 Task: Explore different Airbnb listings and compare their features, reviews, and prices.
Action: Mouse moved to (471, 769)
Screenshot: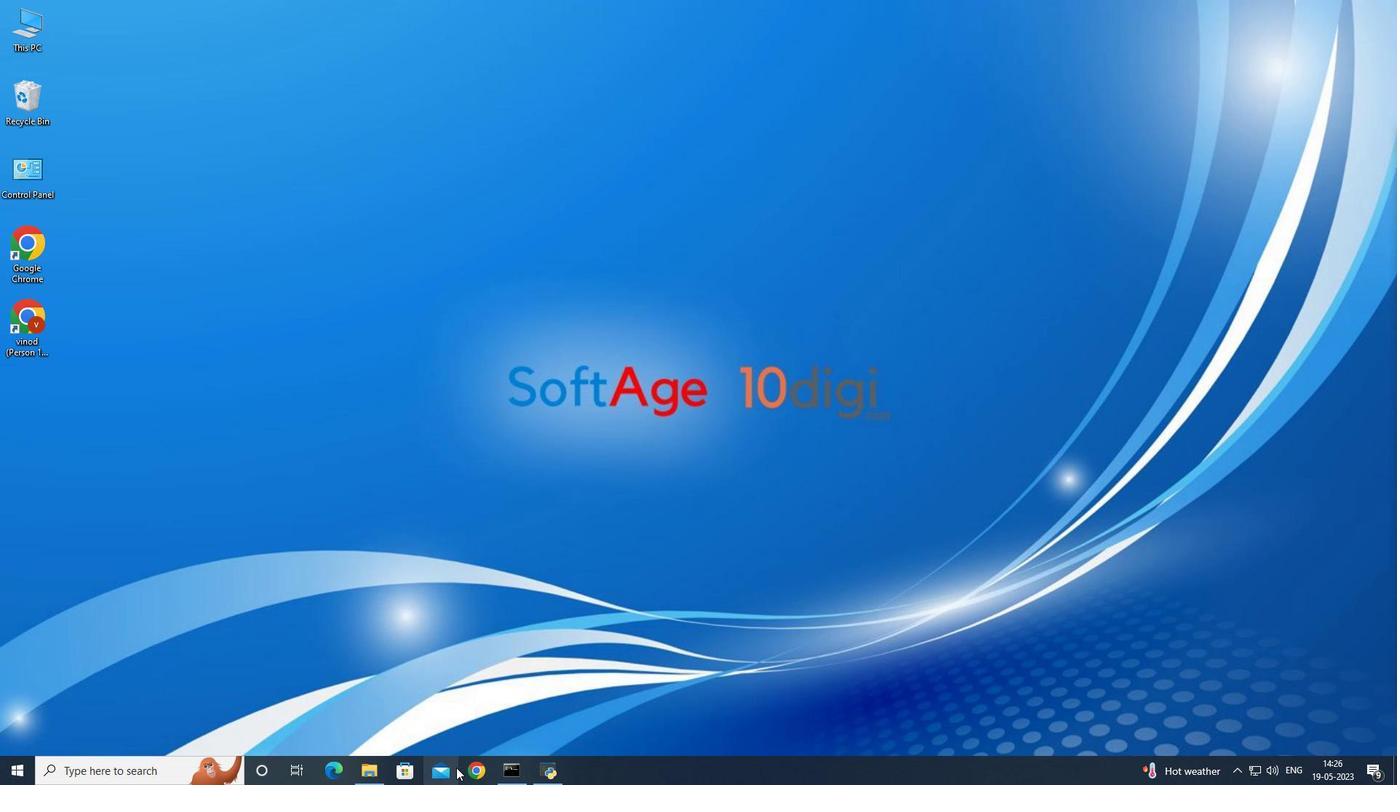 
Action: Mouse pressed left at (471, 769)
Screenshot: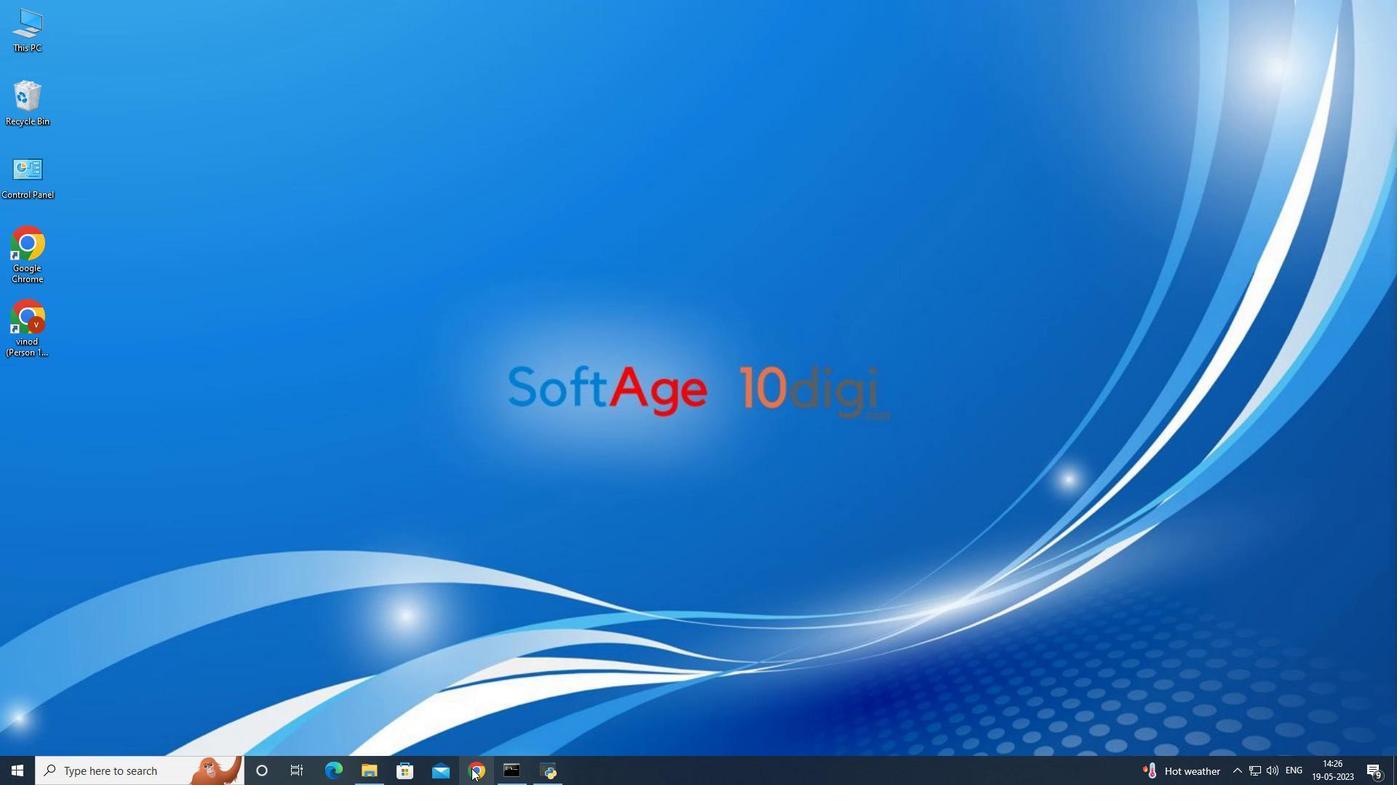 
Action: Mouse moved to (569, 462)
Screenshot: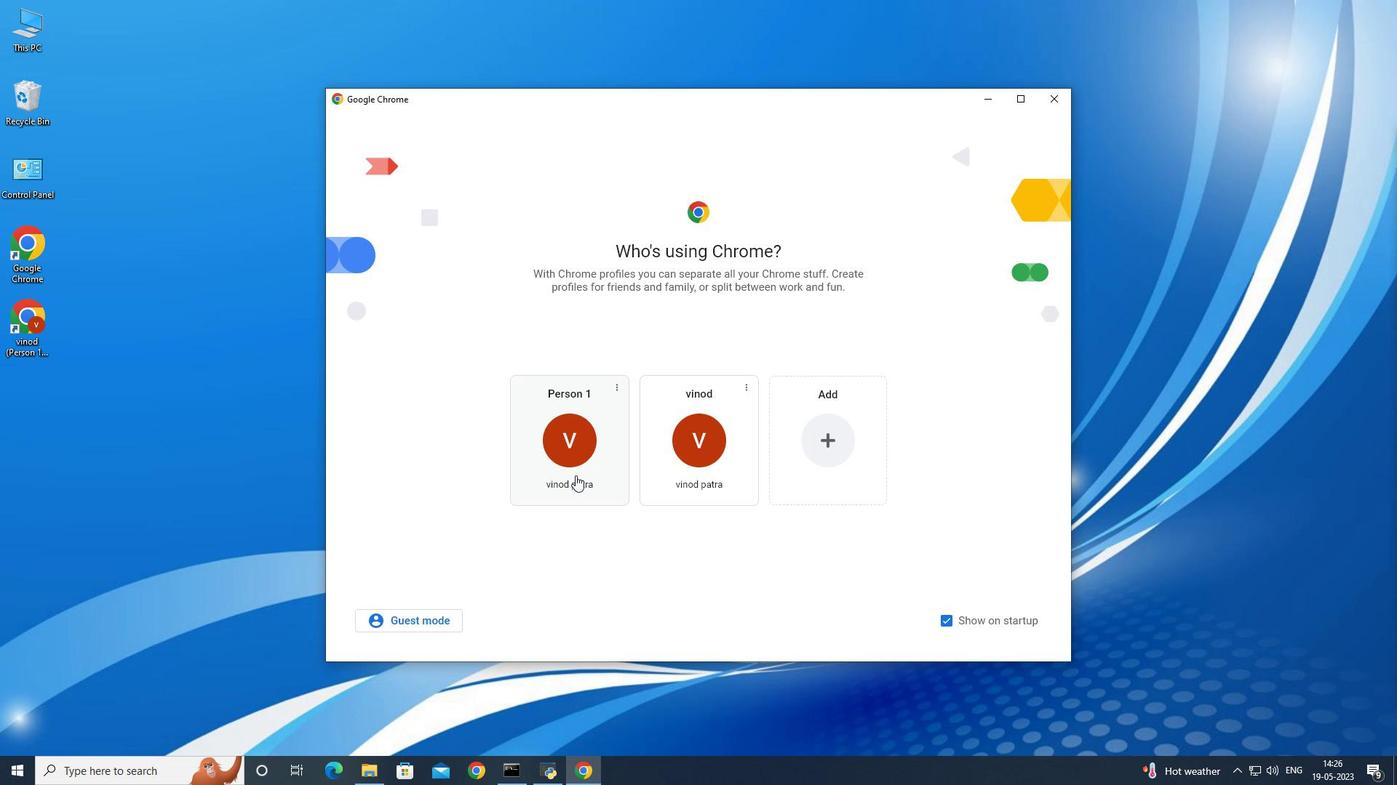
Action: Mouse pressed left at (569, 462)
Screenshot: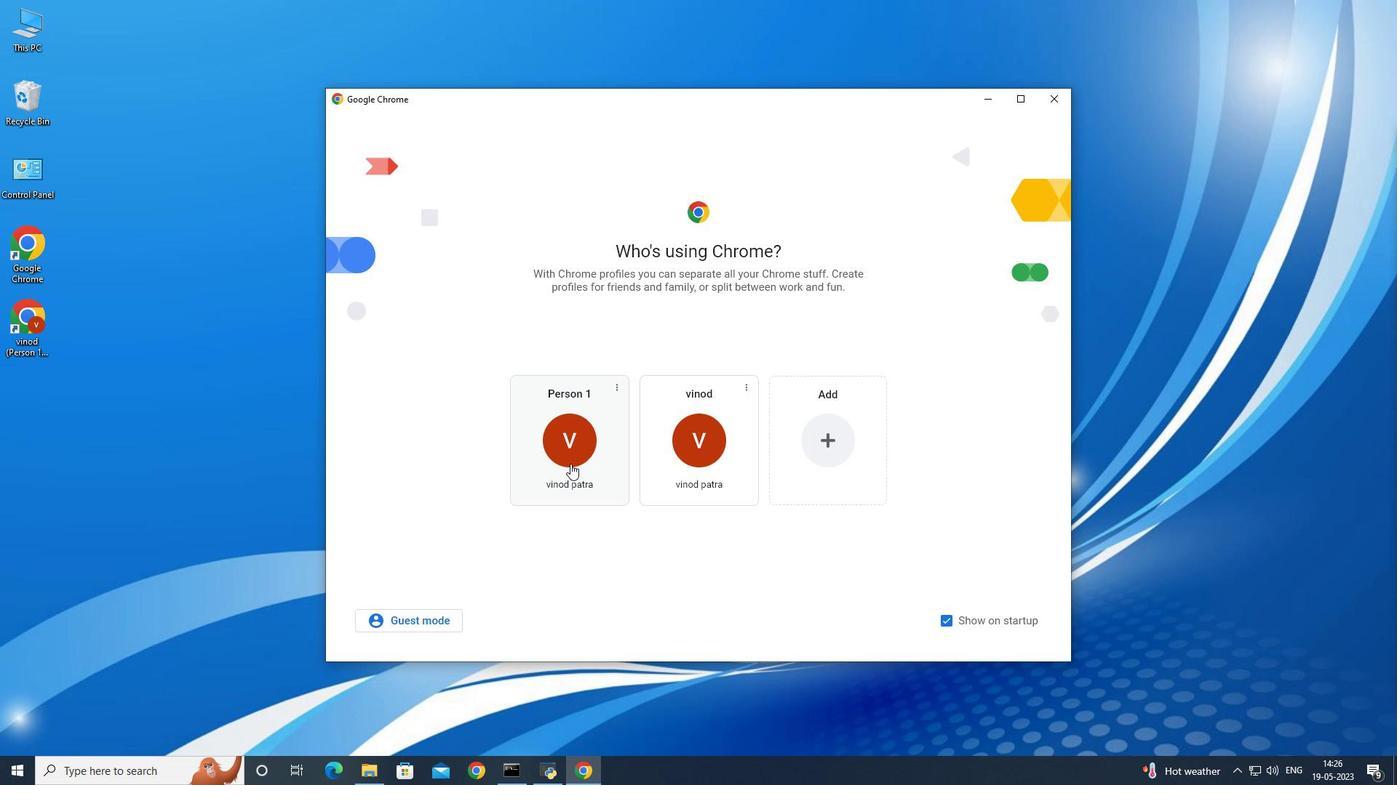 
Action: Mouse moved to (677, 295)
Screenshot: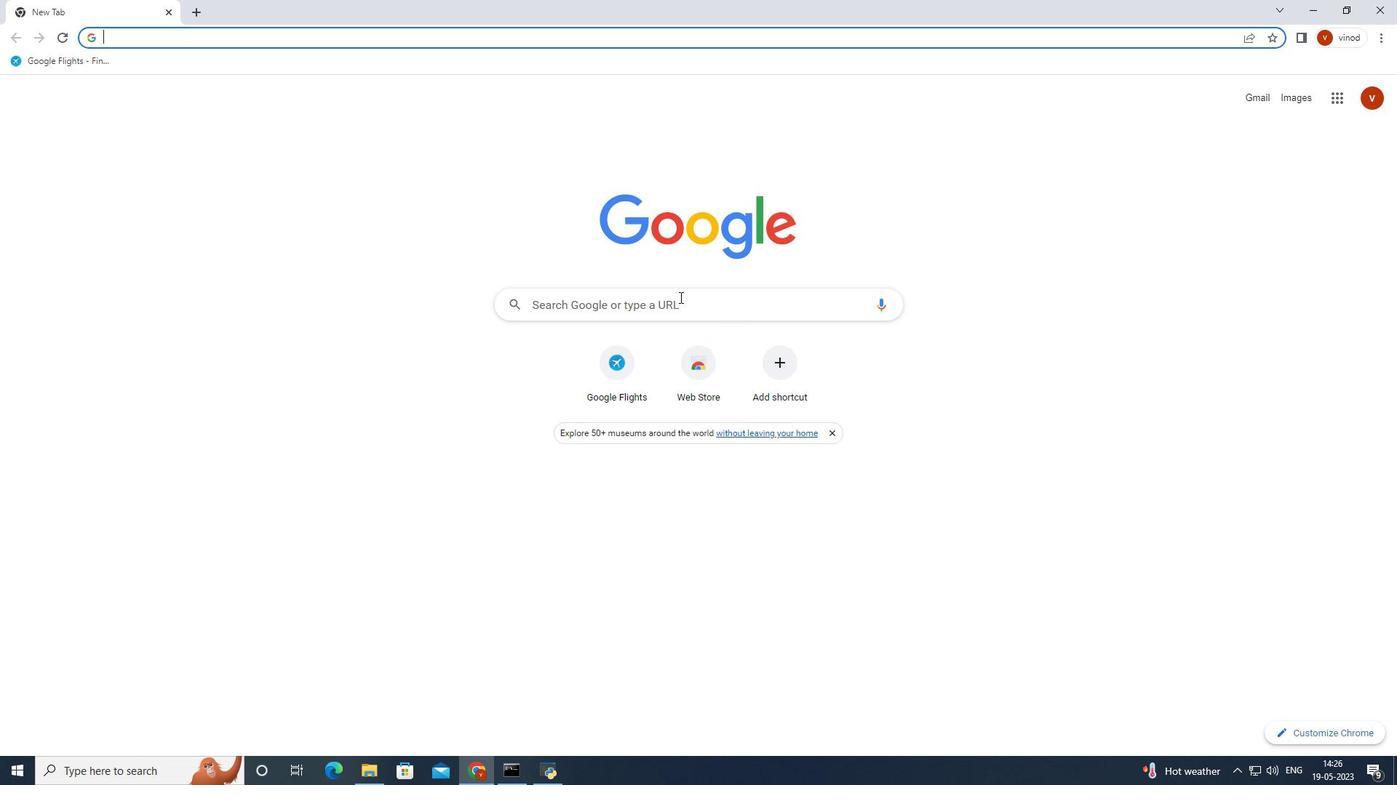 
Action: Mouse pressed left at (677, 295)
Screenshot: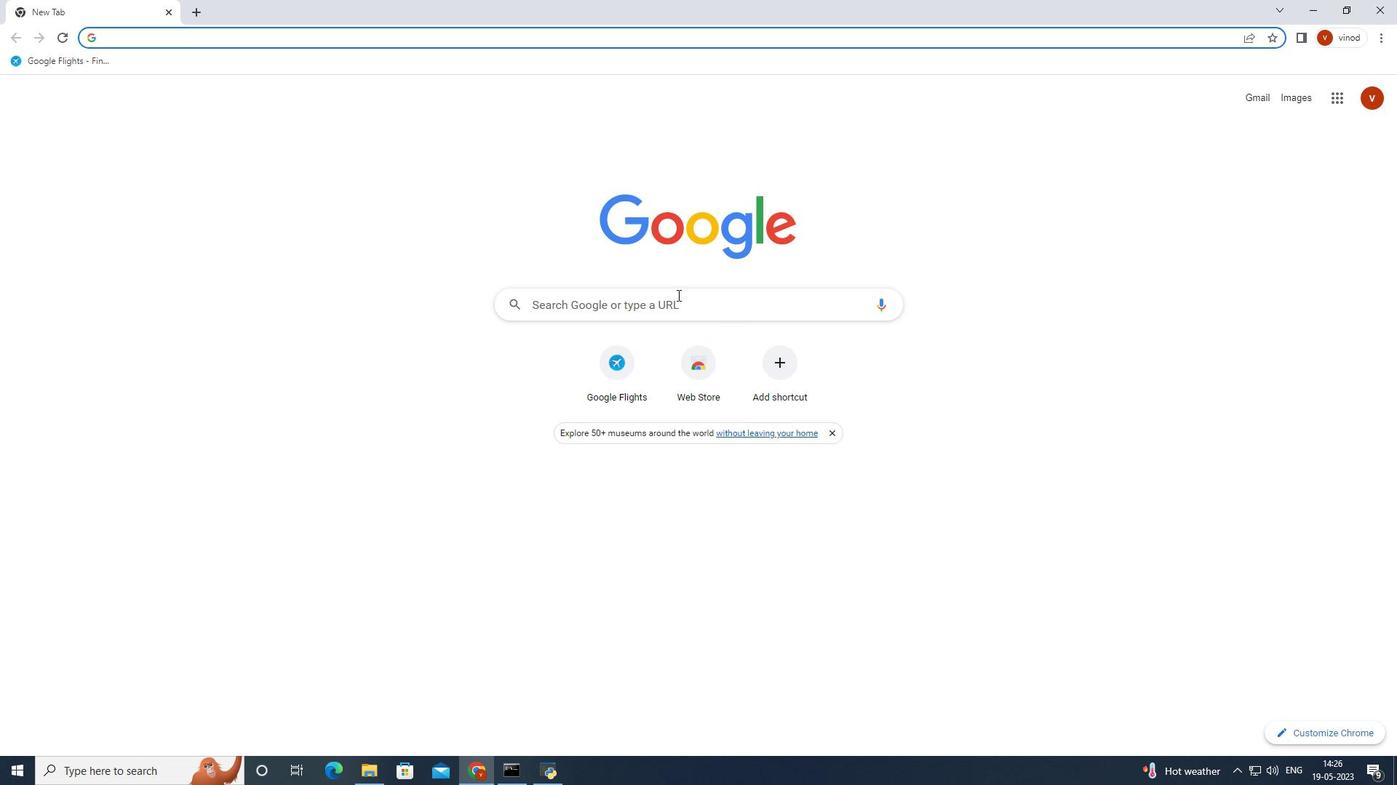 
Action: Mouse moved to (673, 380)
Screenshot: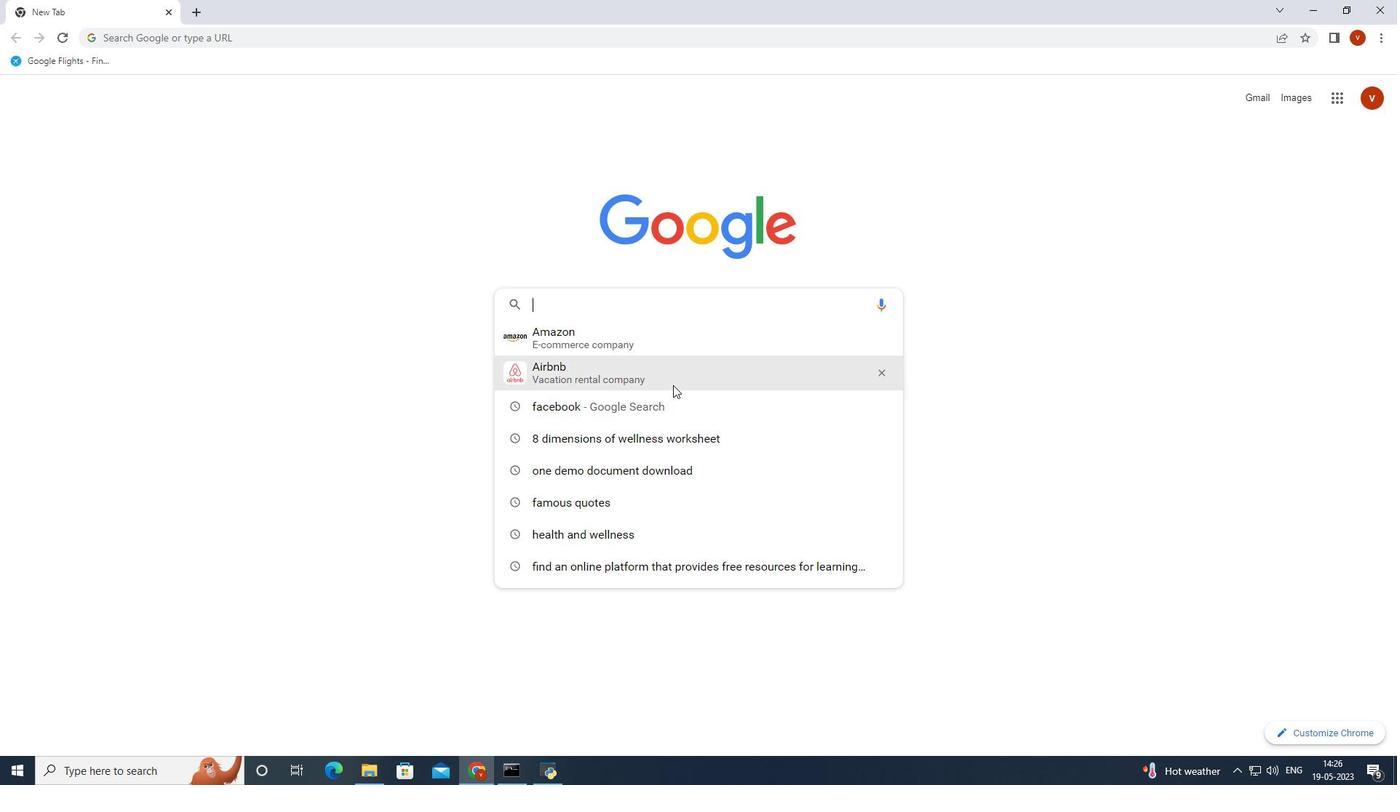 
Action: Mouse pressed left at (673, 380)
Screenshot: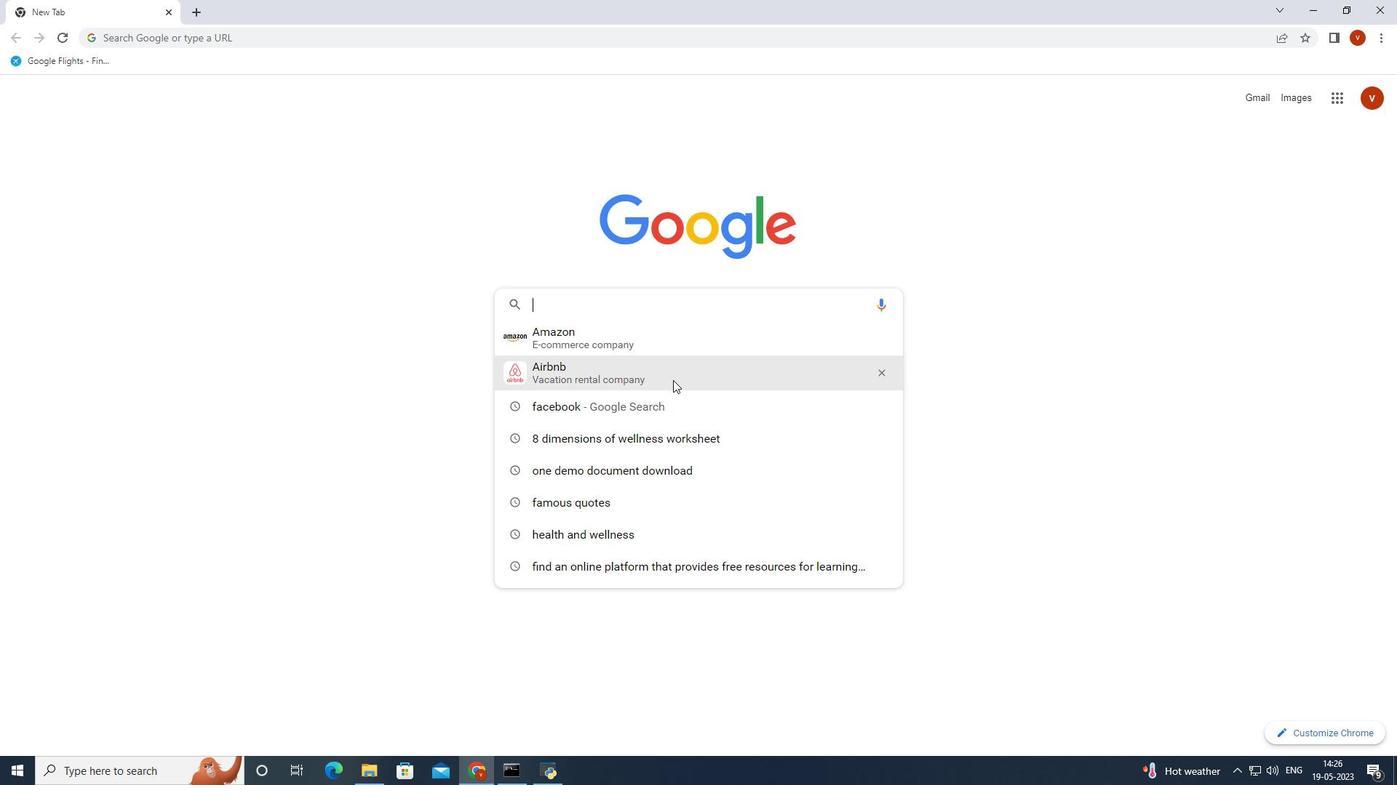 
Action: Mouse moved to (379, 227)
Screenshot: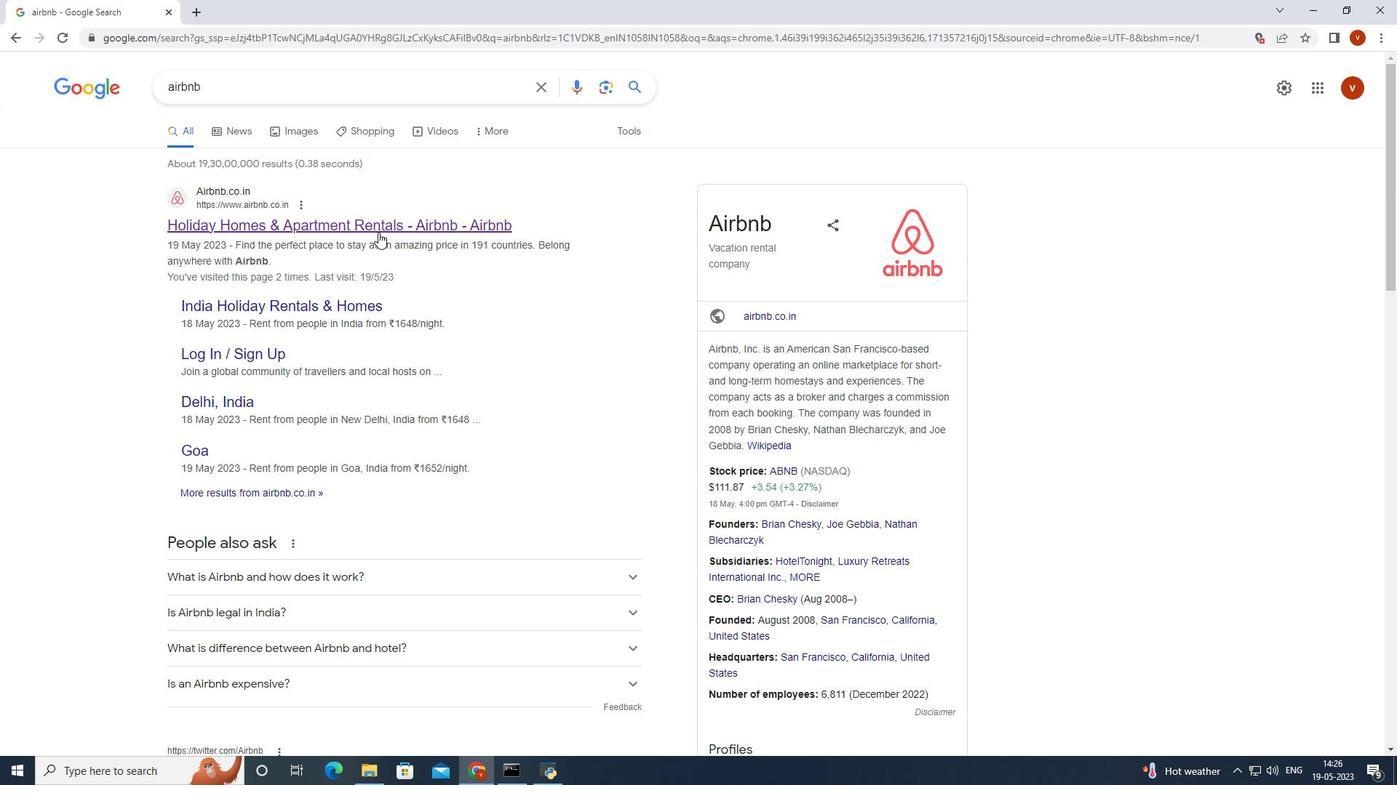 
Action: Mouse pressed left at (379, 227)
Screenshot: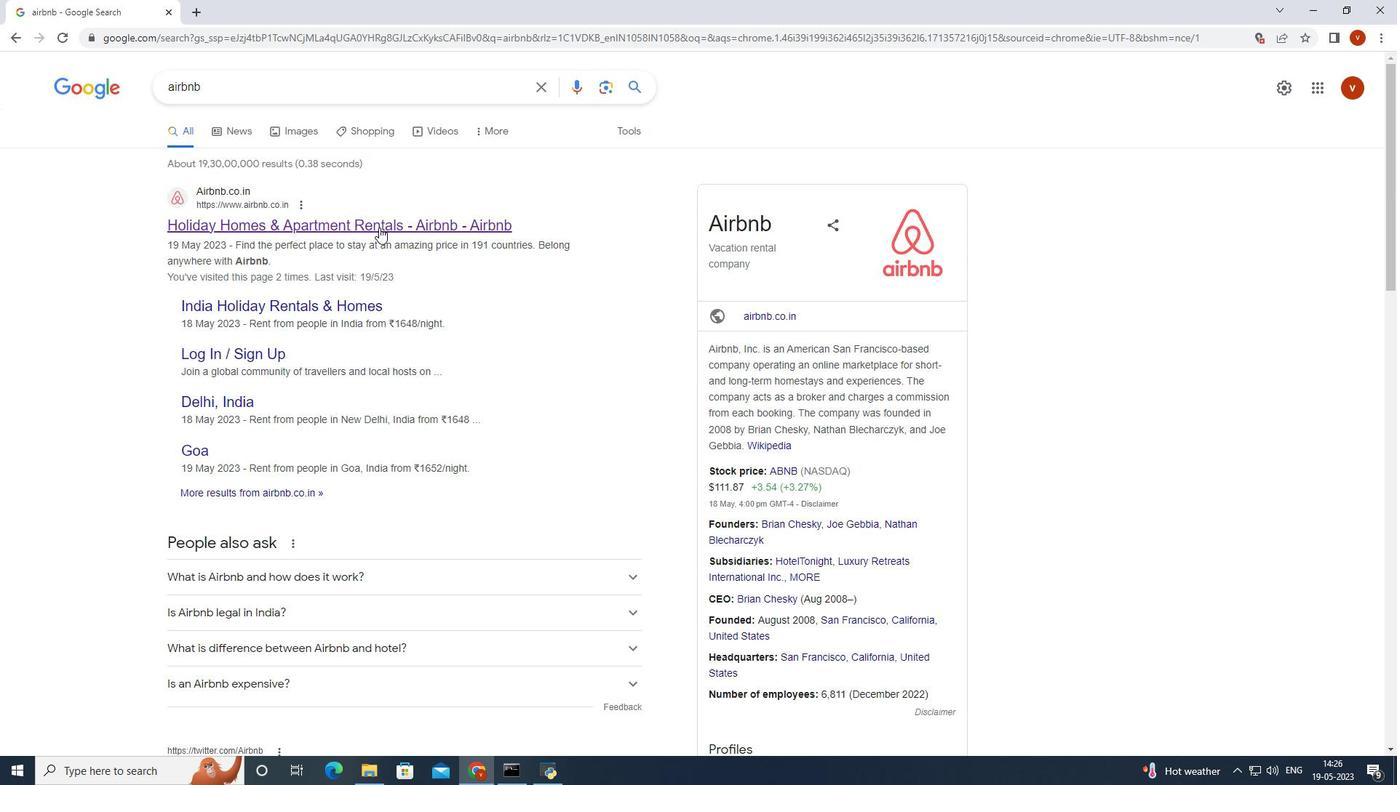 
Action: Mouse moved to (694, 113)
Screenshot: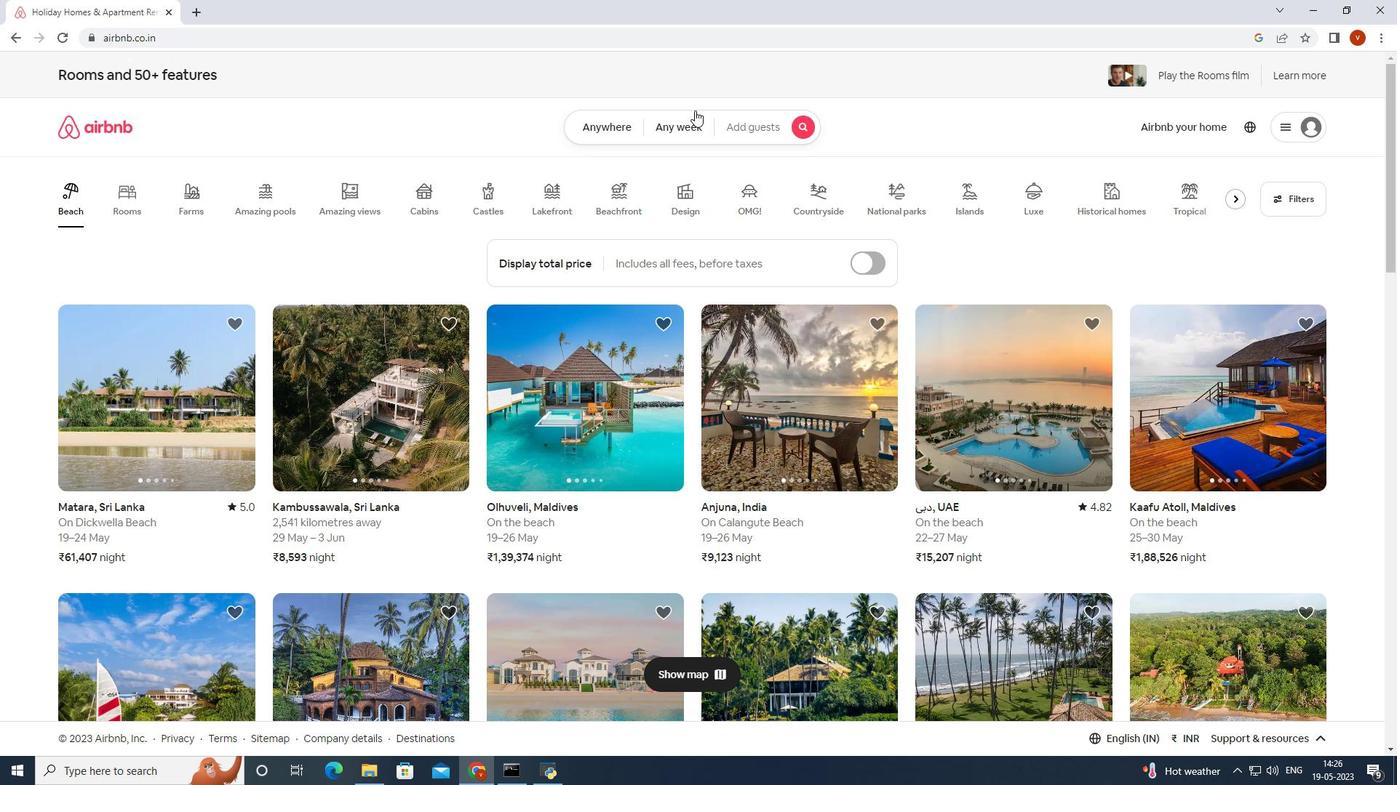 
Action: Mouse scrolled (694, 112) with delta (0, 0)
Screenshot: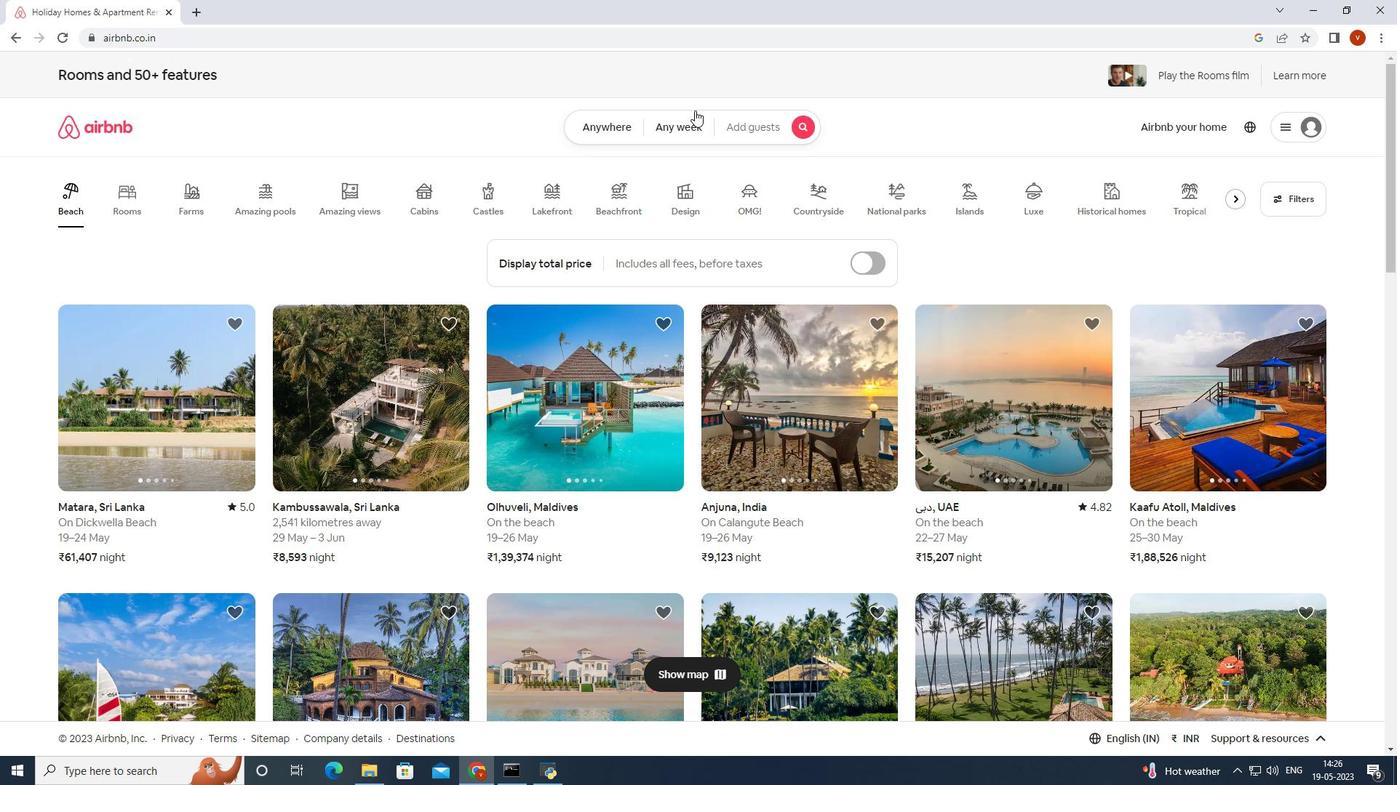 
Action: Mouse moved to (693, 114)
Screenshot: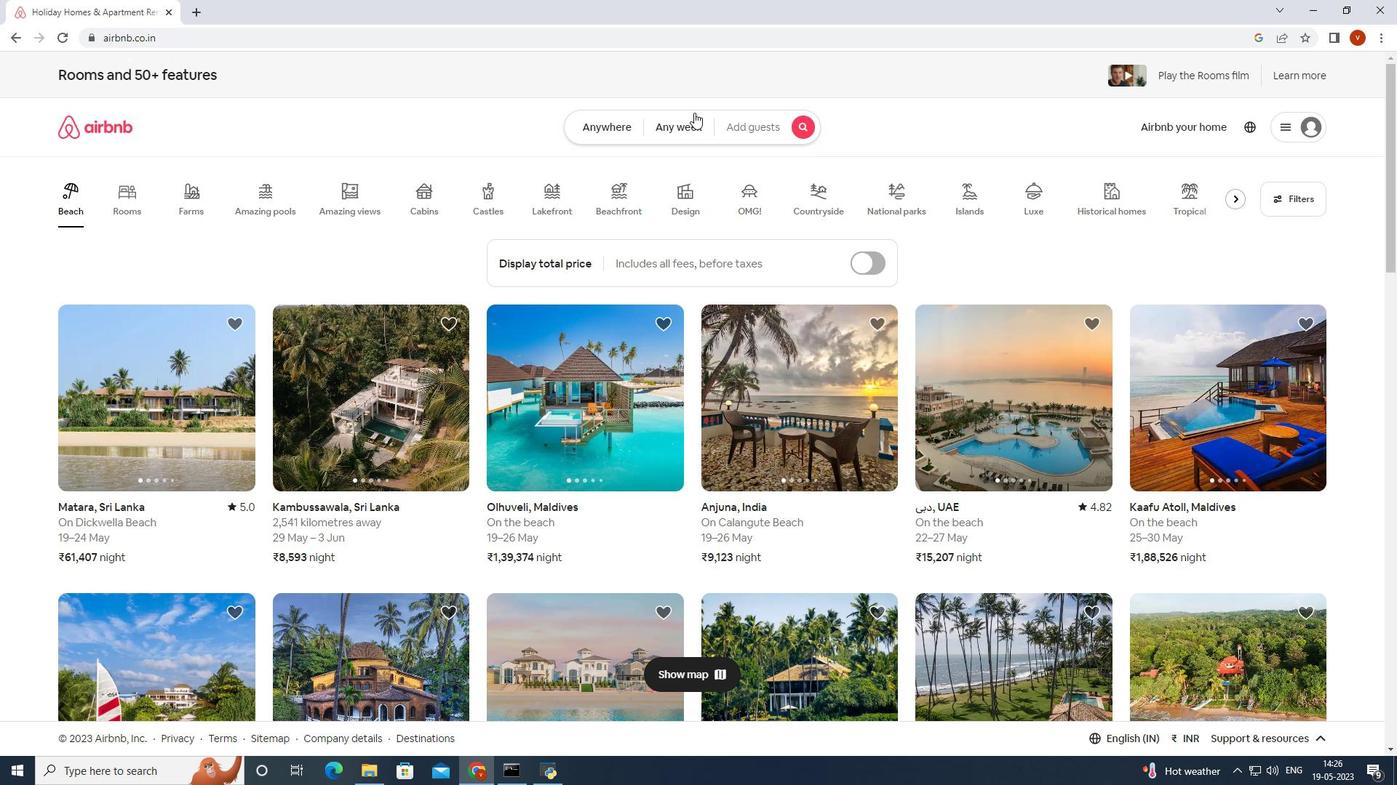 
Action: Mouse scrolled (693, 114) with delta (0, 0)
Screenshot: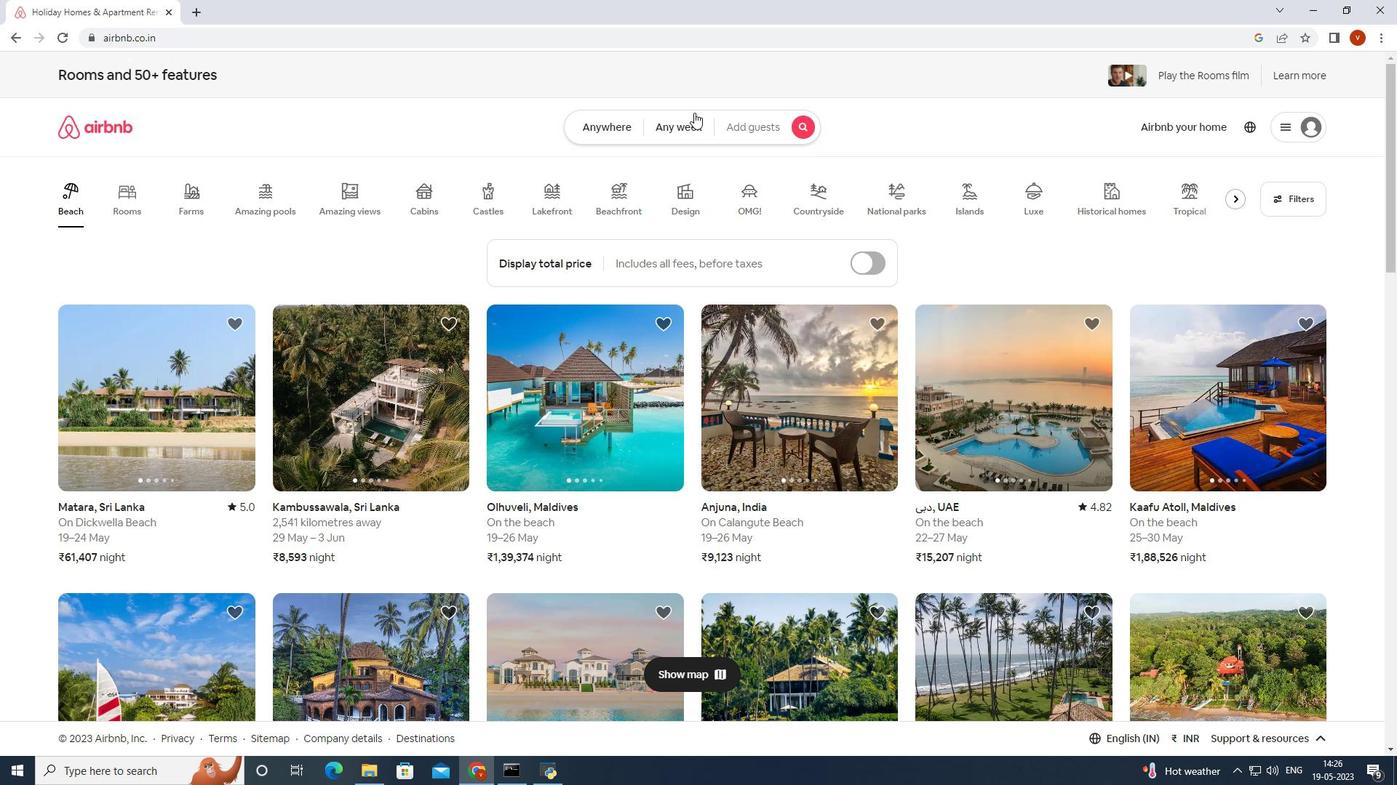 
Action: Mouse moved to (161, 309)
Screenshot: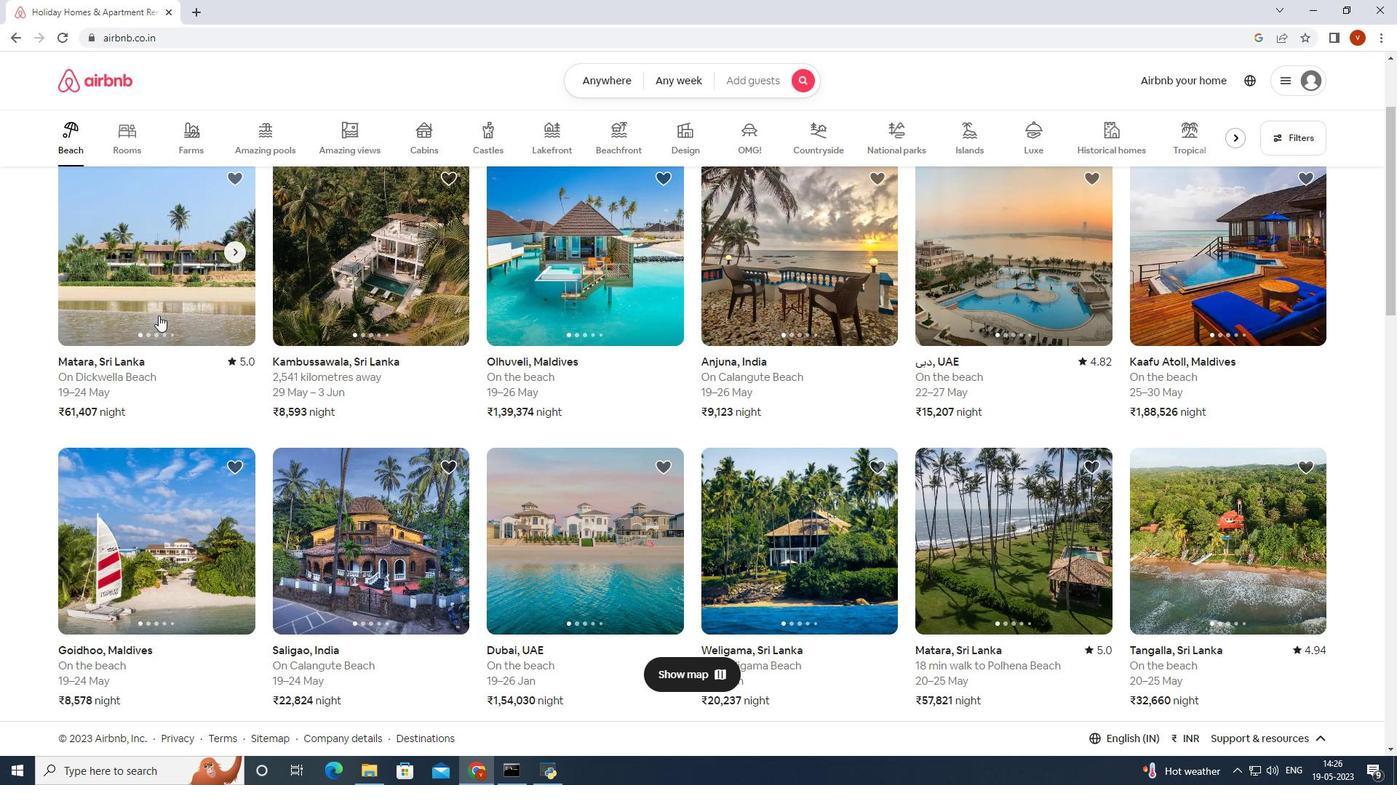 
Action: Mouse pressed left at (161, 309)
Screenshot: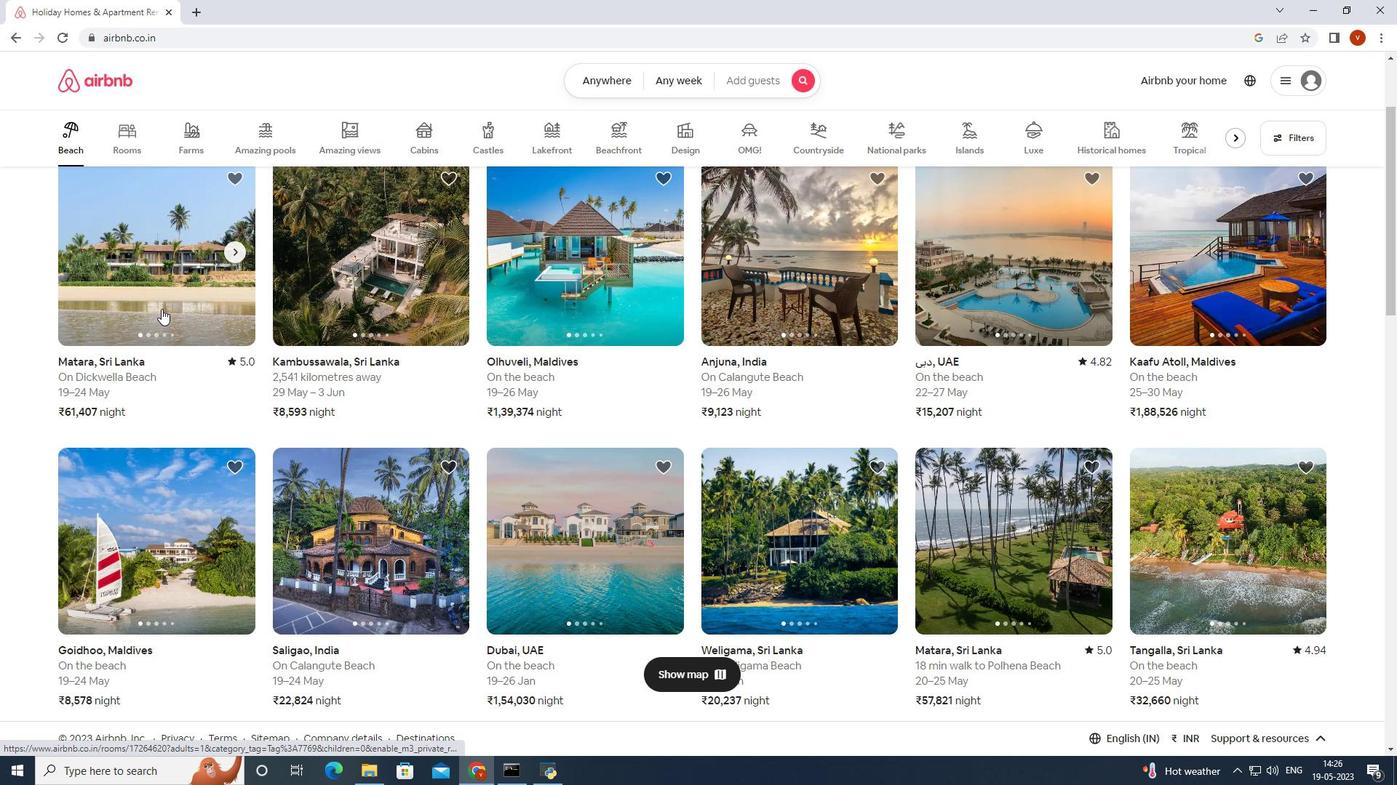 
Action: Mouse moved to (574, 468)
Screenshot: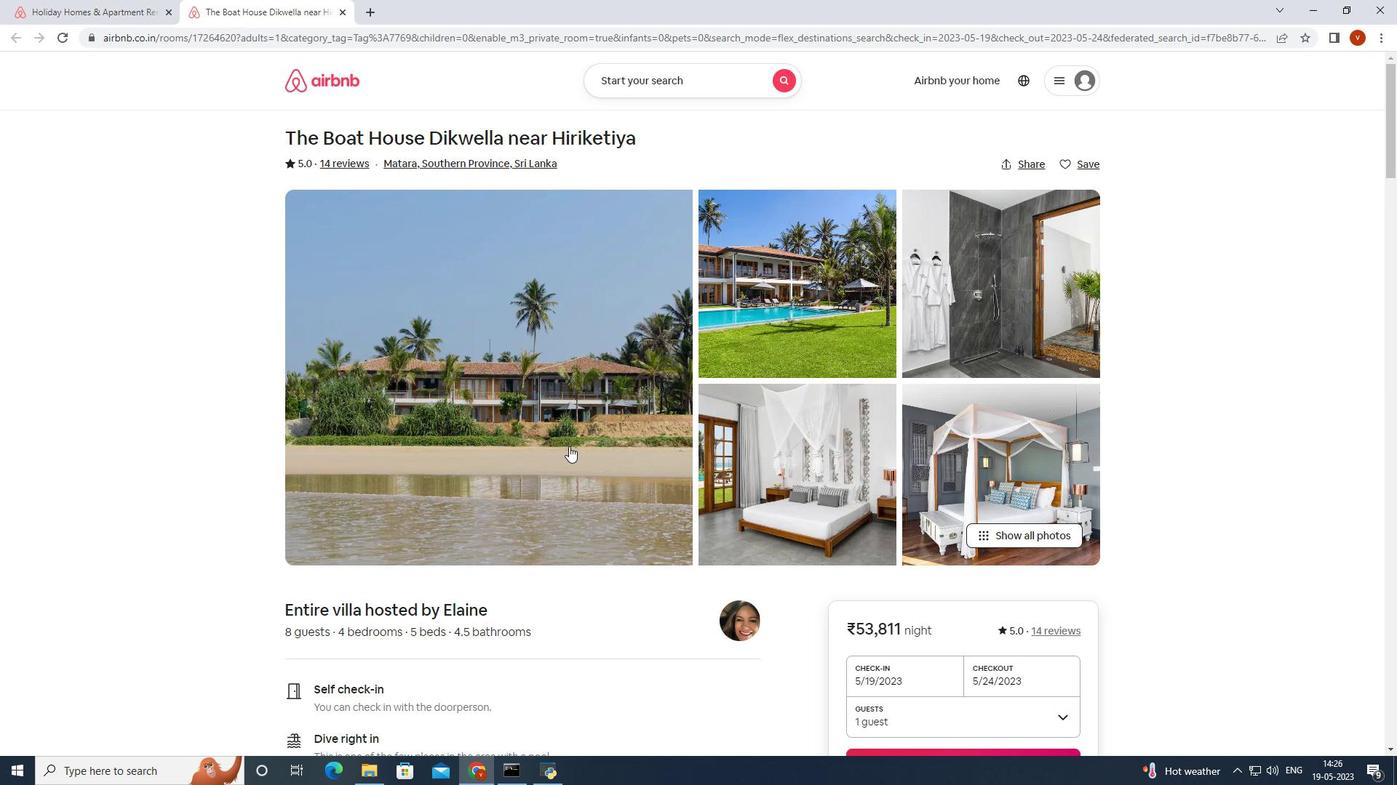 
Action: Mouse scrolled (573, 467) with delta (0, 0)
Screenshot: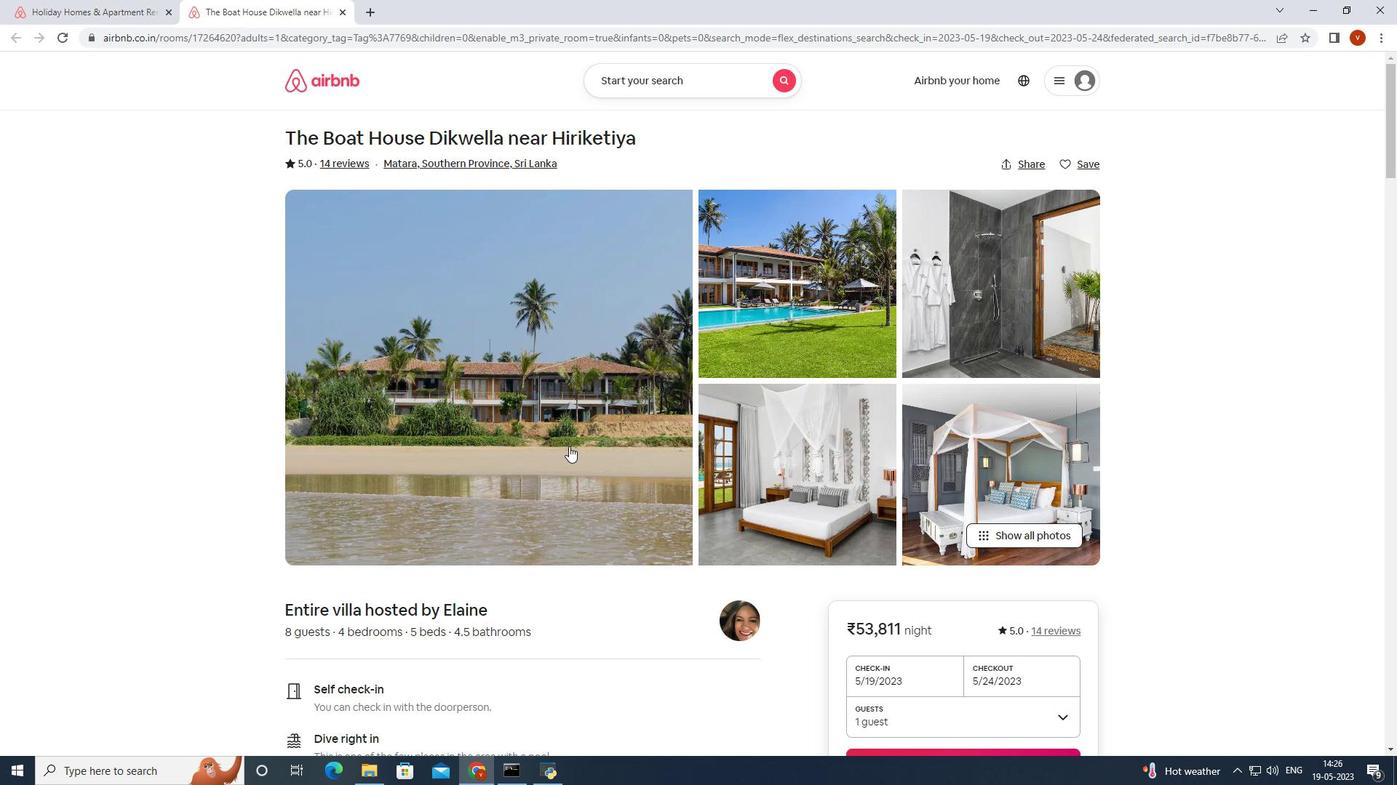 
Action: Mouse moved to (638, 450)
Screenshot: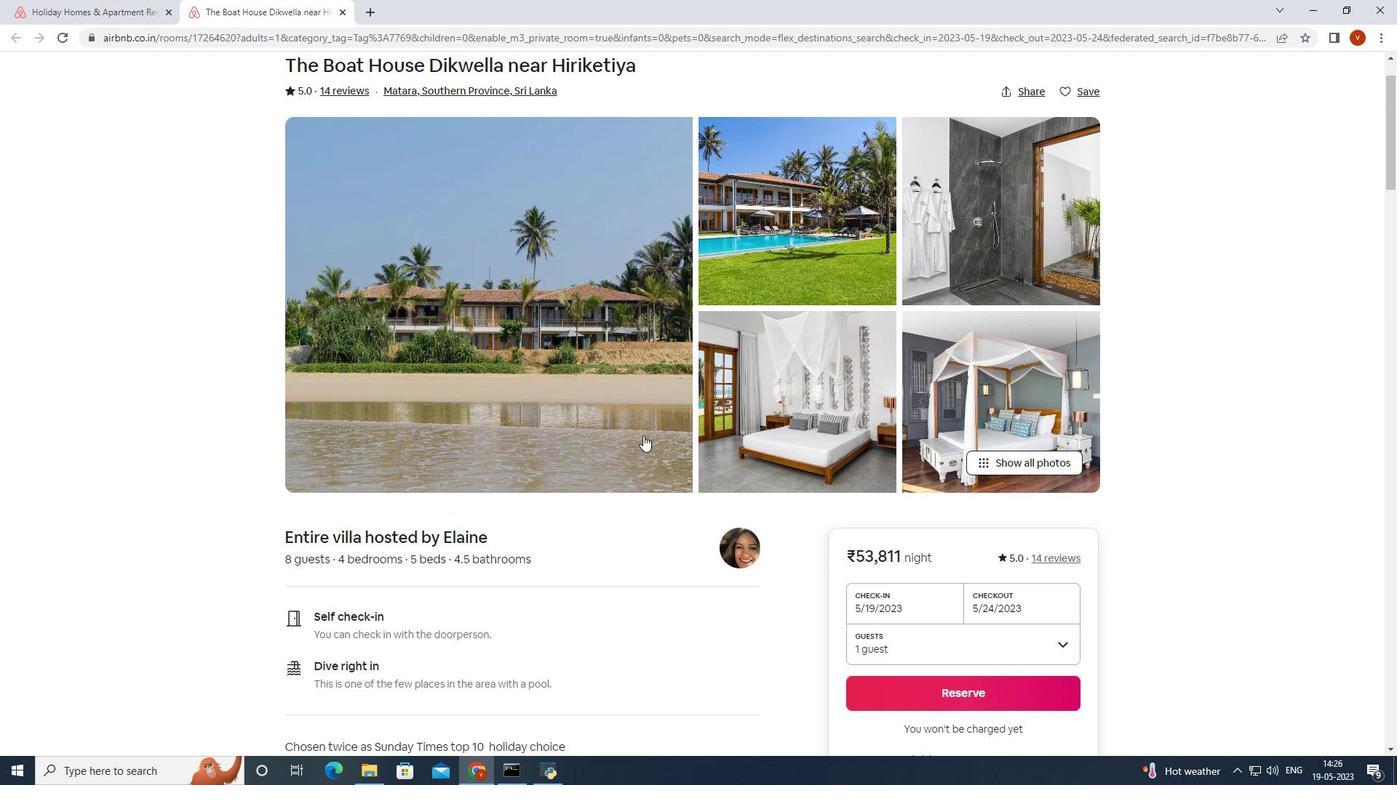 
Action: Mouse scrolled (638, 449) with delta (0, 0)
Screenshot: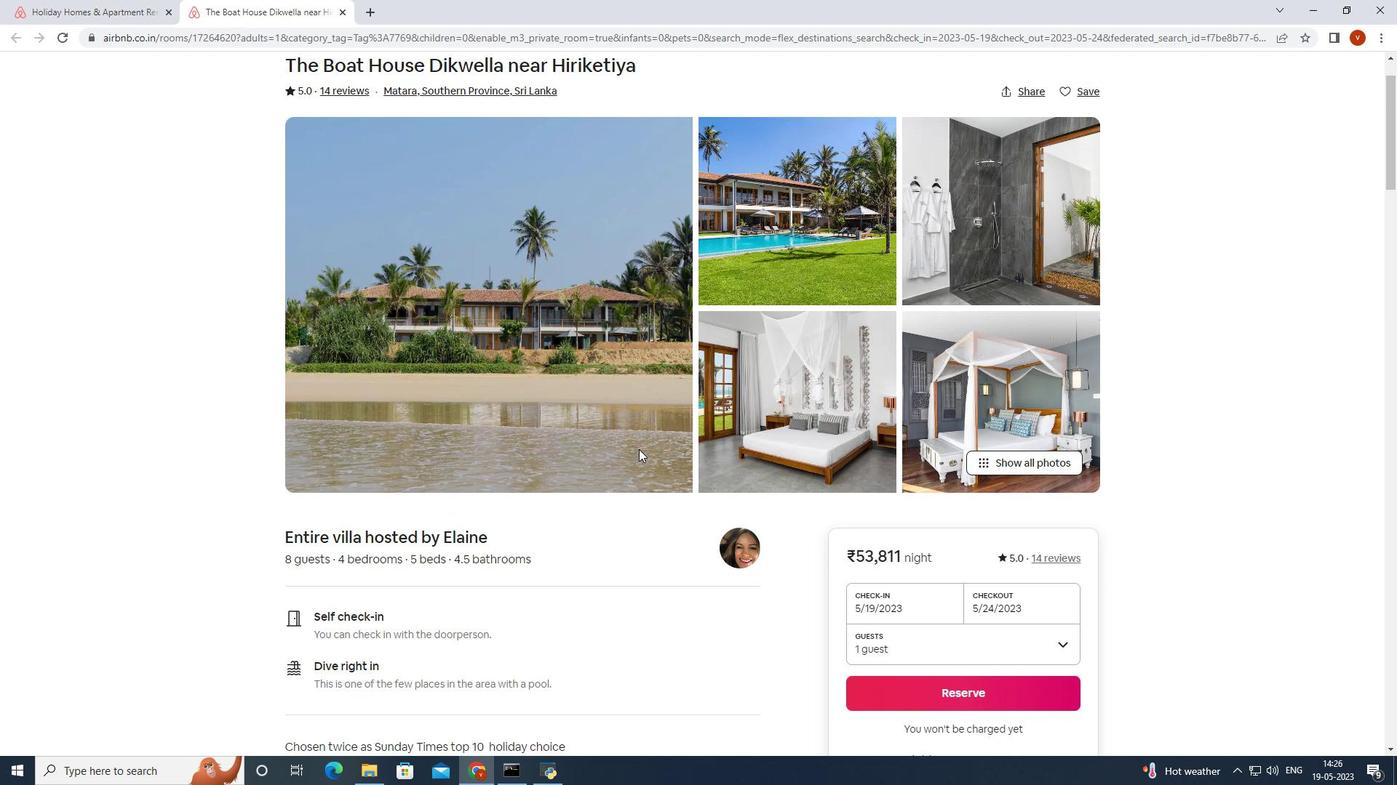 
Action: Mouse moved to (984, 384)
Screenshot: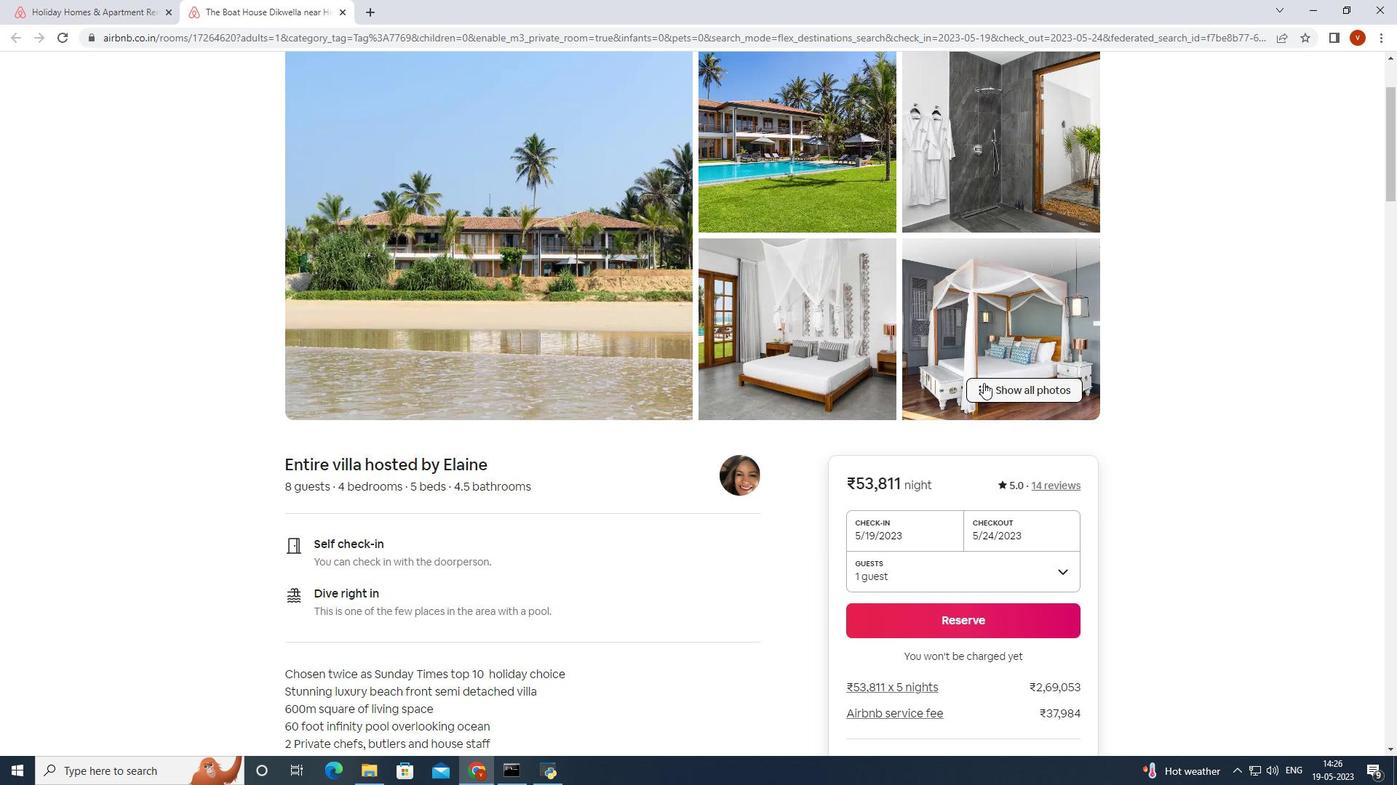 
Action: Mouse pressed left at (984, 384)
Screenshot: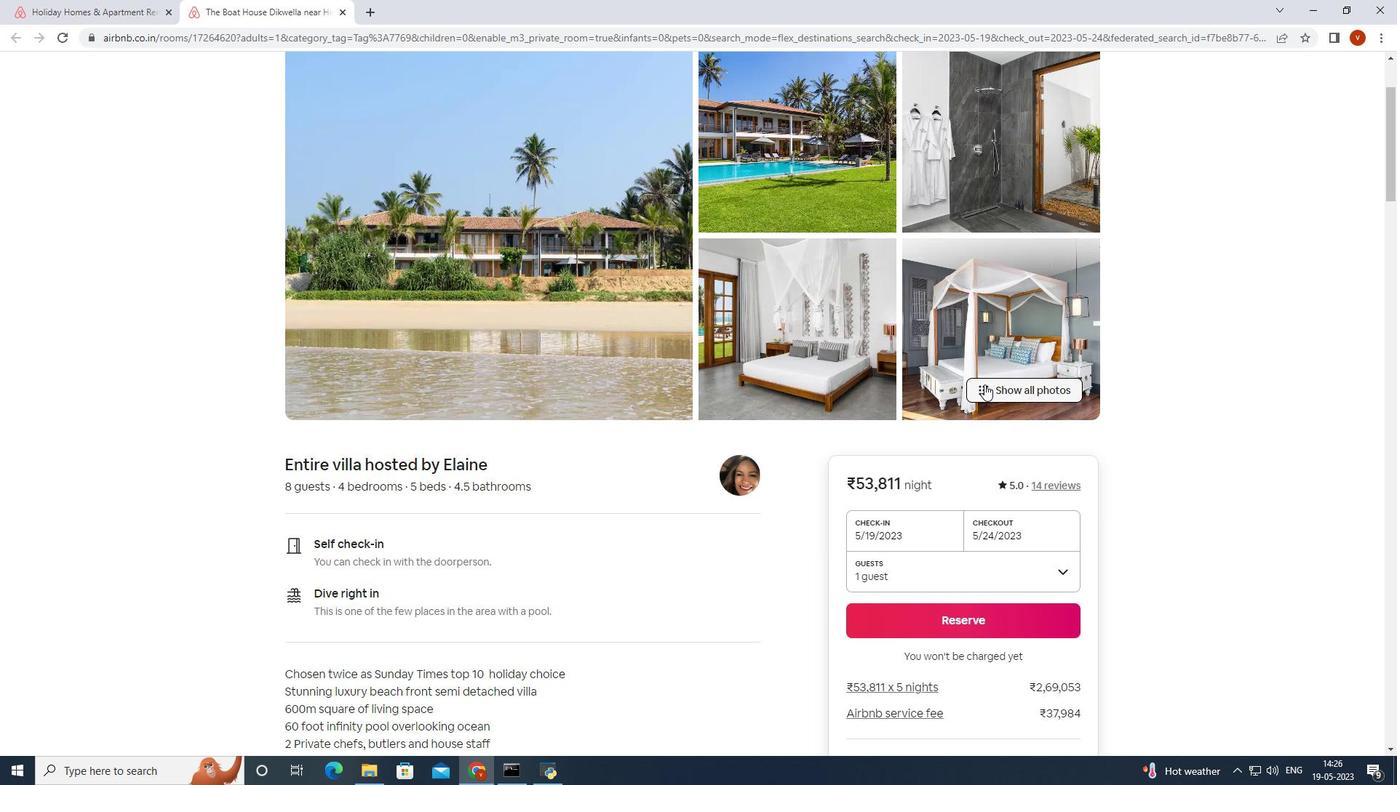
Action: Mouse moved to (881, 446)
Screenshot: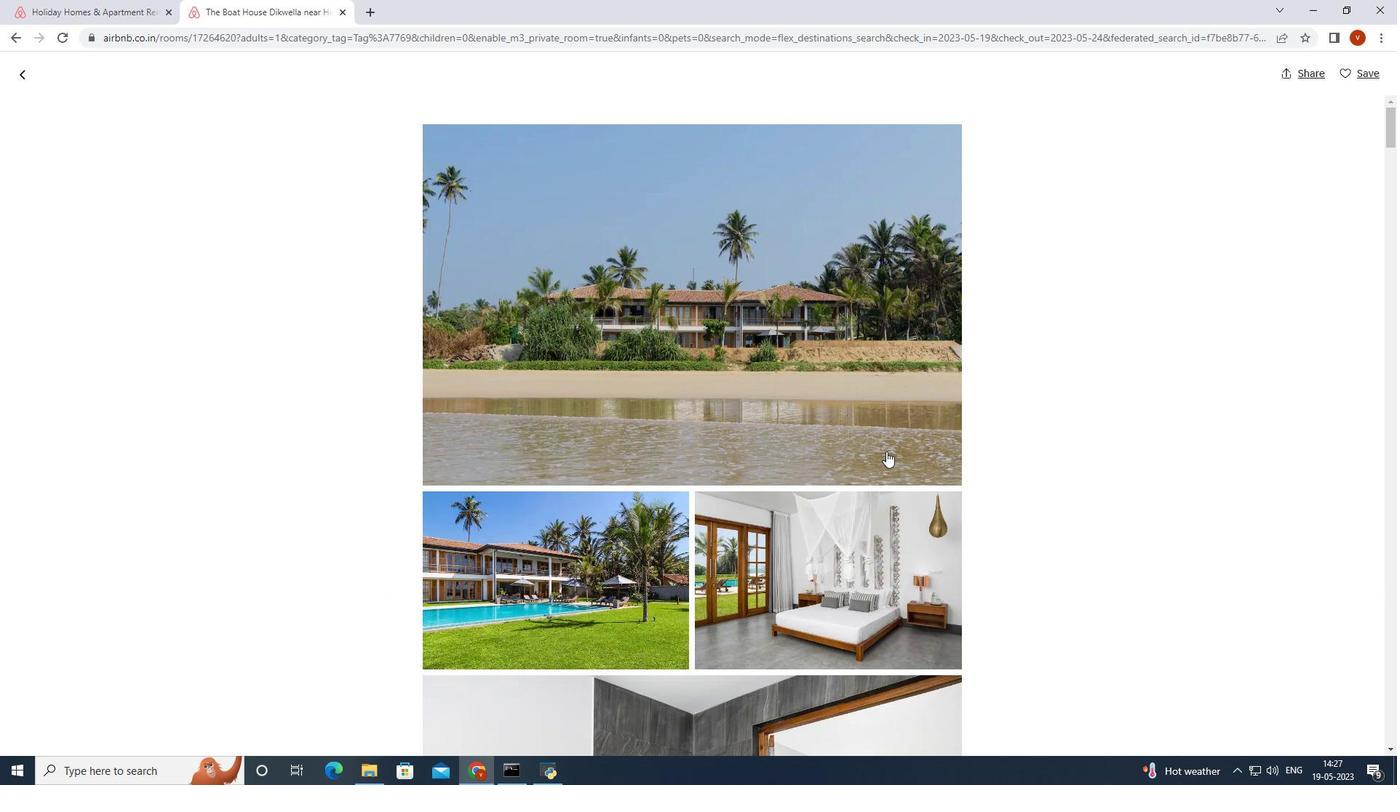 
Action: Mouse pressed left at (881, 446)
Screenshot: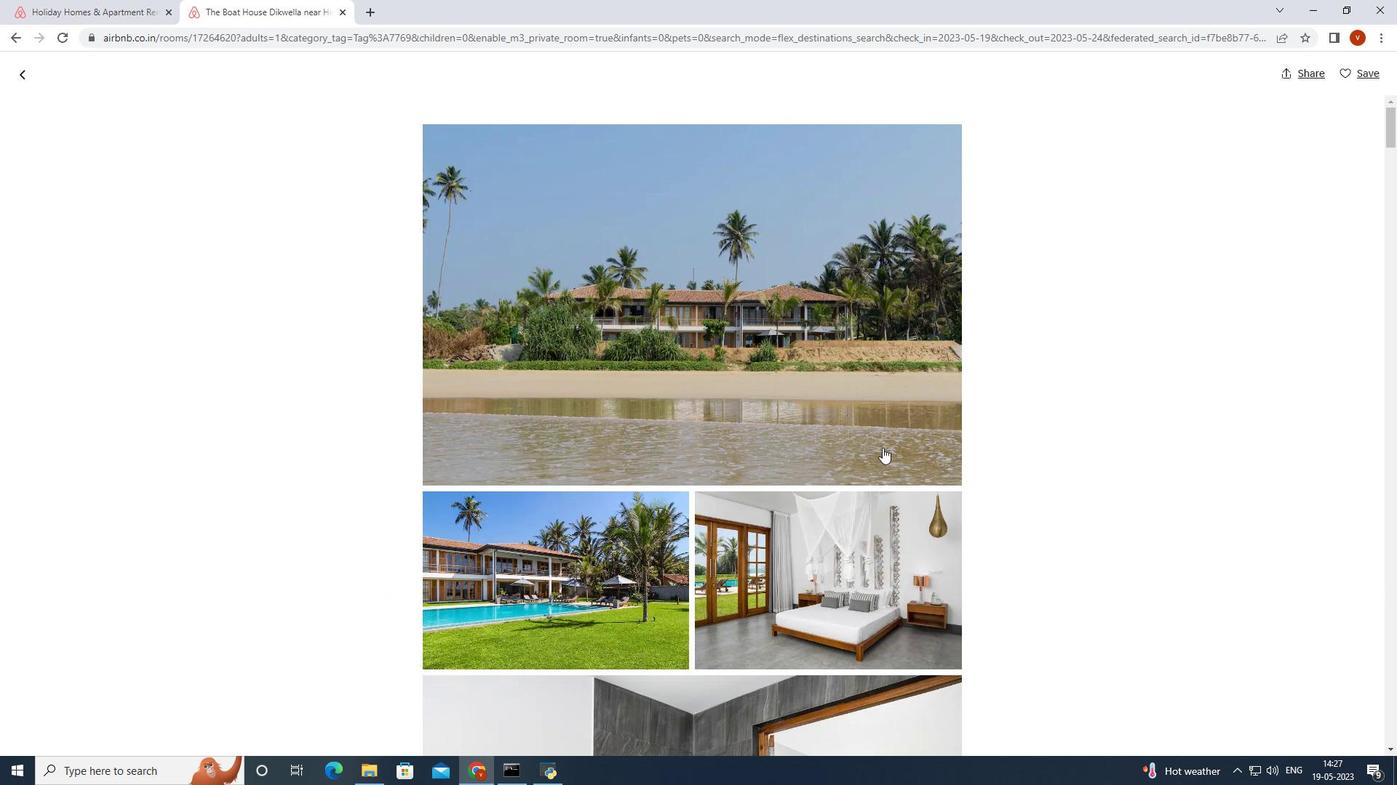 
Action: Mouse moved to (1350, 412)
Screenshot: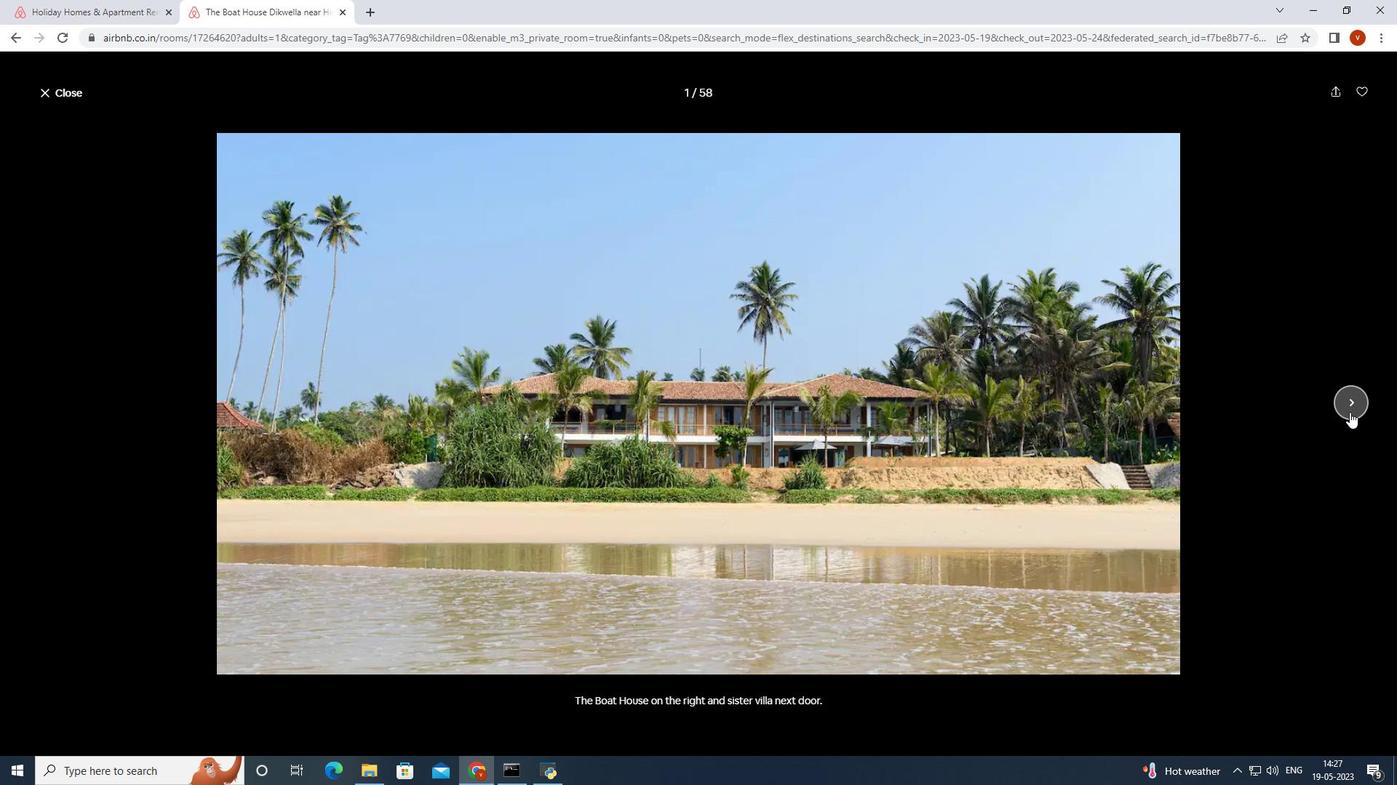 
Action: Mouse pressed left at (1350, 412)
Screenshot: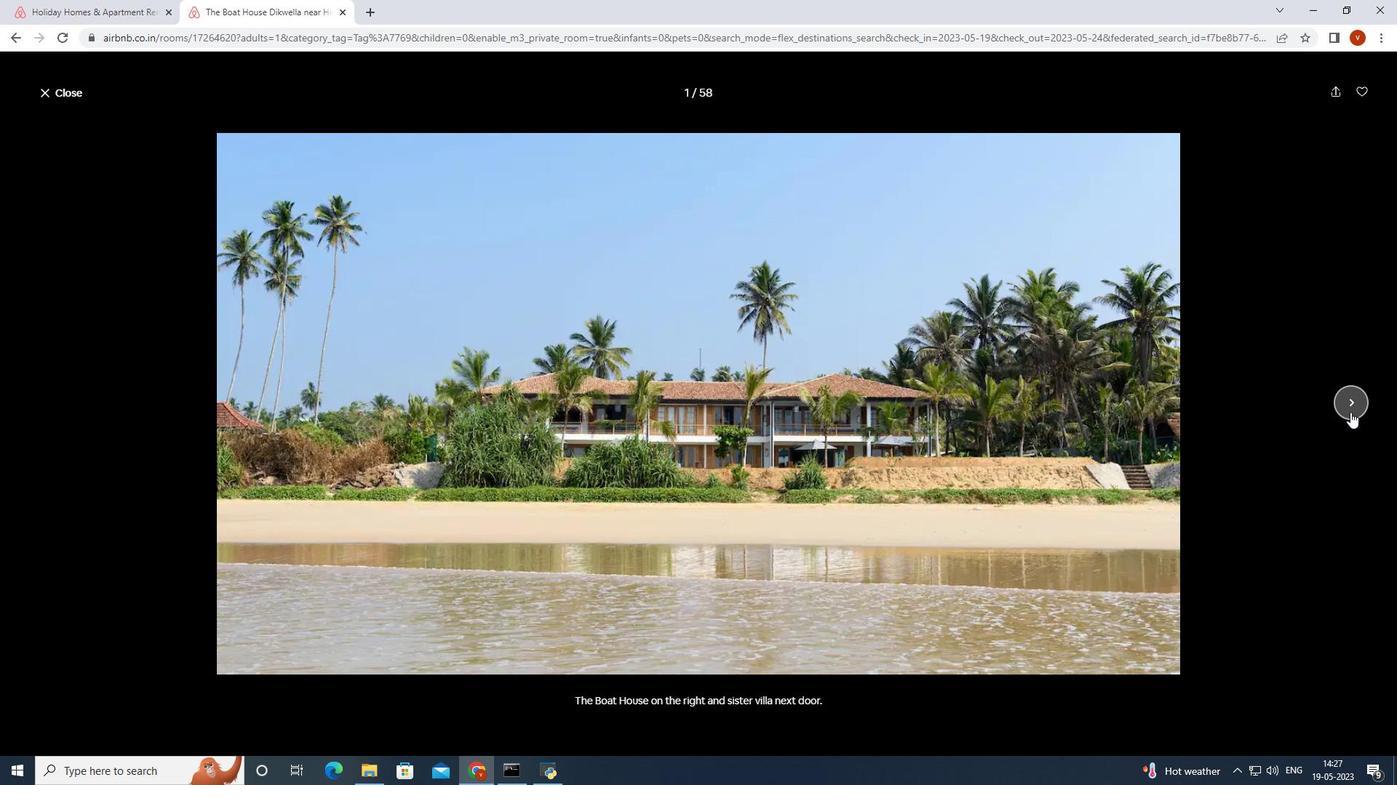 
Action: Mouse moved to (1341, 409)
Screenshot: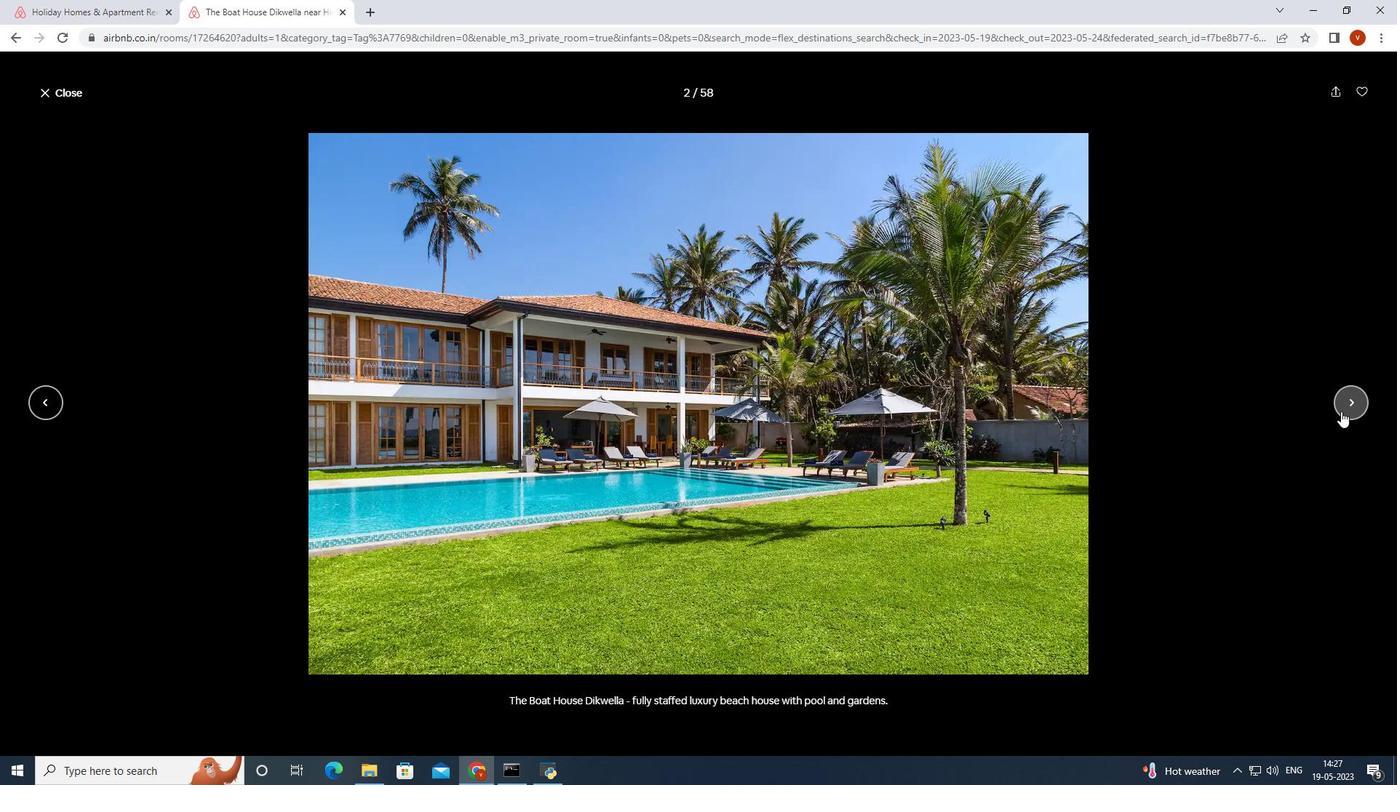 
Action: Mouse pressed left at (1341, 409)
Screenshot: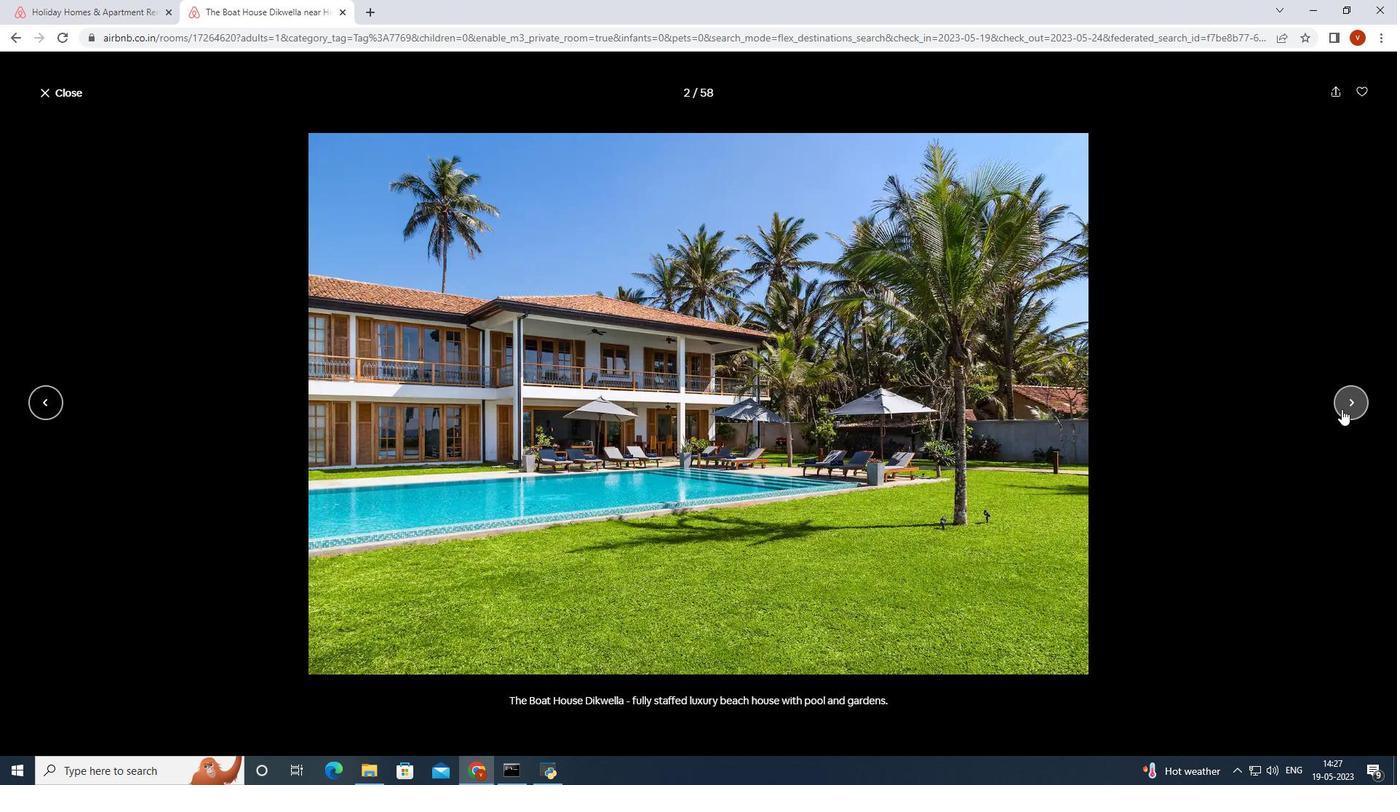 
Action: Mouse moved to (1345, 410)
Screenshot: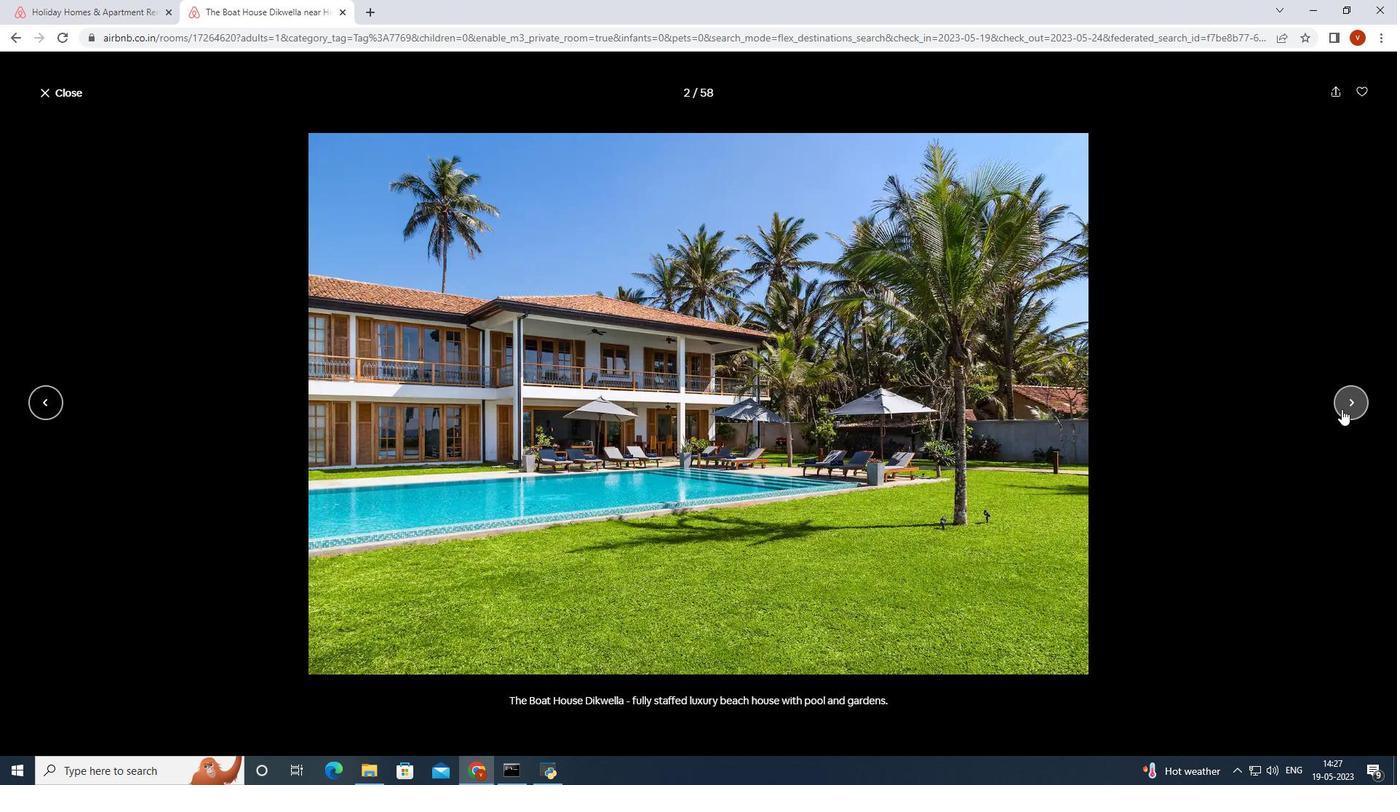 
Action: Mouse pressed left at (1345, 410)
Screenshot: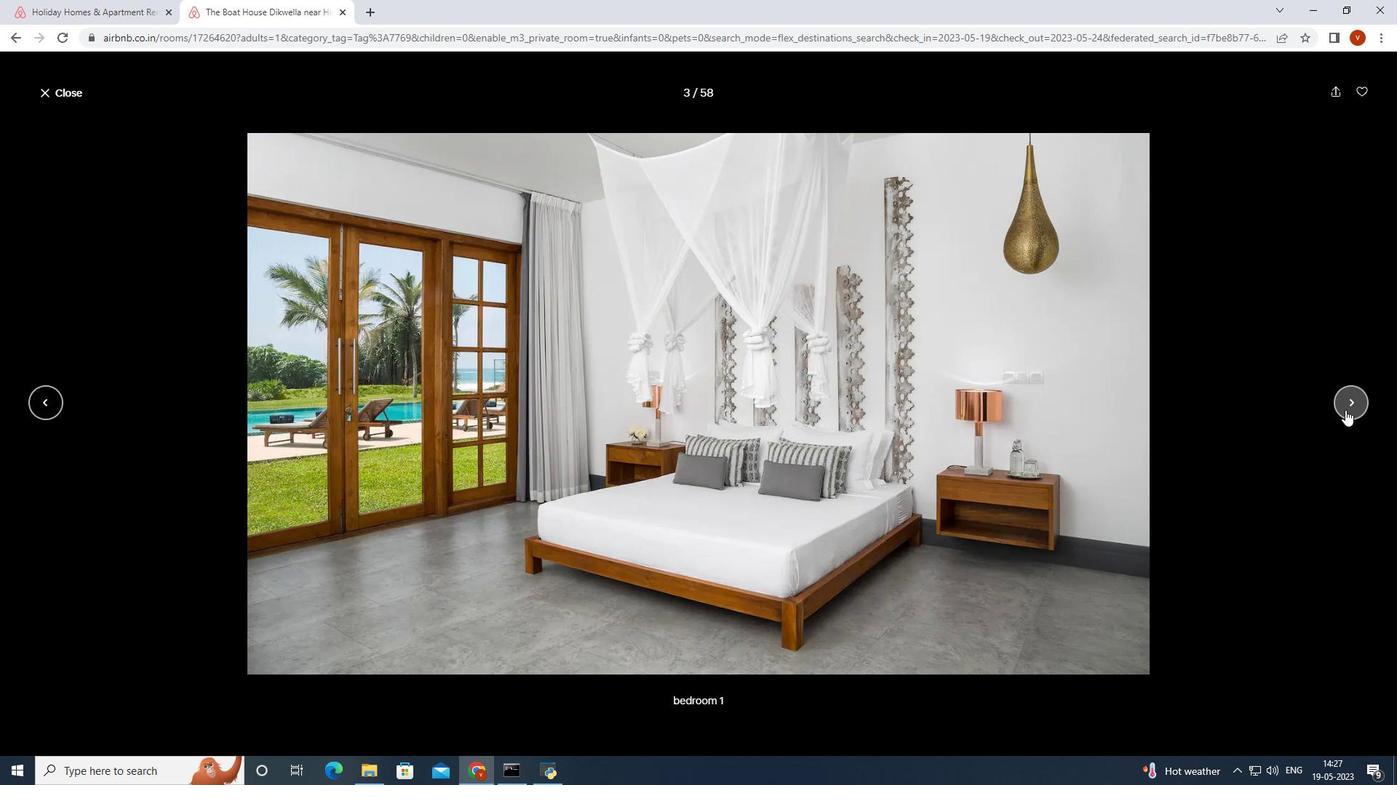 
Action: Mouse pressed left at (1345, 410)
Screenshot: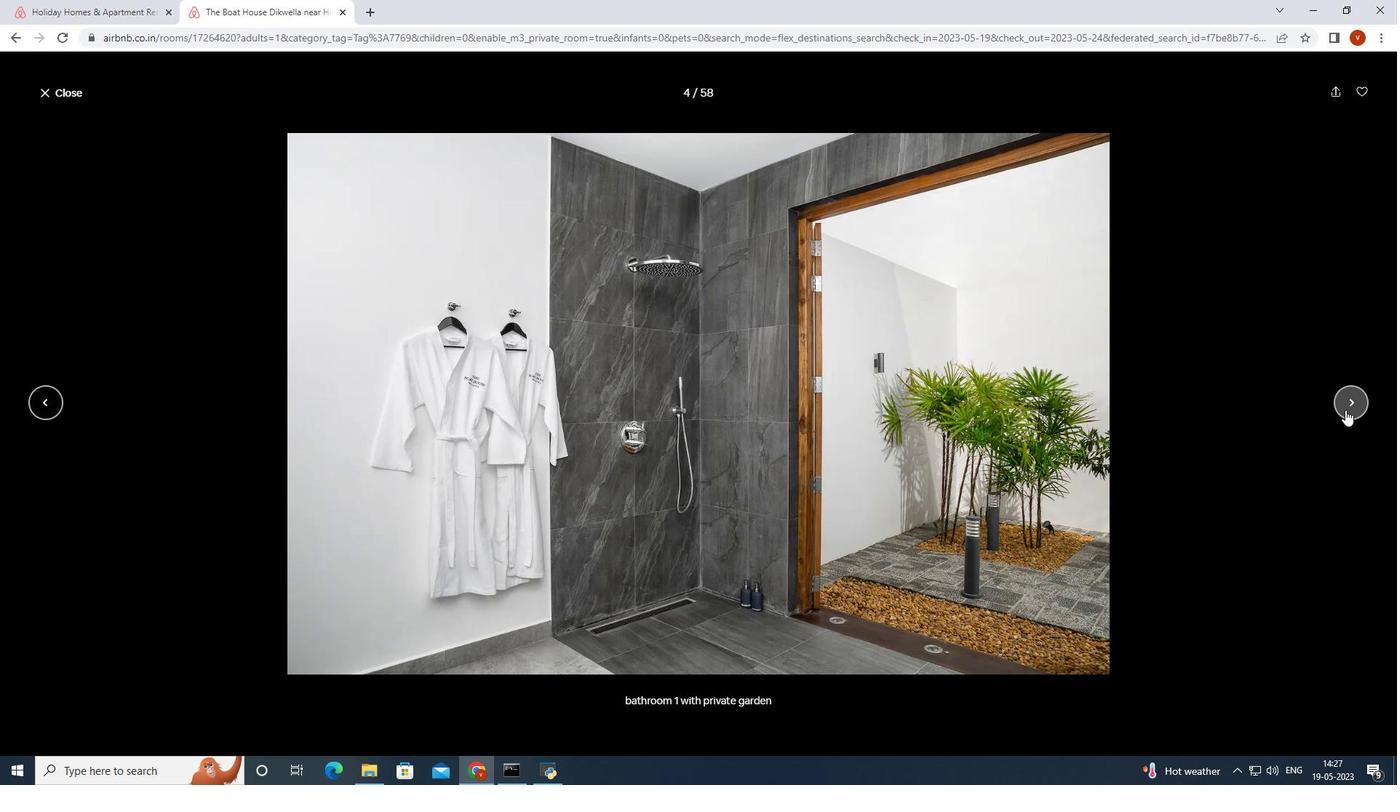 
Action: Mouse pressed left at (1345, 410)
Screenshot: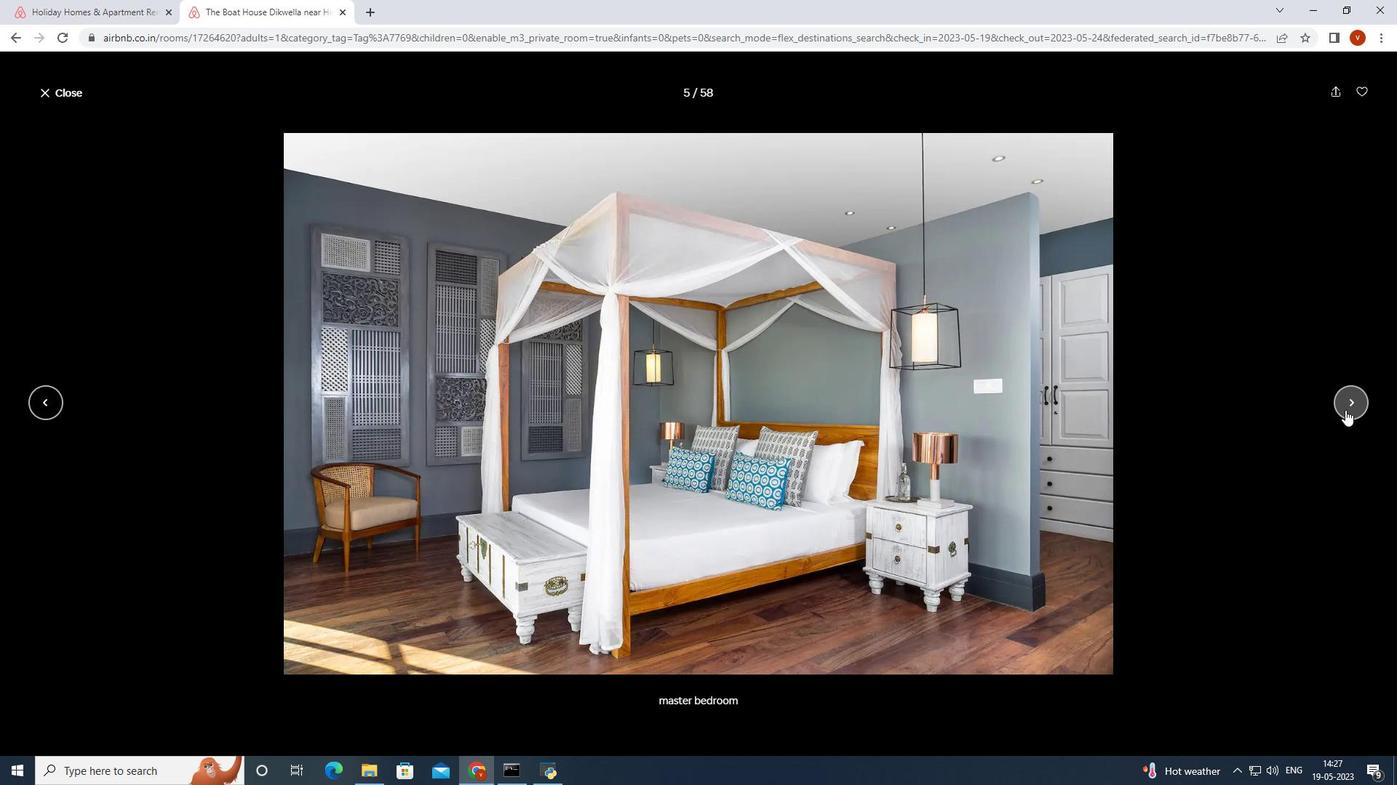 
Action: Mouse pressed left at (1345, 410)
Screenshot: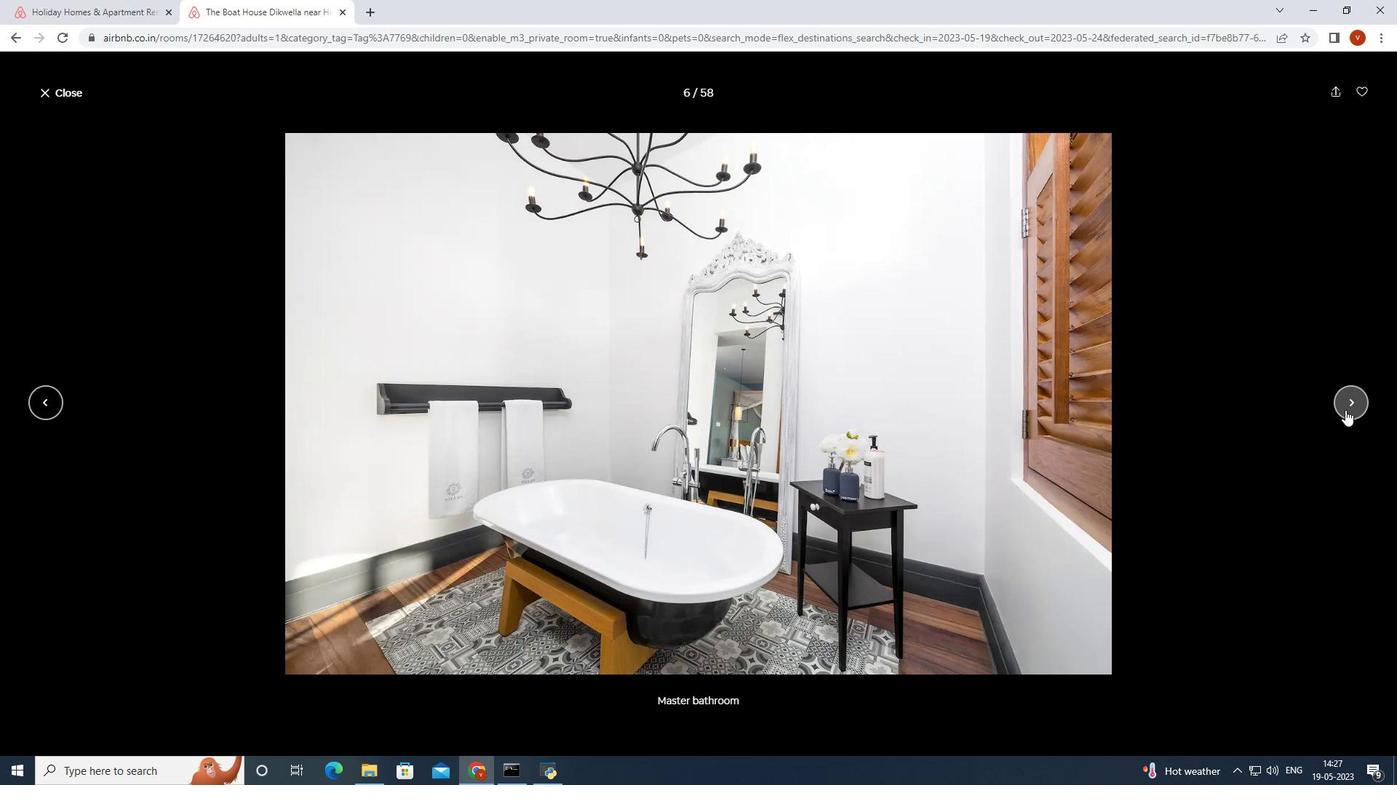 
Action: Mouse pressed left at (1345, 410)
Screenshot: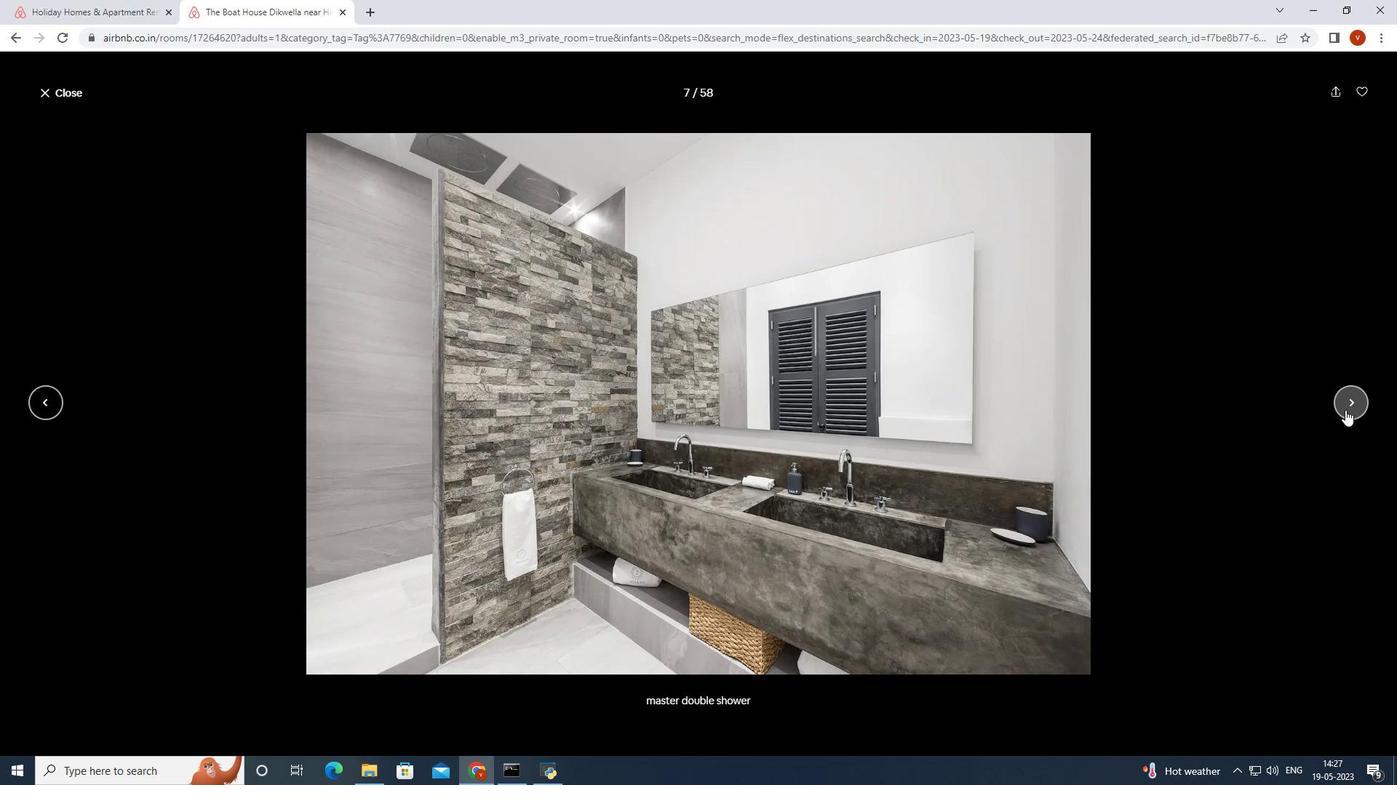 
Action: Mouse pressed left at (1345, 410)
Screenshot: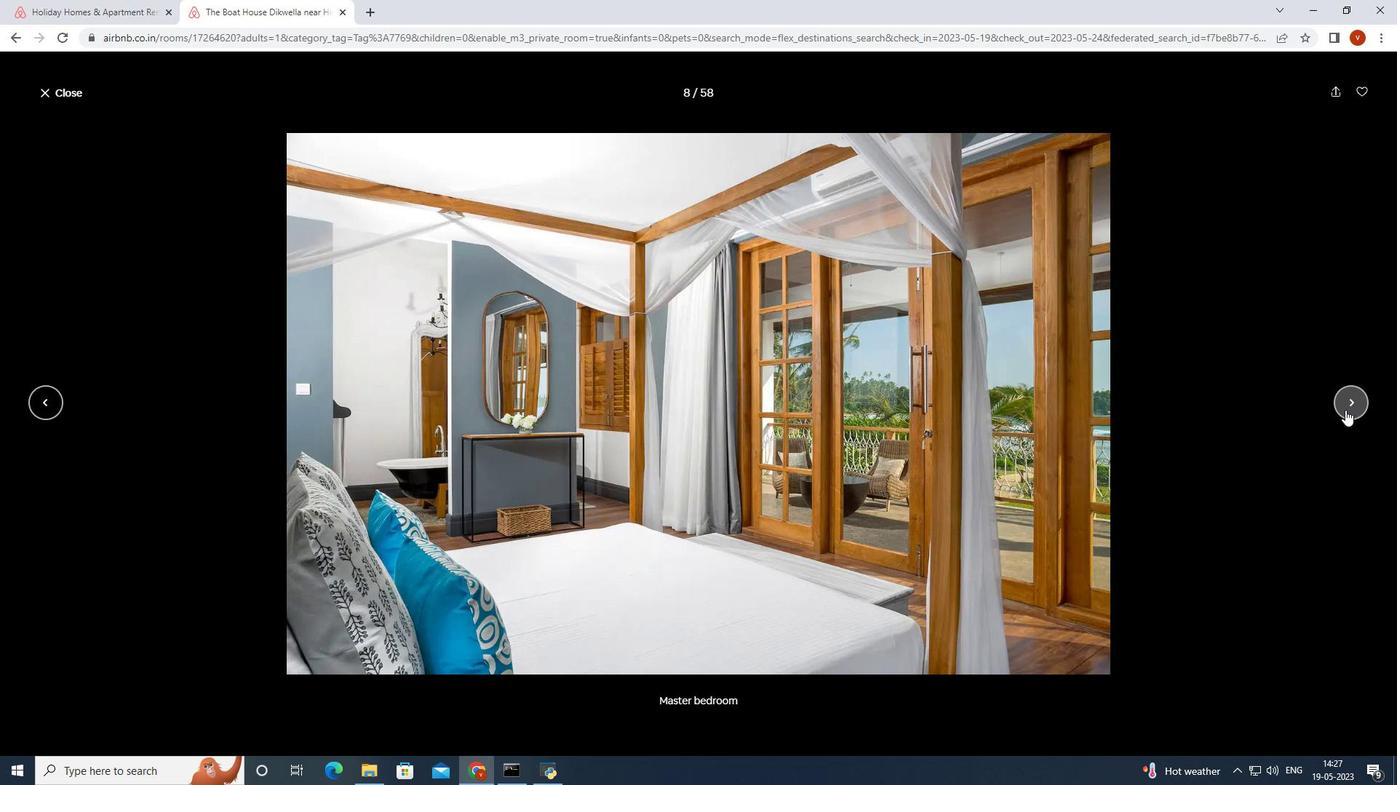
Action: Mouse pressed left at (1345, 410)
Screenshot: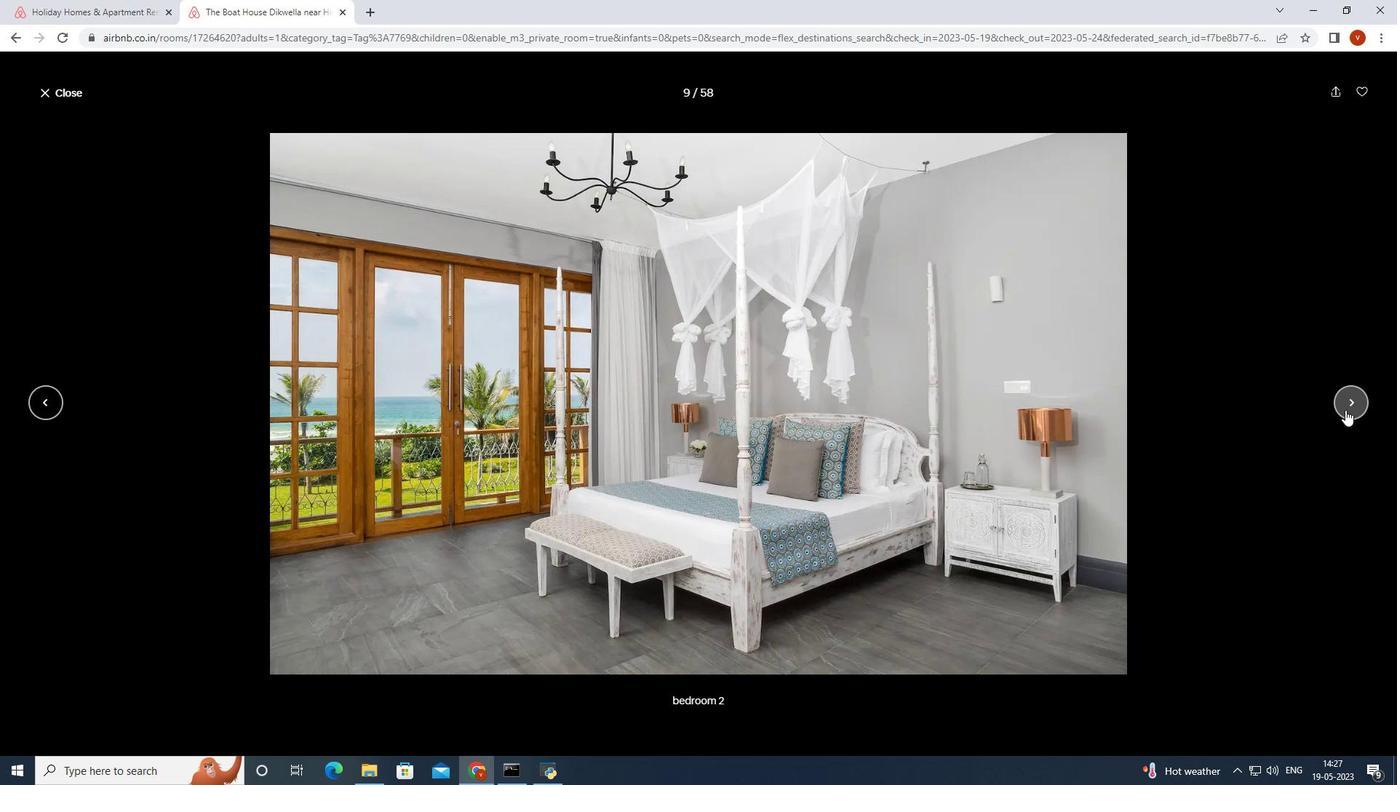 
Action: Mouse pressed left at (1345, 410)
Screenshot: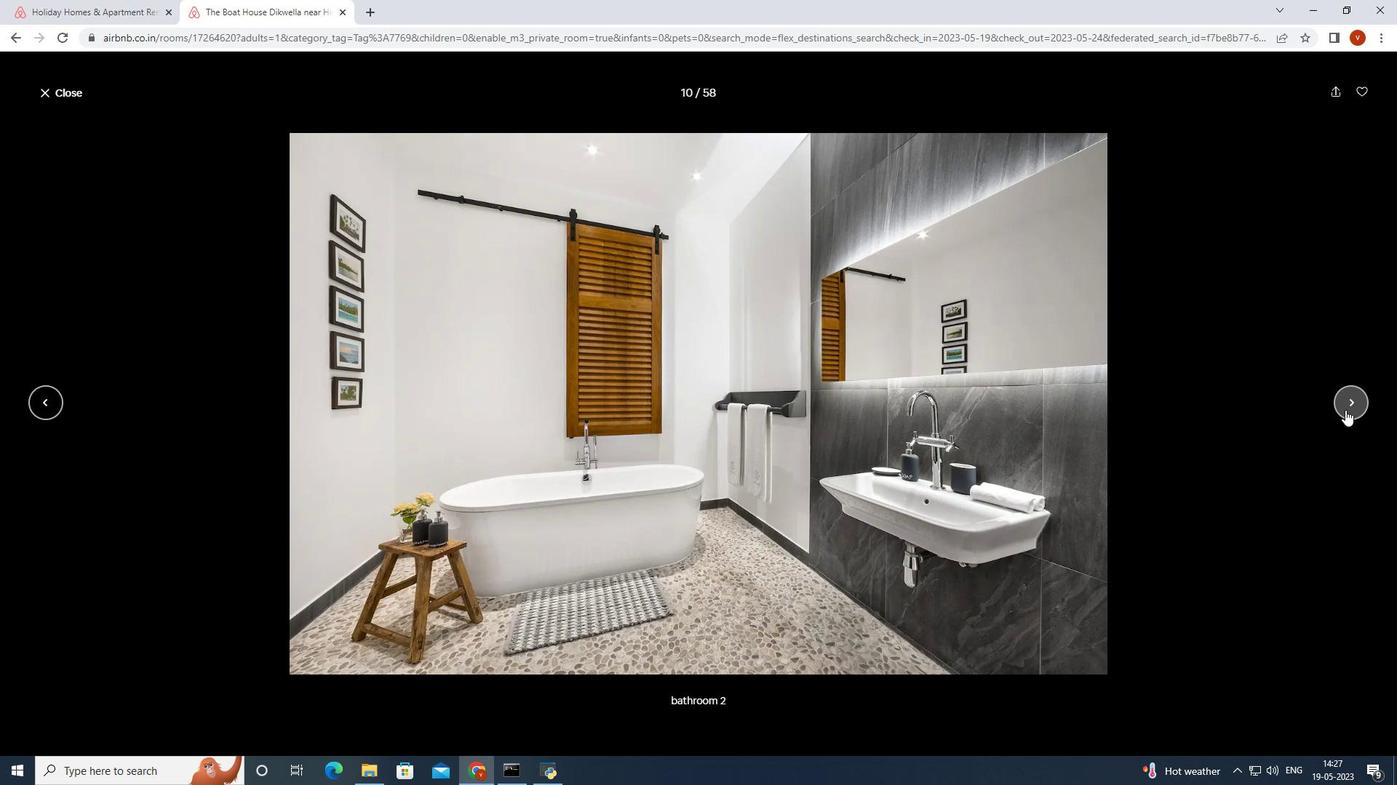 
Action: Mouse pressed left at (1345, 410)
Screenshot: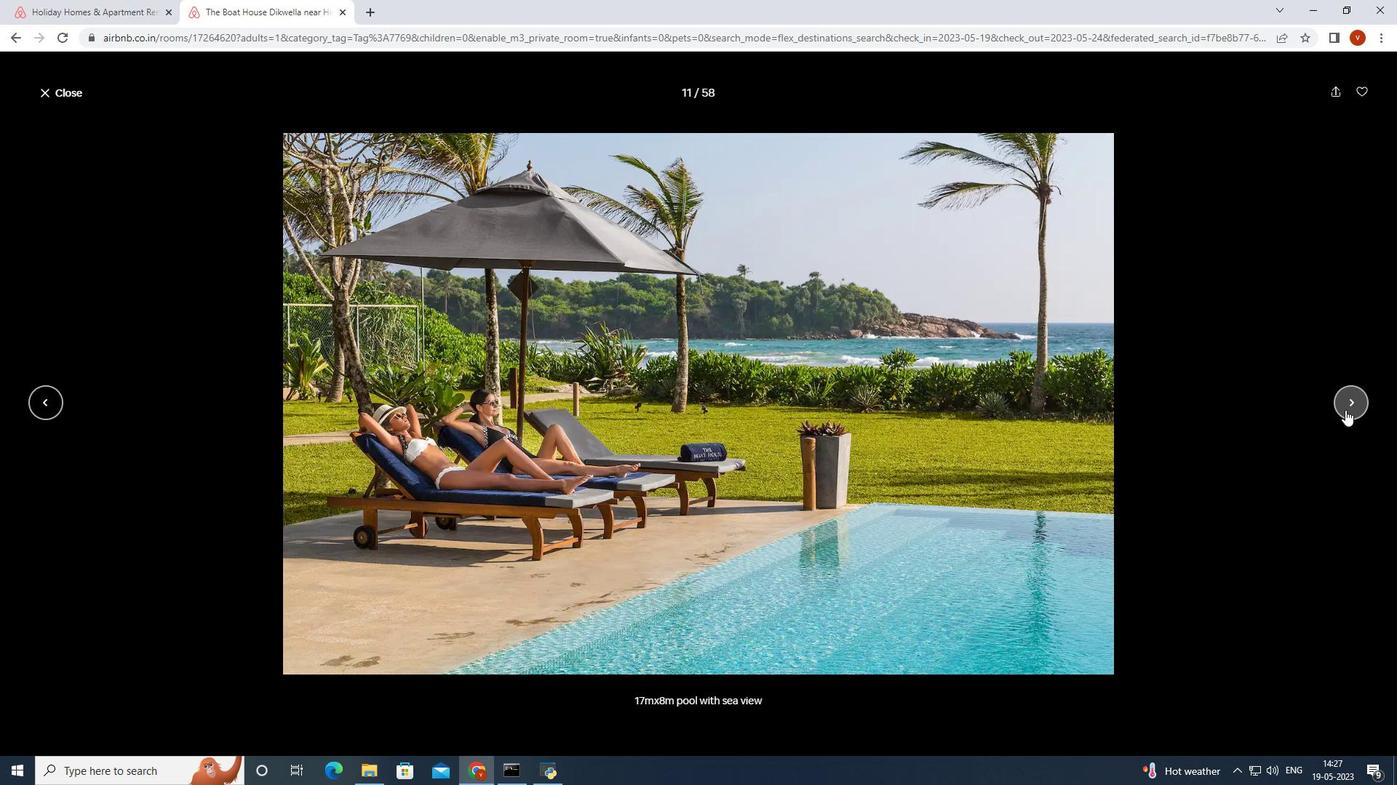 
Action: Mouse pressed left at (1345, 410)
Screenshot: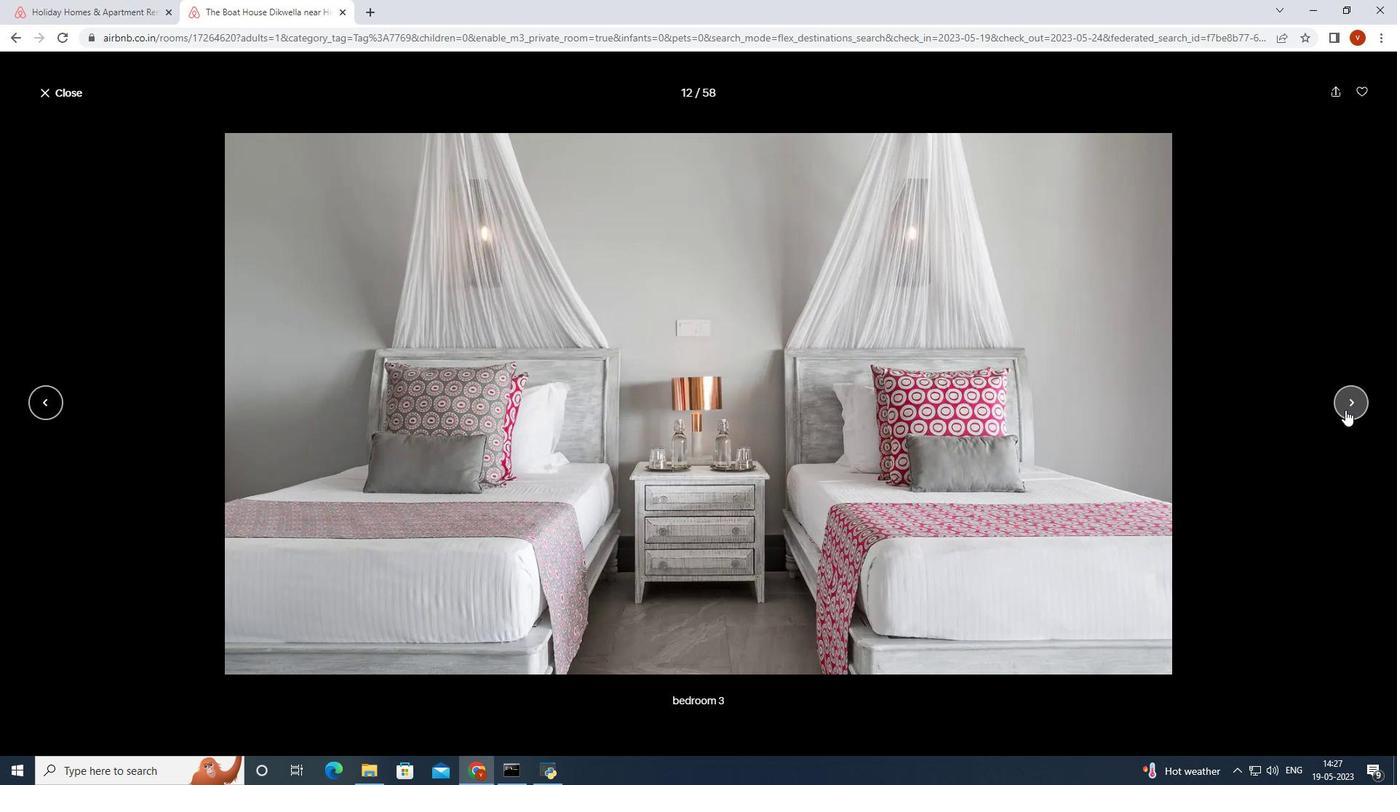 
Action: Mouse pressed left at (1345, 410)
Screenshot: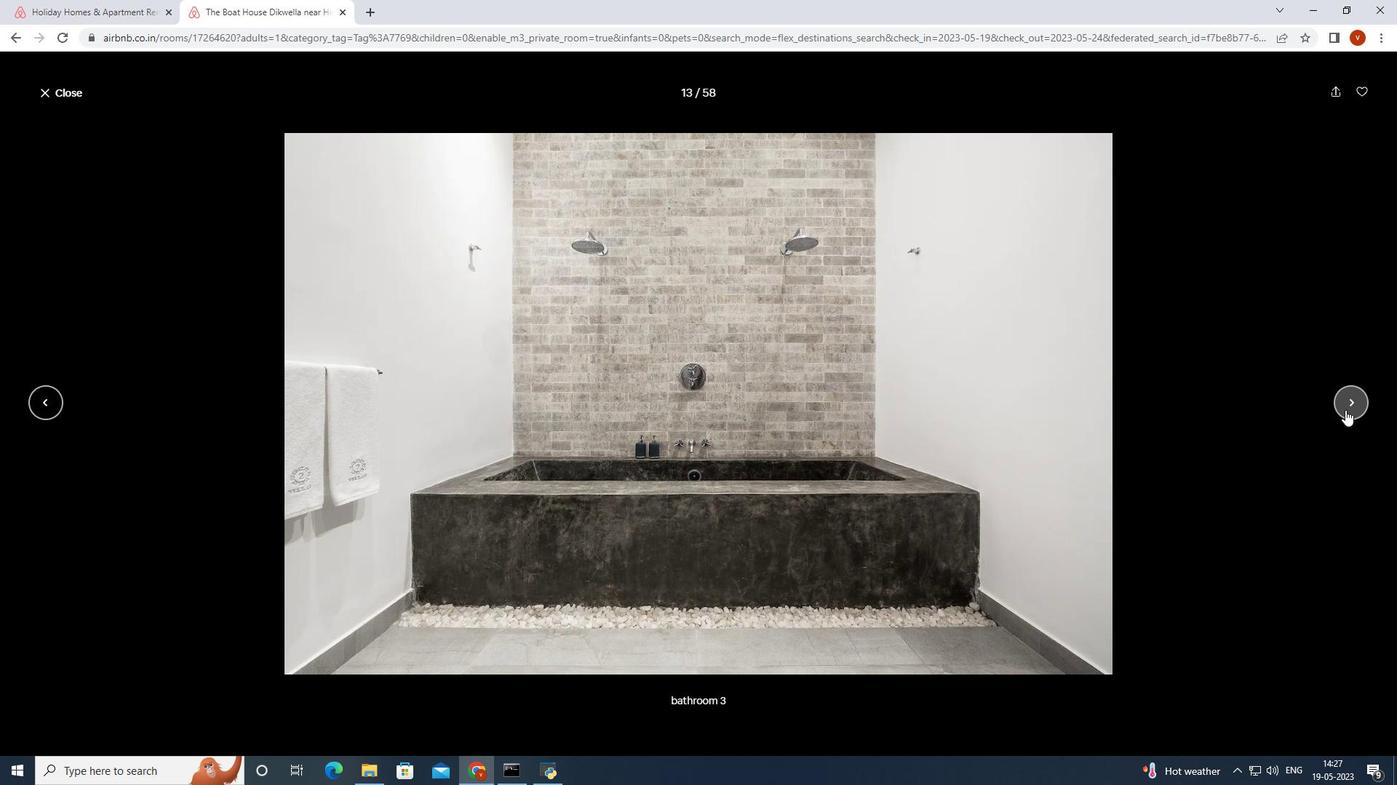 
Action: Mouse pressed left at (1345, 410)
Screenshot: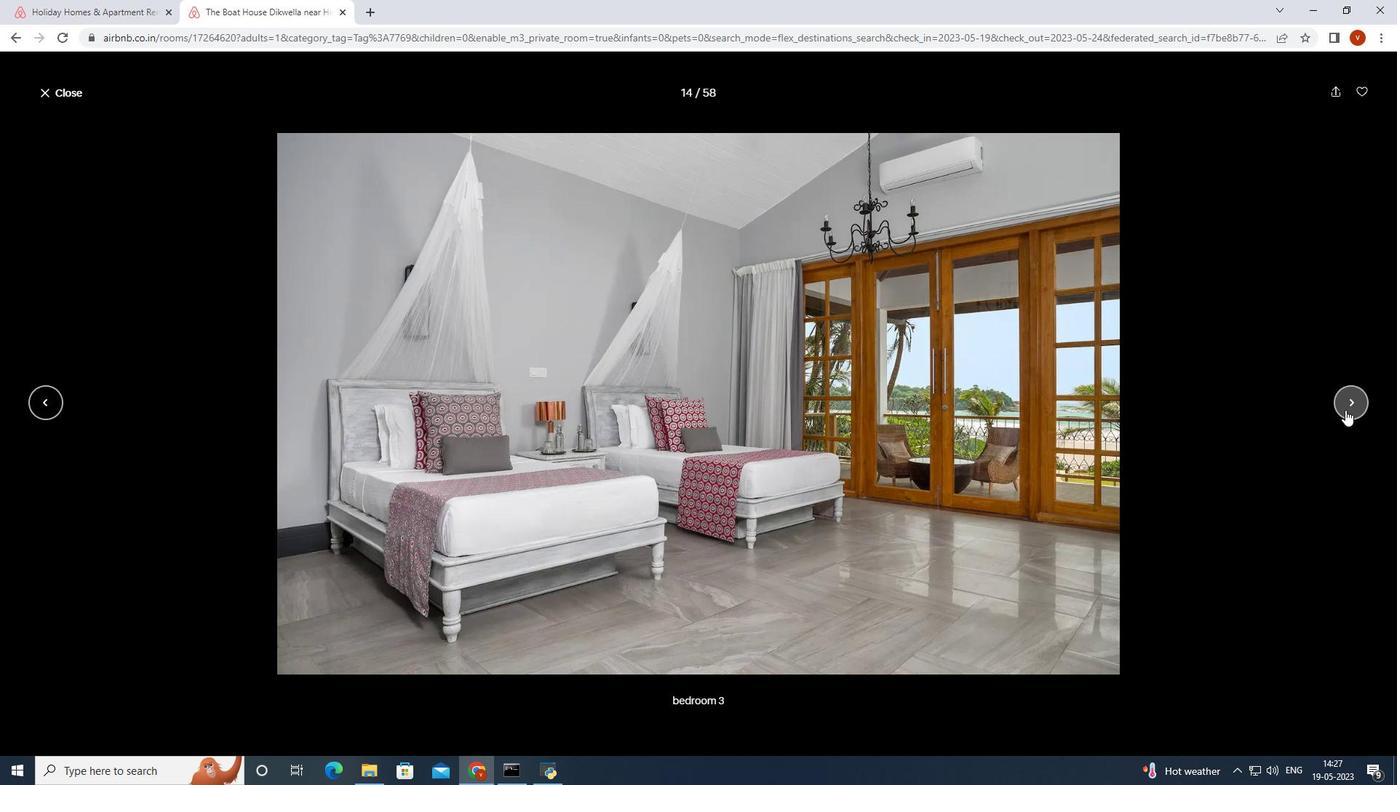 
Action: Mouse pressed left at (1345, 410)
Screenshot: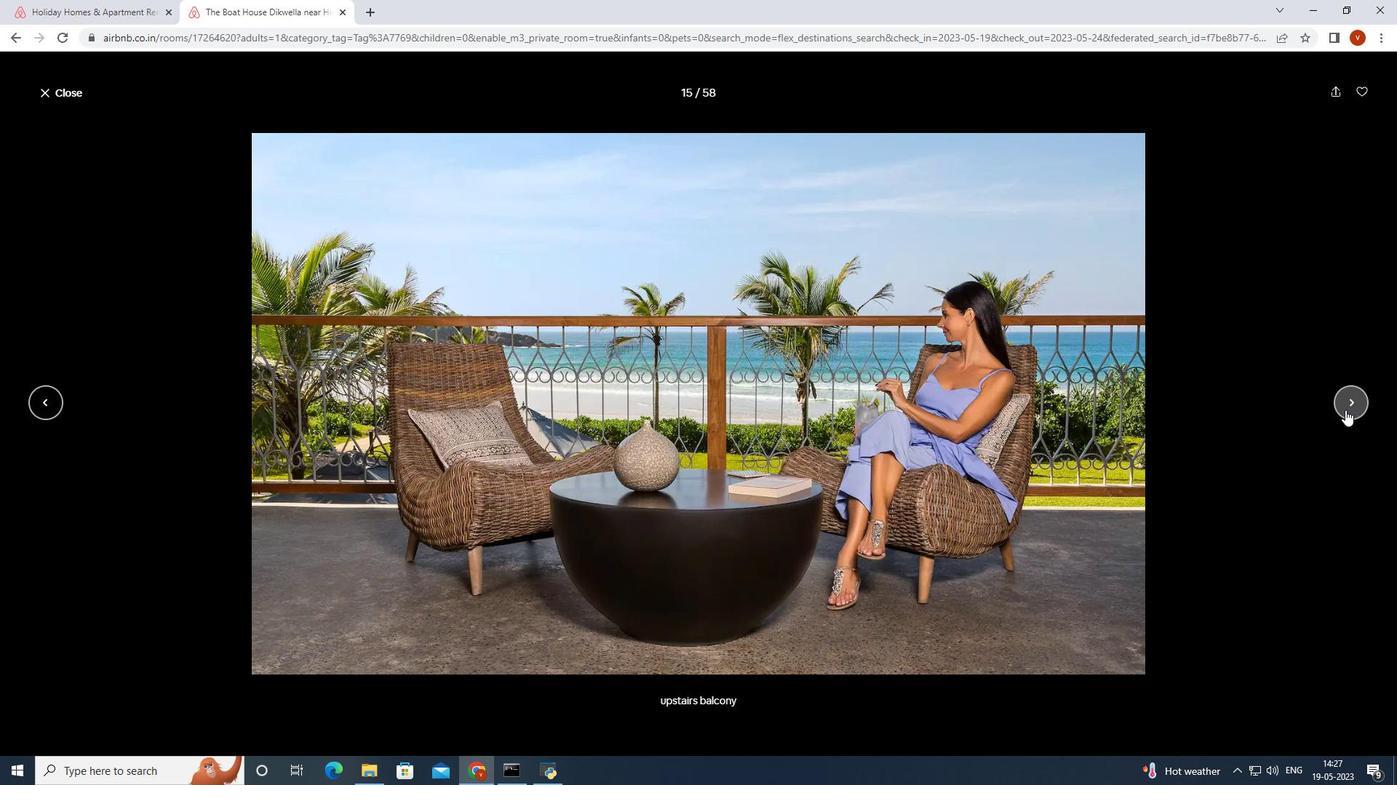 
Action: Mouse pressed left at (1345, 410)
Screenshot: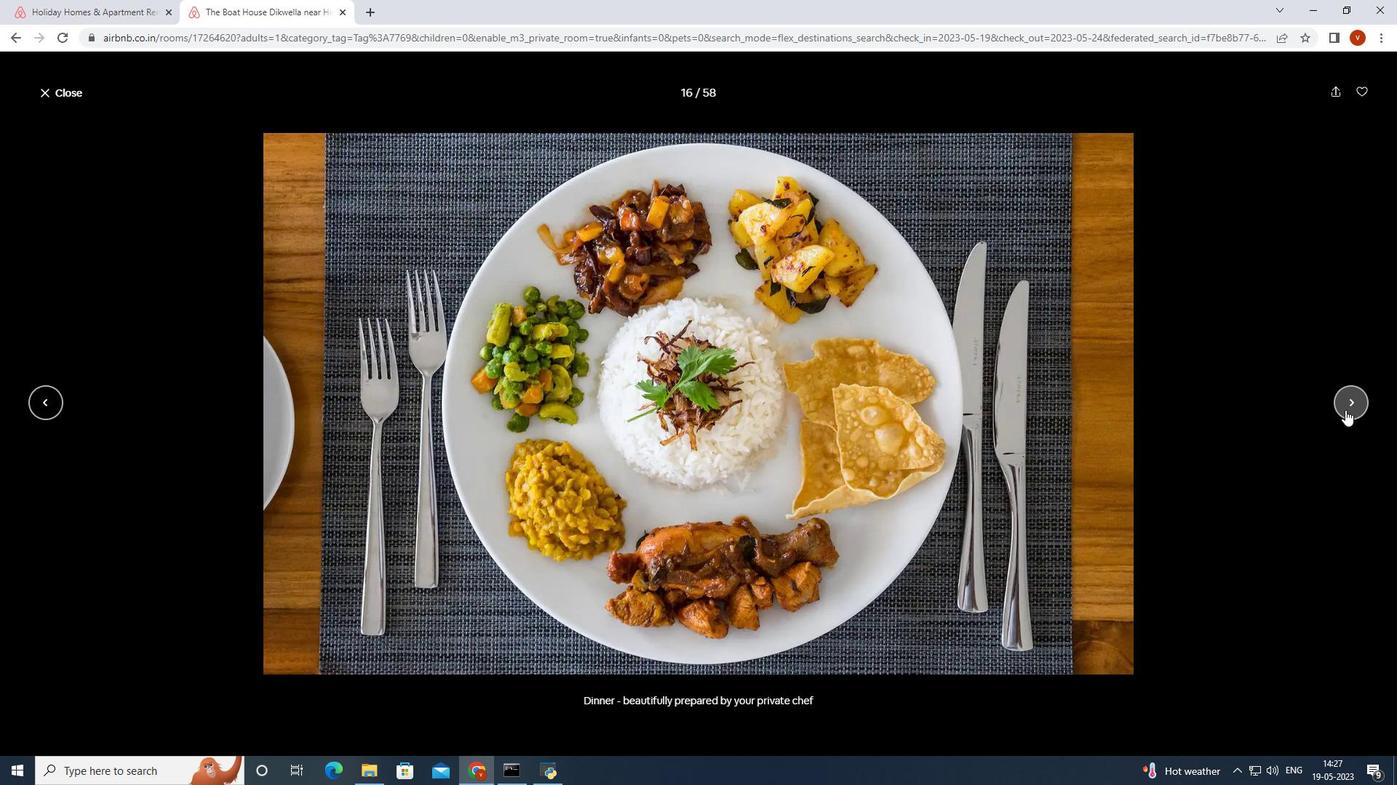
Action: Mouse pressed left at (1345, 410)
Screenshot: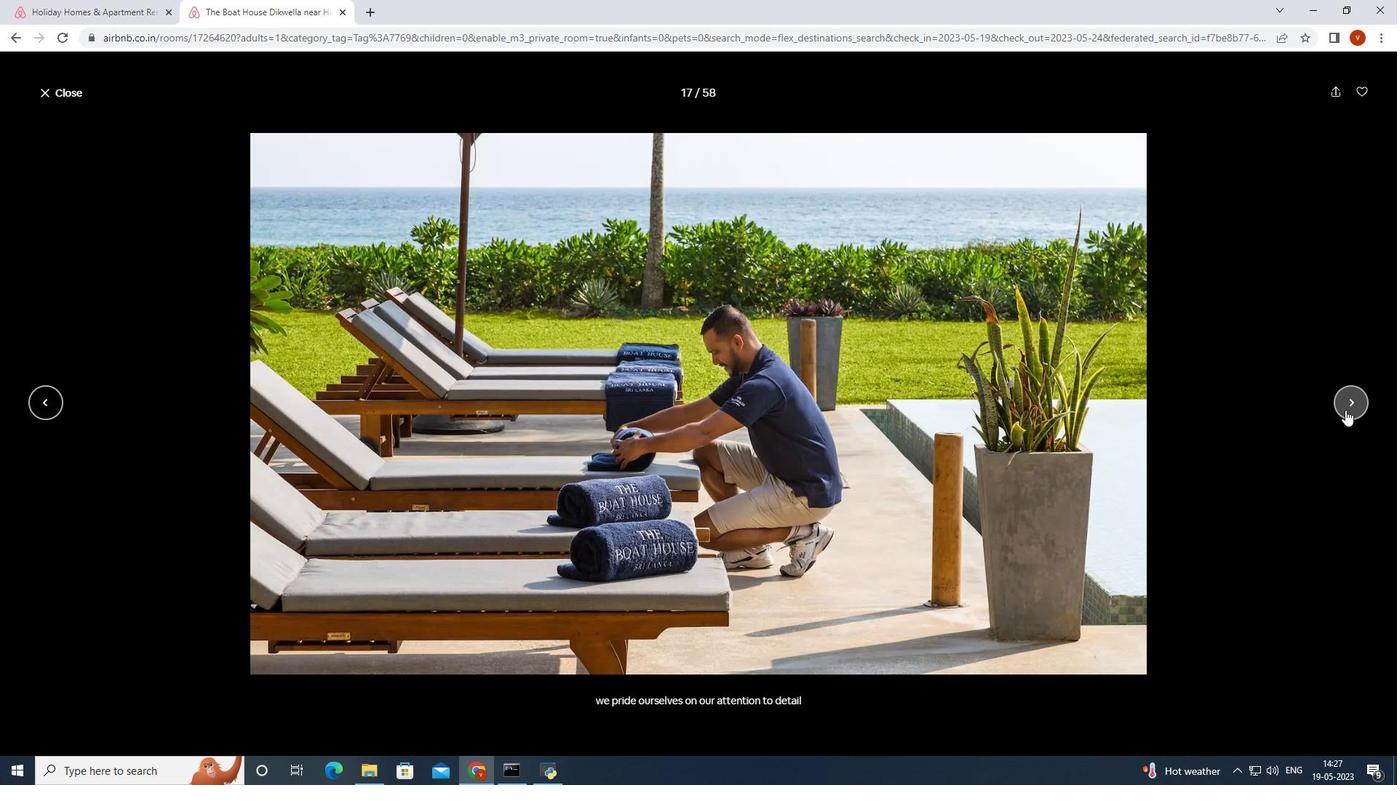 
Action: Mouse pressed left at (1345, 410)
Screenshot: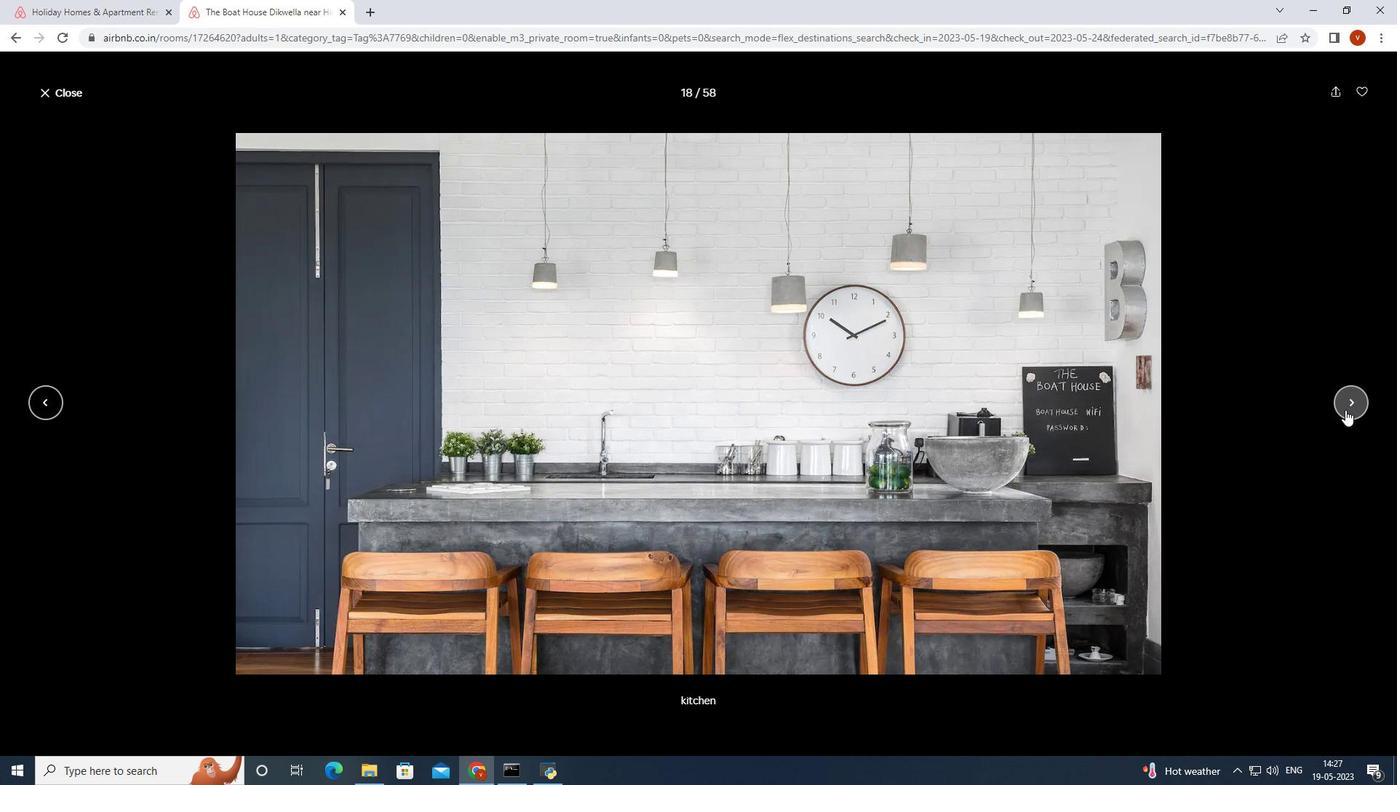 
Action: Mouse pressed left at (1345, 410)
Screenshot: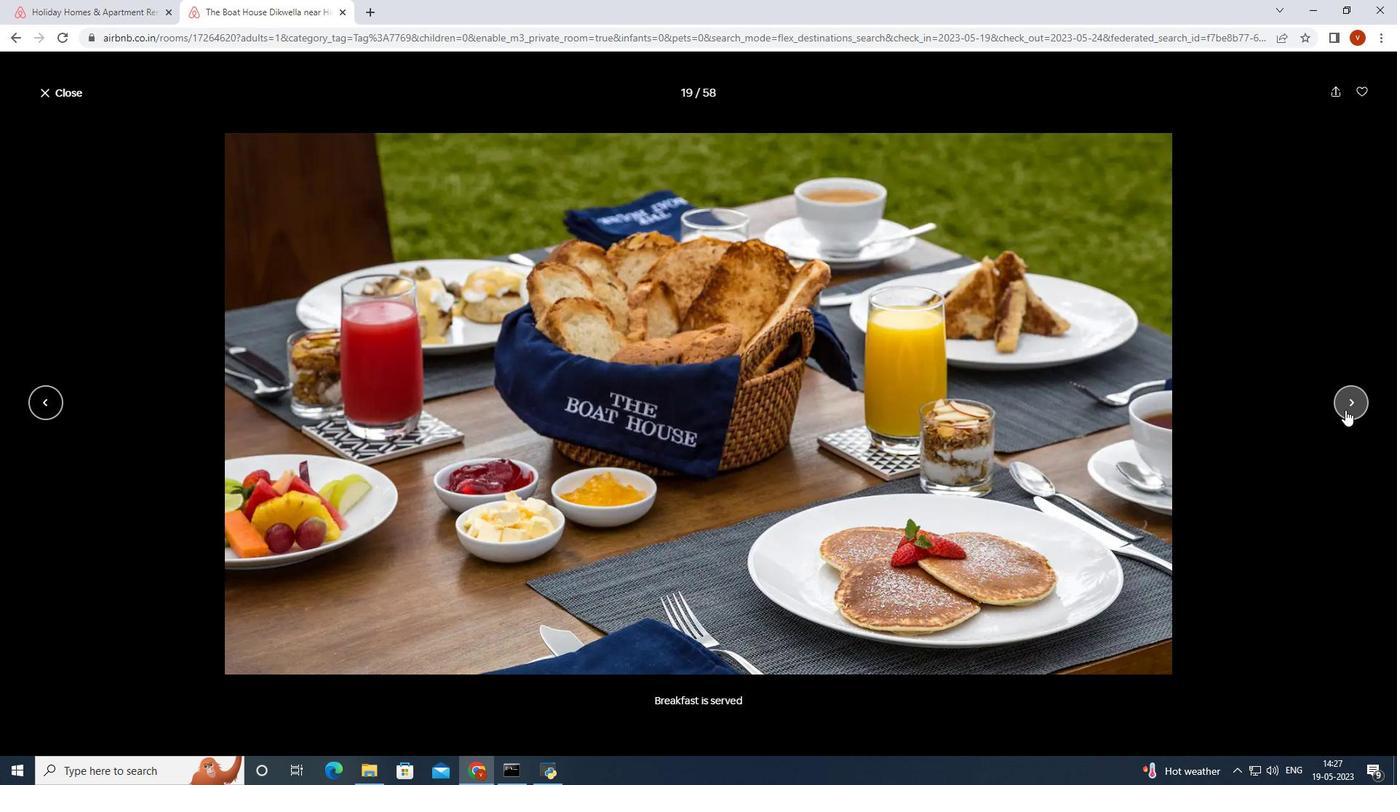 
Action: Mouse pressed left at (1345, 410)
Screenshot: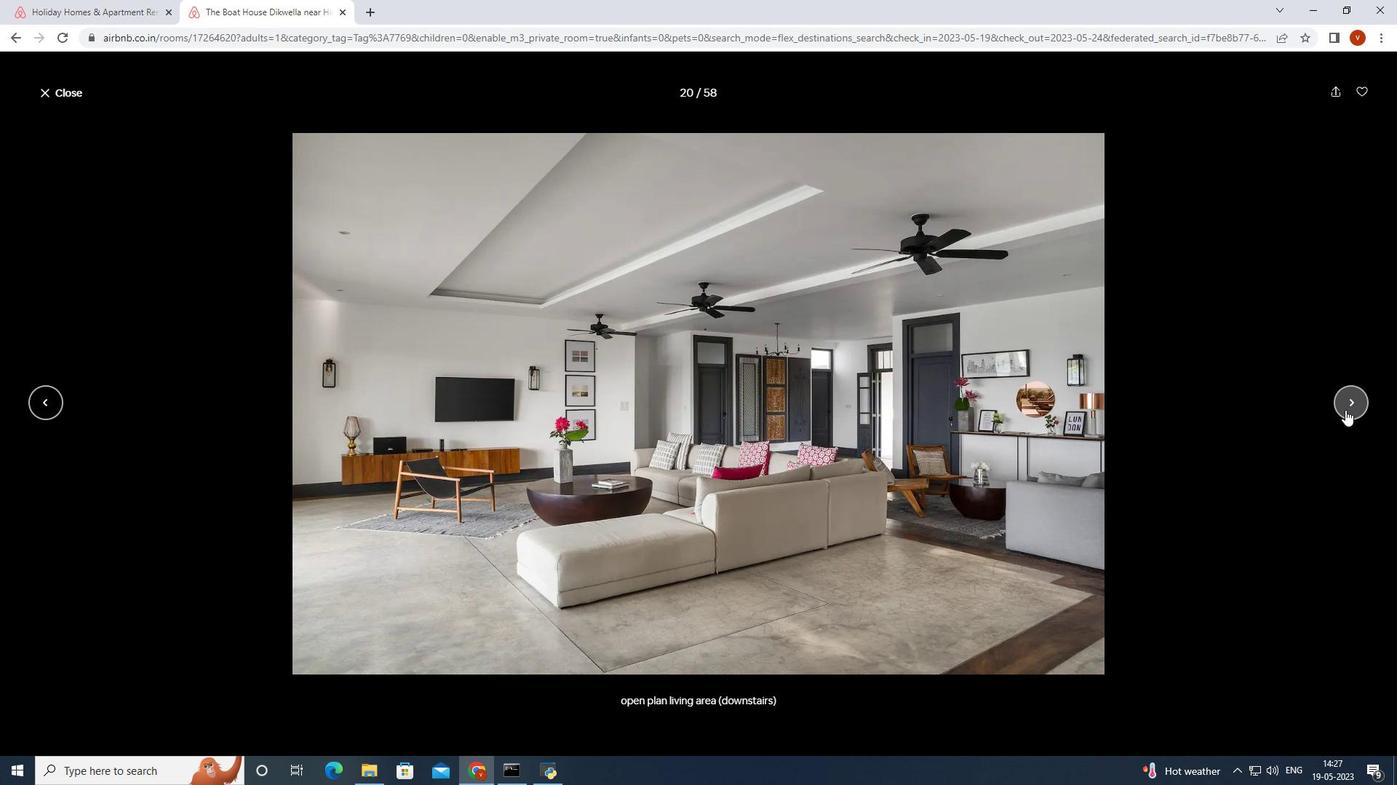 
Action: Mouse pressed left at (1345, 410)
Screenshot: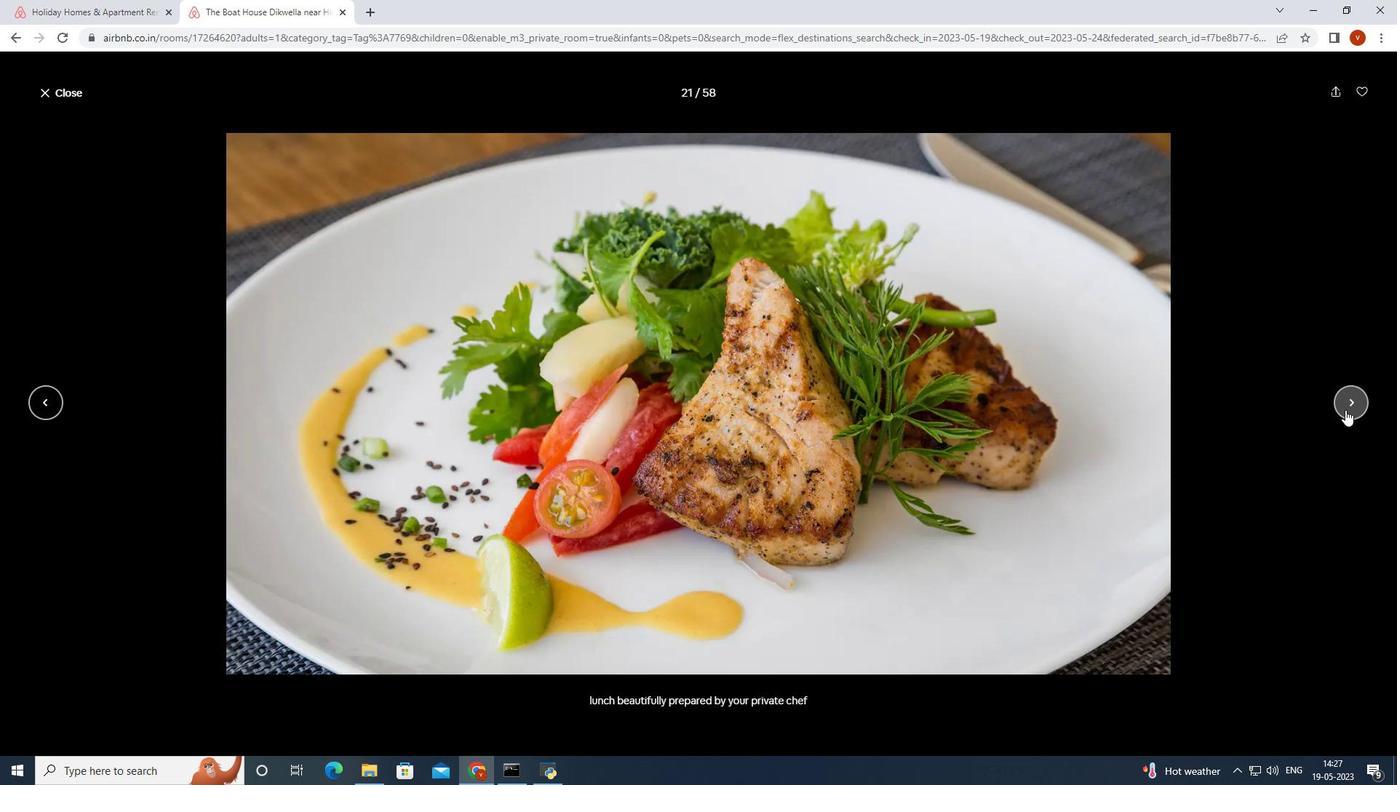 
Action: Mouse moved to (1357, 411)
Screenshot: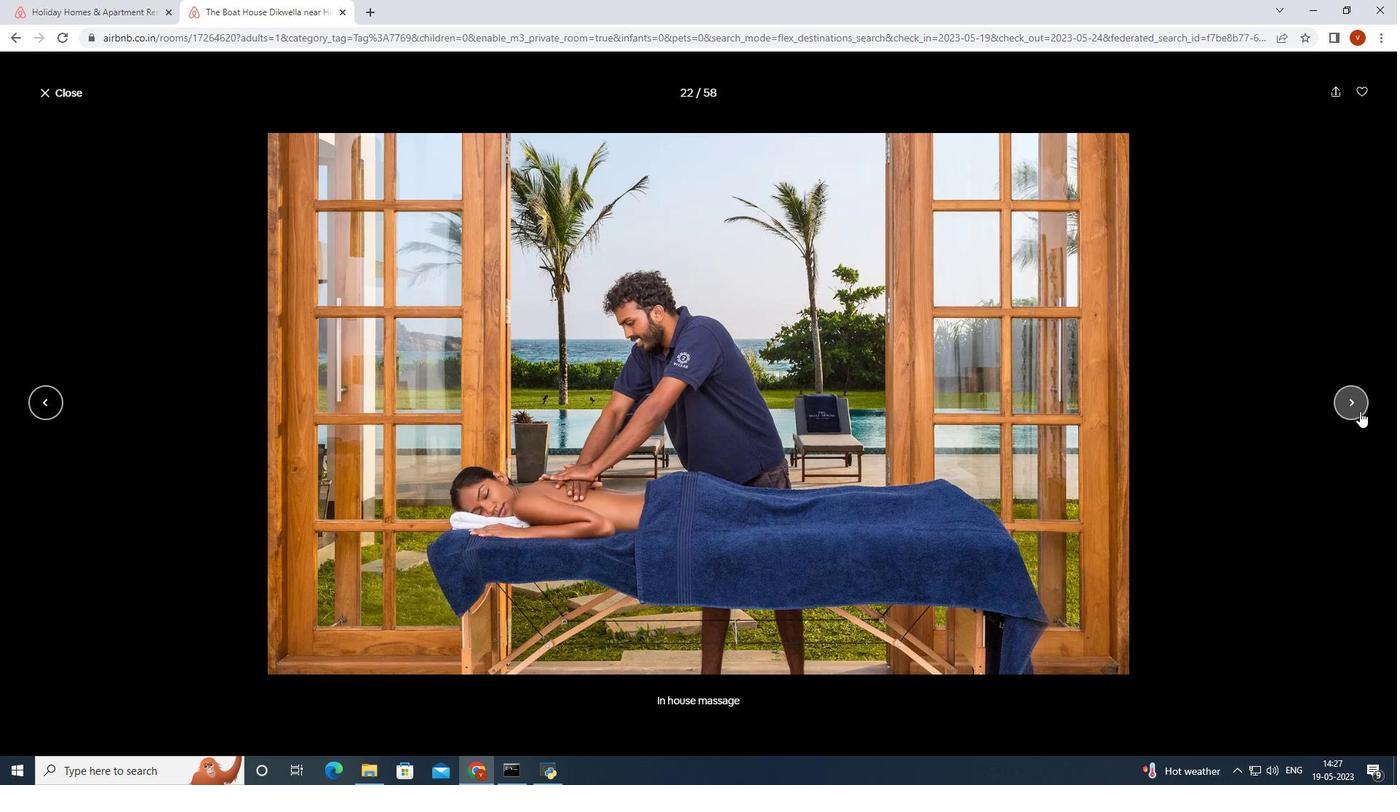 
Action: Mouse pressed left at (1357, 411)
Screenshot: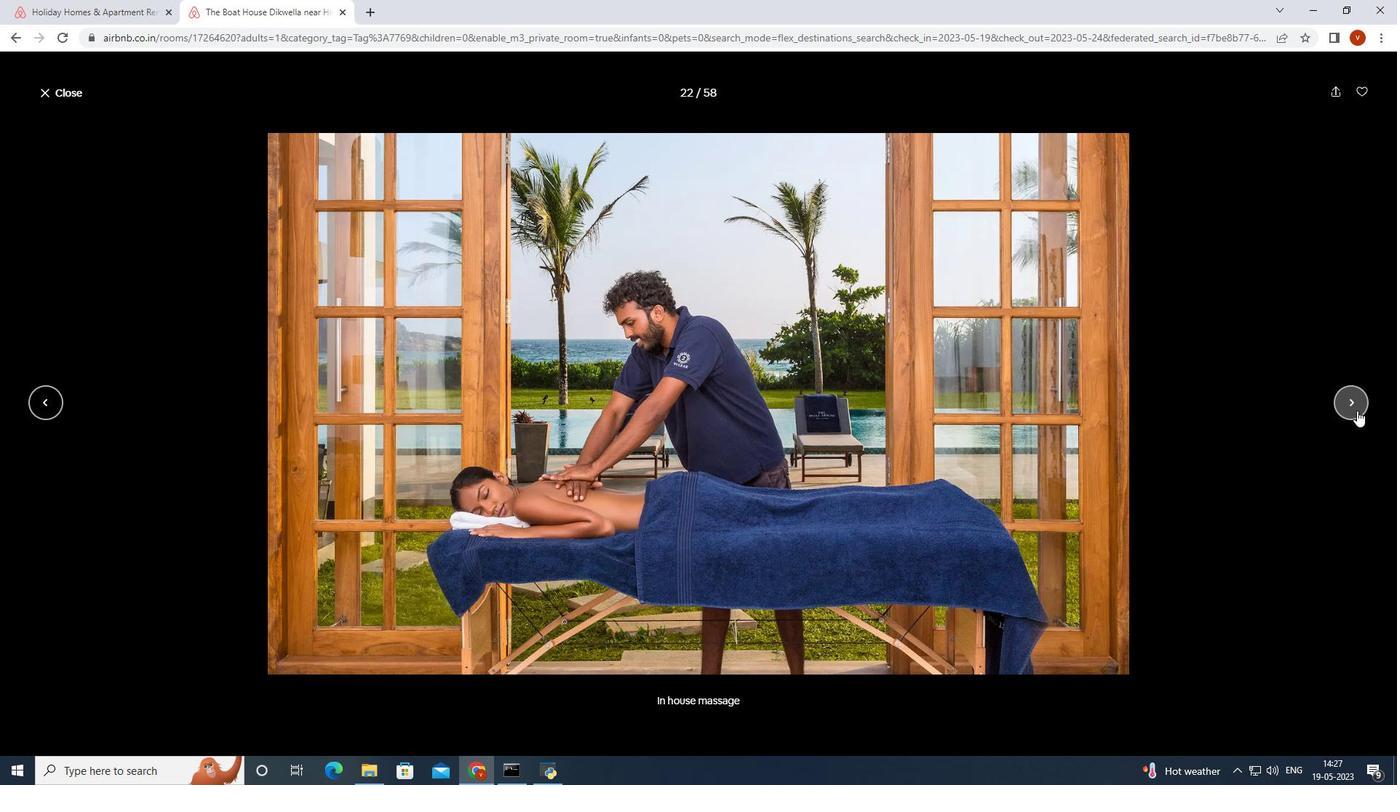 
Action: Mouse moved to (1338, 408)
Screenshot: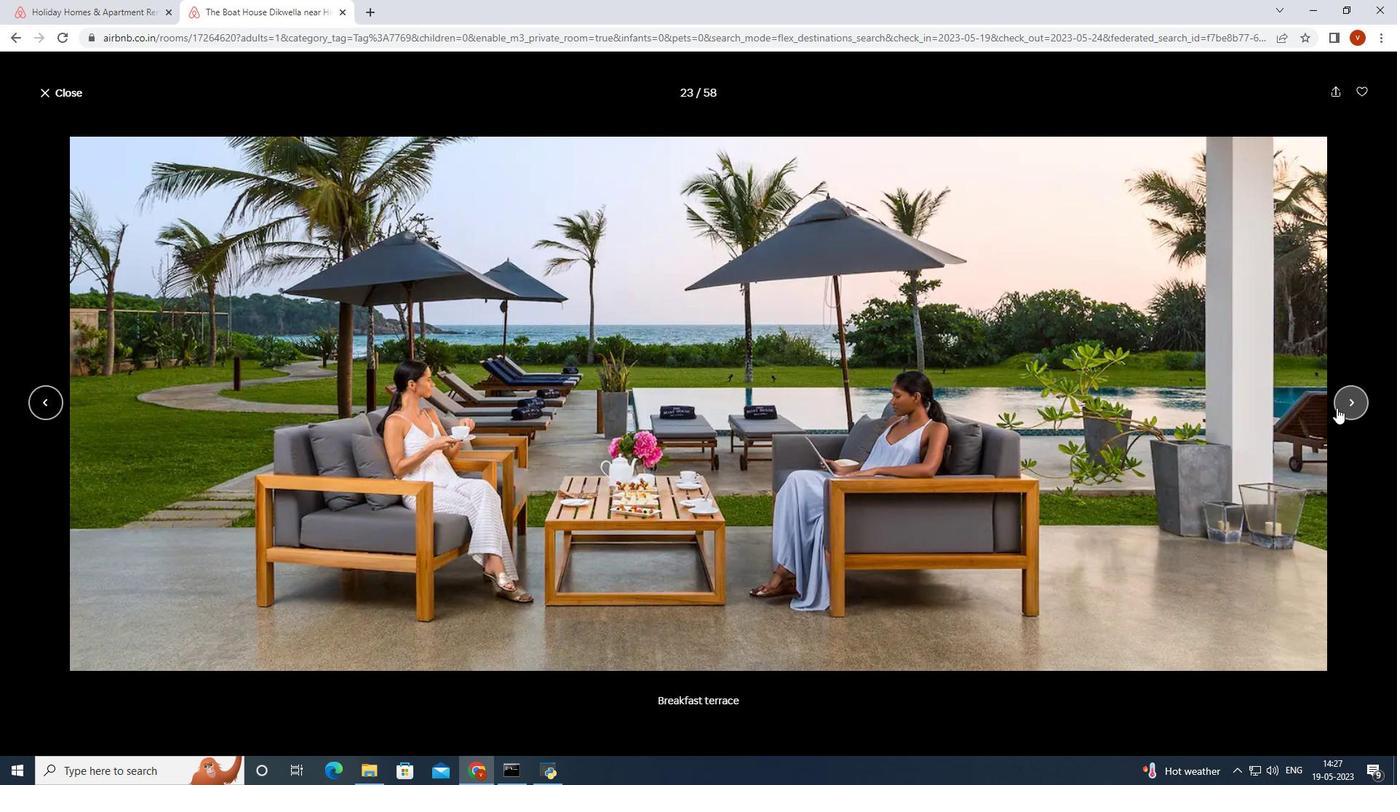 
Action: Mouse pressed left at (1338, 408)
Screenshot: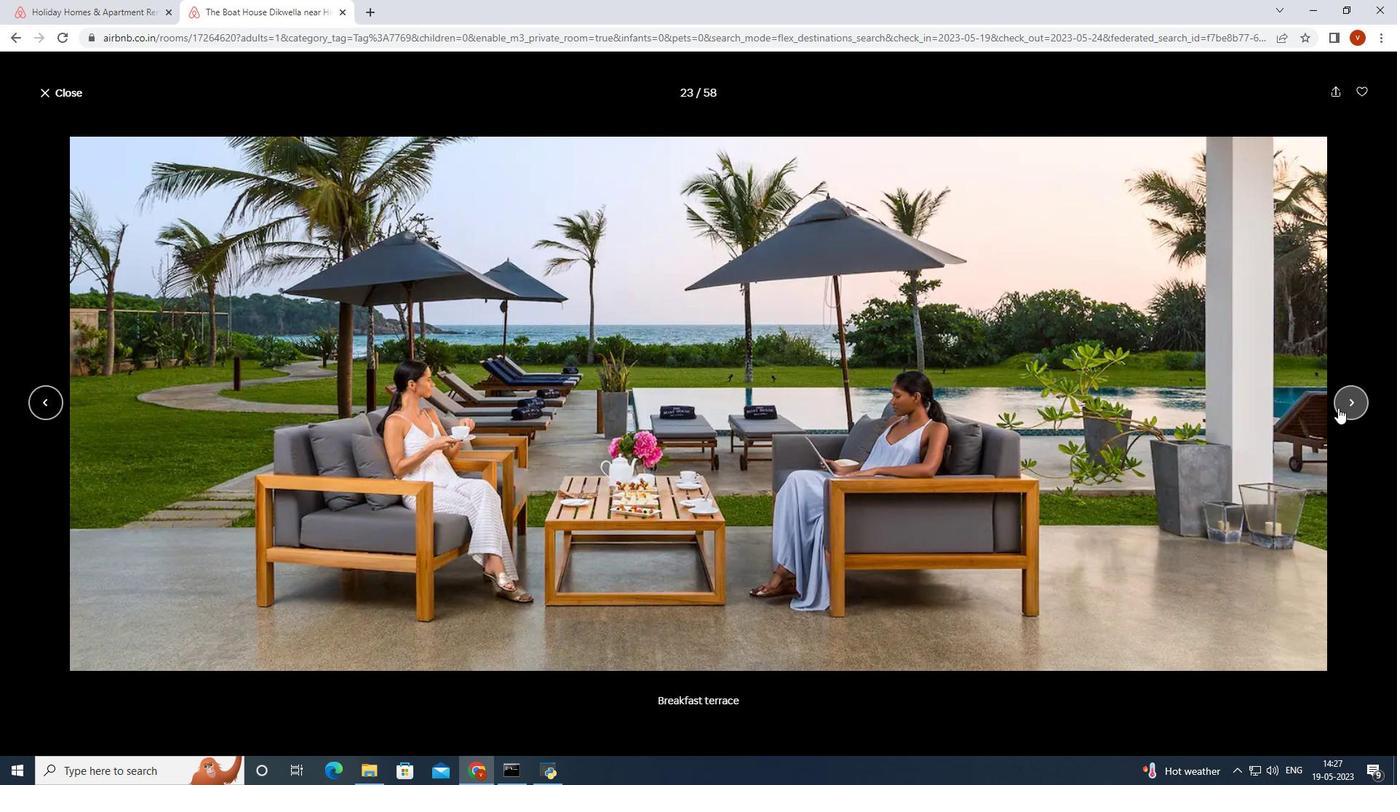 
Action: Mouse moved to (1357, 402)
Screenshot: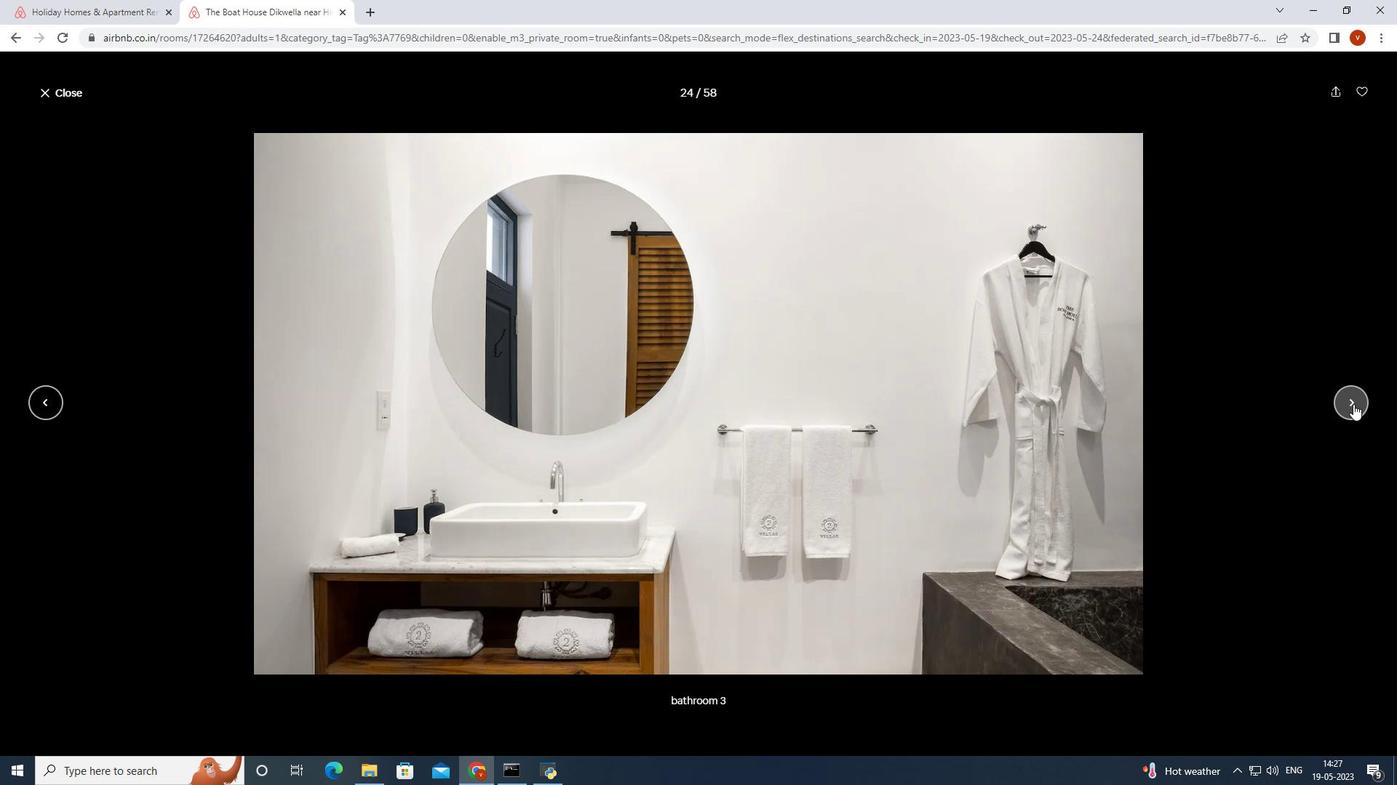 
Action: Mouse pressed left at (1357, 402)
Screenshot: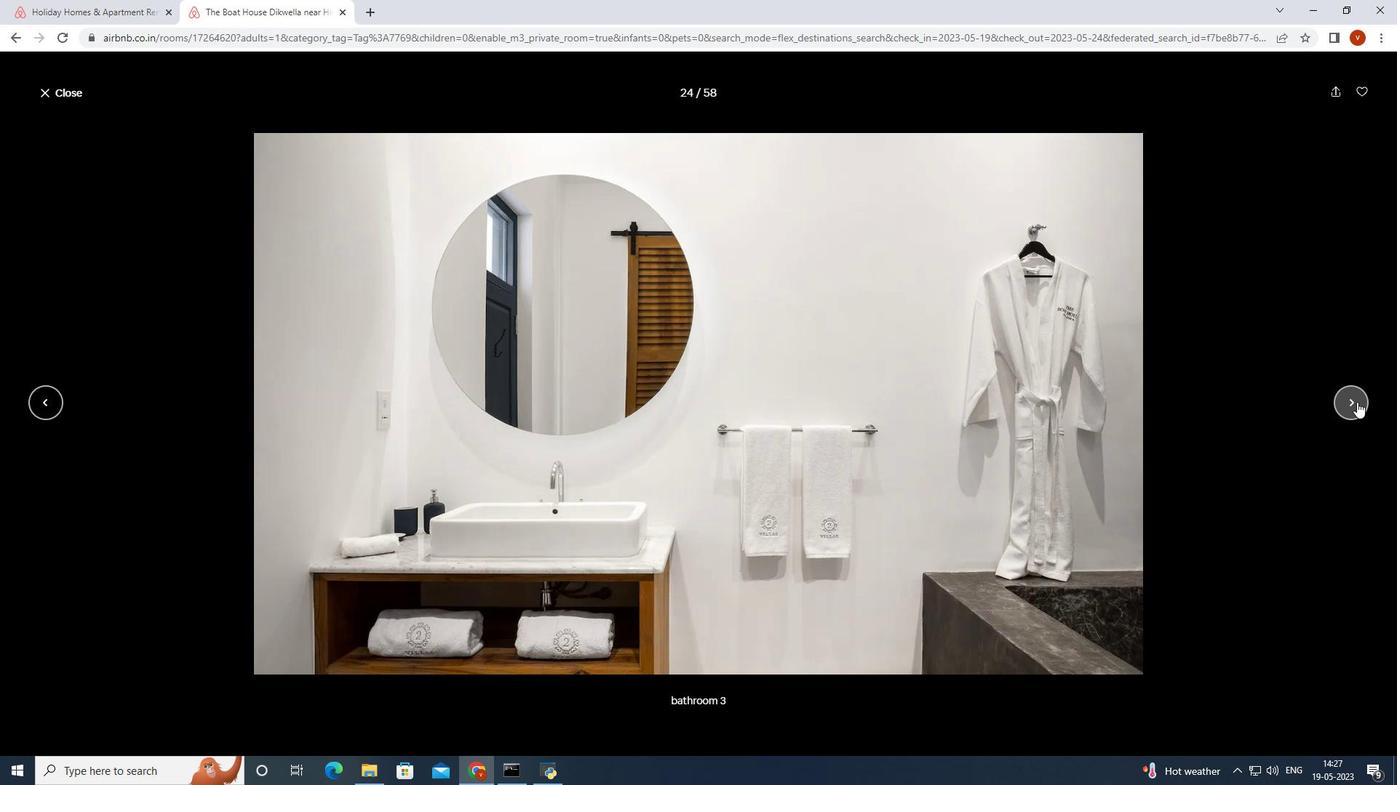 
Action: Mouse moved to (1351, 402)
Screenshot: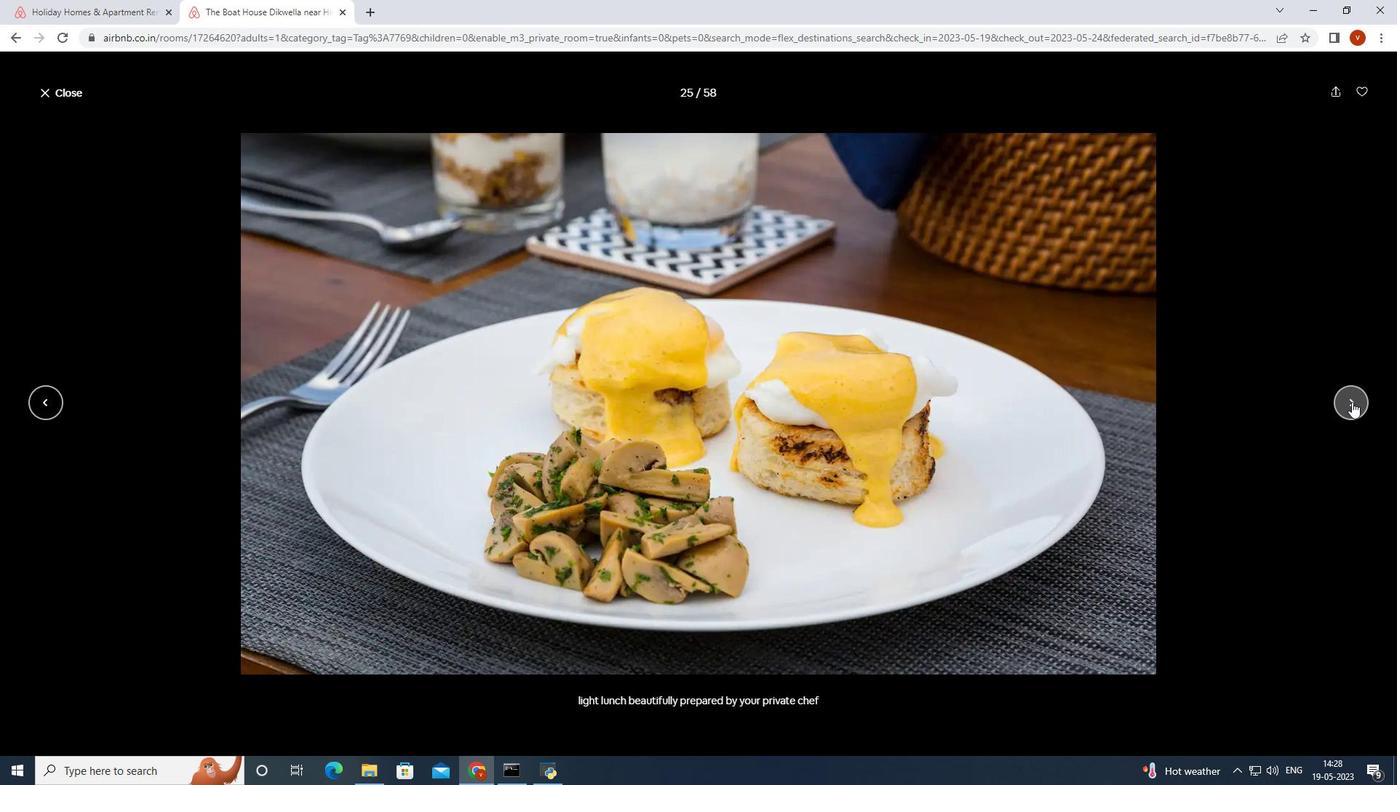 
Action: Mouse pressed left at (1351, 402)
Screenshot: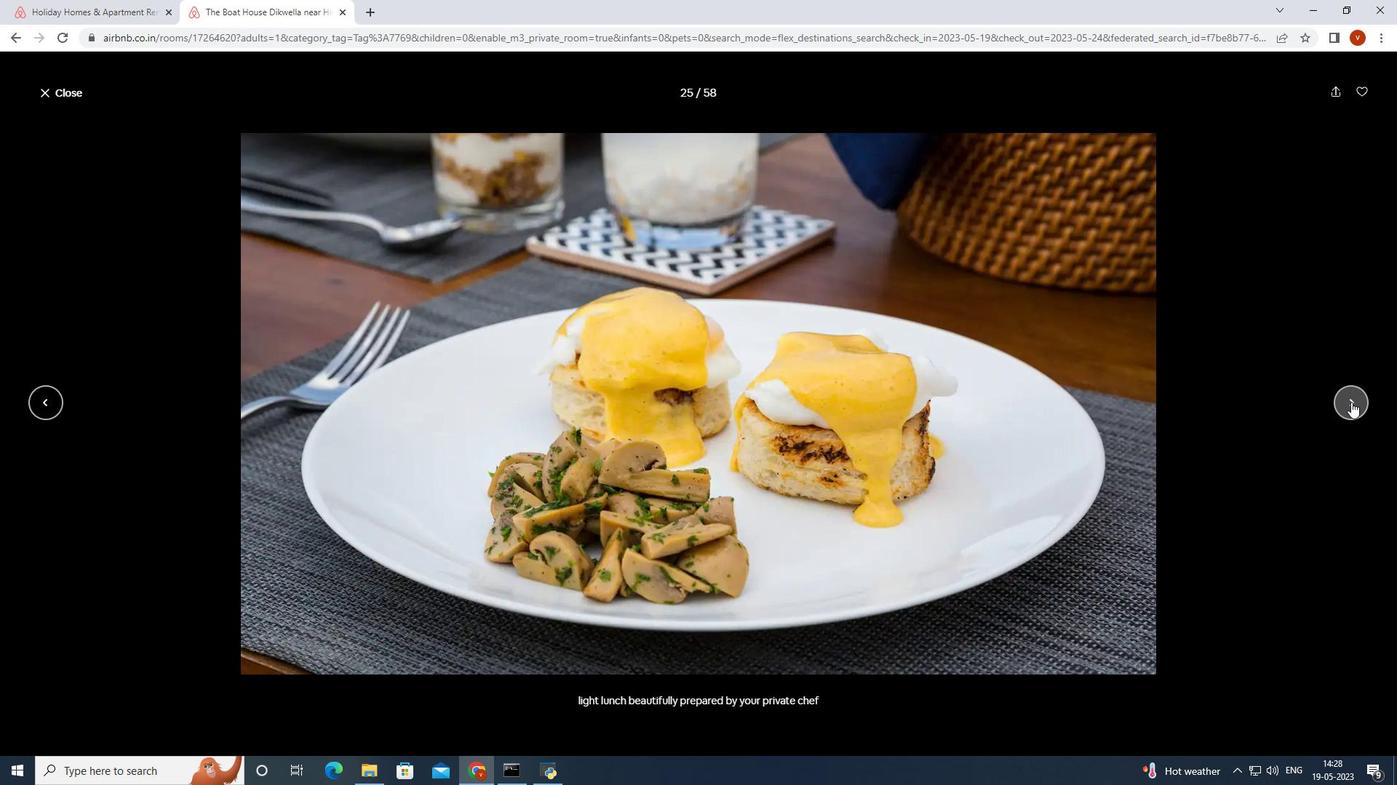 
Action: Mouse pressed left at (1351, 402)
Screenshot: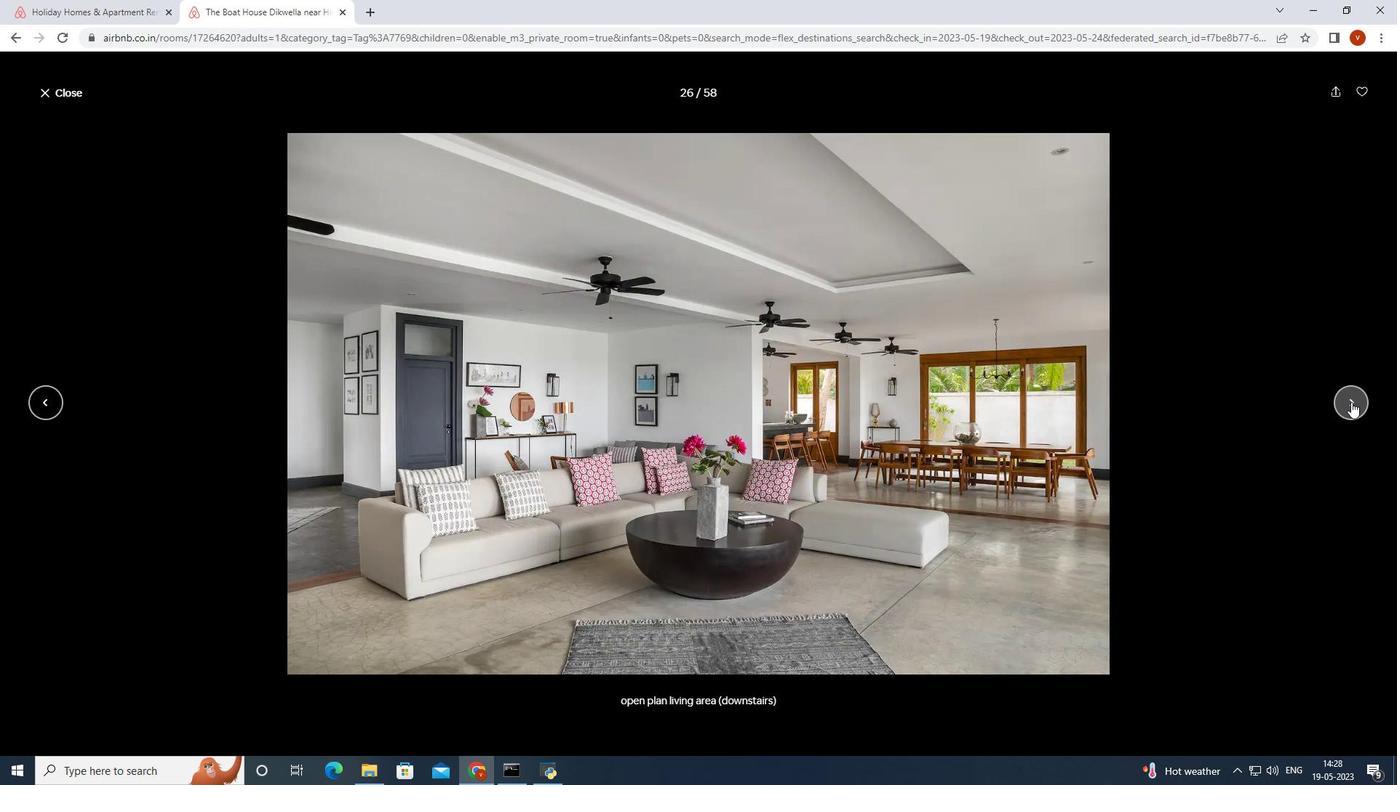 
Action: Mouse moved to (1363, 396)
Screenshot: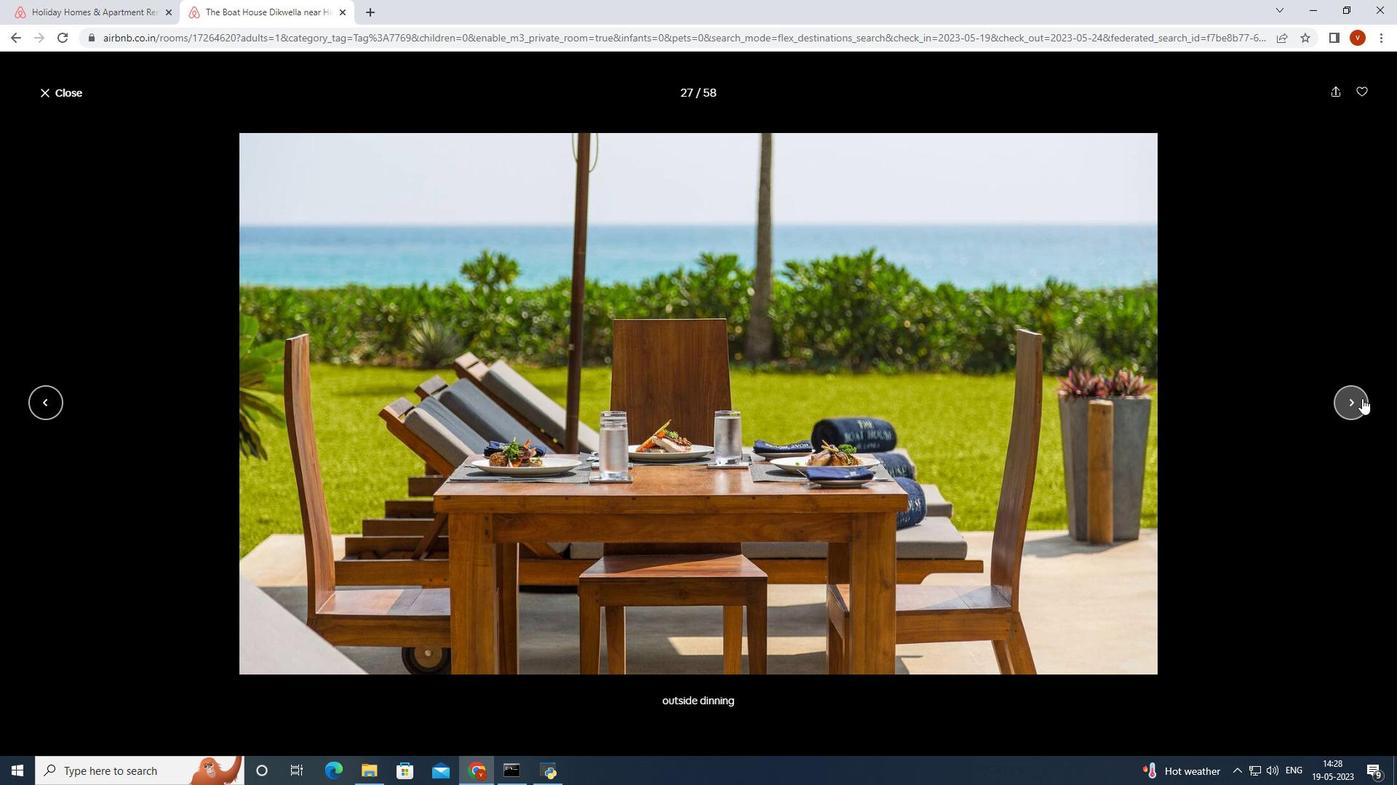 
Action: Mouse pressed left at (1363, 396)
Screenshot: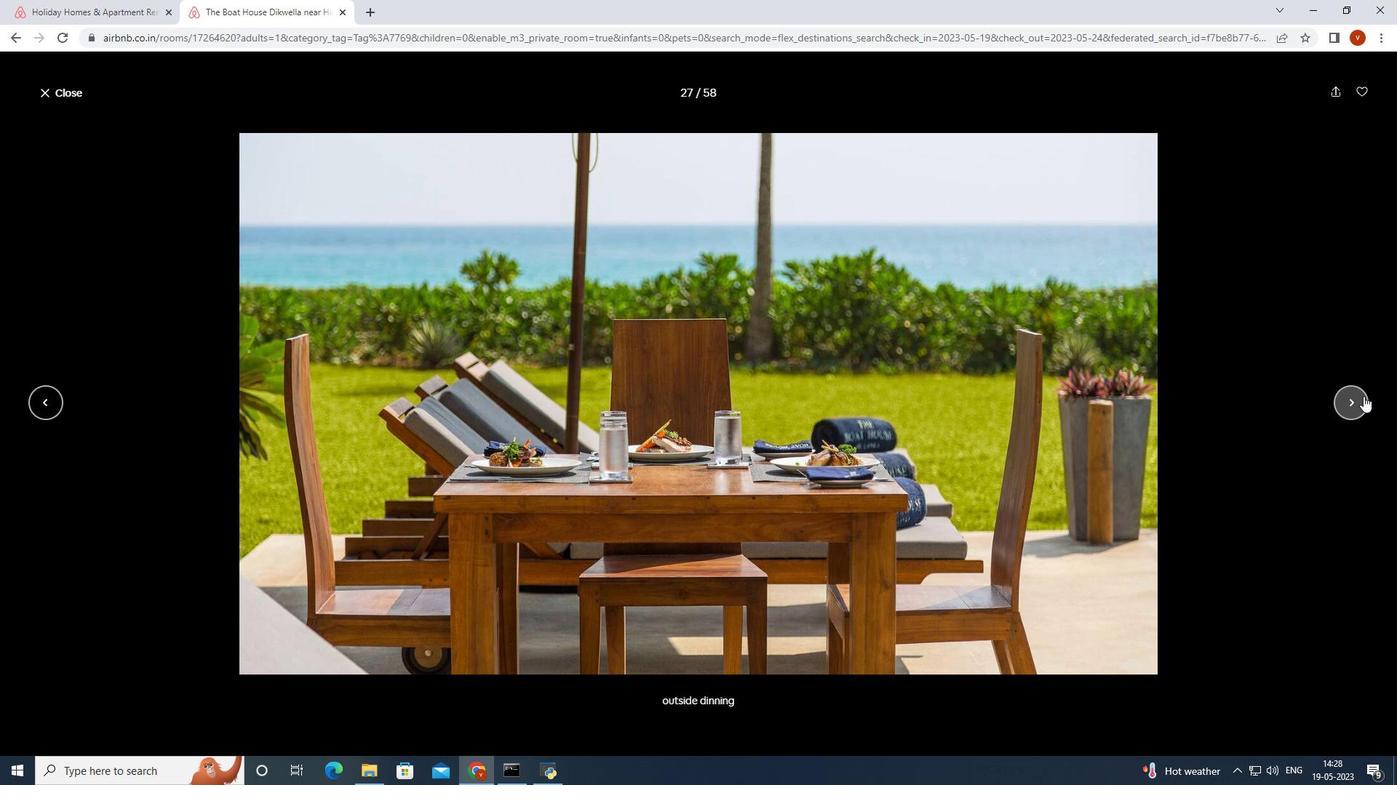 
Action: Mouse moved to (1352, 419)
Screenshot: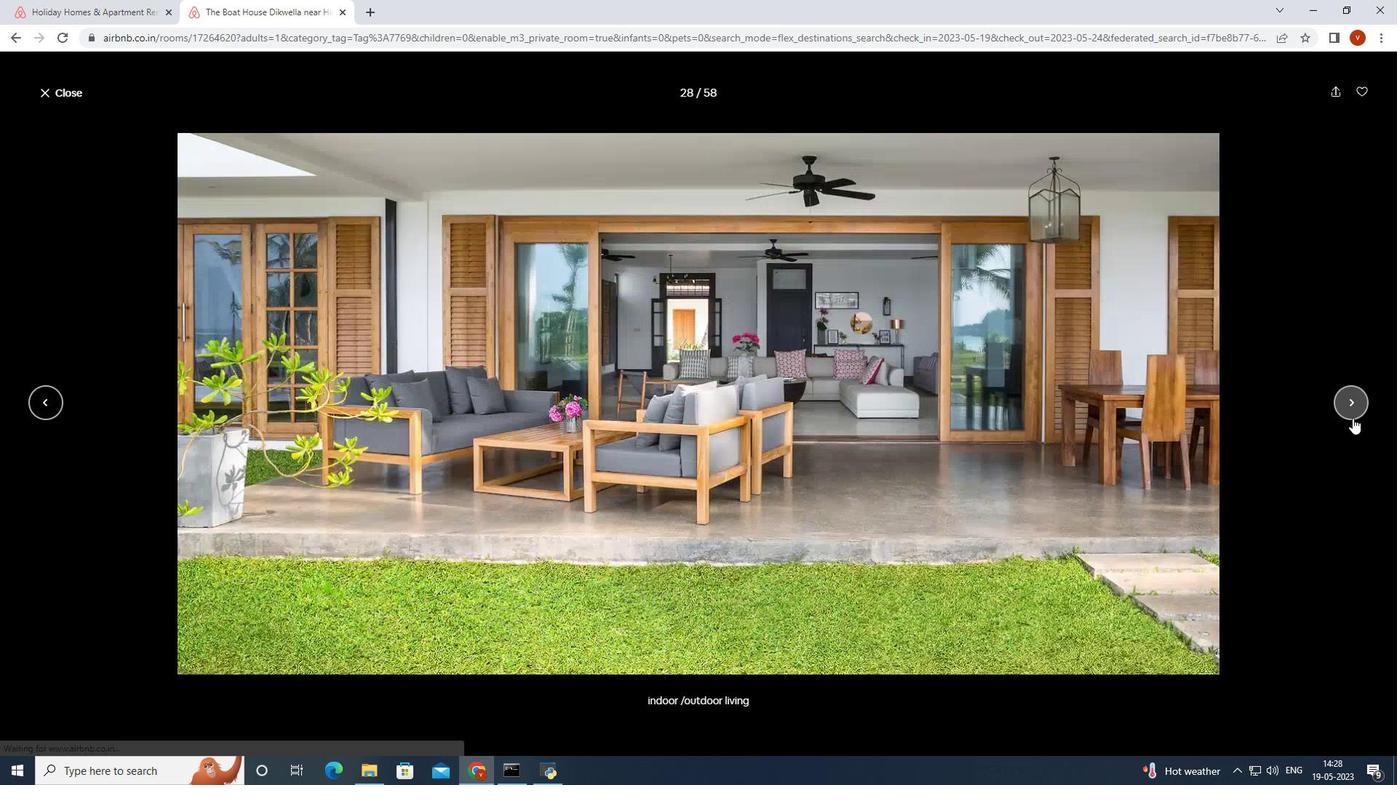 
Action: Mouse pressed left at (1352, 419)
Screenshot: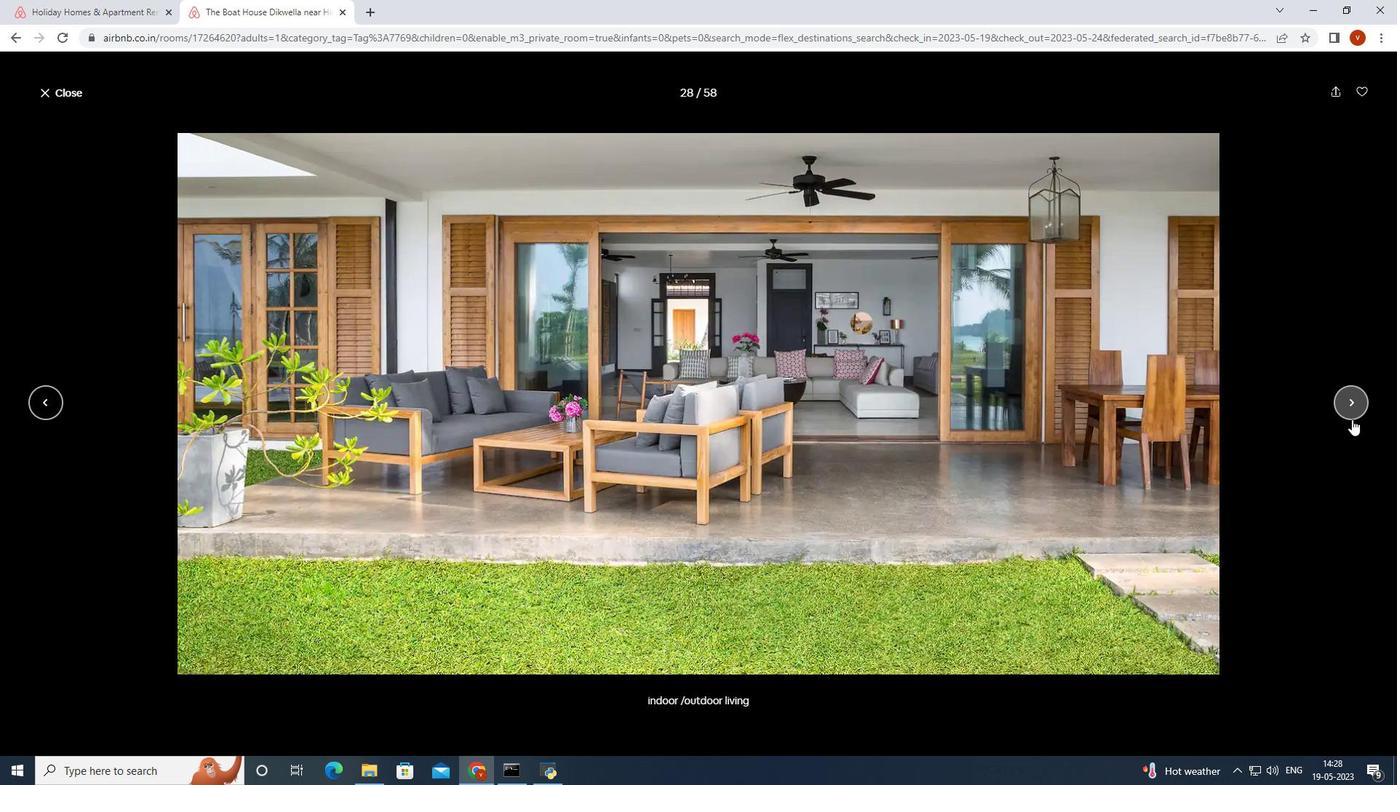 
Action: Mouse moved to (1349, 413)
Screenshot: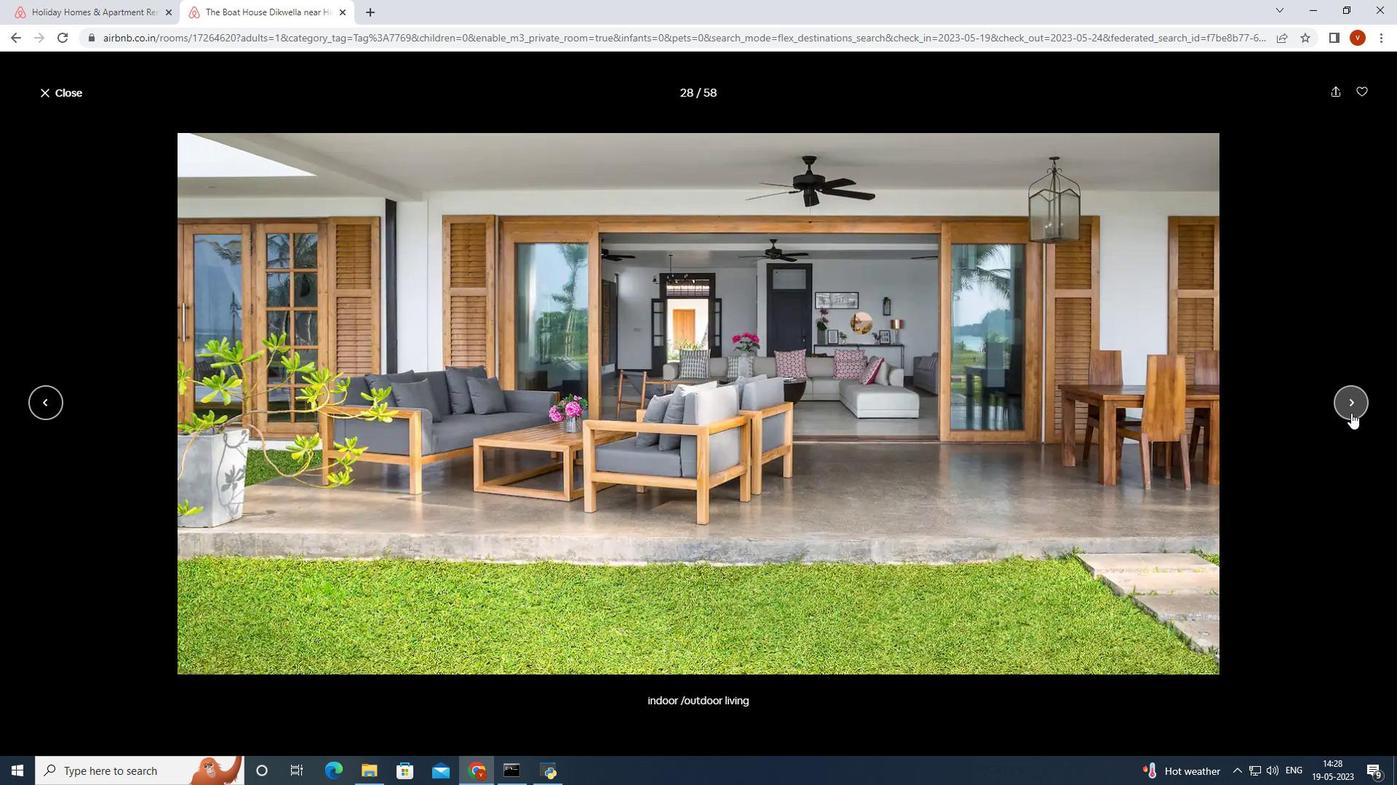 
Action: Mouse pressed left at (1349, 413)
Screenshot: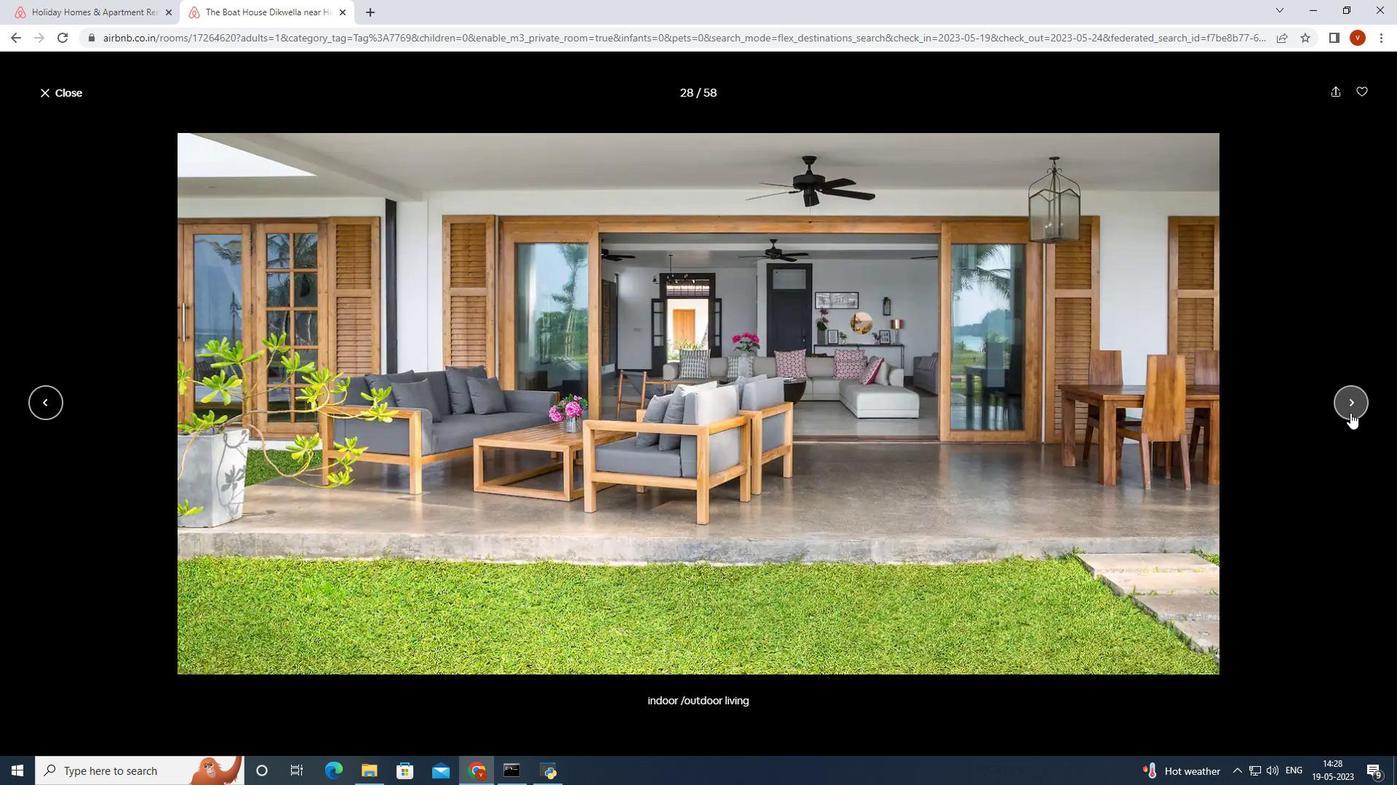 
Action: Mouse moved to (1344, 408)
Screenshot: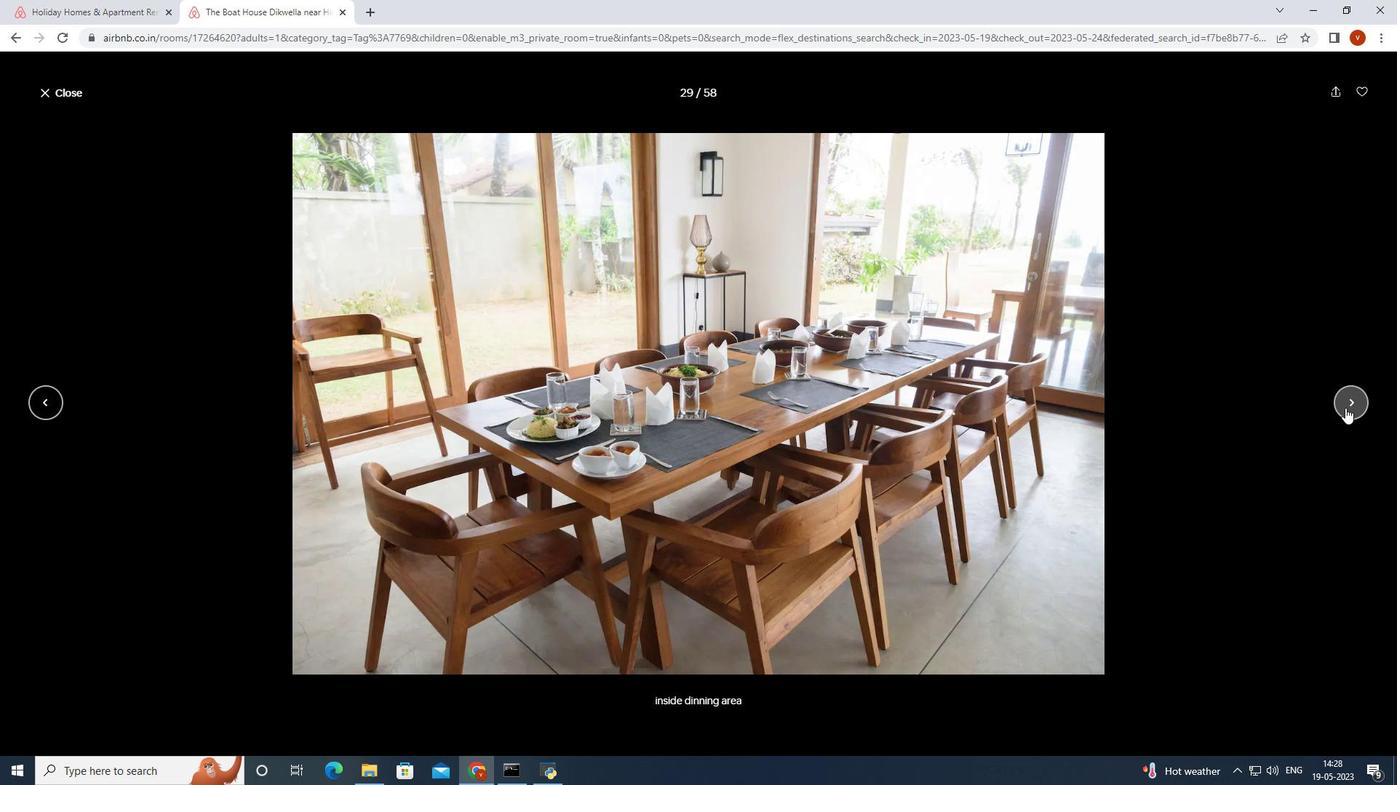 
Action: Mouse pressed left at (1344, 408)
Screenshot: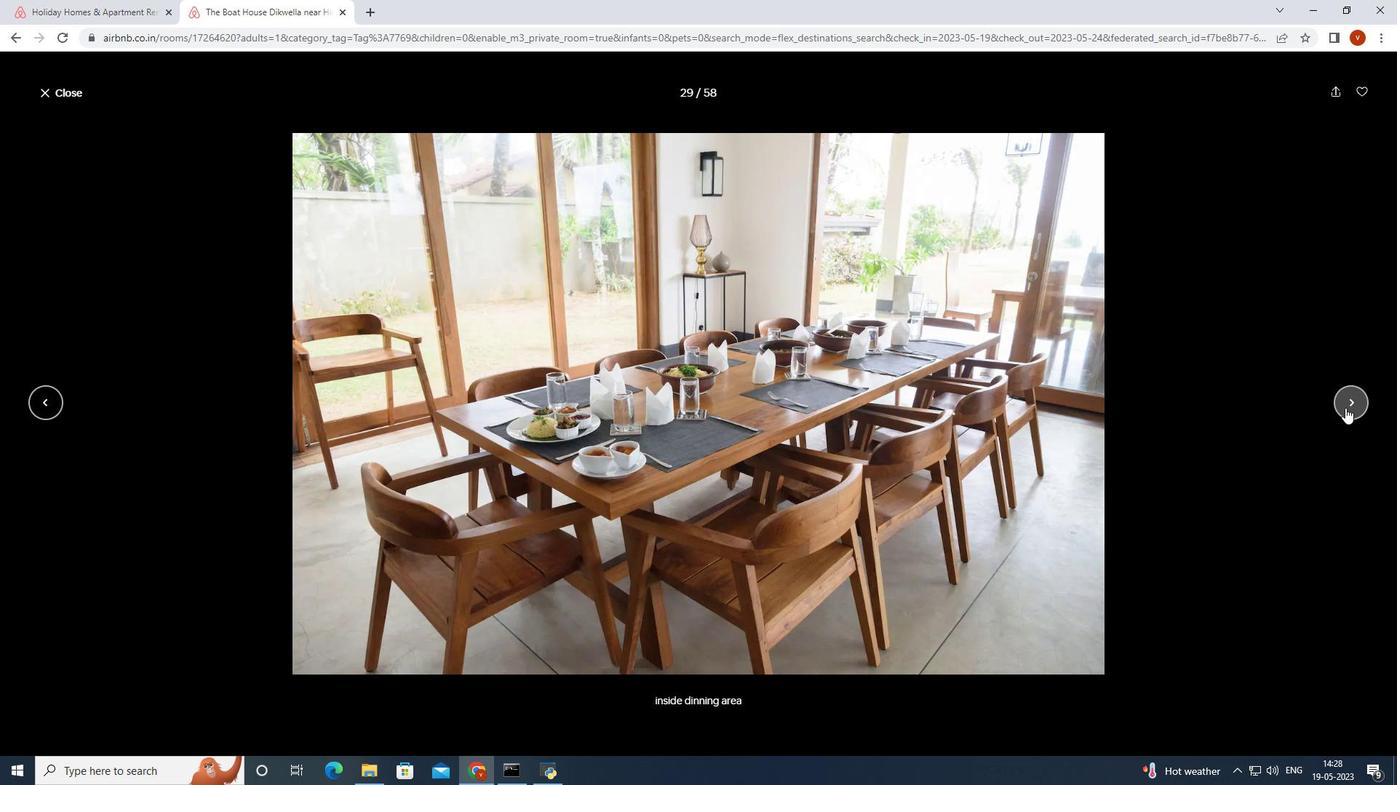 
Action: Mouse moved to (1346, 406)
Screenshot: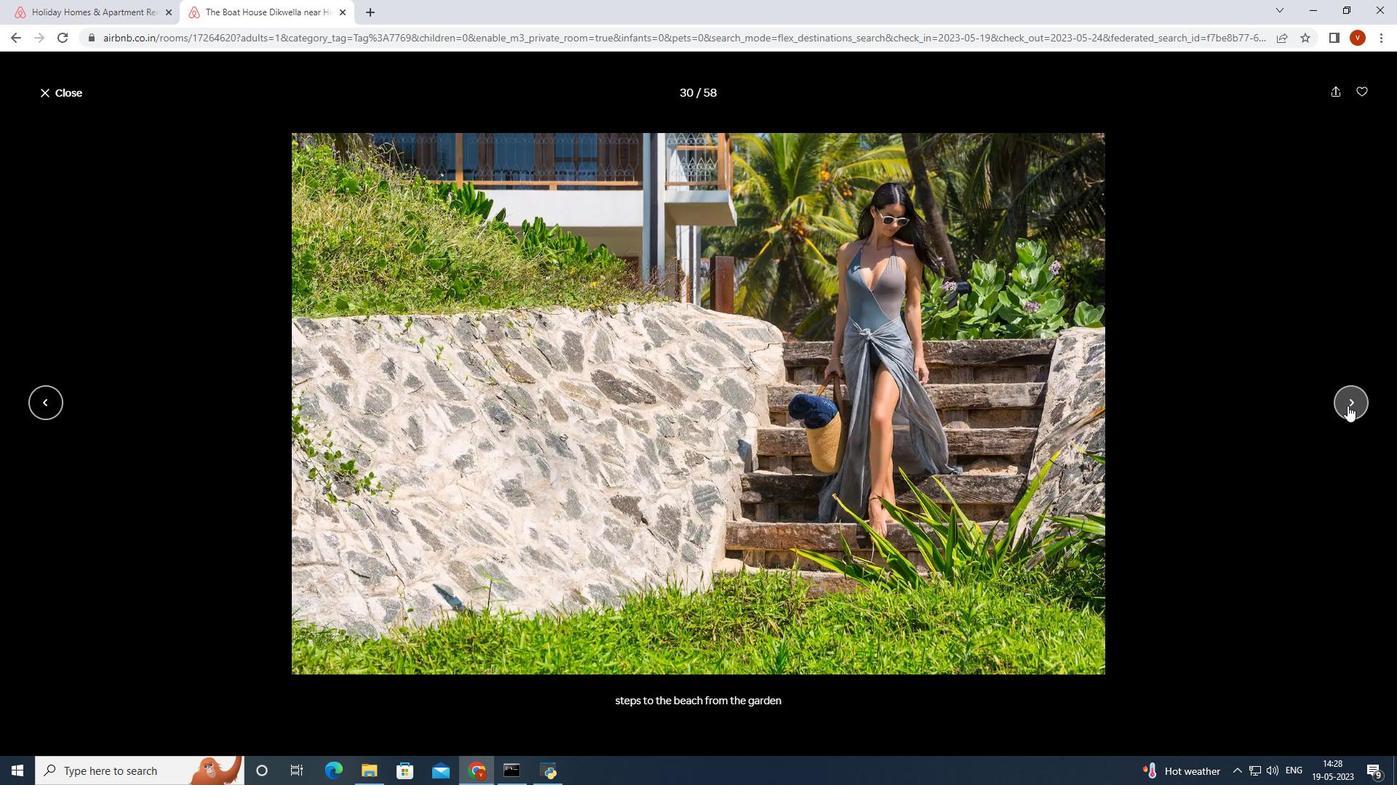 
Action: Mouse pressed left at (1346, 406)
Screenshot: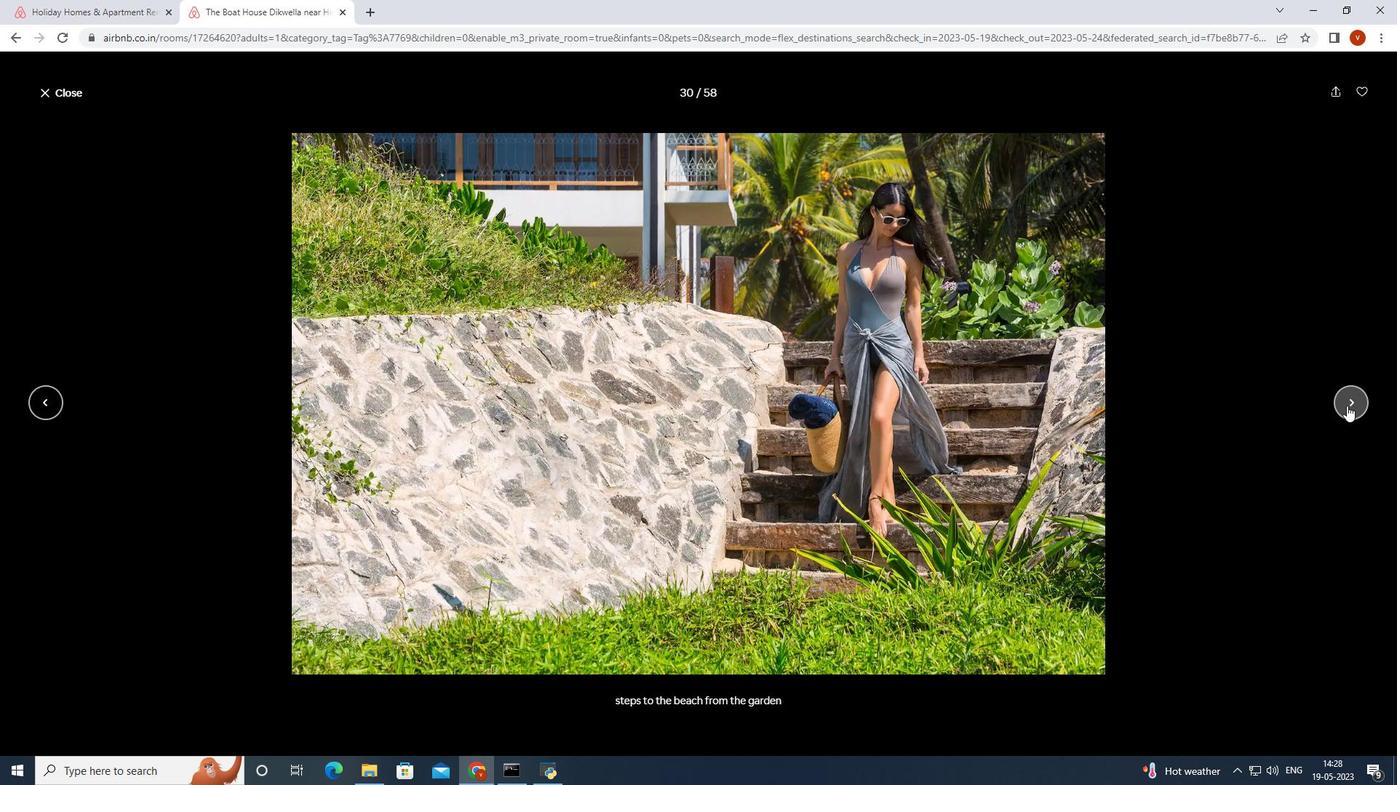 
Action: Mouse moved to (1346, 406)
Screenshot: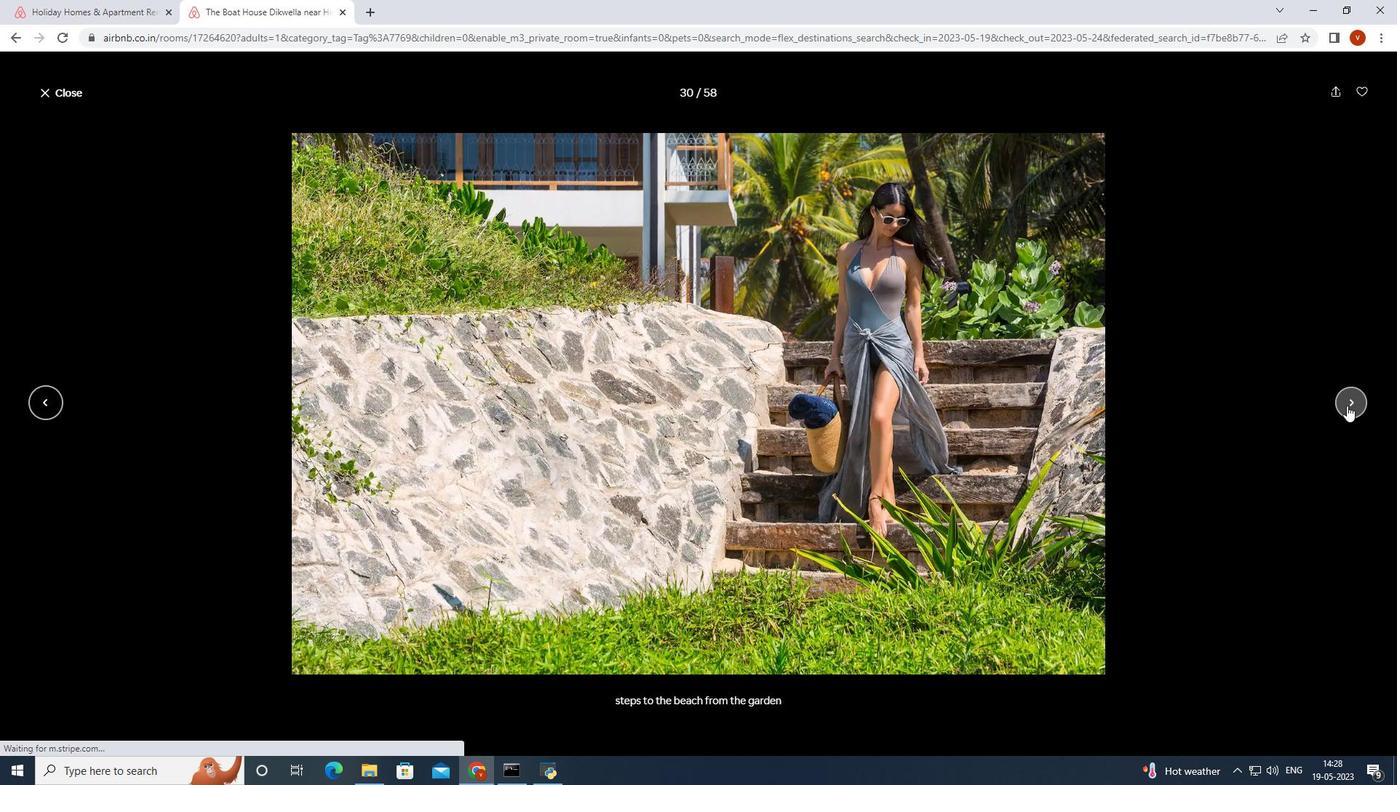 
Action: Mouse pressed left at (1346, 406)
Screenshot: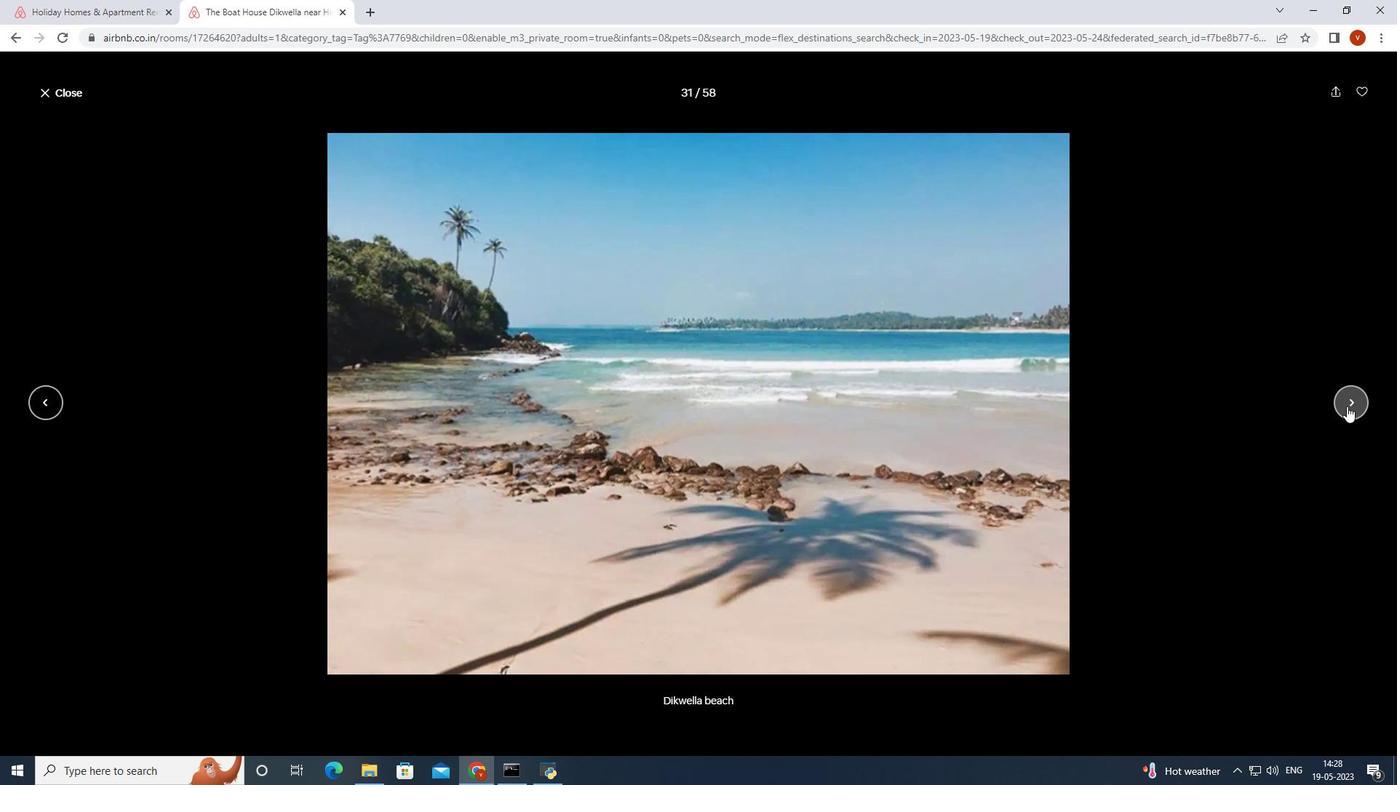 
Action: Mouse moved to (1346, 395)
Screenshot: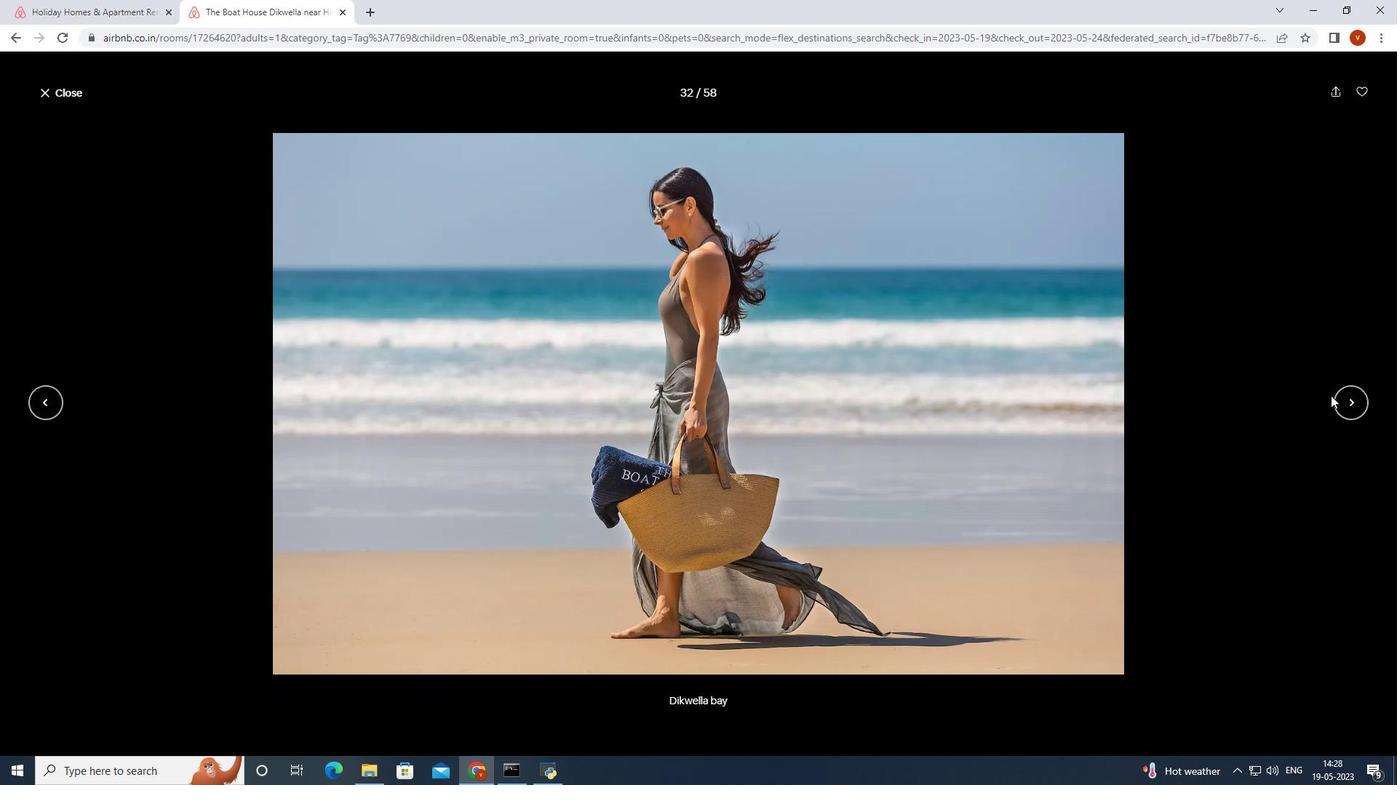 
Action: Mouse pressed left at (1346, 395)
Screenshot: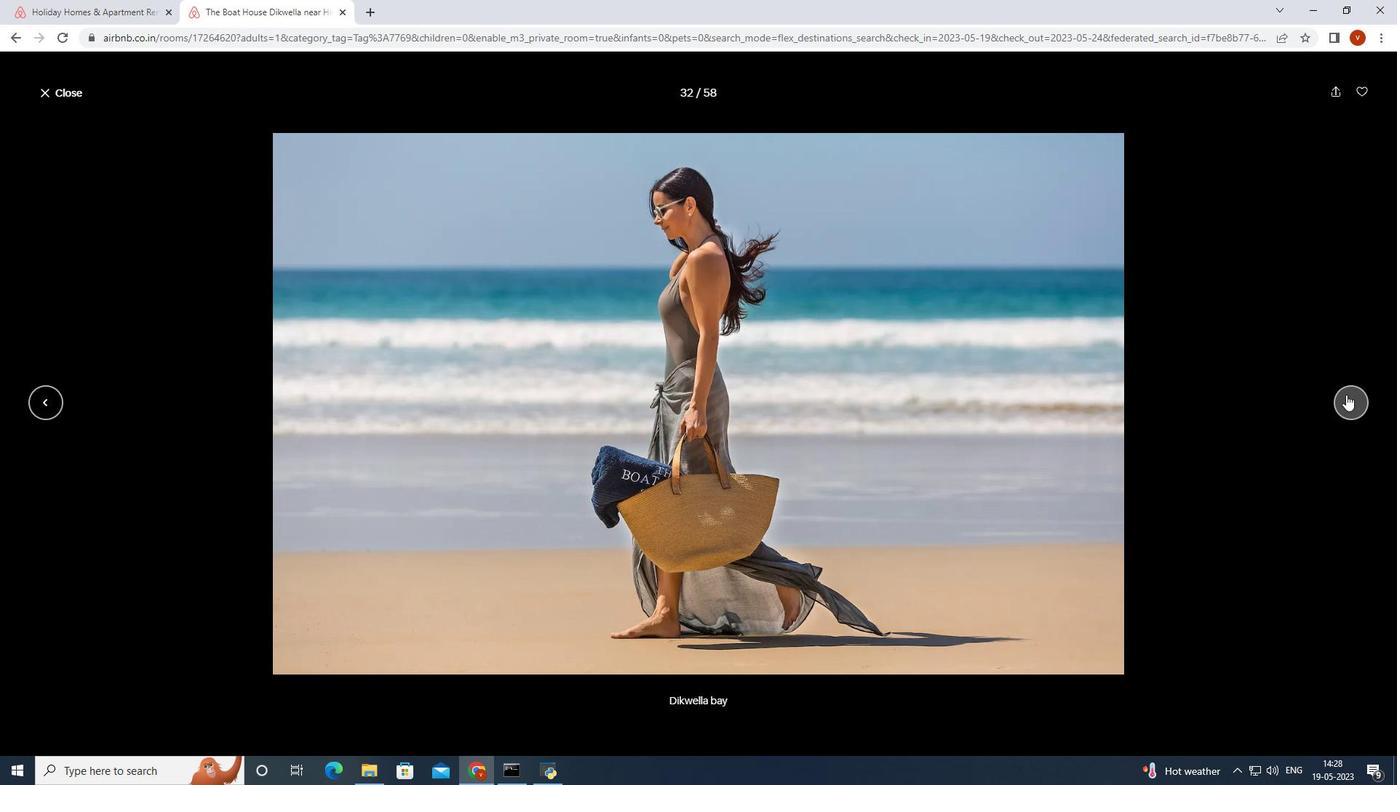 
Action: Mouse moved to (1346, 397)
Screenshot: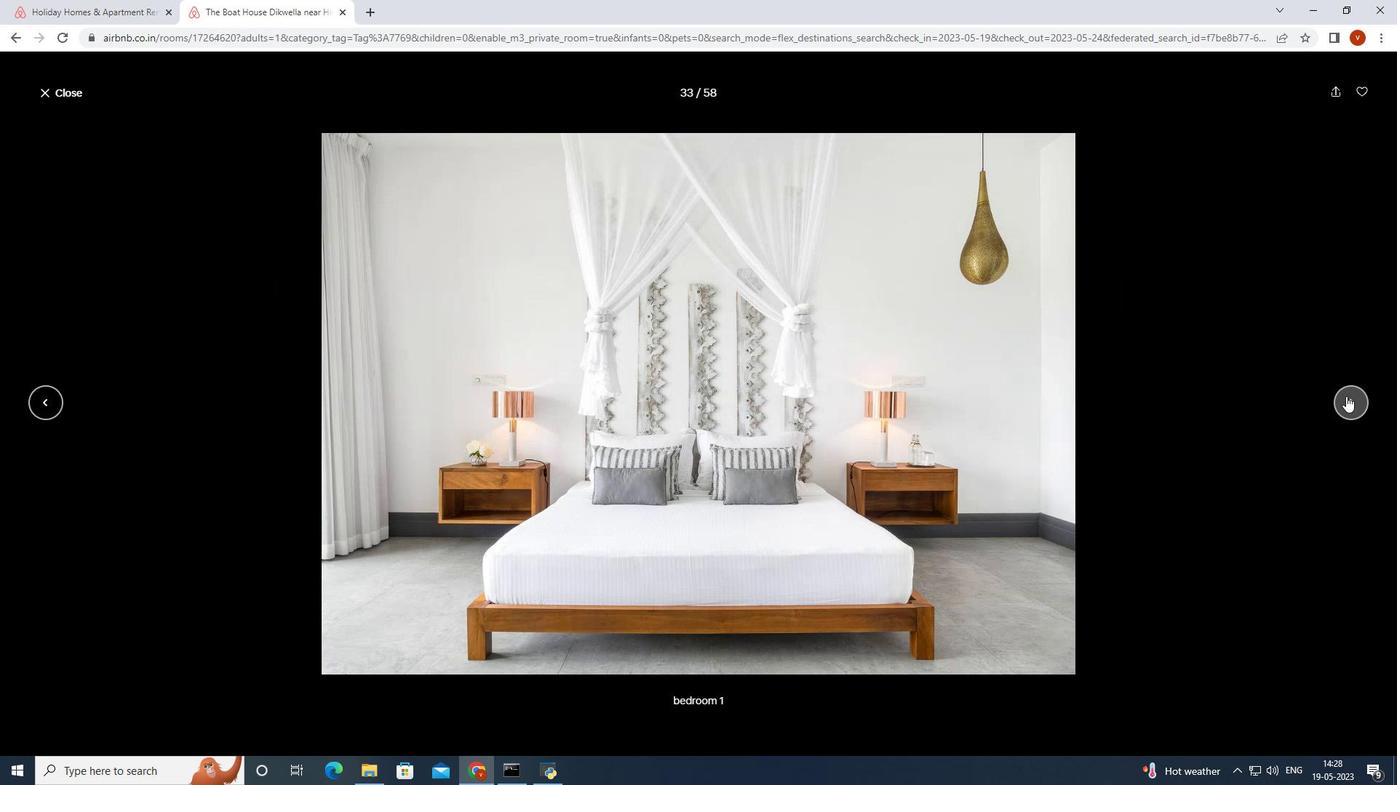 
Action: Mouse pressed left at (1346, 397)
Screenshot: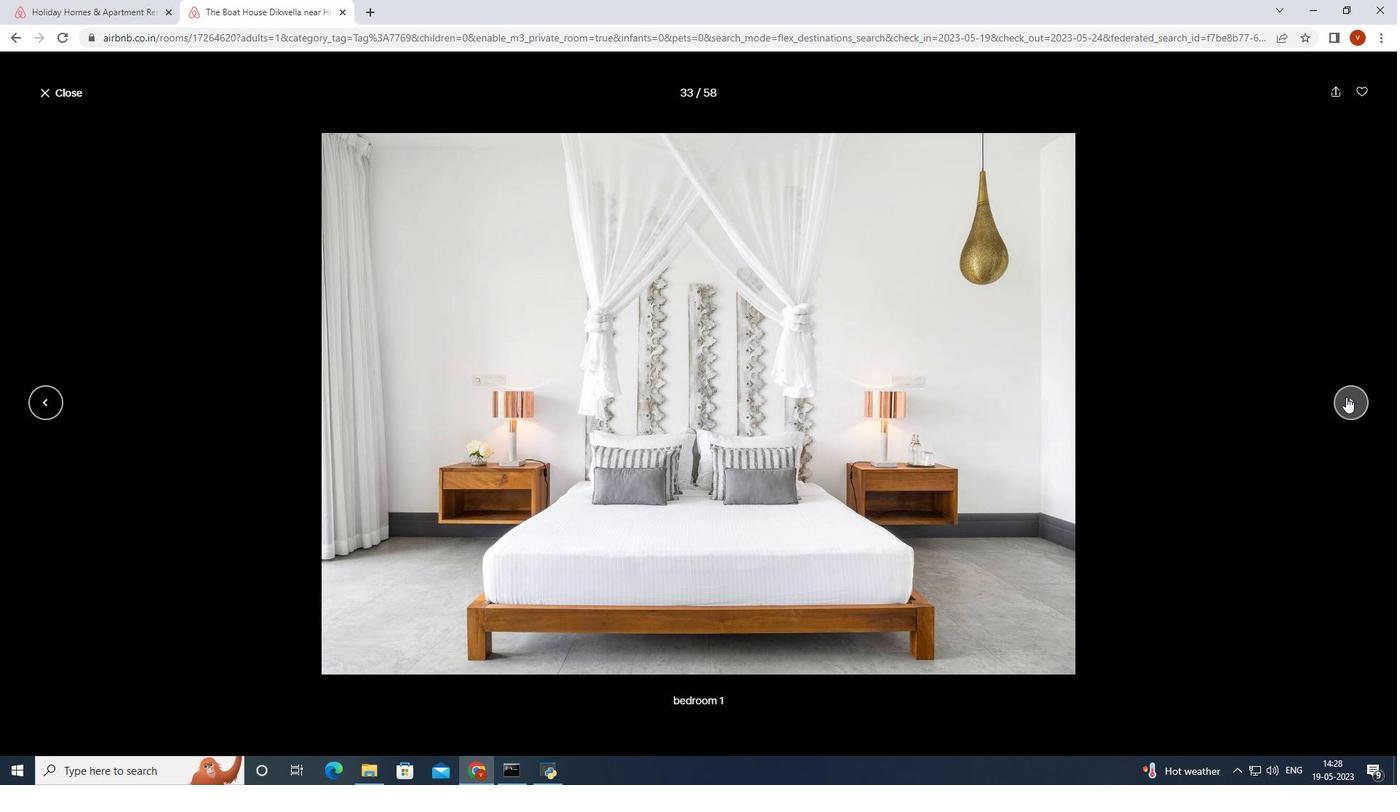 
Action: Mouse moved to (1352, 397)
Screenshot: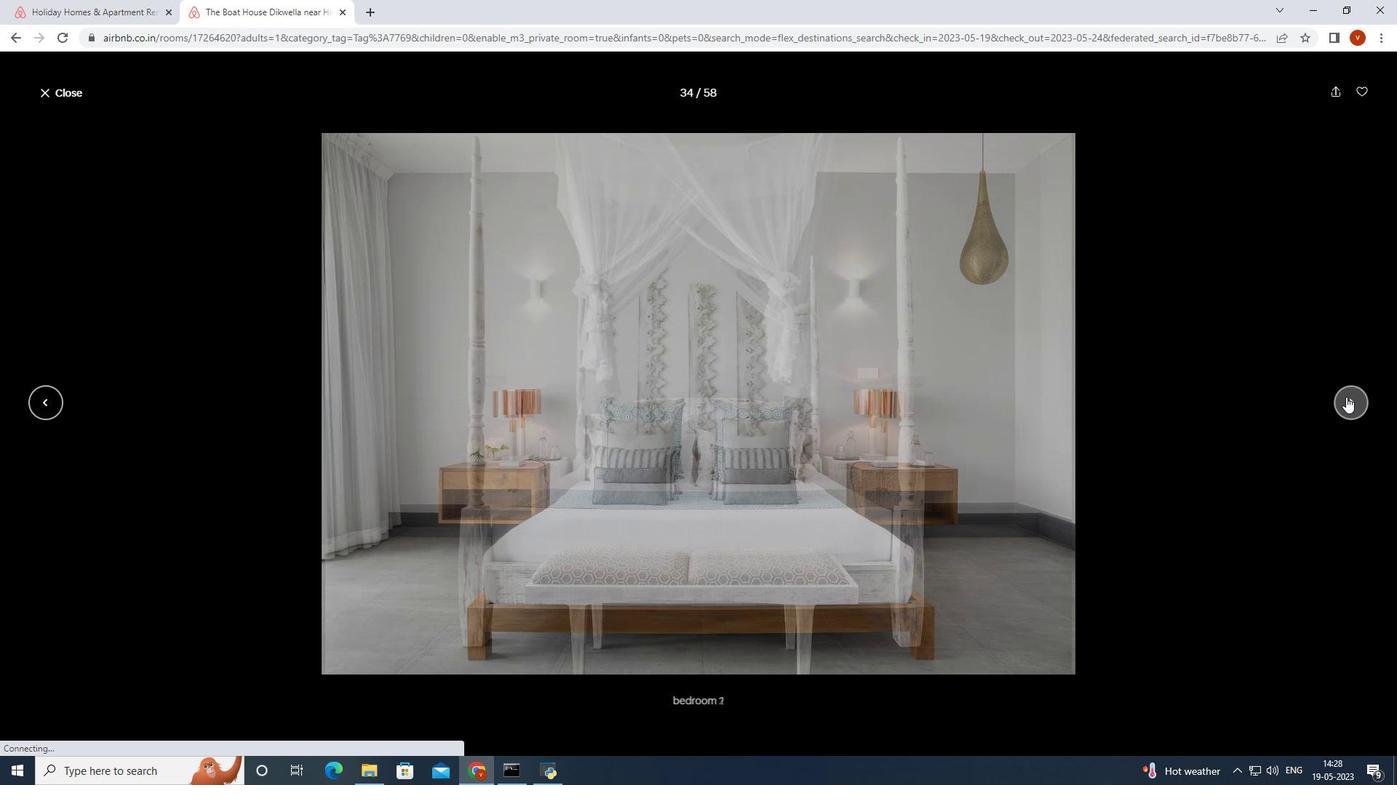 
Action: Mouse pressed left at (1352, 397)
Screenshot: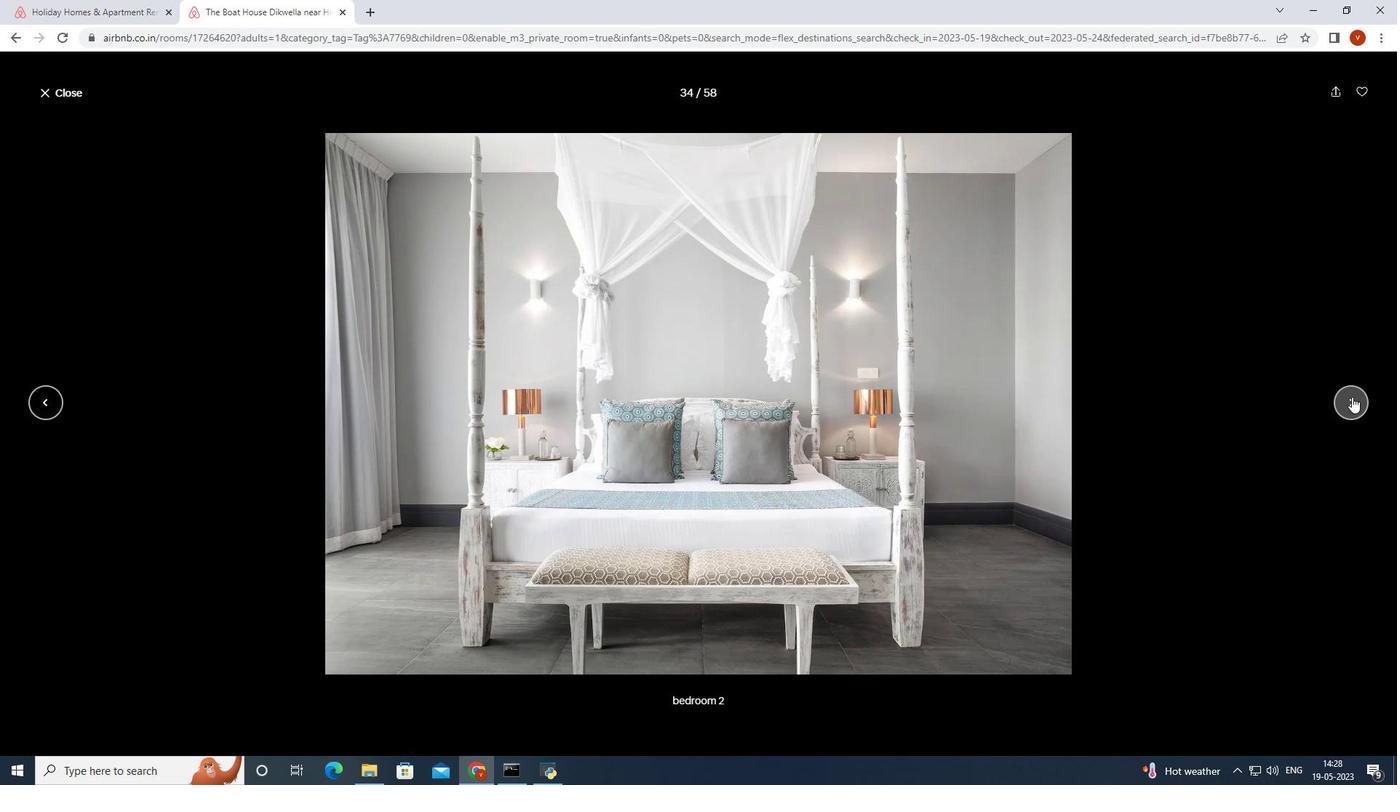 
Action: Mouse pressed left at (1352, 397)
Screenshot: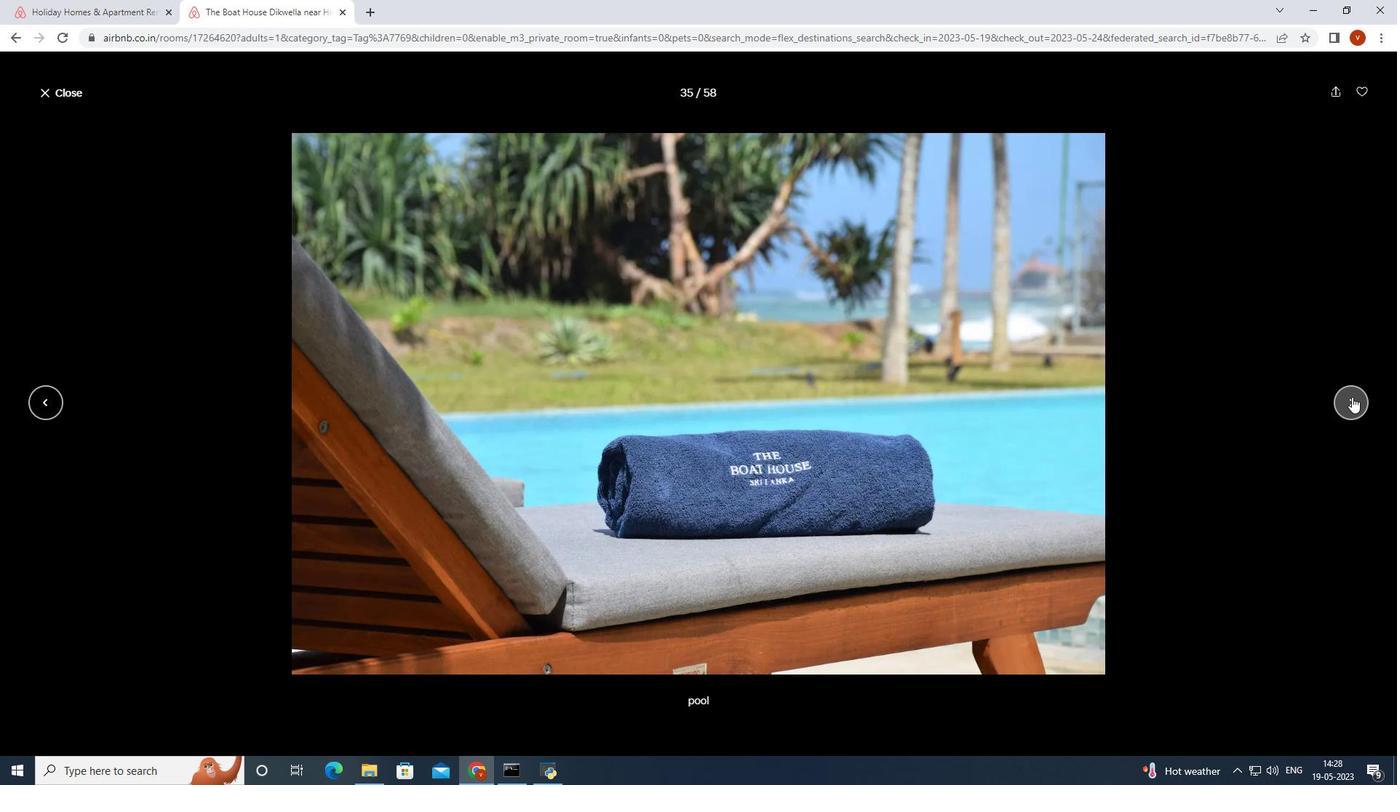 
Action: Mouse pressed left at (1352, 397)
Screenshot: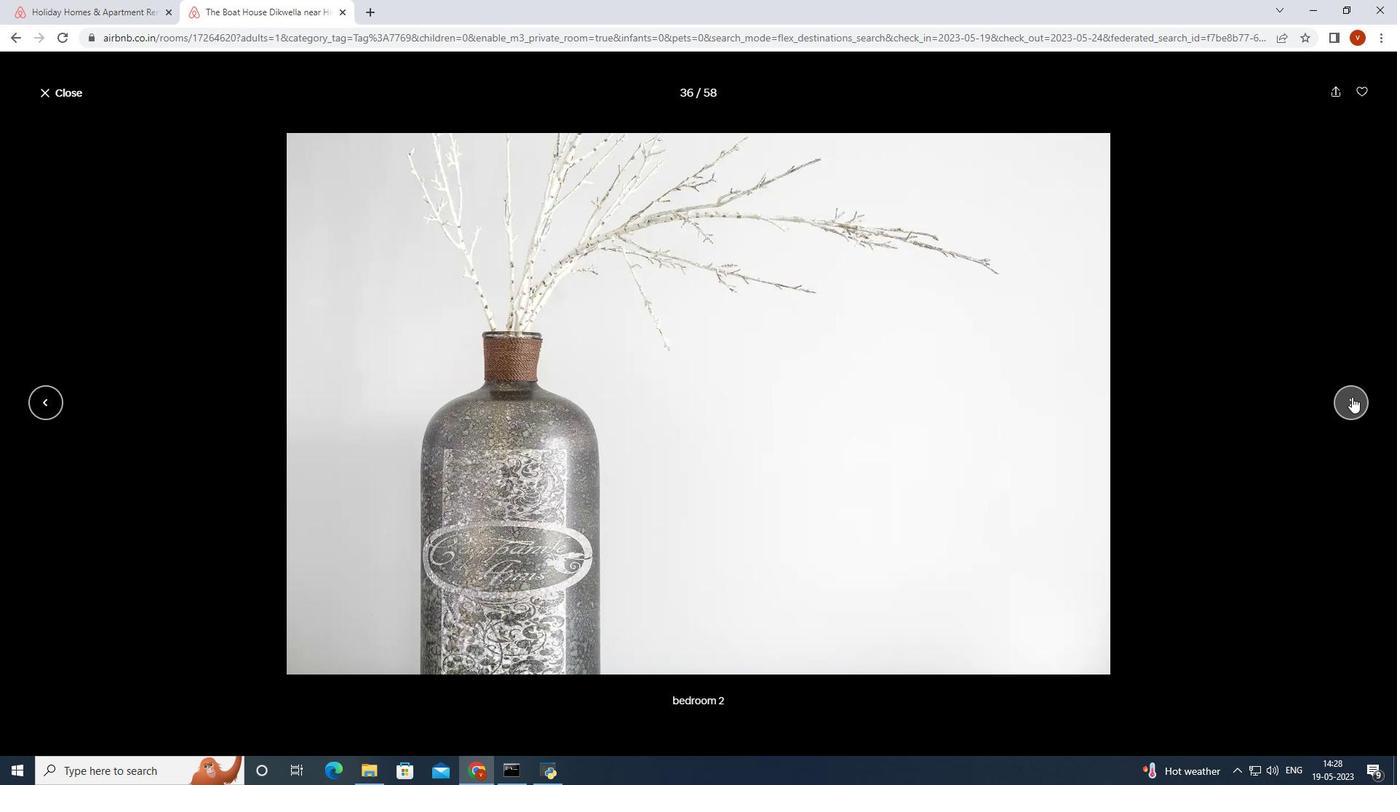 
Action: Mouse pressed left at (1352, 397)
Screenshot: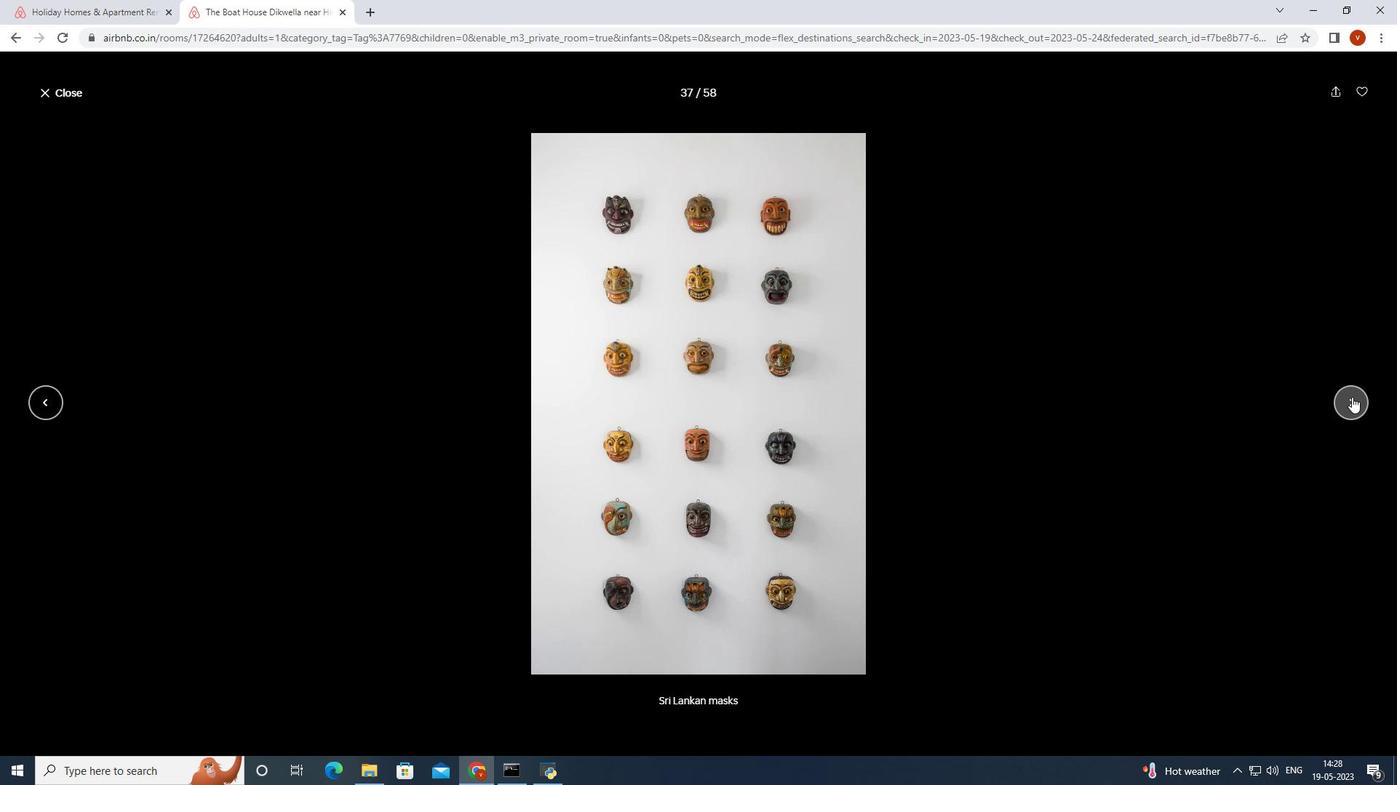 
Action: Mouse moved to (1352, 400)
Screenshot: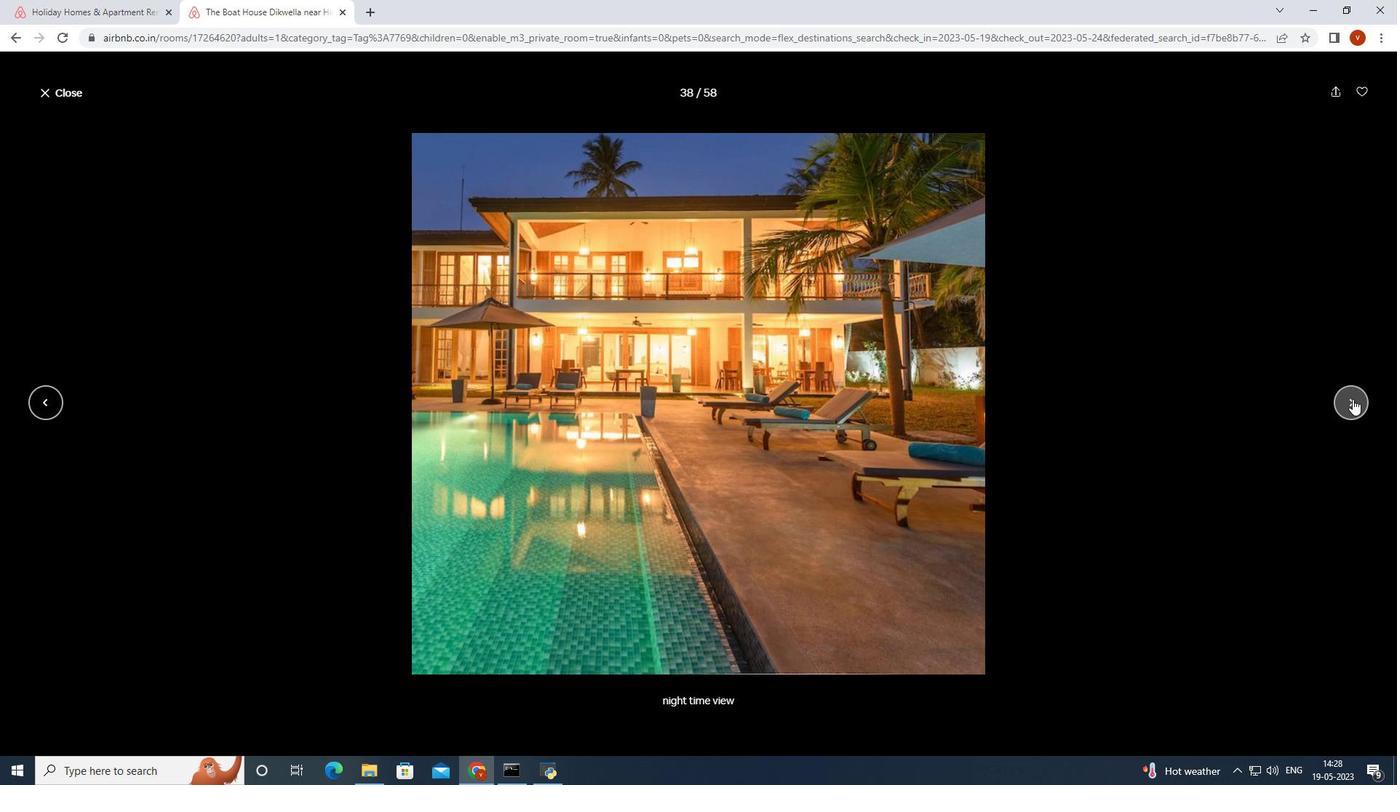 
Action: Mouse pressed left at (1352, 400)
Screenshot: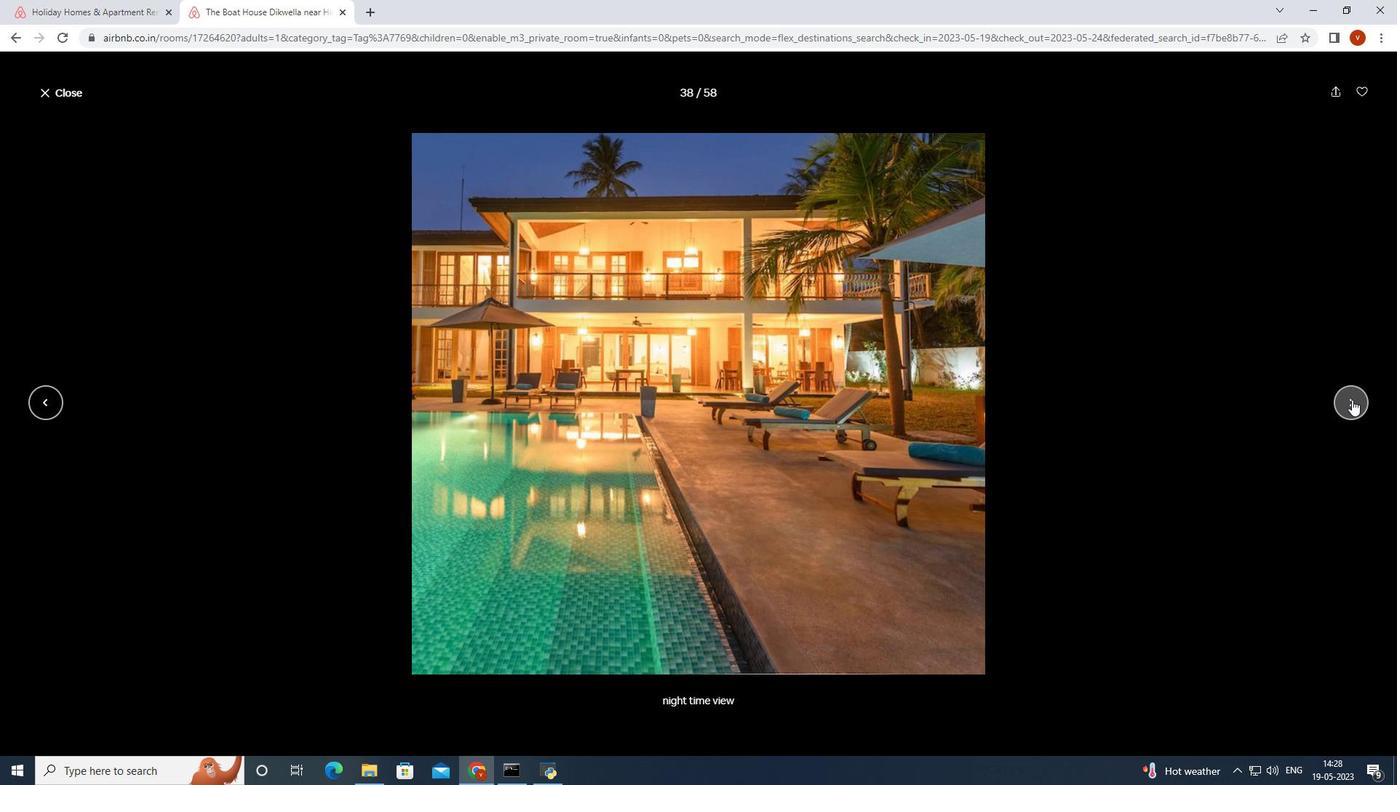 
Action: Mouse pressed left at (1352, 400)
Screenshot: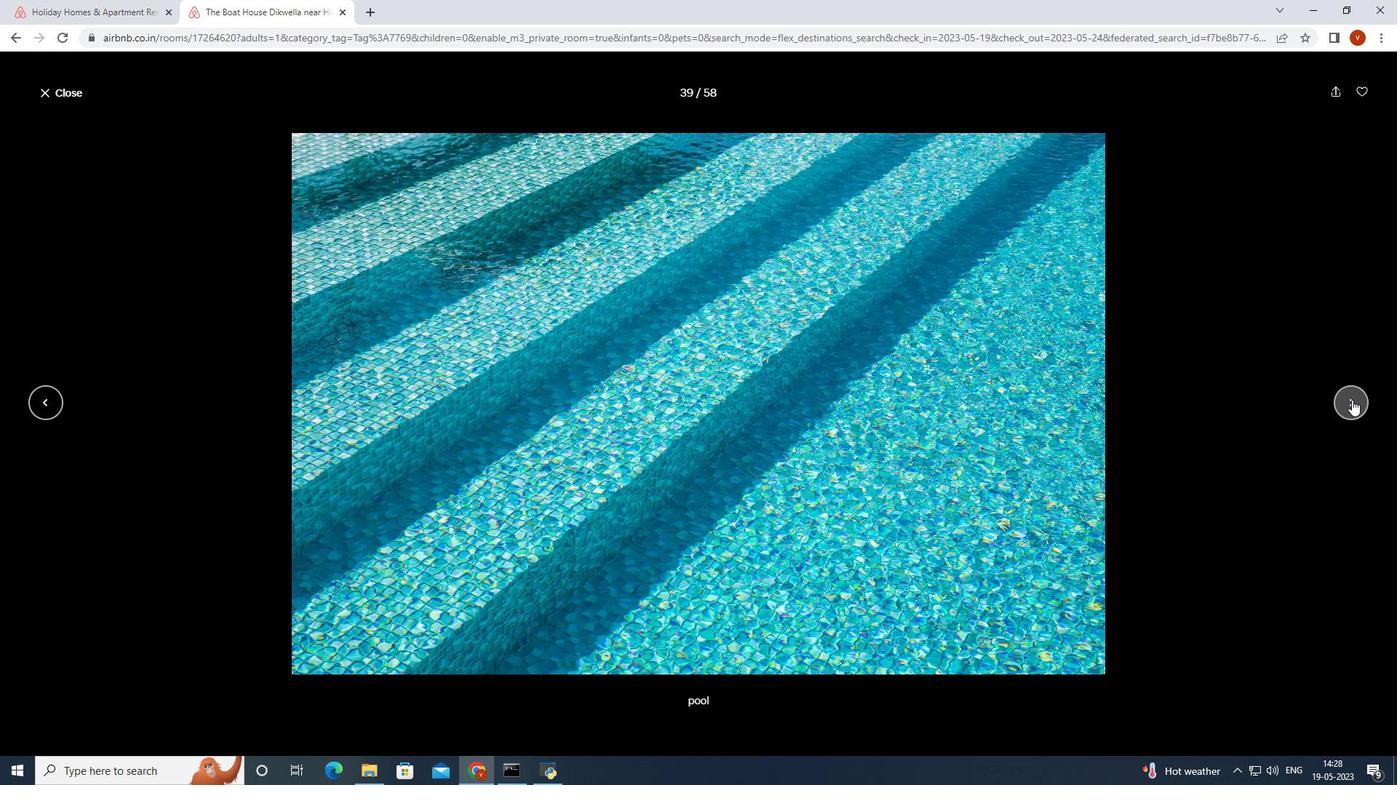 
Action: Mouse moved to (1352, 400)
Screenshot: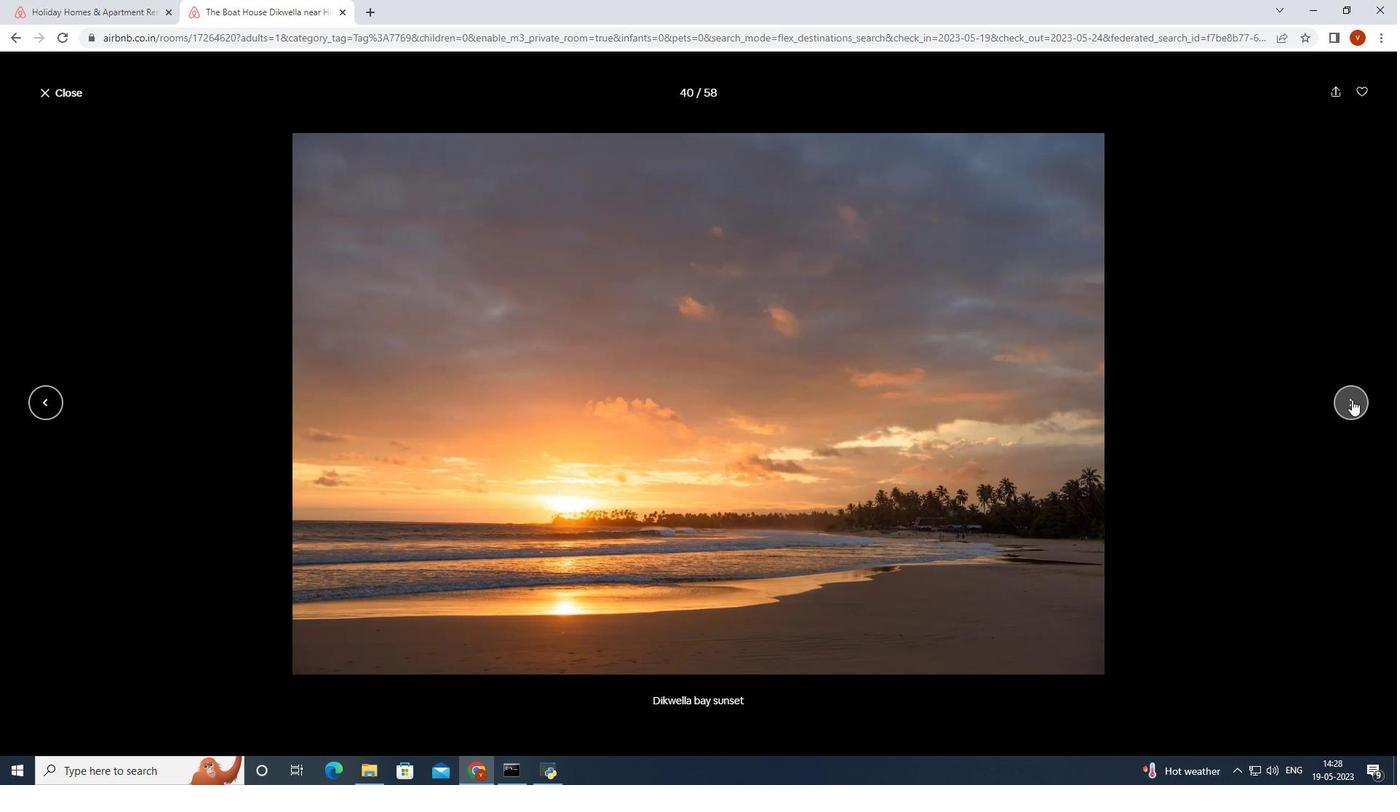 
Action: Mouse pressed left at (1352, 400)
Screenshot: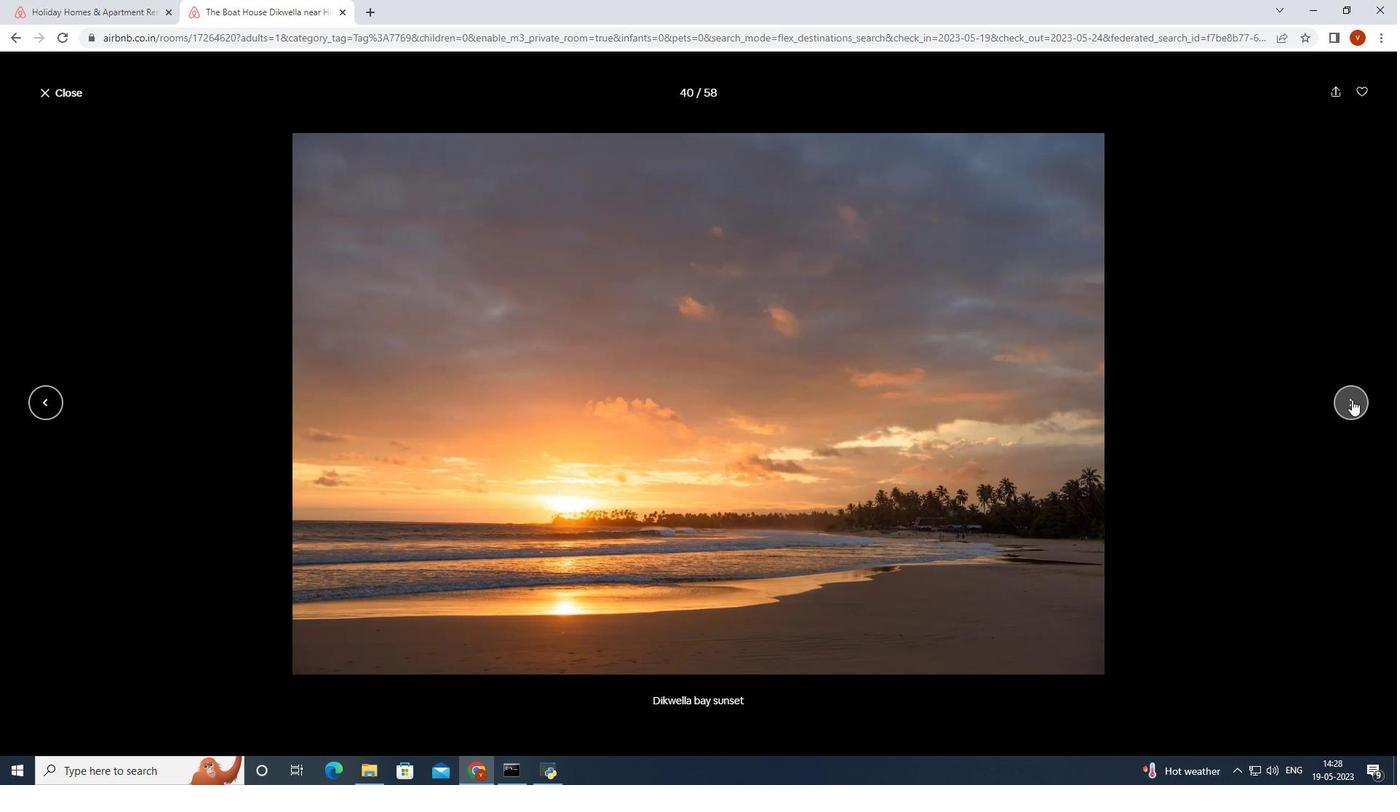 
Action: Mouse moved to (1352, 401)
Screenshot: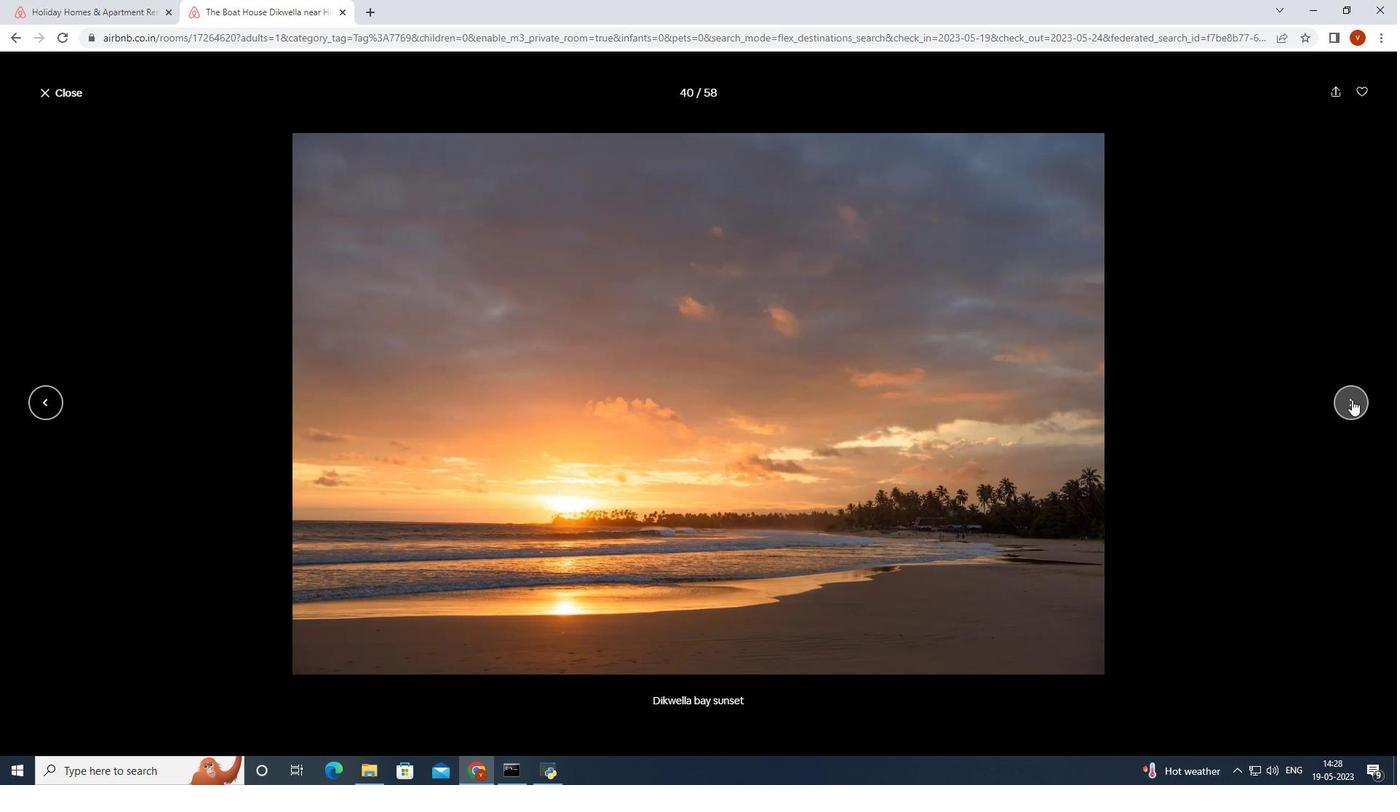 
Action: Mouse pressed left at (1352, 401)
Screenshot: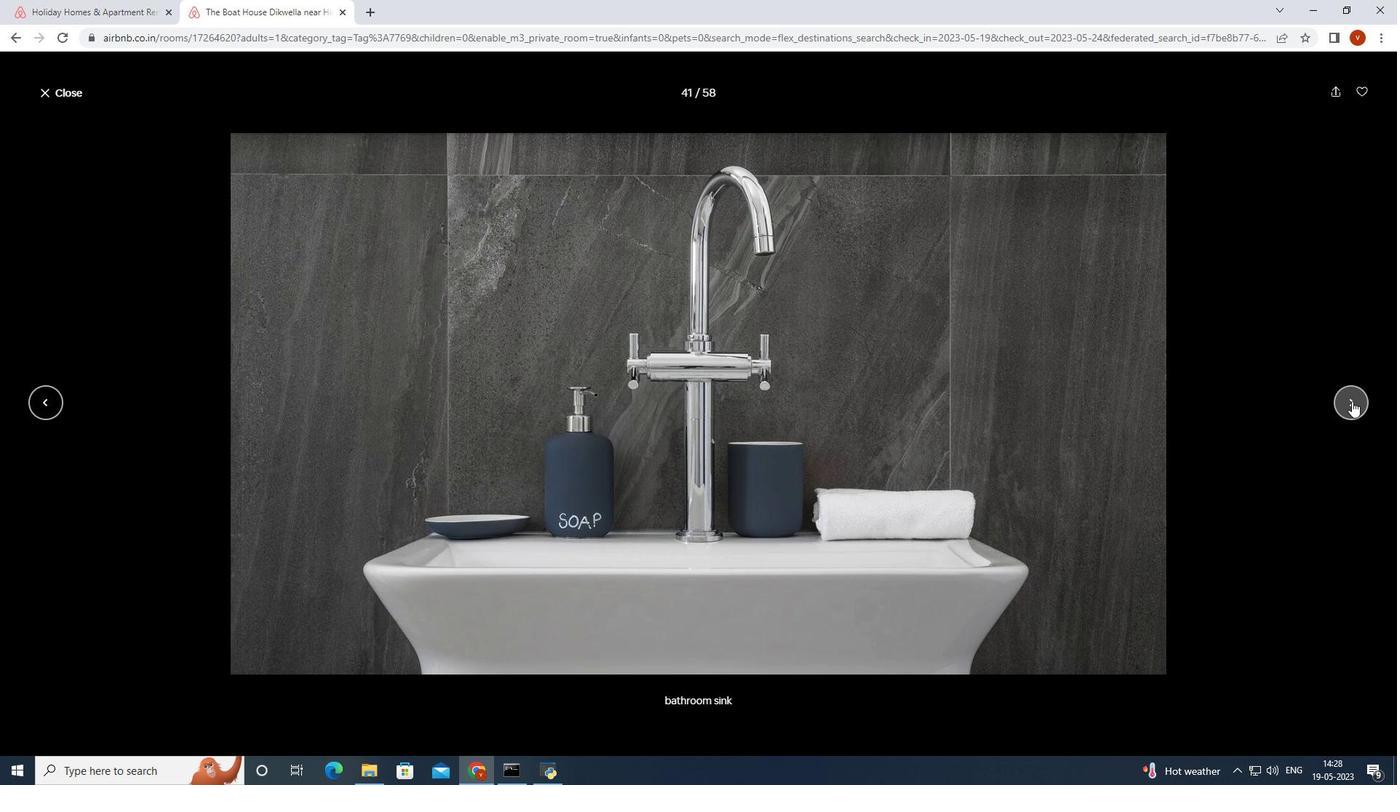 
Action: Mouse pressed left at (1352, 401)
Screenshot: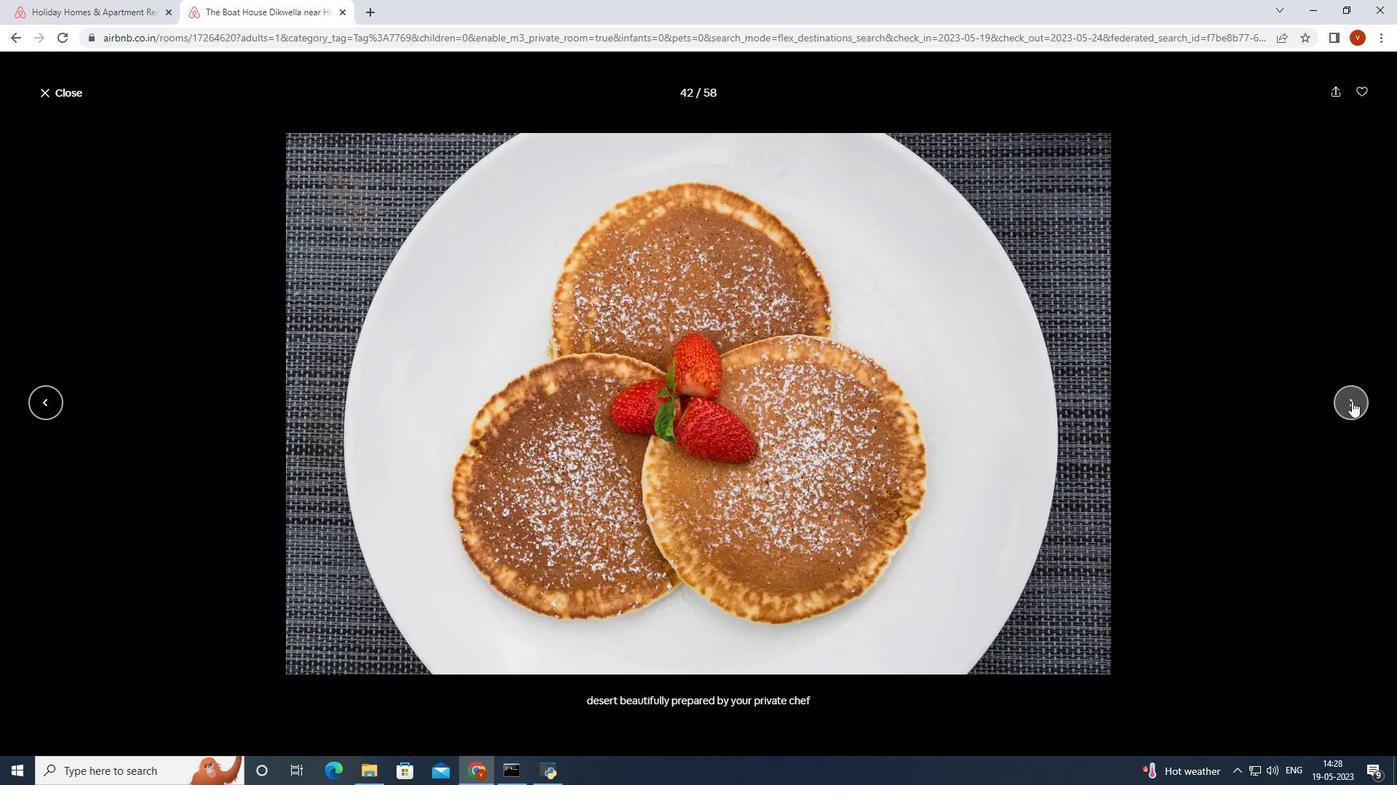 
Action: Mouse moved to (1352, 406)
Screenshot: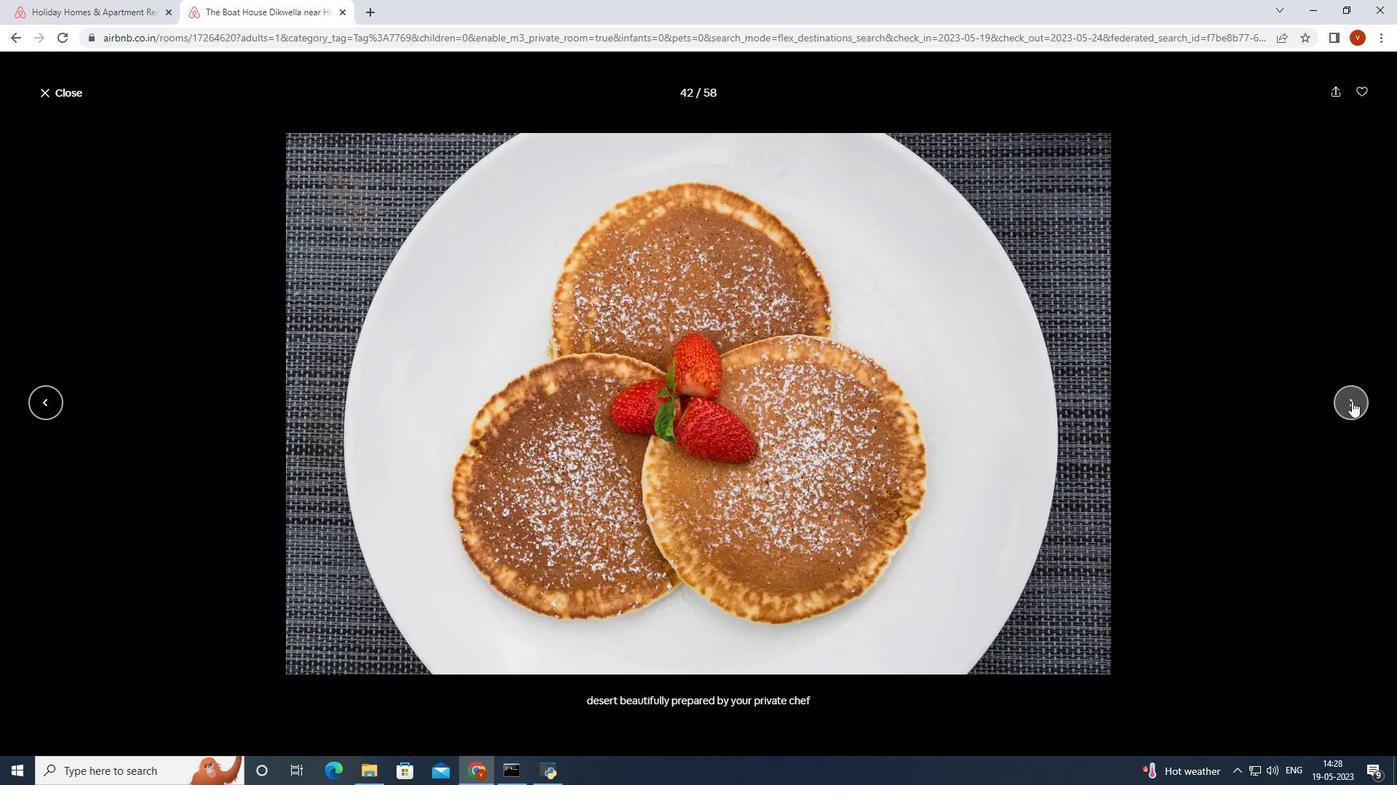 
Action: Mouse pressed left at (1352, 406)
Screenshot: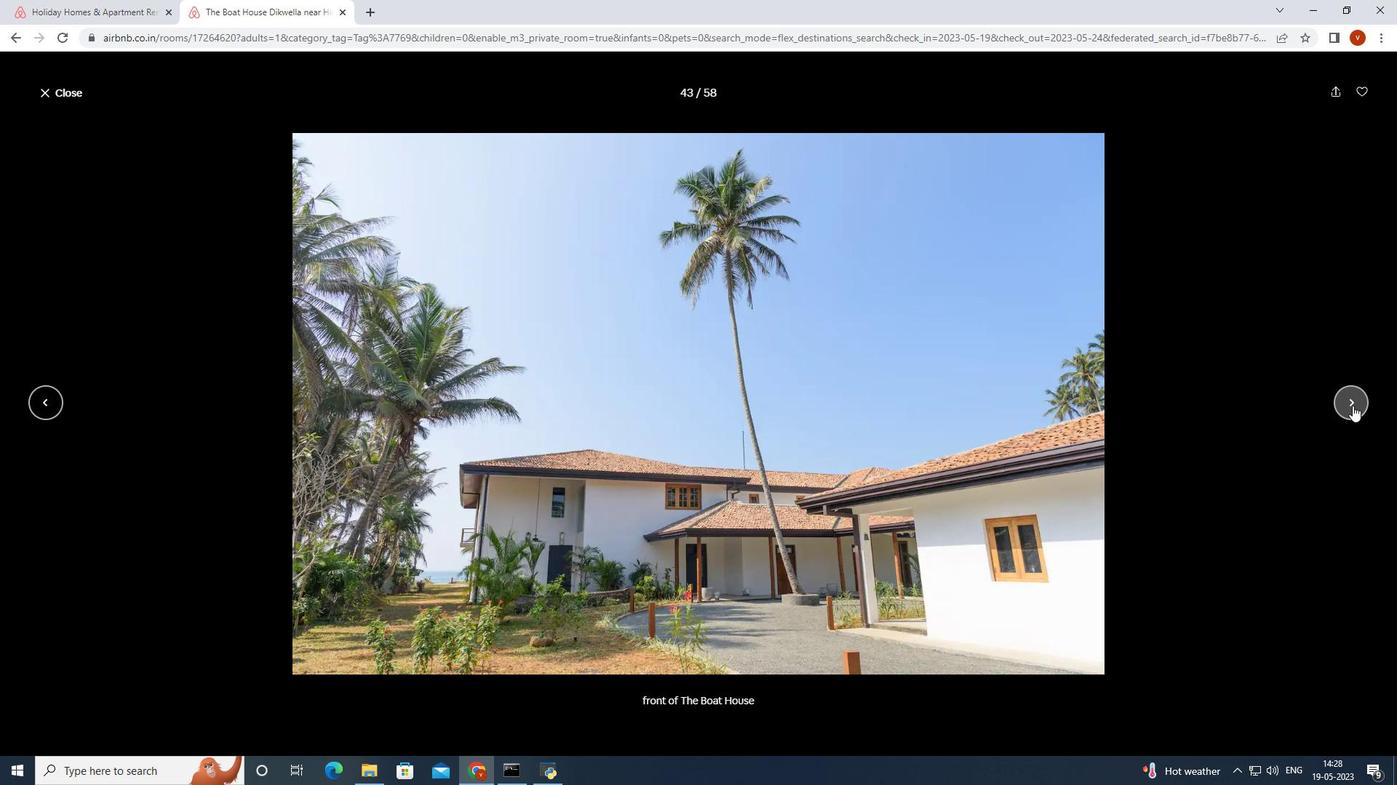 
Action: Mouse pressed left at (1352, 406)
Screenshot: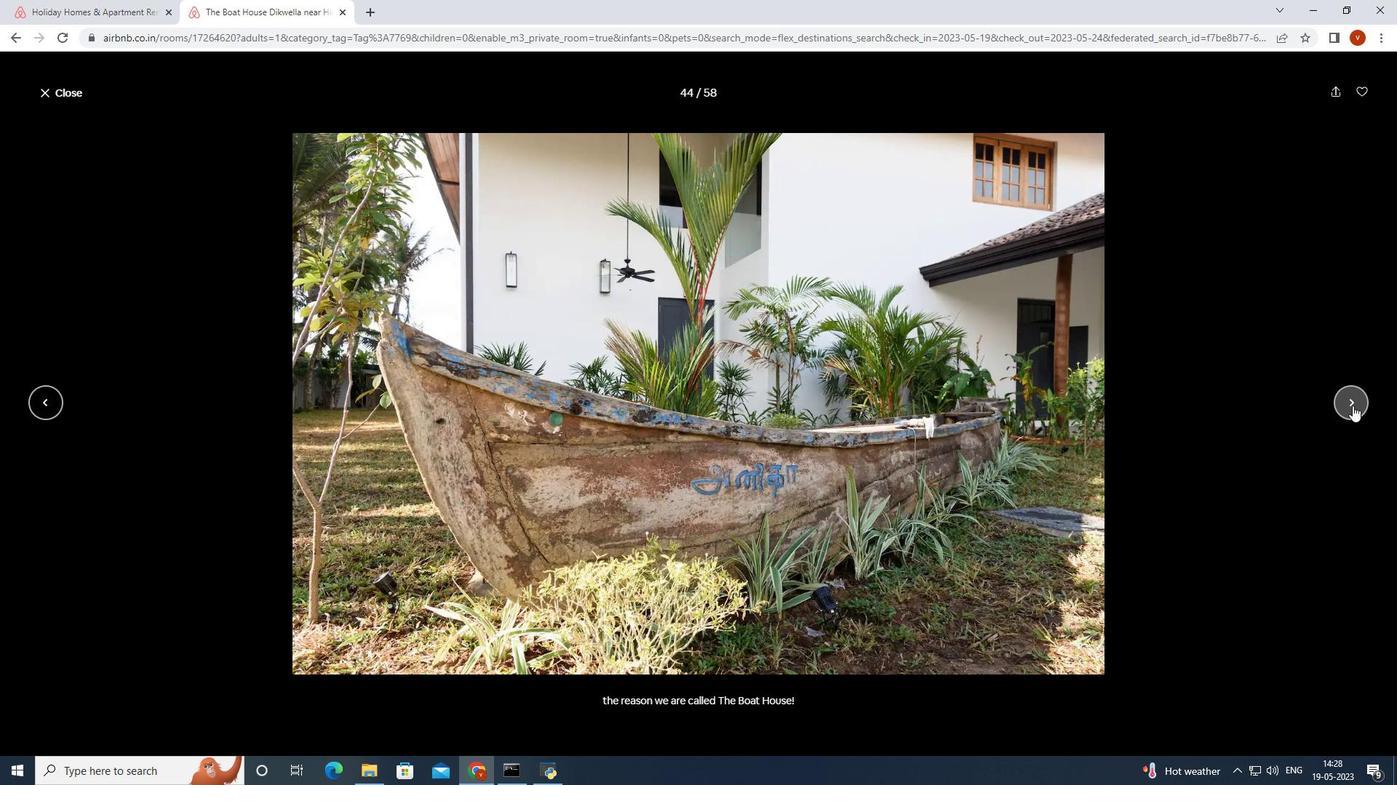 
Action: Mouse moved to (1351, 417)
Screenshot: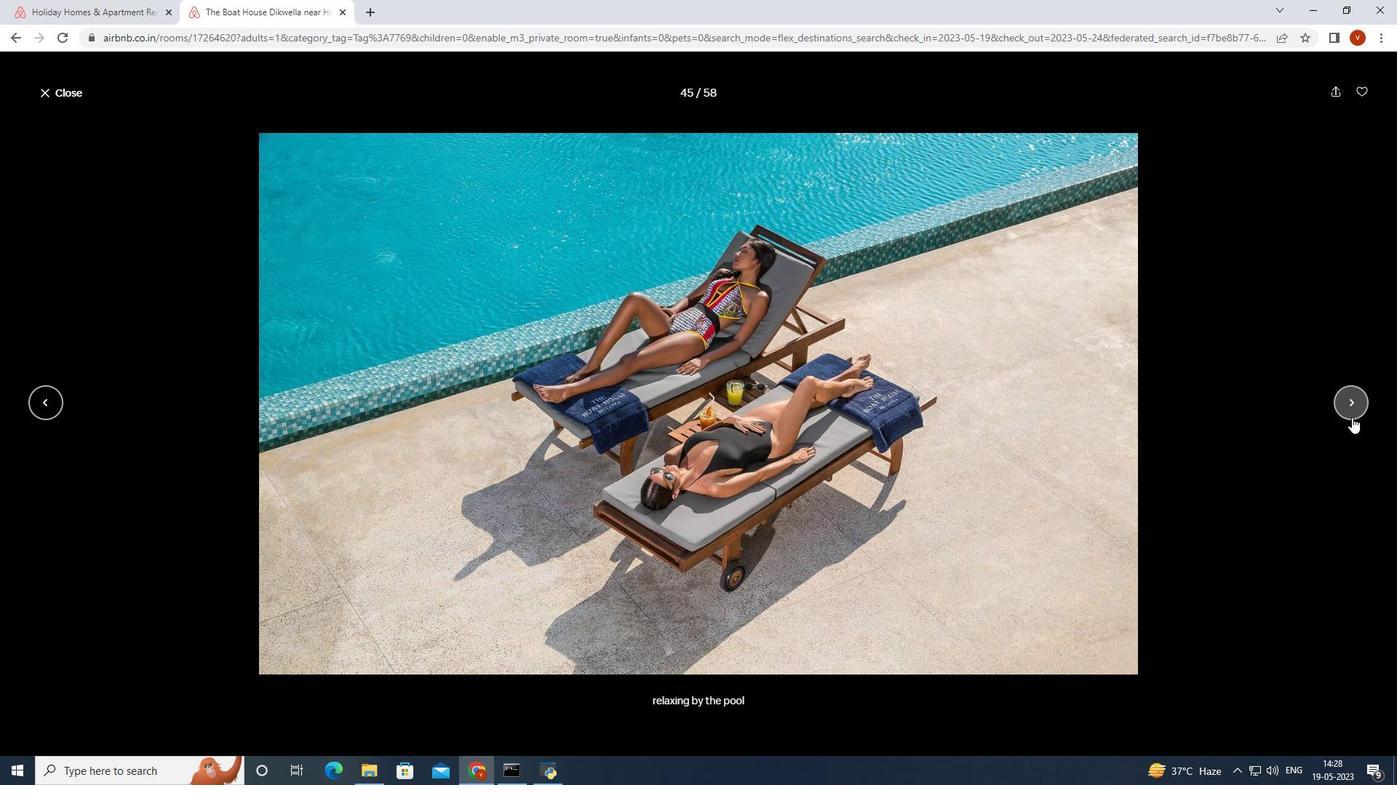 
Action: Mouse pressed left at (1351, 417)
Screenshot: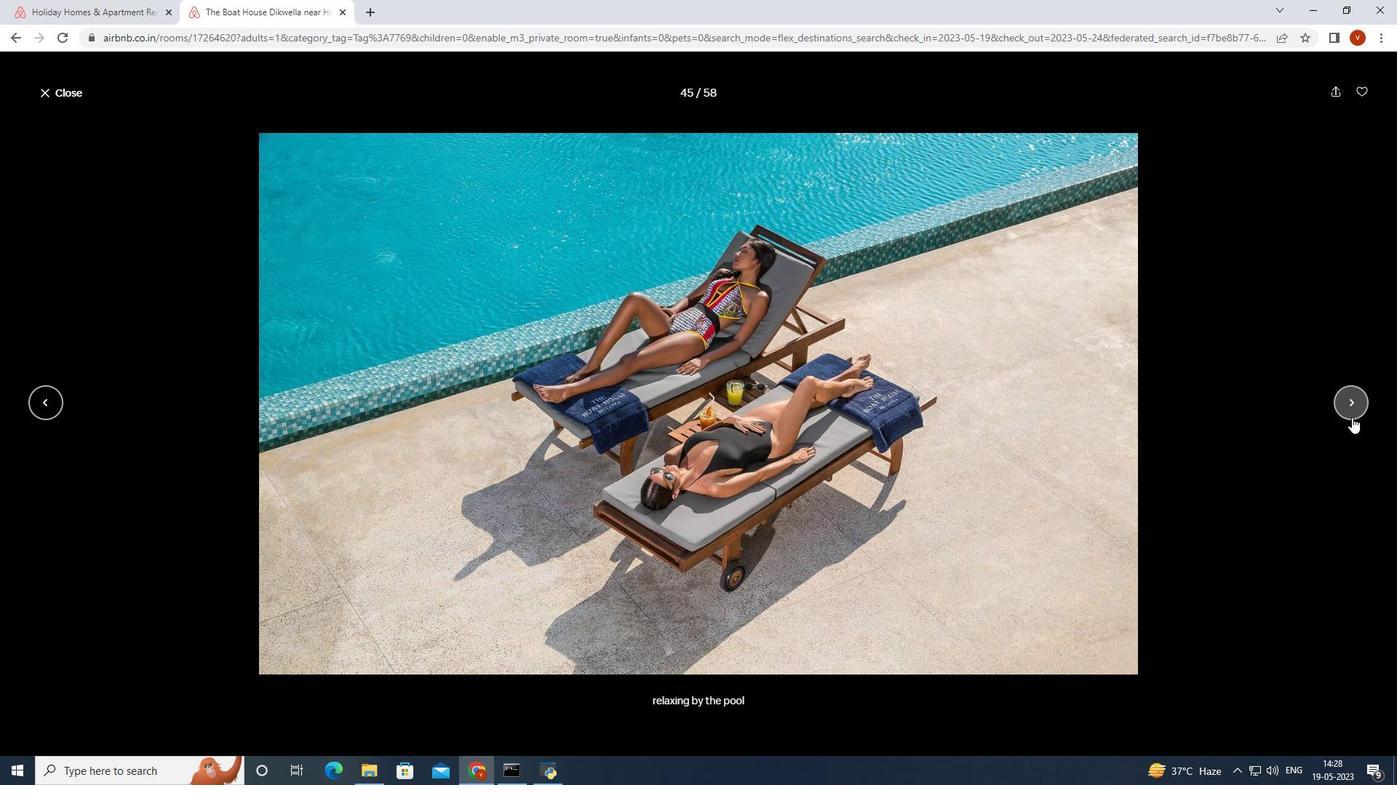 
Action: Mouse moved to (1344, 405)
Screenshot: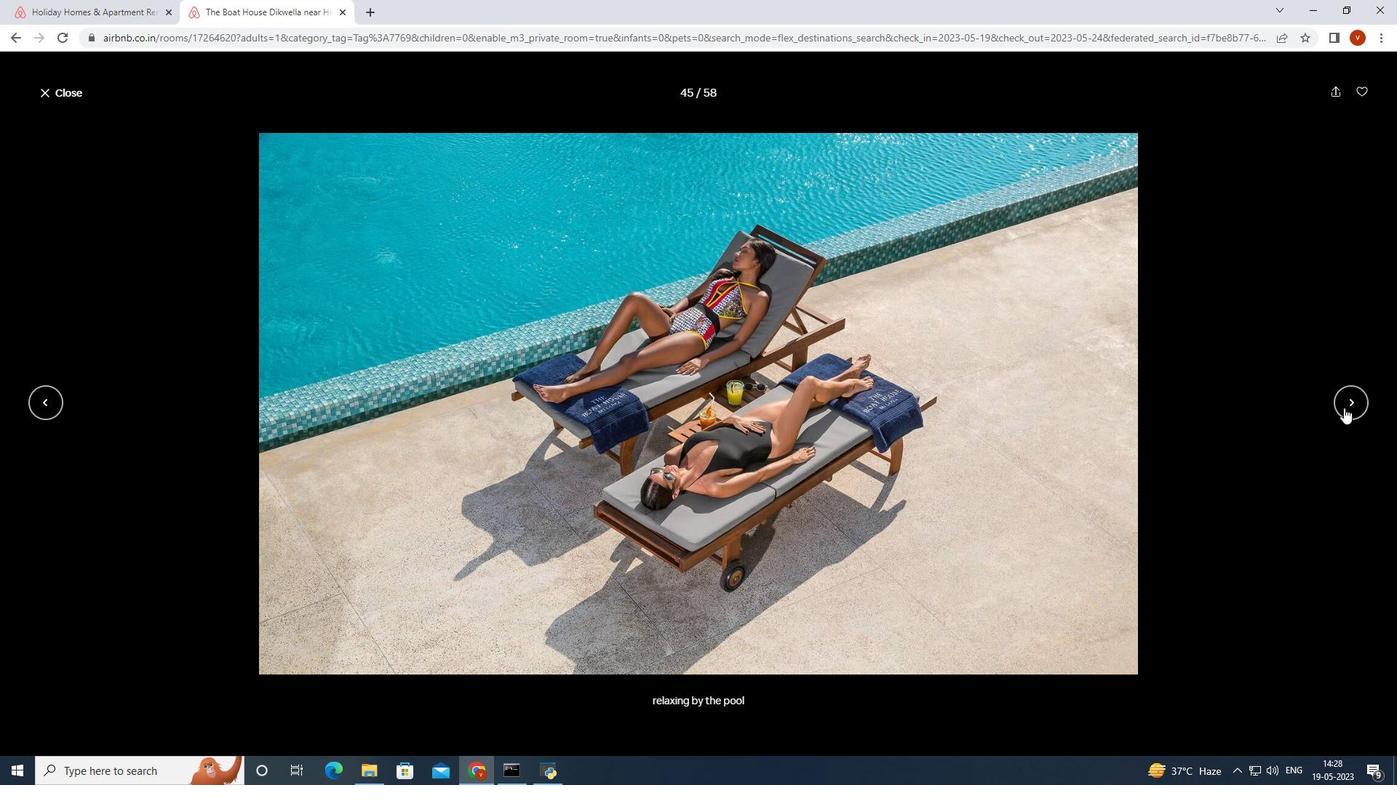 
Action: Mouse pressed left at (1344, 405)
Screenshot: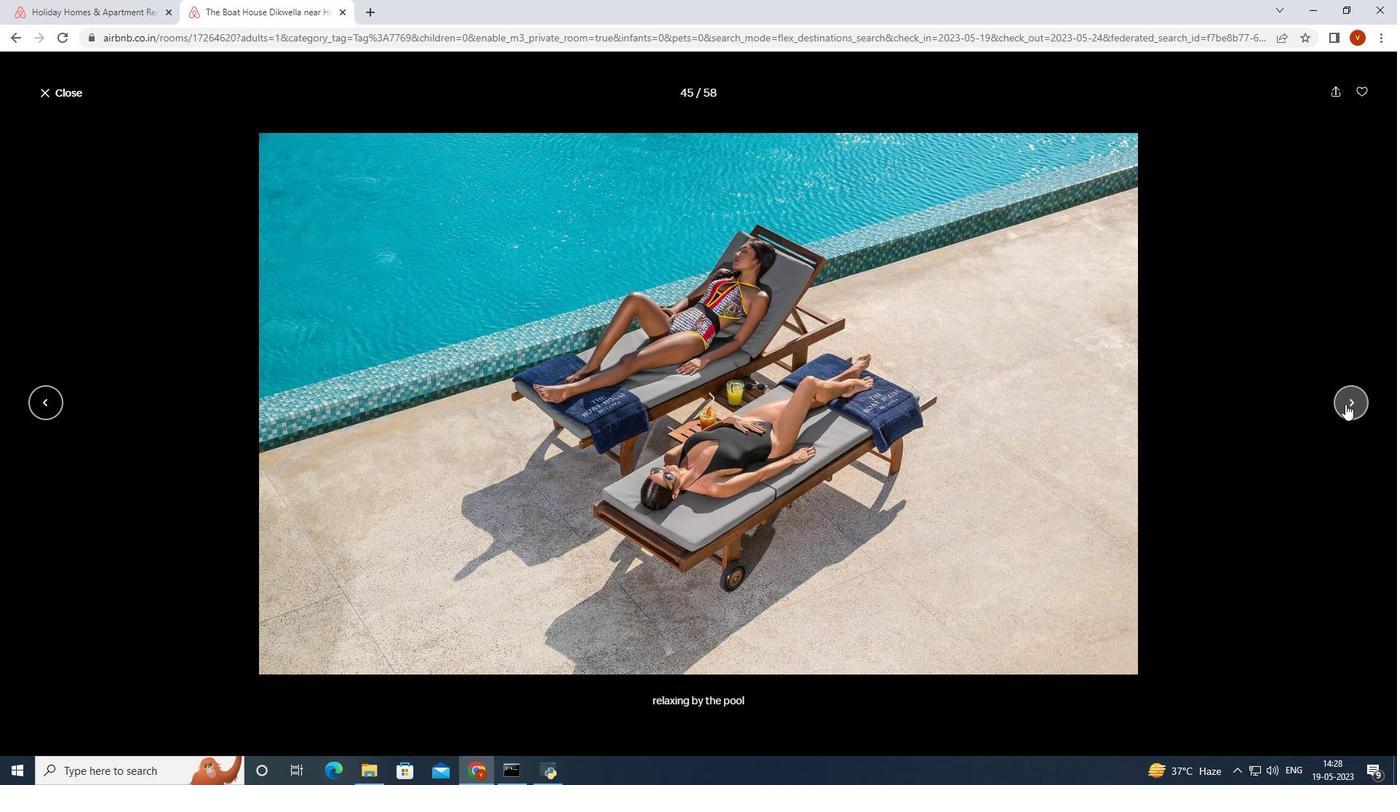 
Action: Mouse moved to (1344, 403)
Screenshot: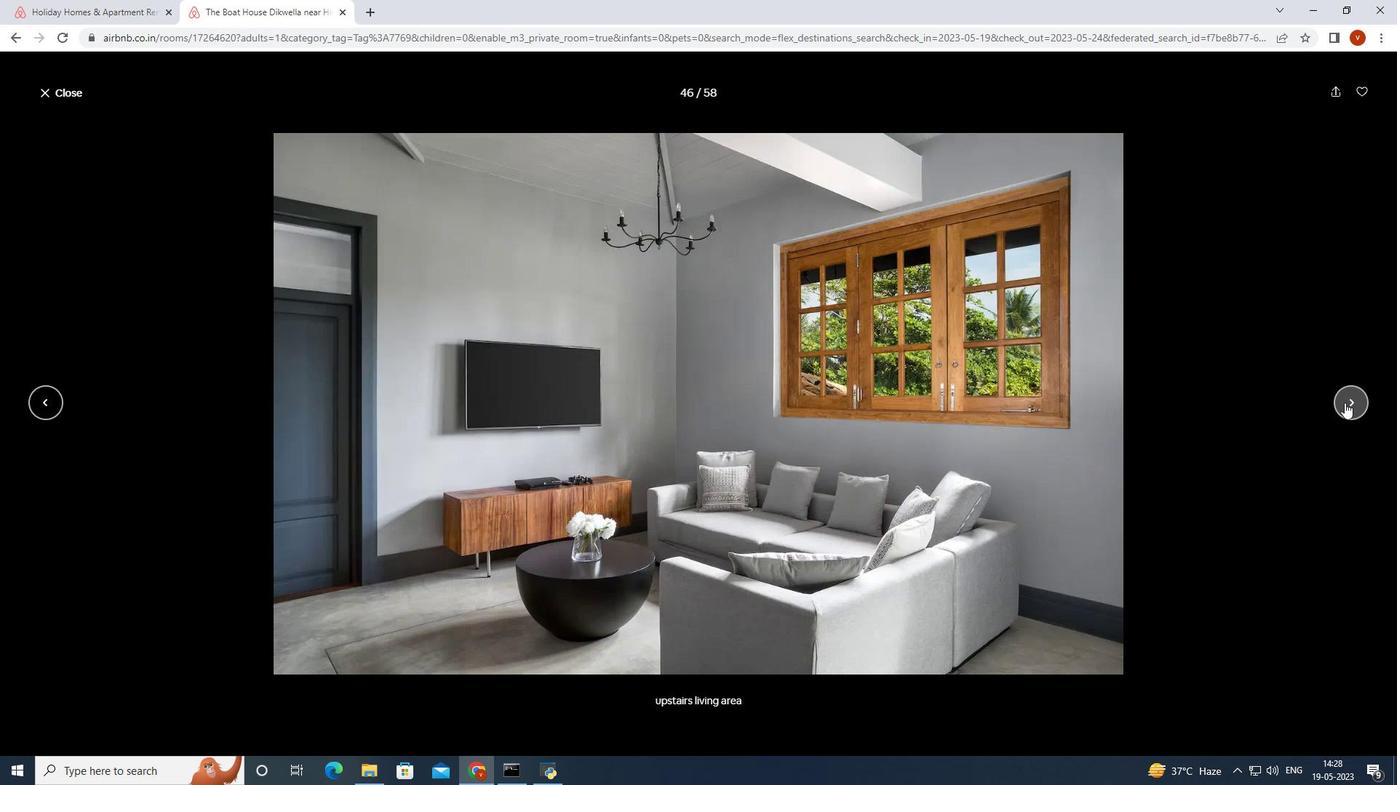 
Action: Mouse pressed left at (1344, 403)
Screenshot: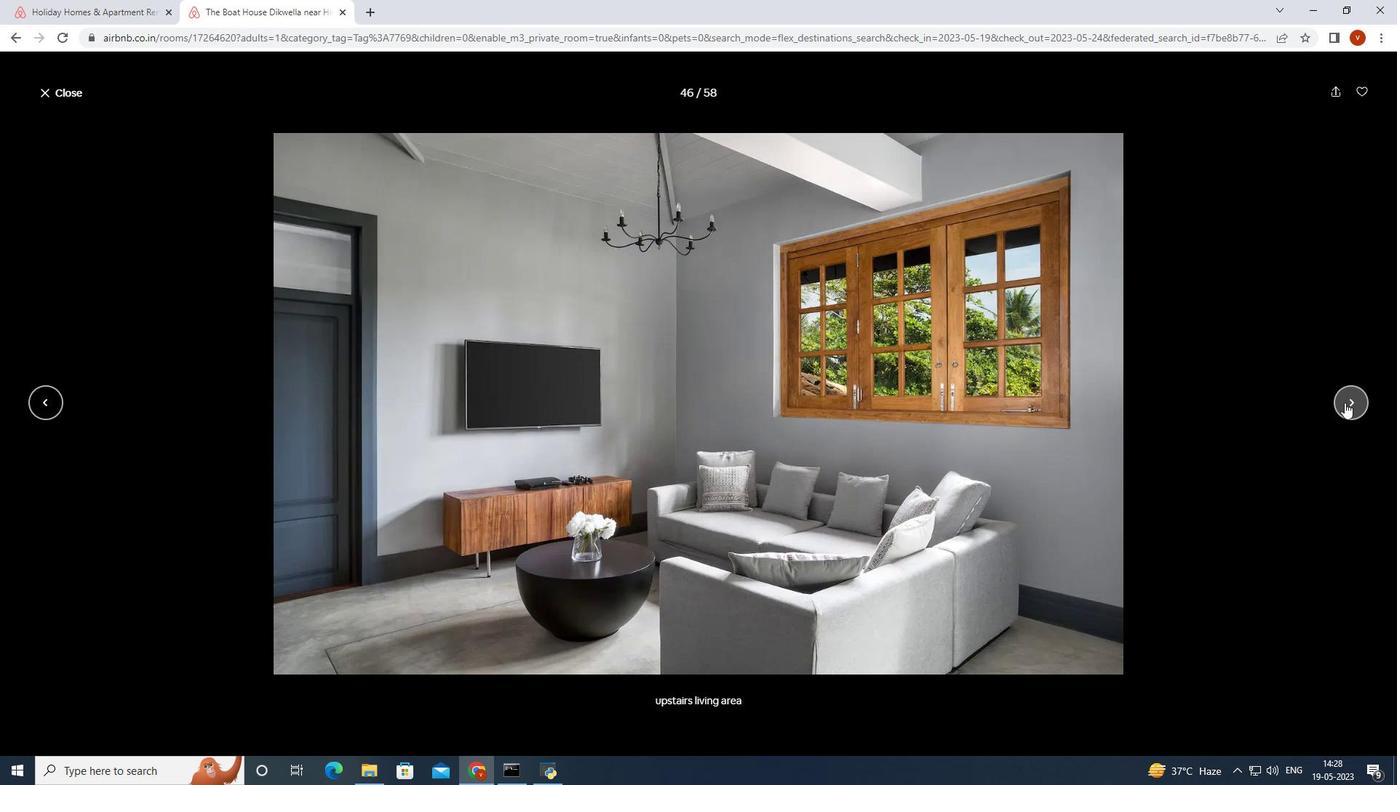 
Action: Mouse moved to (1344, 404)
Screenshot: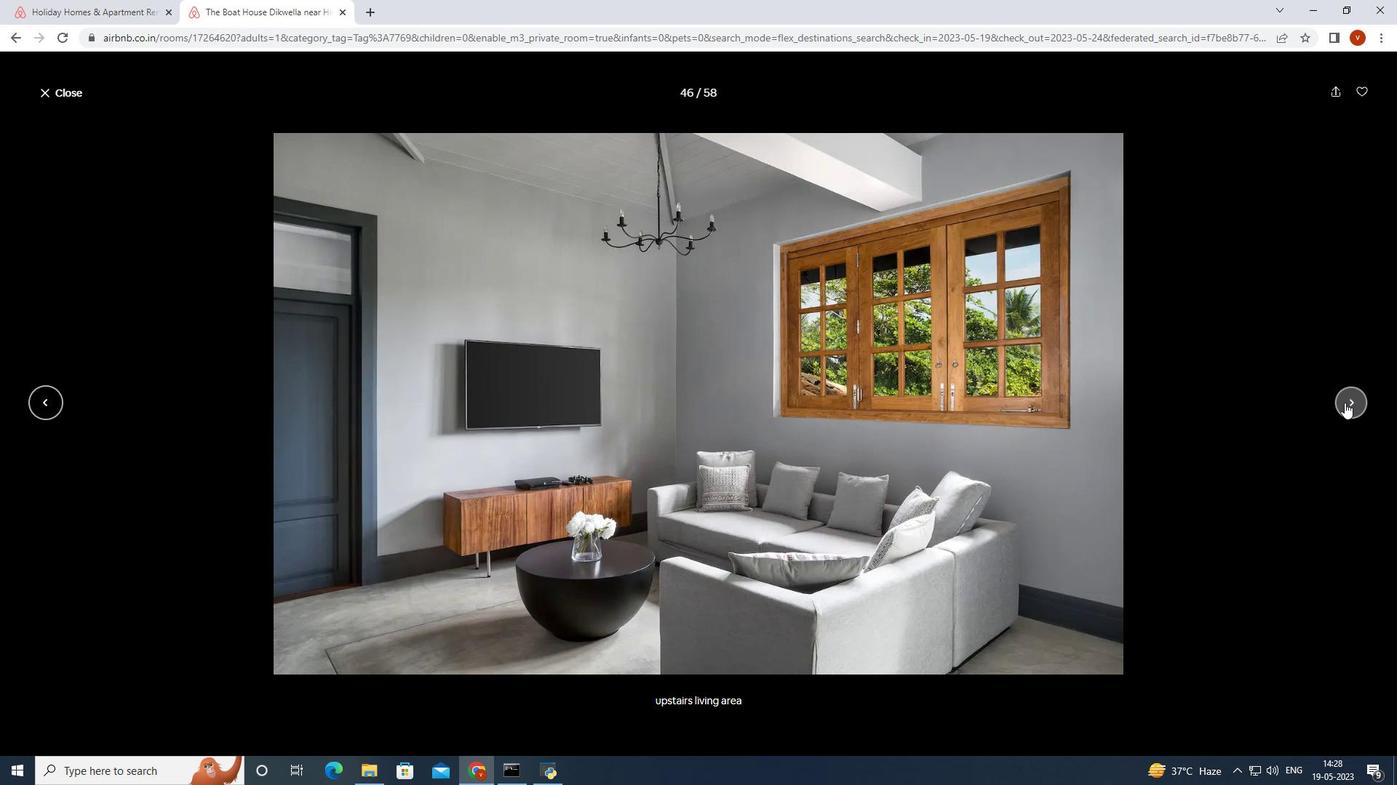
Action: Mouse pressed left at (1344, 404)
Screenshot: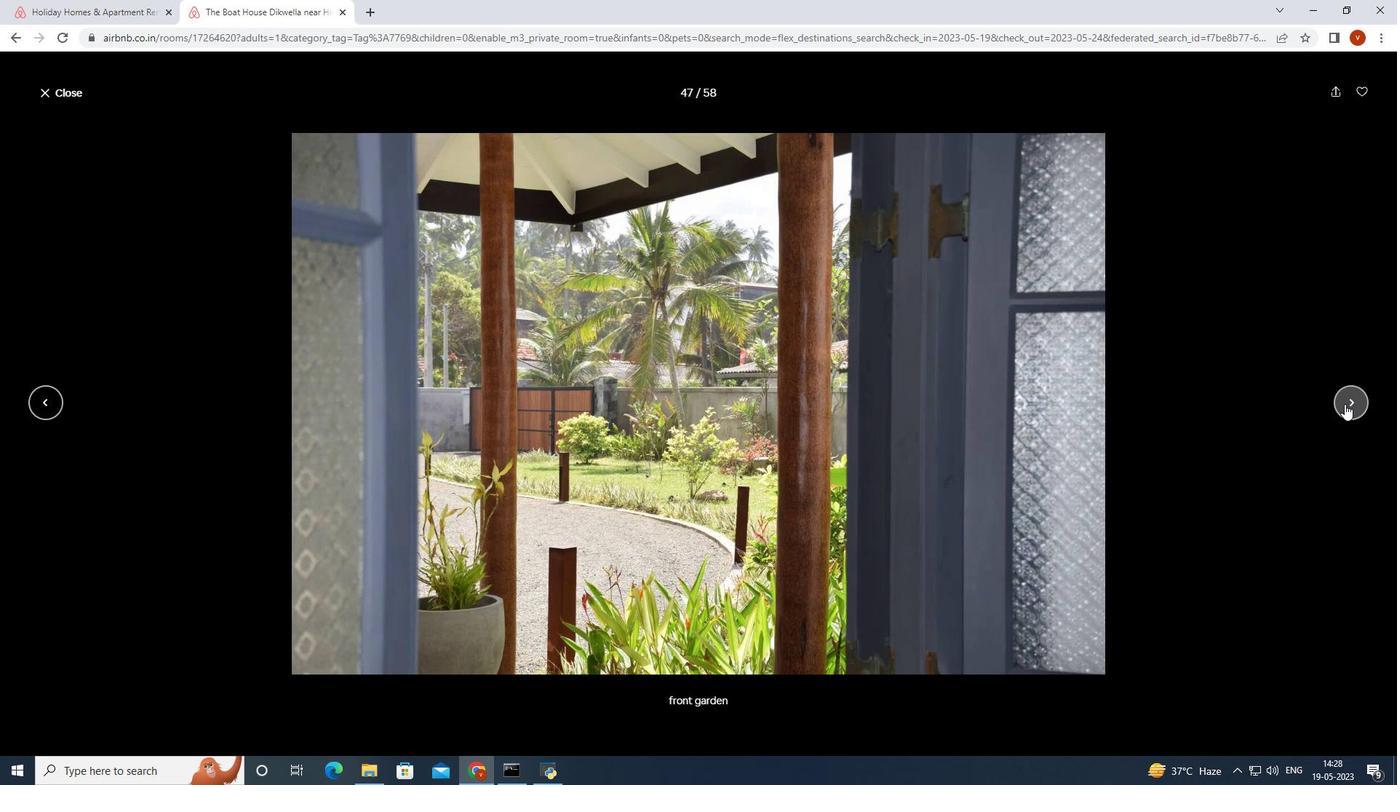 
Action: Mouse moved to (1344, 405)
Screenshot: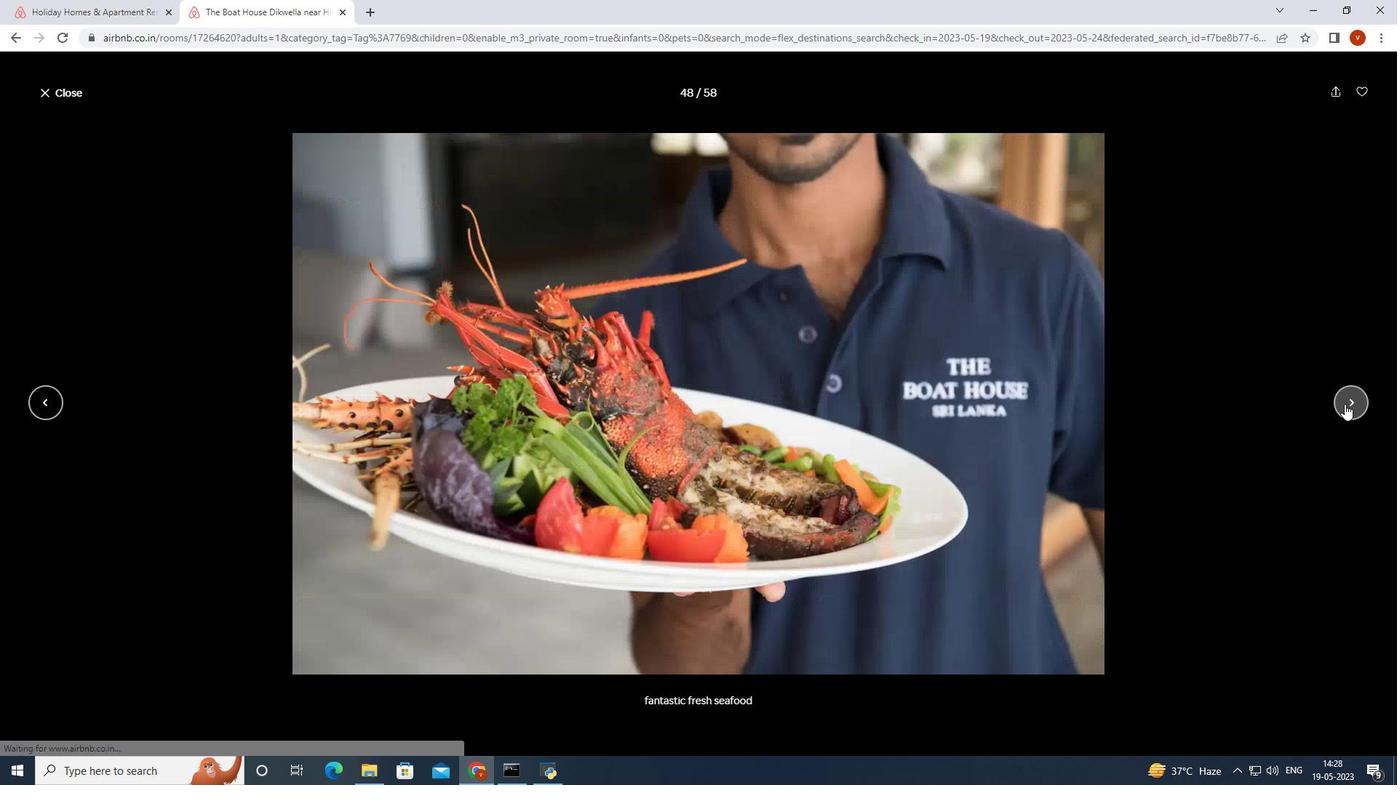 
Action: Mouse pressed left at (1344, 405)
Screenshot: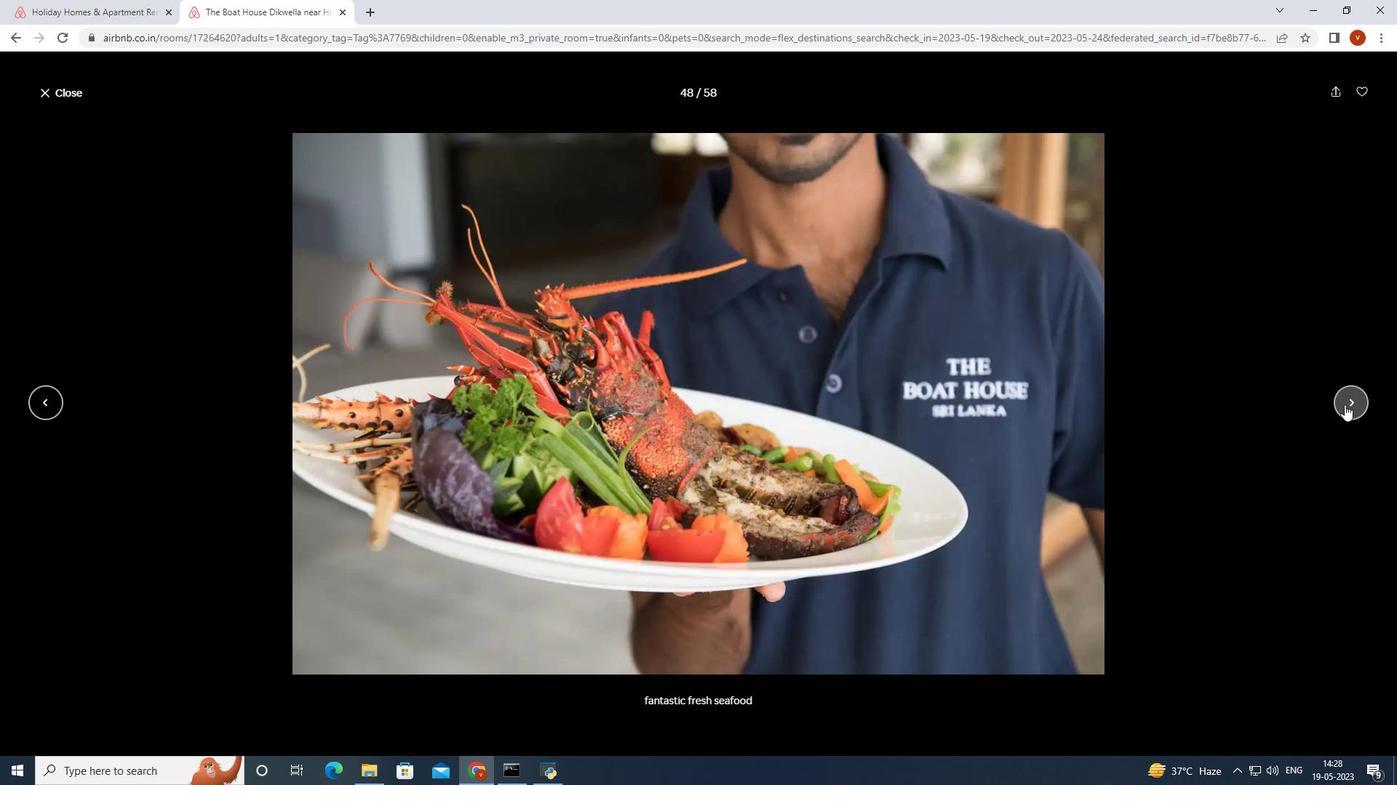 
Action: Mouse moved to (1346, 400)
Screenshot: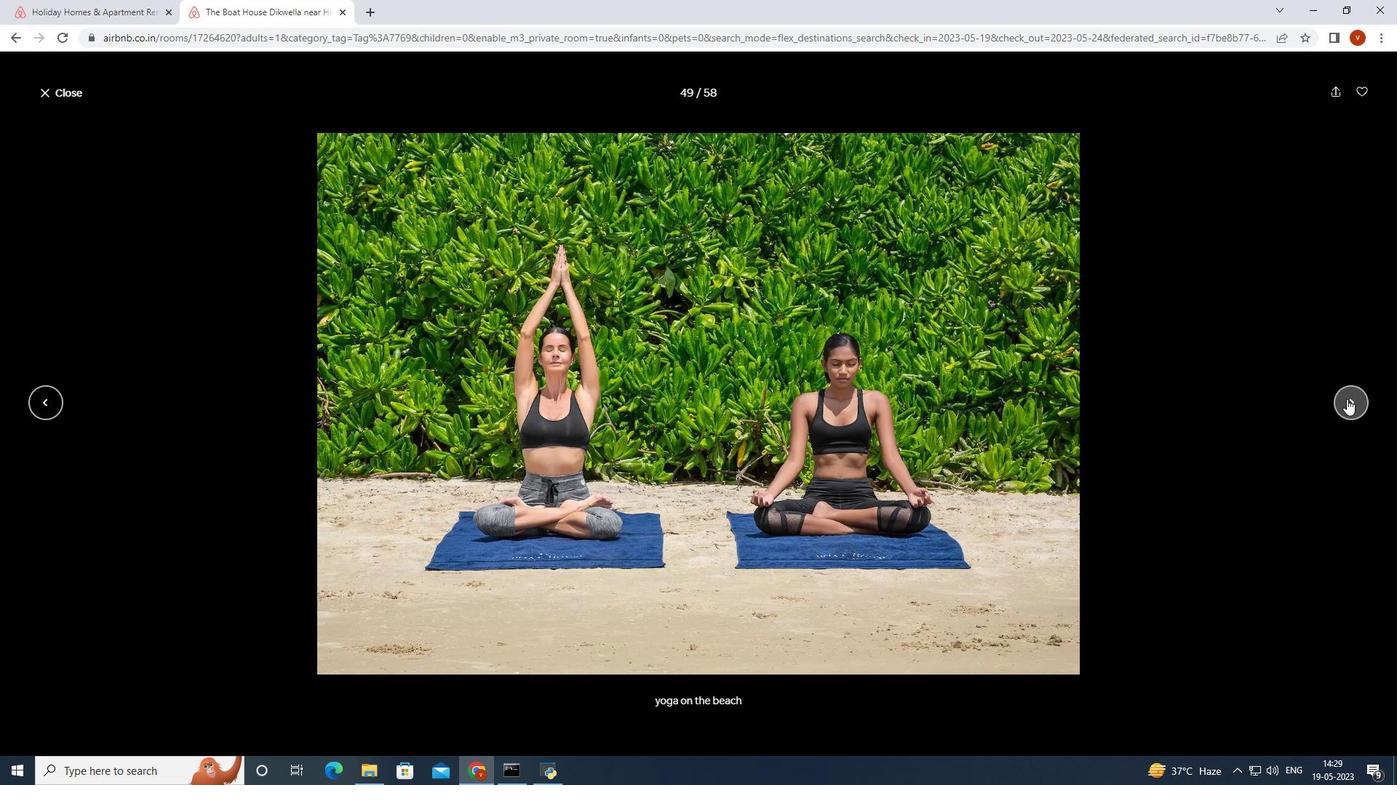 
Action: Mouse pressed left at (1346, 400)
Screenshot: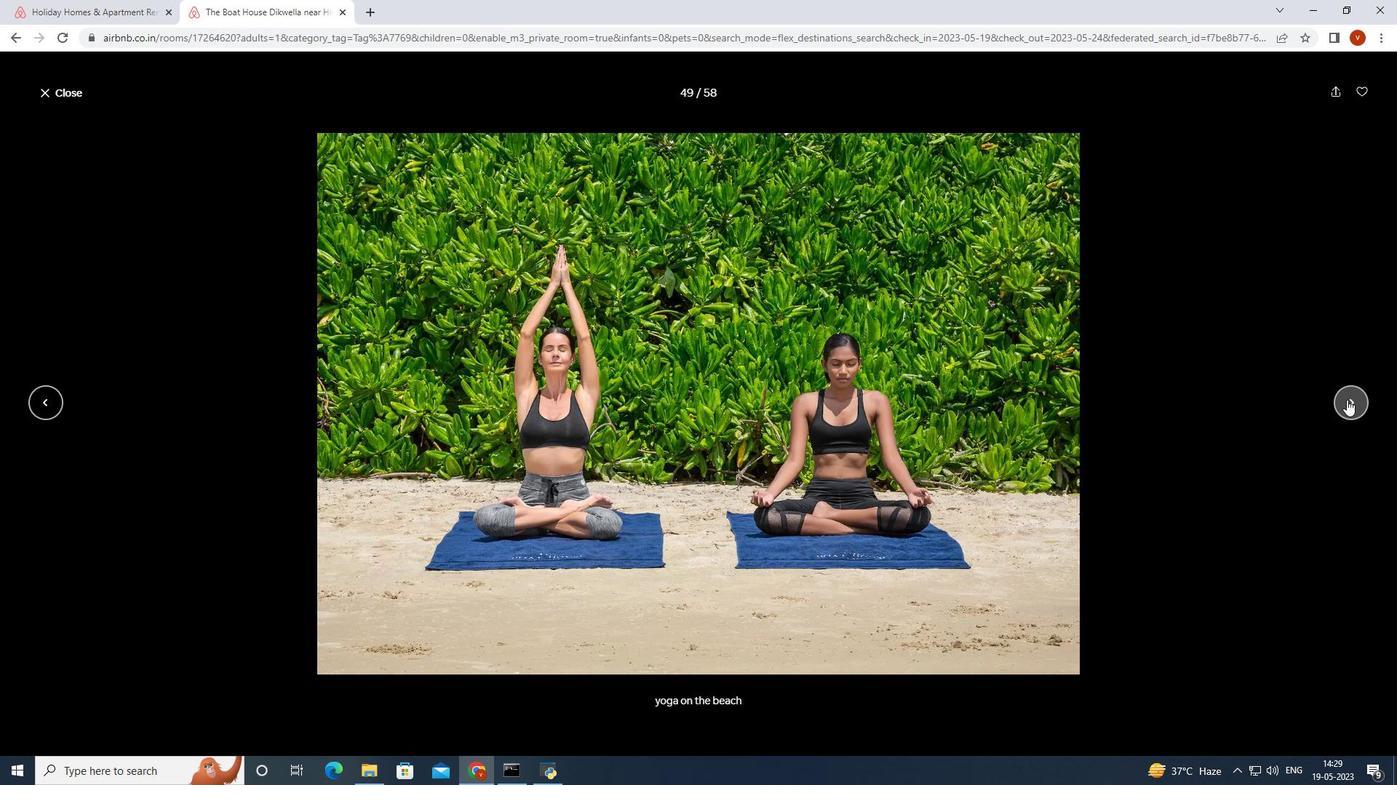 
Action: Mouse moved to (1345, 398)
Screenshot: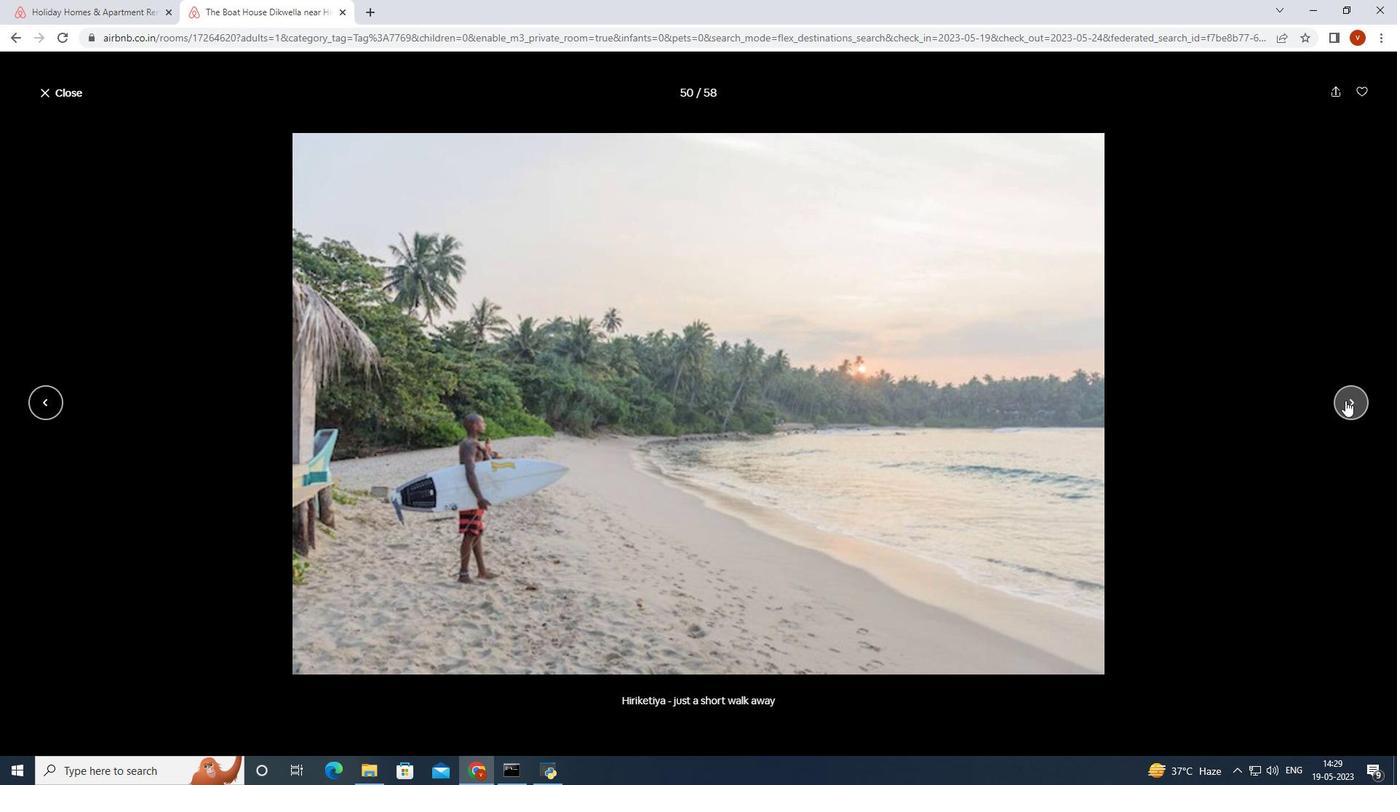 
Action: Mouse pressed left at (1345, 398)
Screenshot: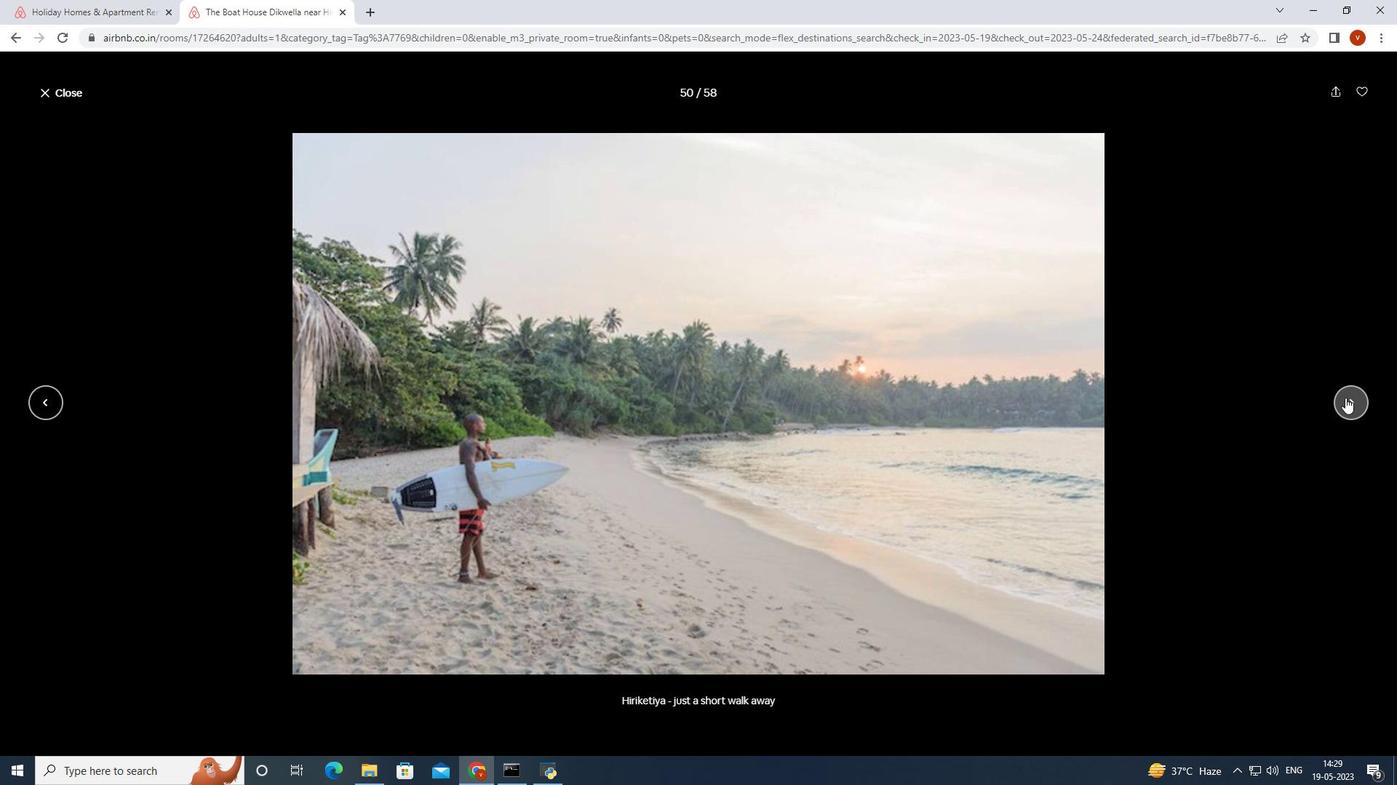 
Action: Mouse moved to (1346, 398)
Screenshot: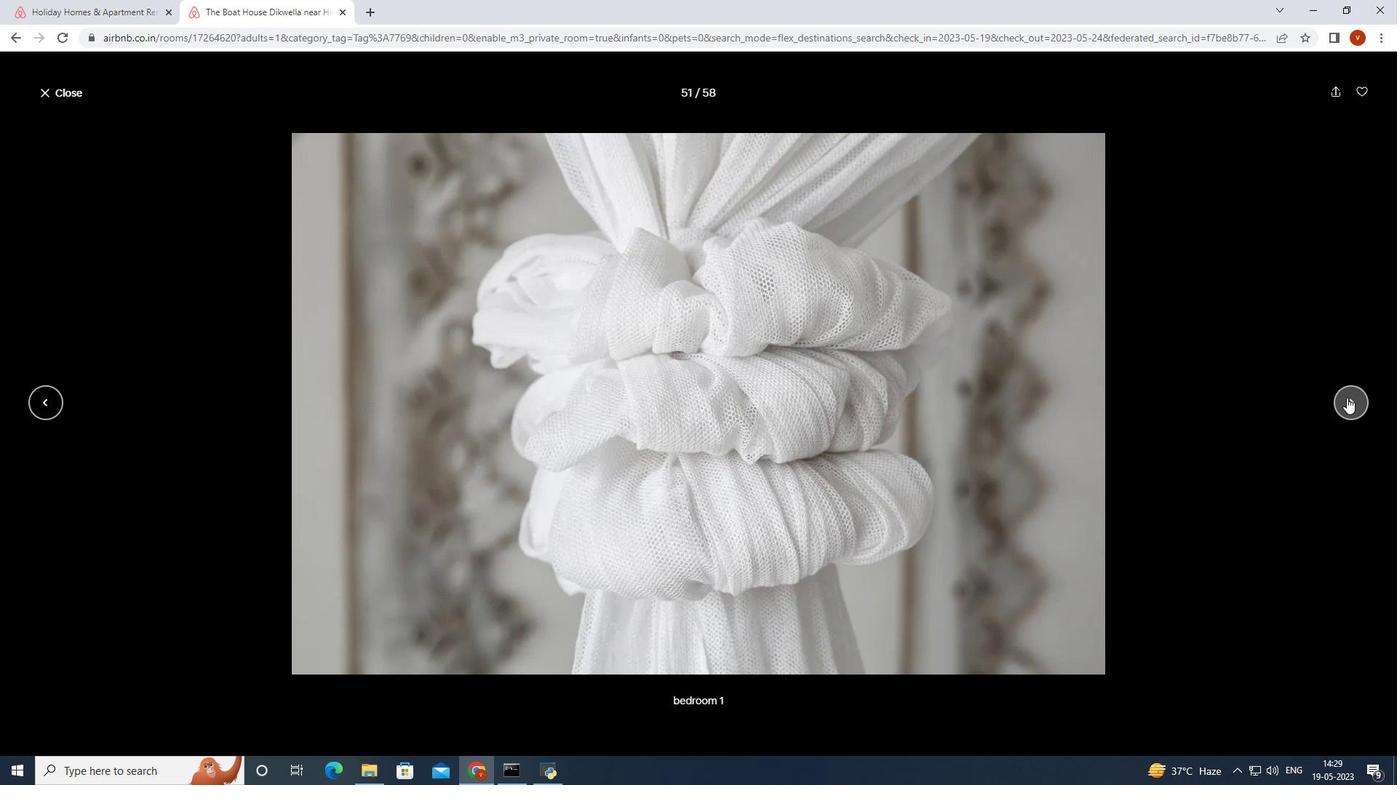 
Action: Mouse pressed left at (1346, 398)
Screenshot: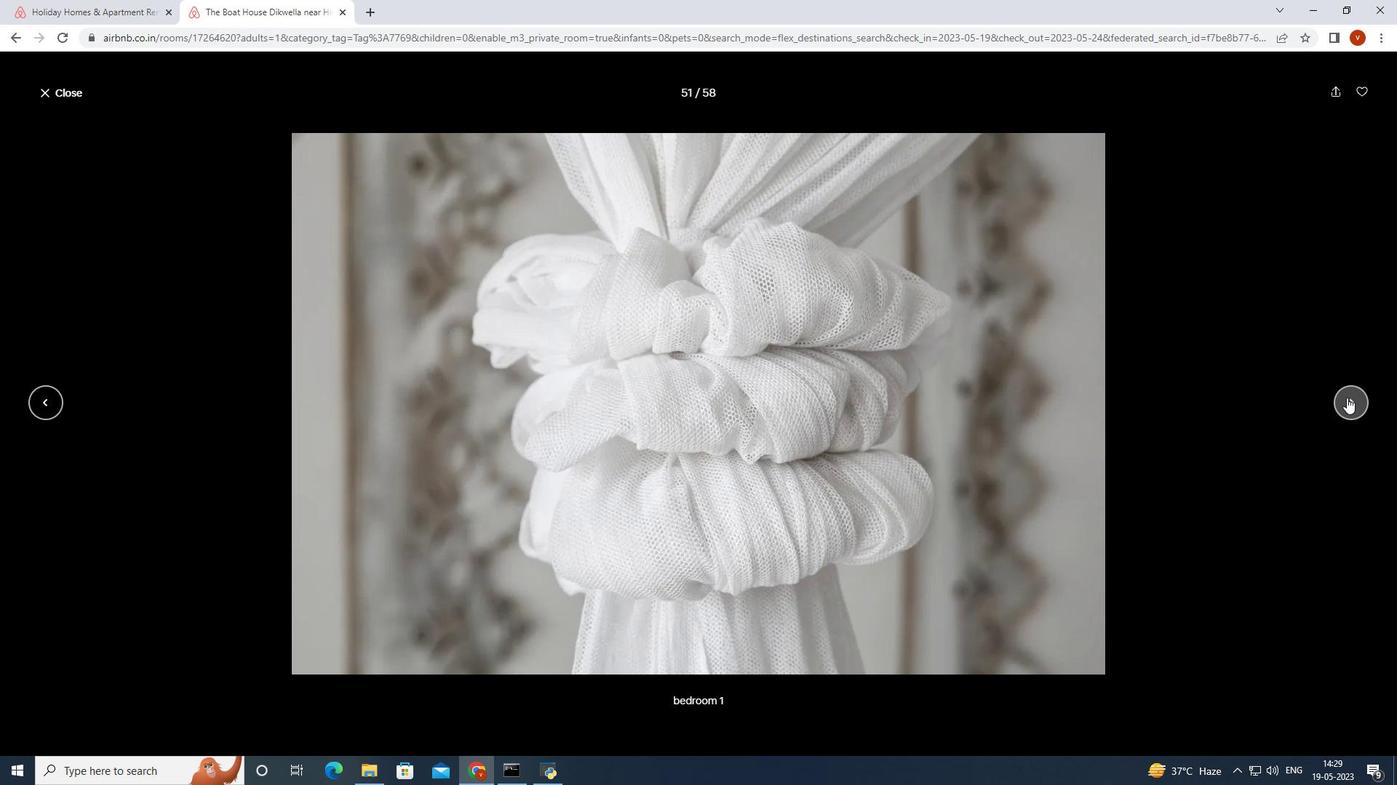 
Action: Mouse moved to (1349, 398)
Screenshot: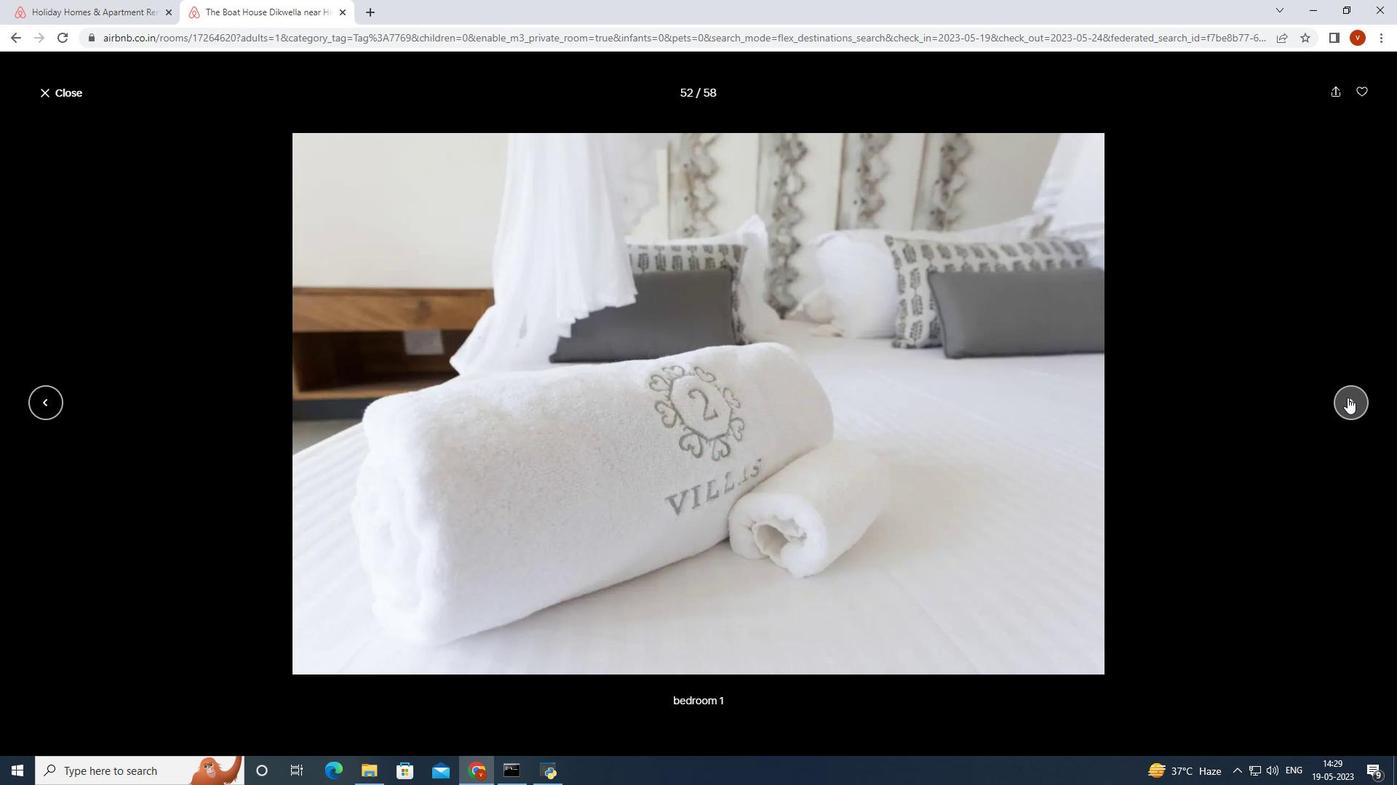
Action: Mouse pressed left at (1349, 398)
Screenshot: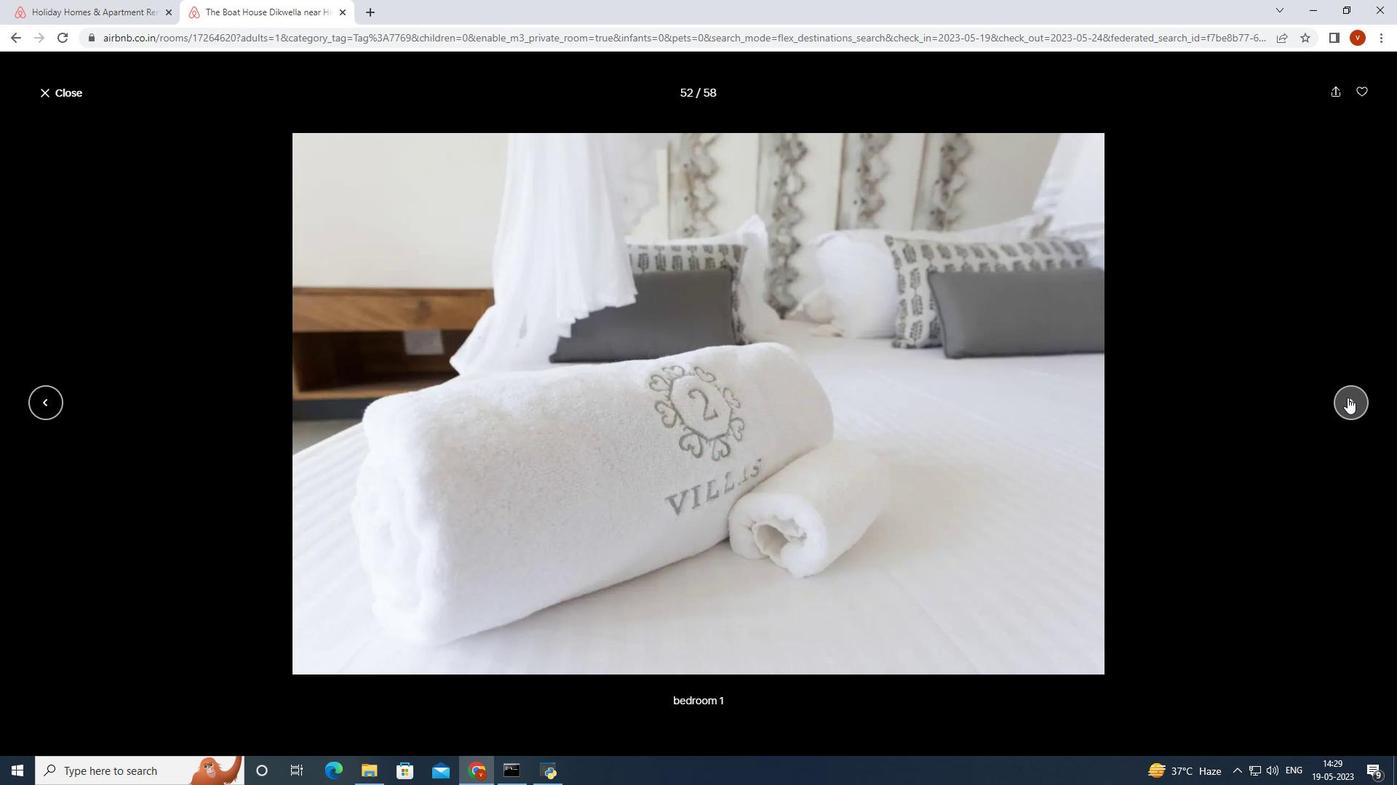 
Action: Mouse moved to (1349, 398)
Screenshot: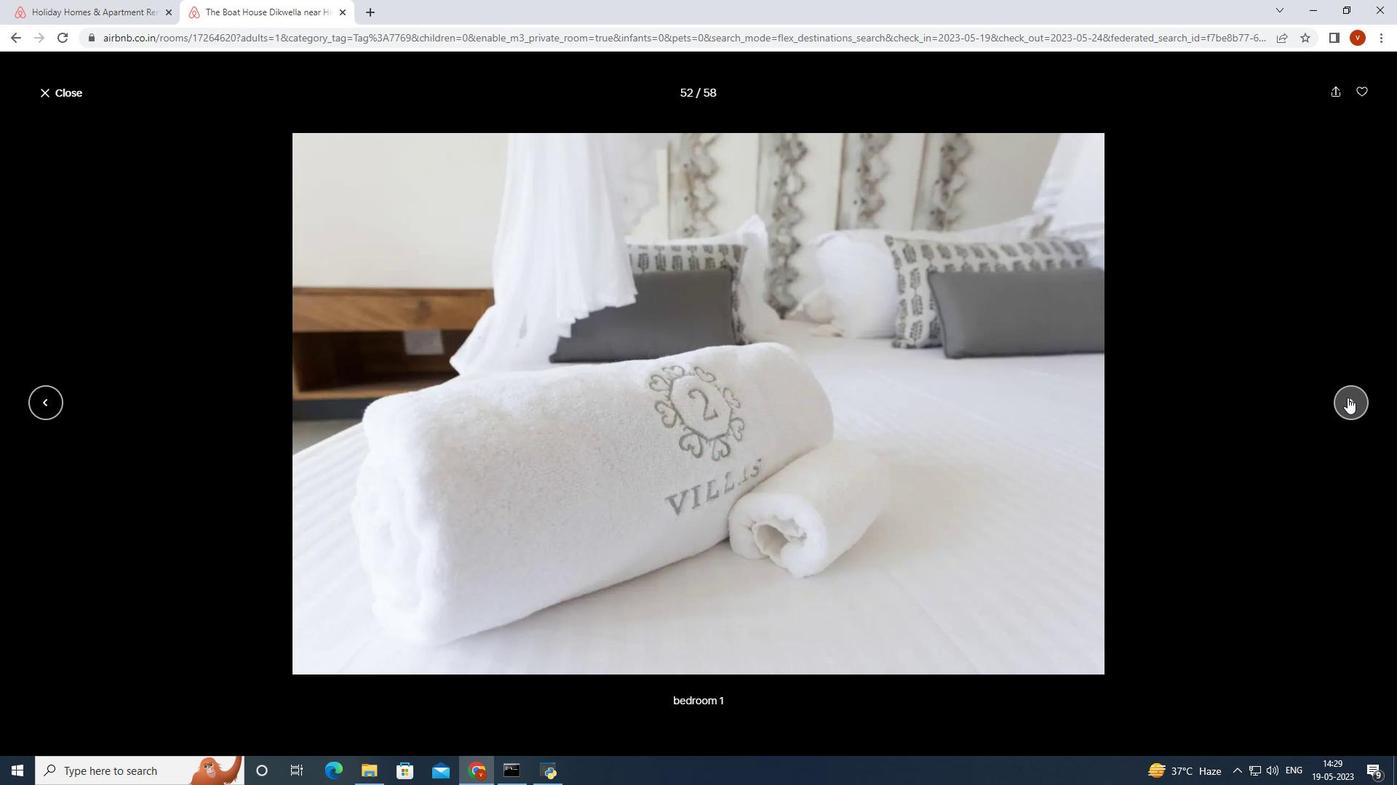 
Action: Mouse pressed left at (1349, 398)
Screenshot: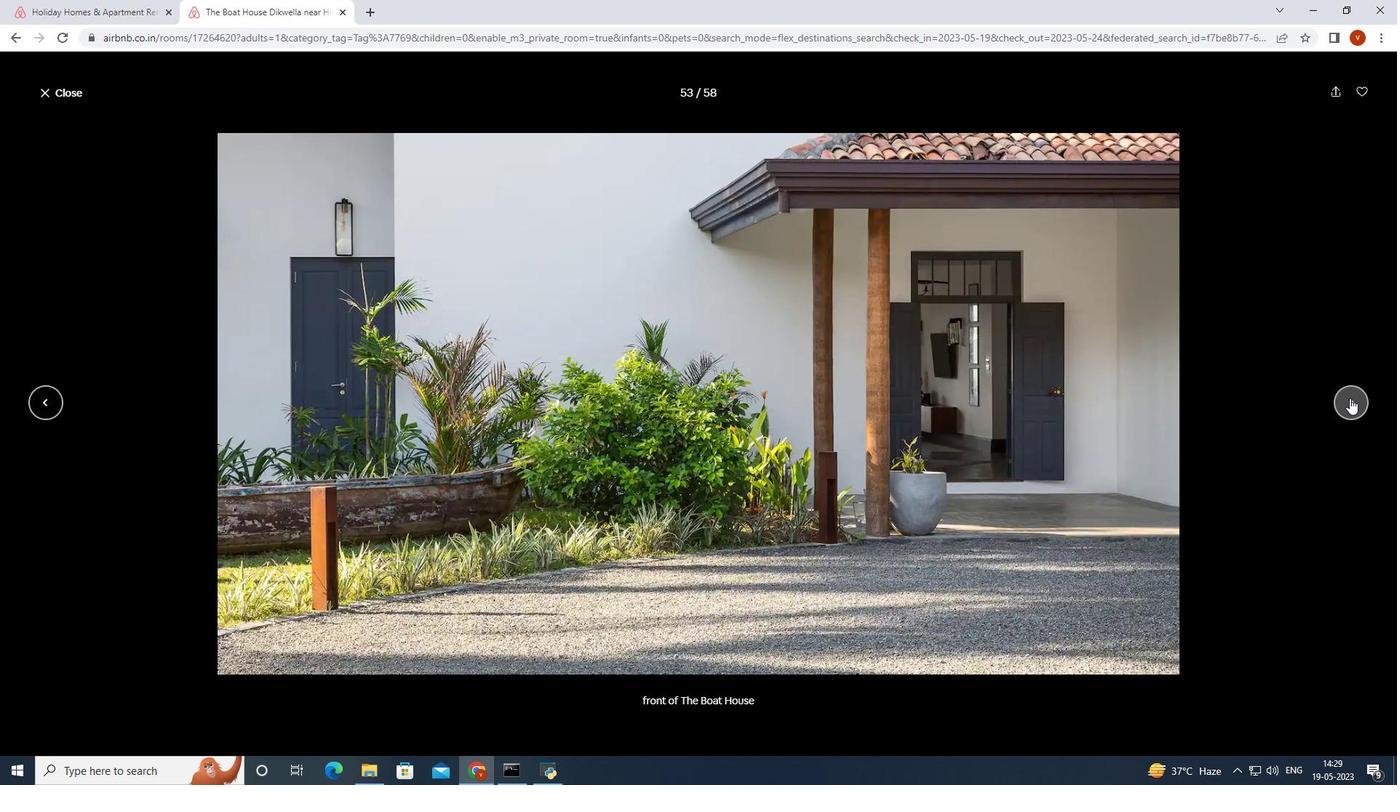 
Action: Mouse pressed left at (1349, 398)
Screenshot: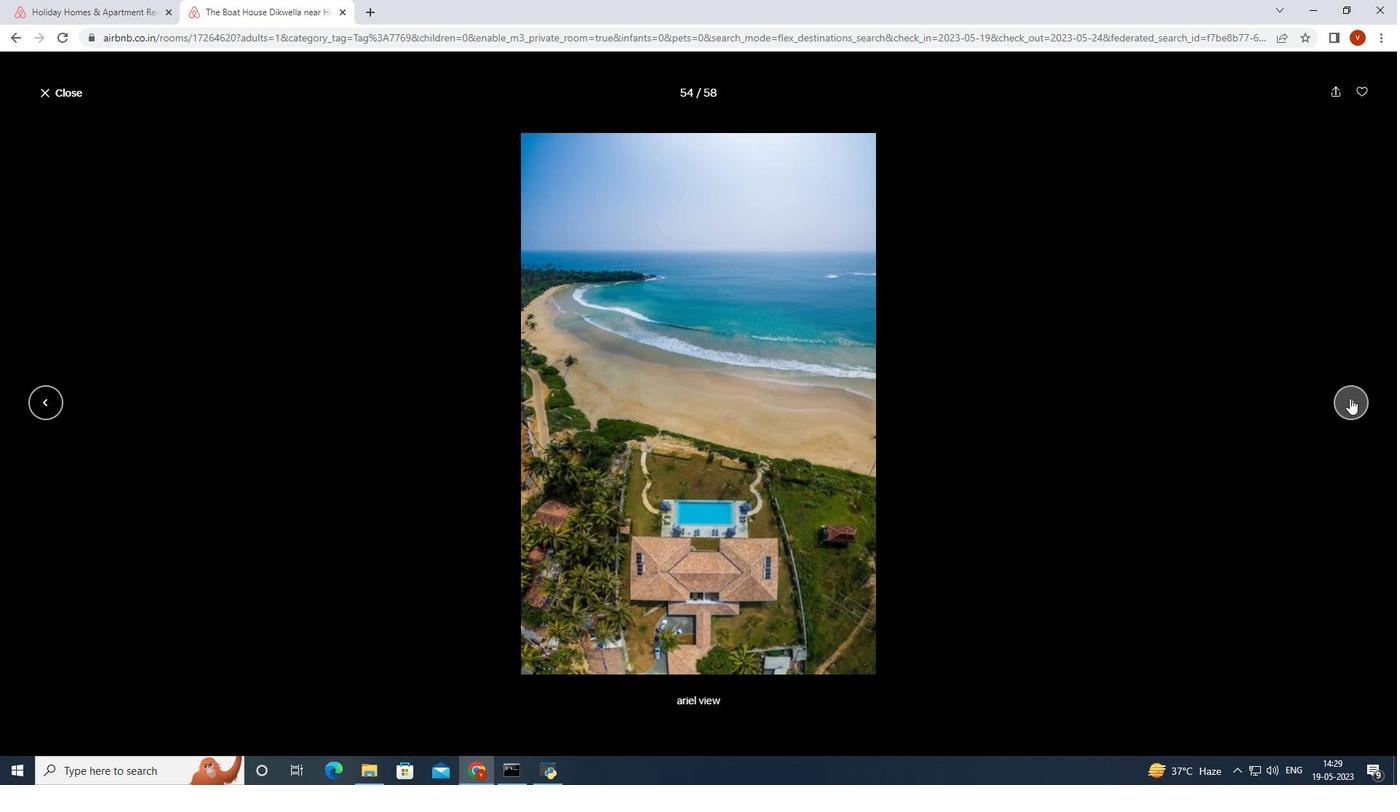 
Action: Mouse pressed left at (1349, 398)
Screenshot: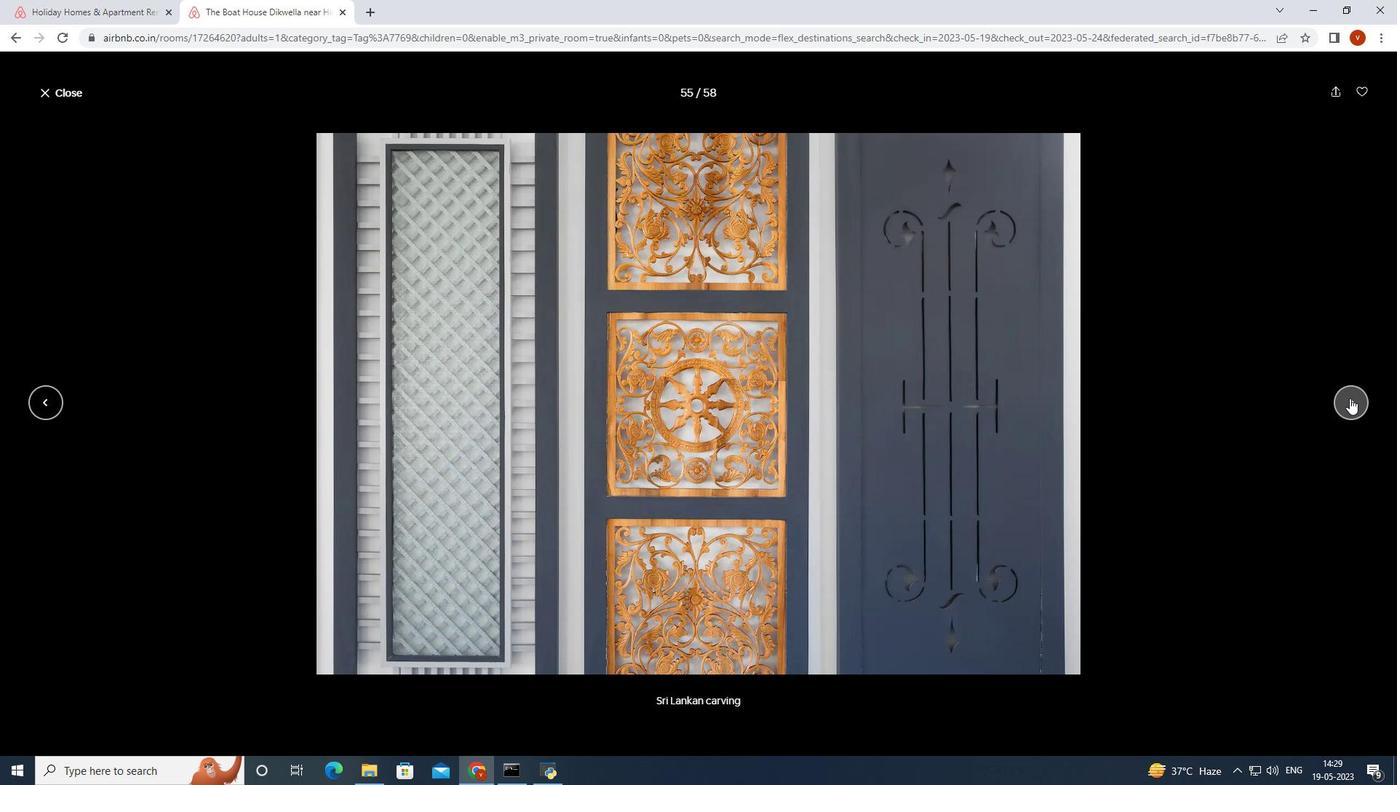 
Action: Mouse pressed left at (1349, 398)
Screenshot: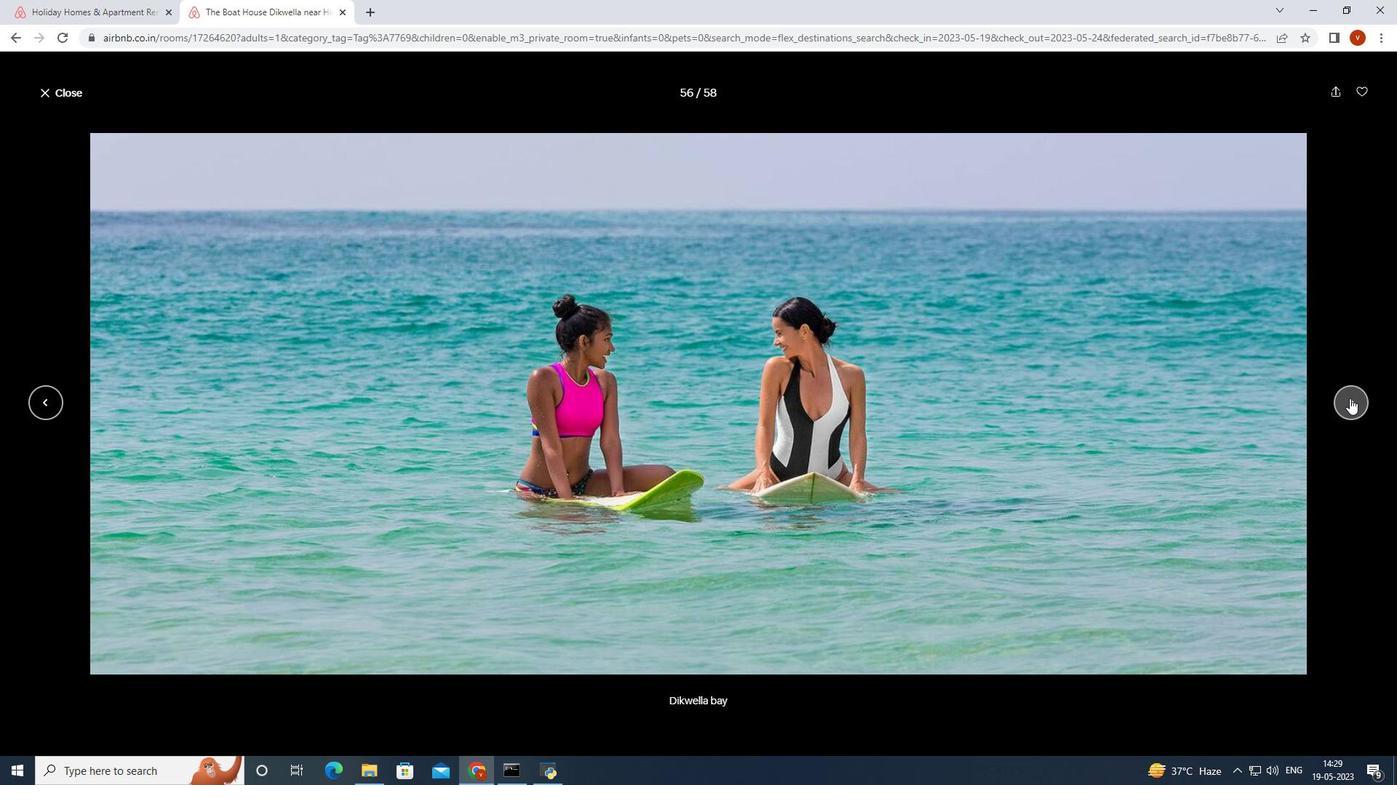 
Action: Mouse pressed left at (1349, 398)
Screenshot: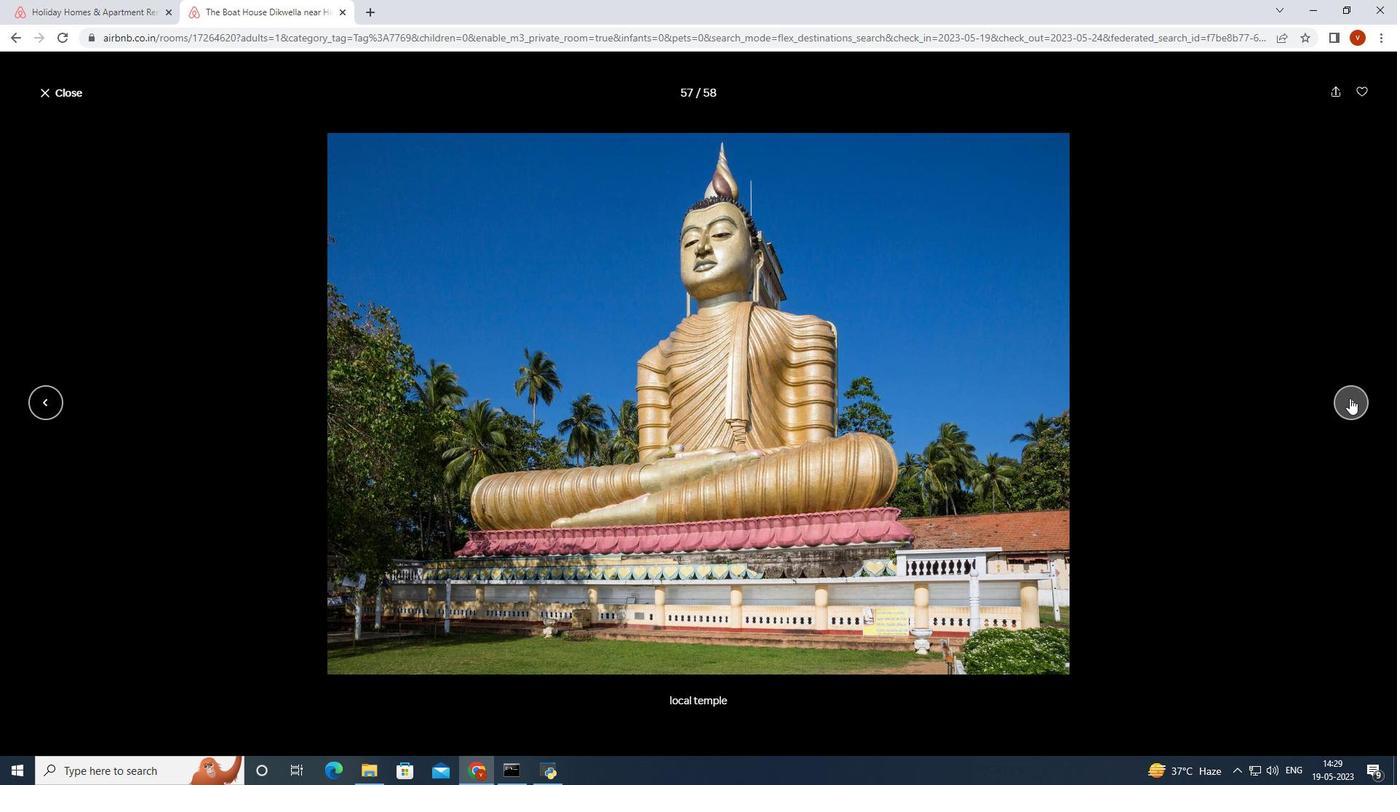 
Action: Mouse moved to (65, 91)
Screenshot: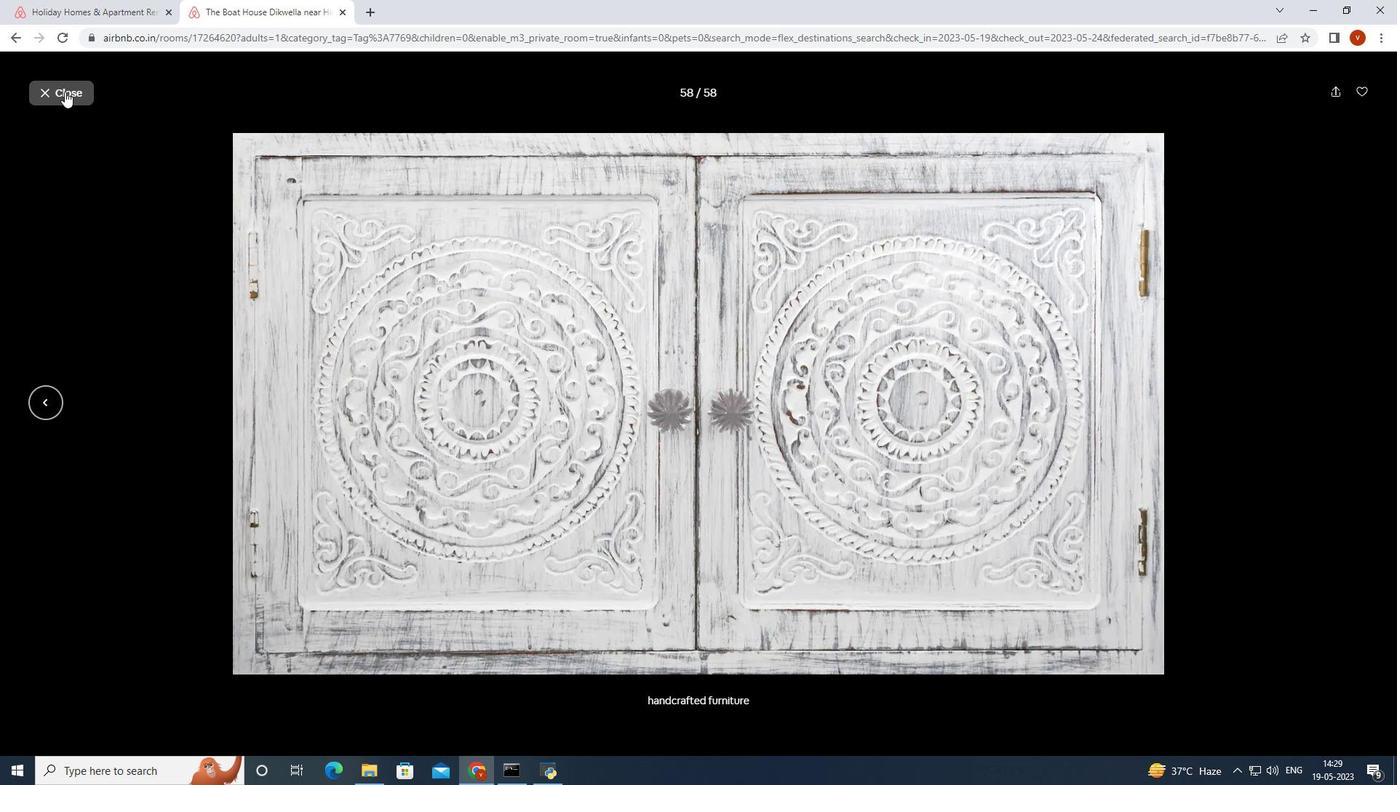
Action: Mouse pressed left at (65, 91)
Screenshot: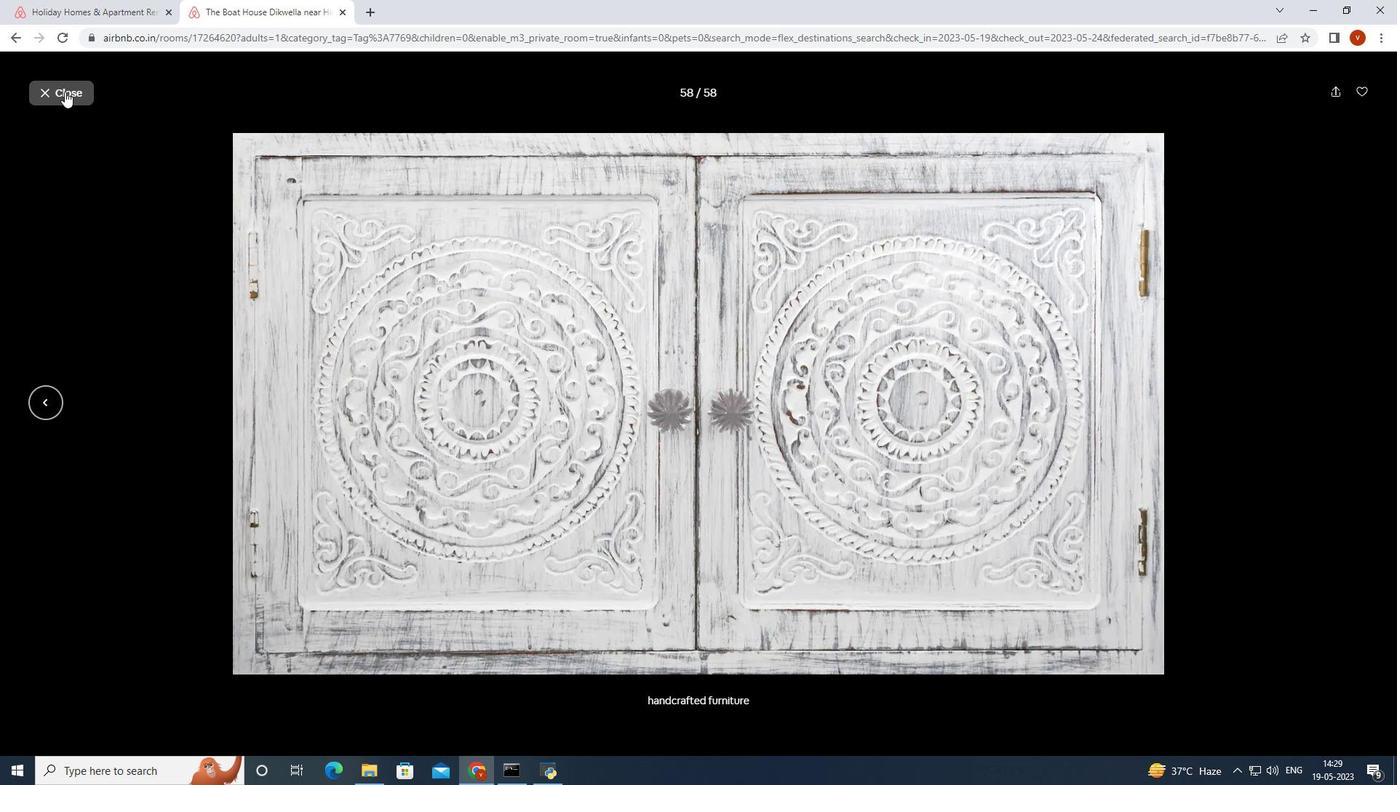 
Action: Mouse moved to (26, 71)
Screenshot: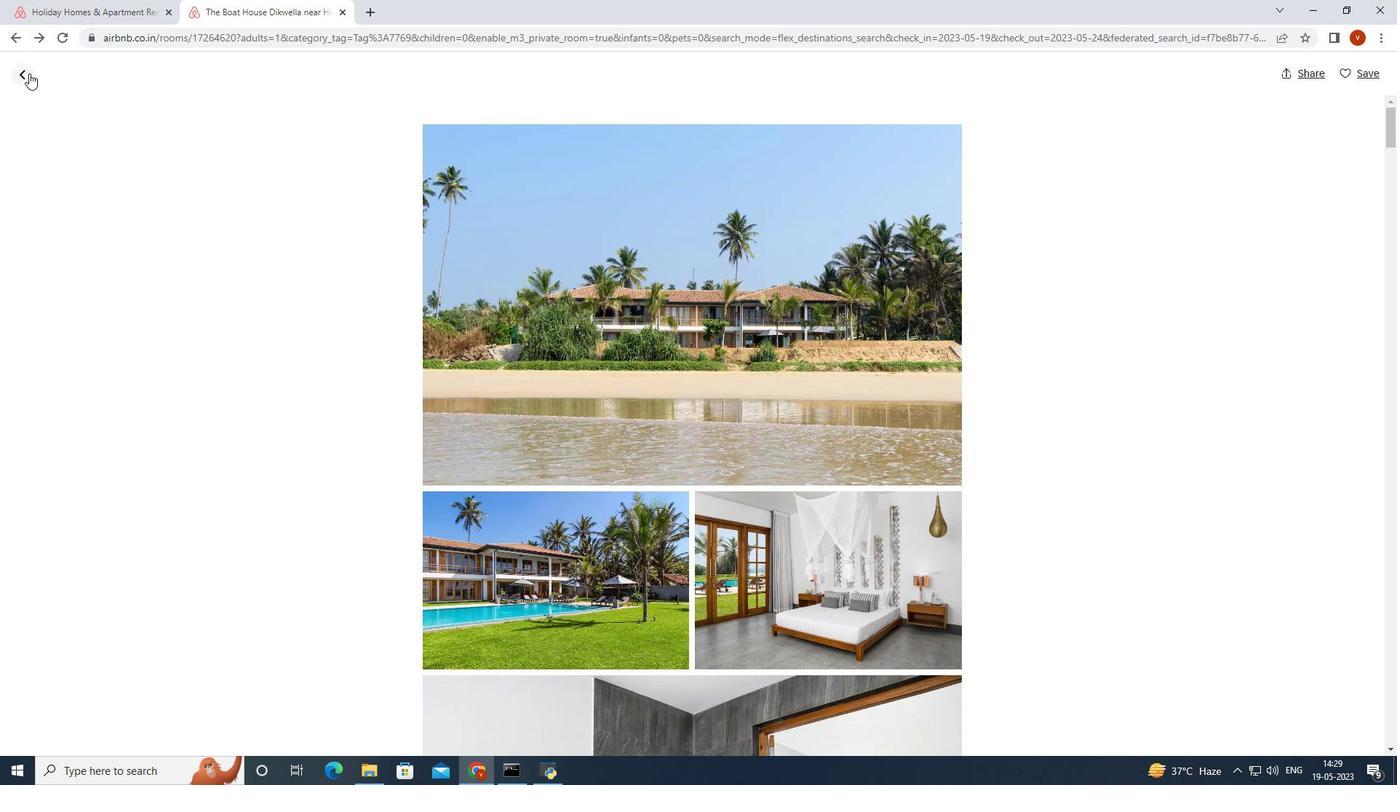 
Action: Mouse pressed left at (26, 71)
Screenshot: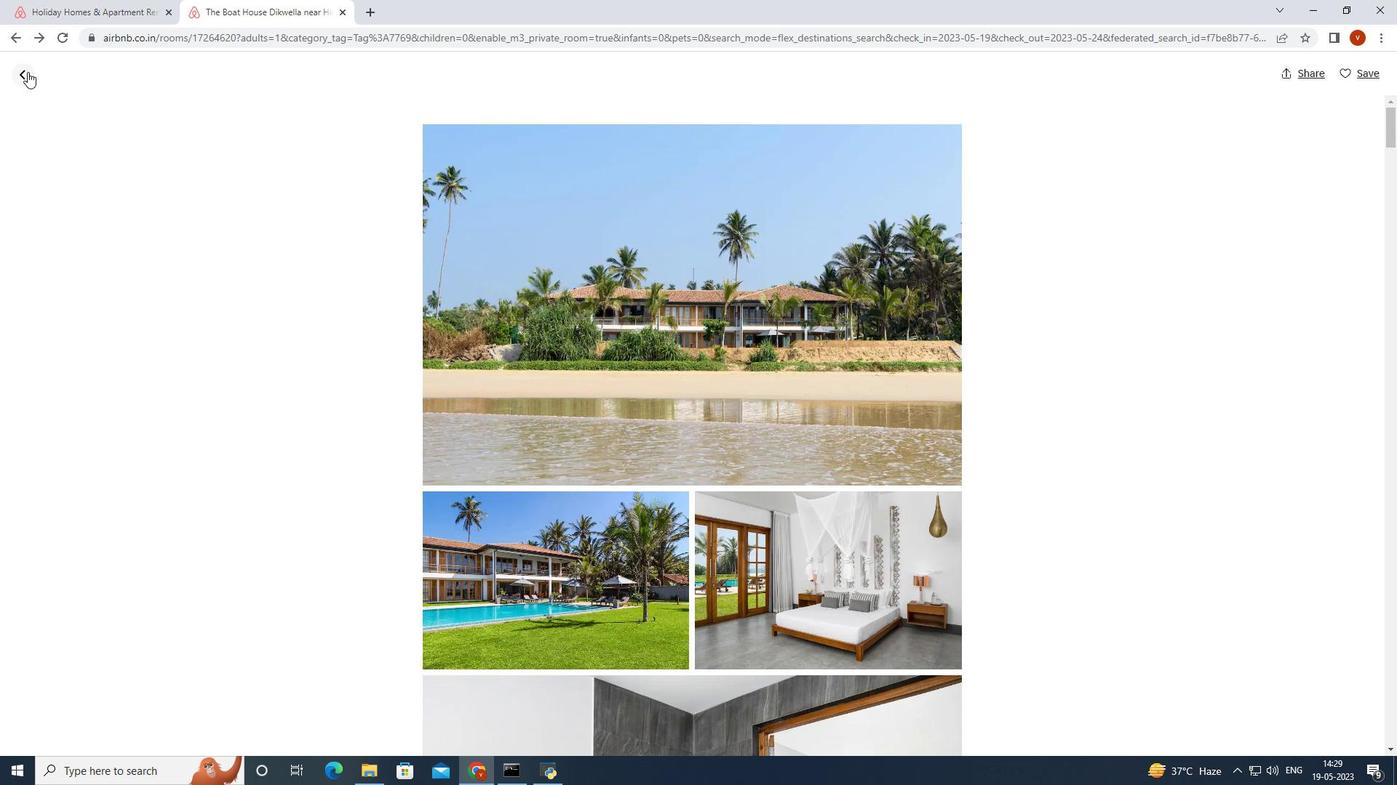 
Action: Mouse moved to (365, 245)
Screenshot: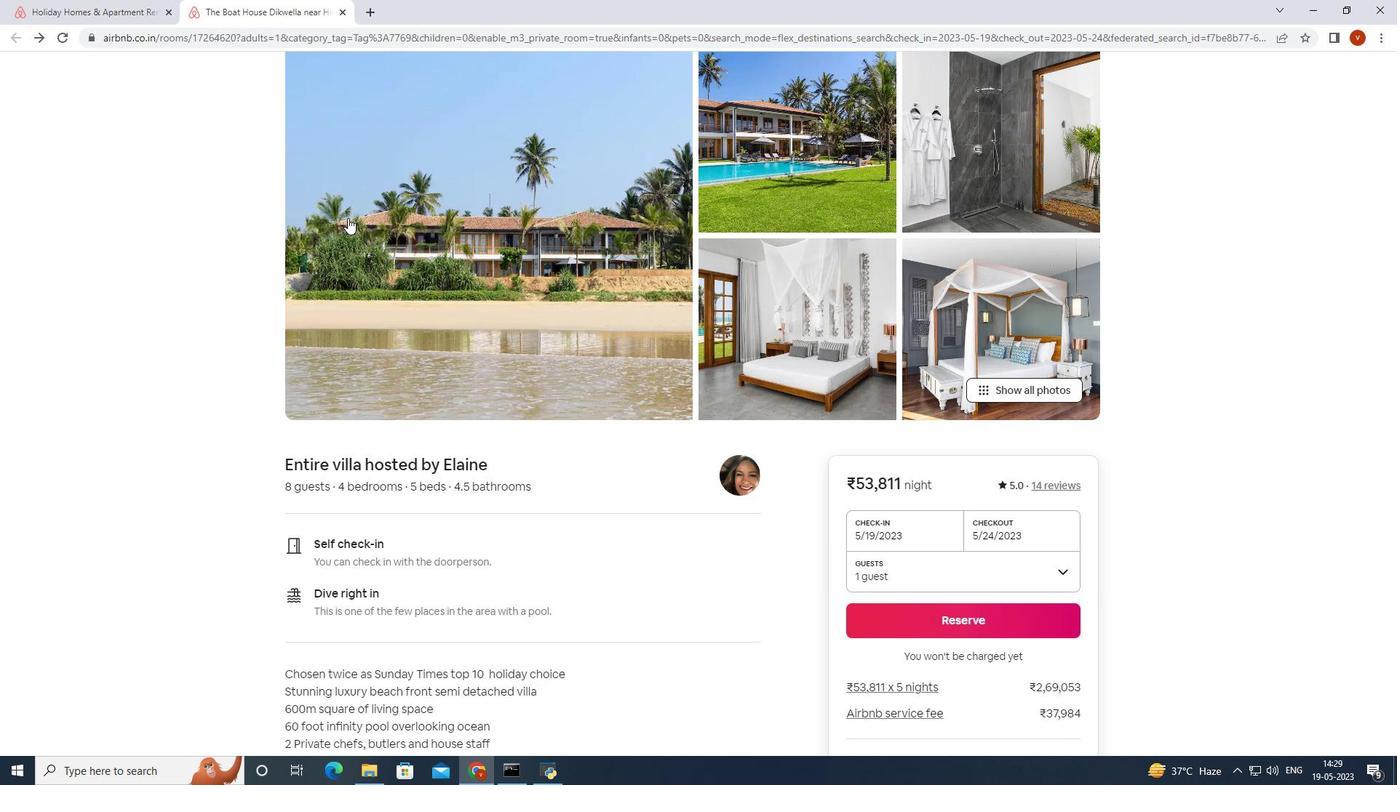 
Action: Mouse scrolled (365, 244) with delta (0, 0)
Screenshot: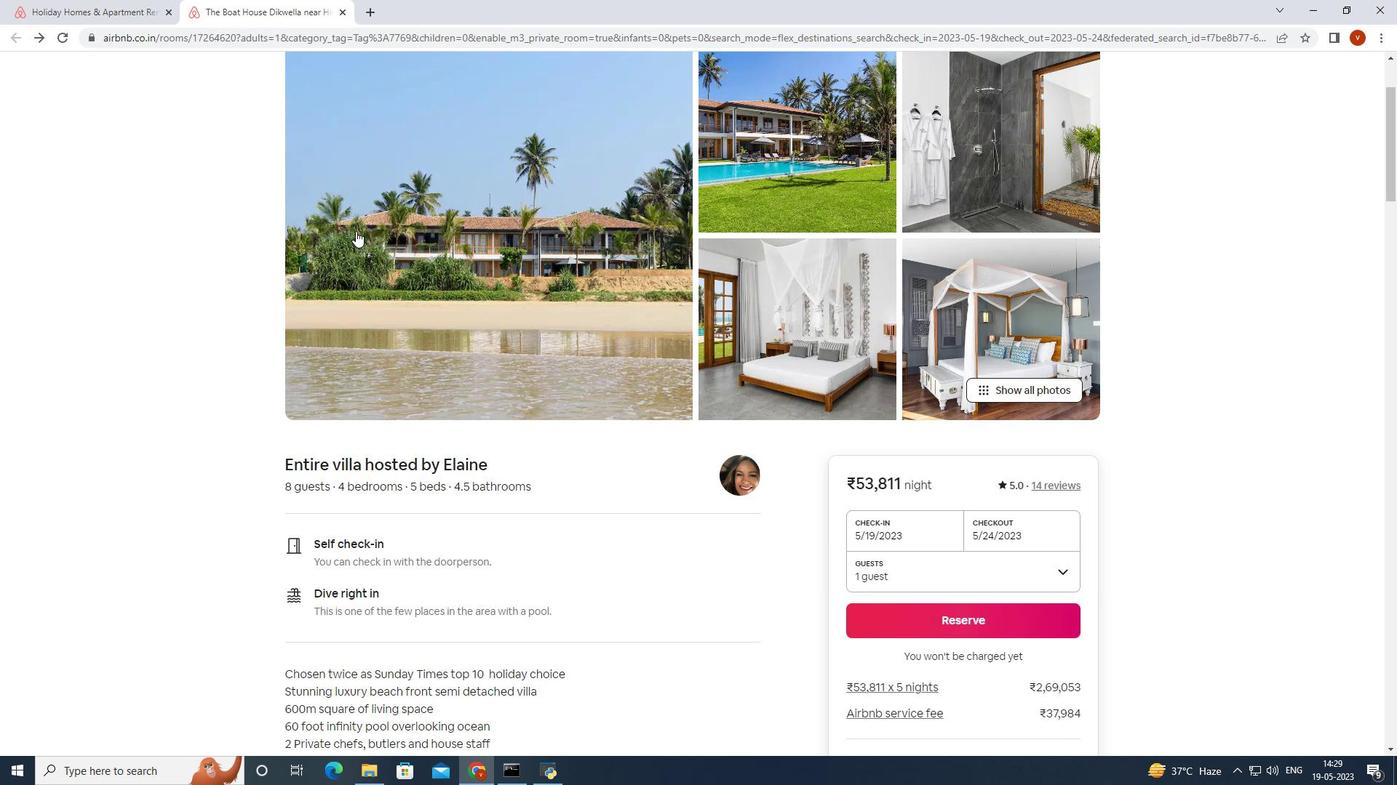 
Action: Mouse moved to (368, 253)
Screenshot: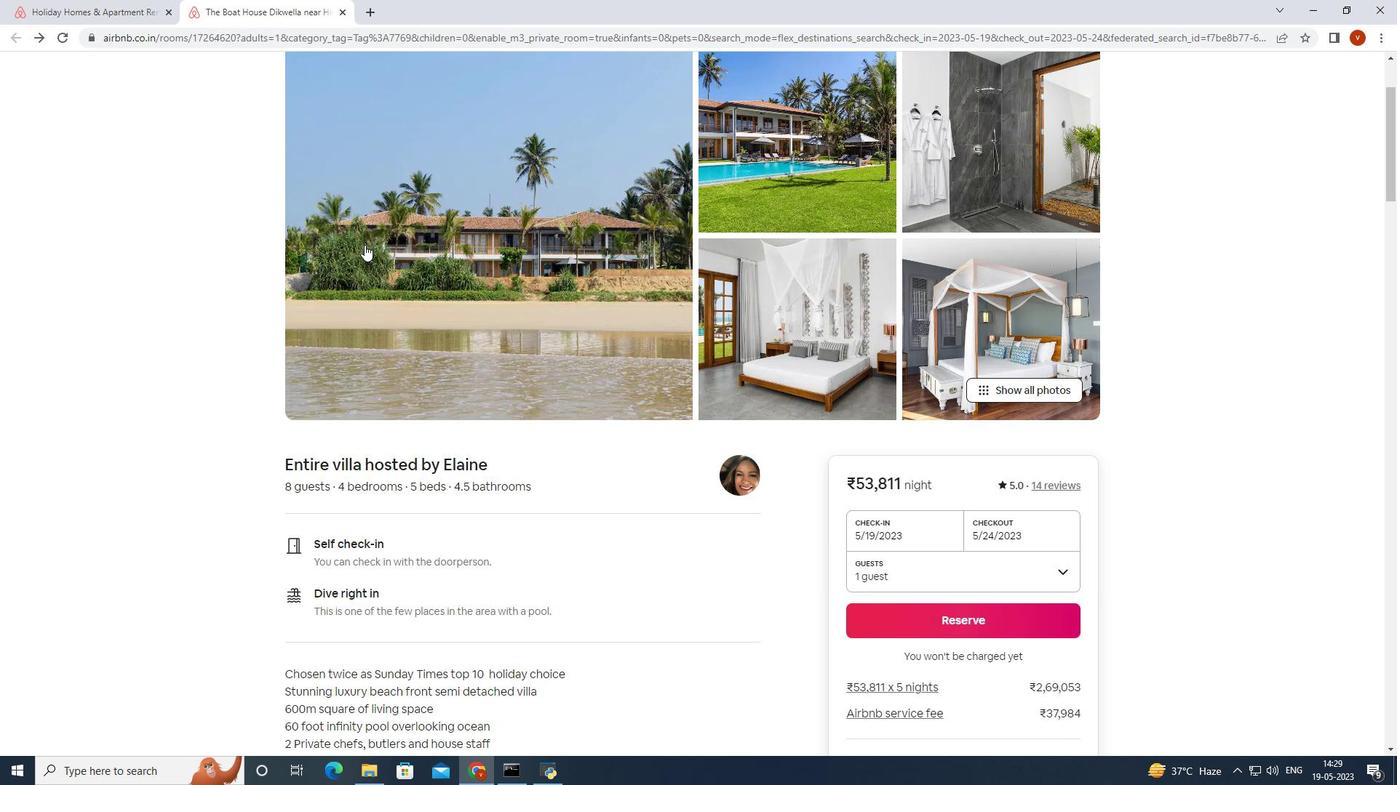 
Action: Mouse scrolled (367, 251) with delta (0, 0)
Screenshot: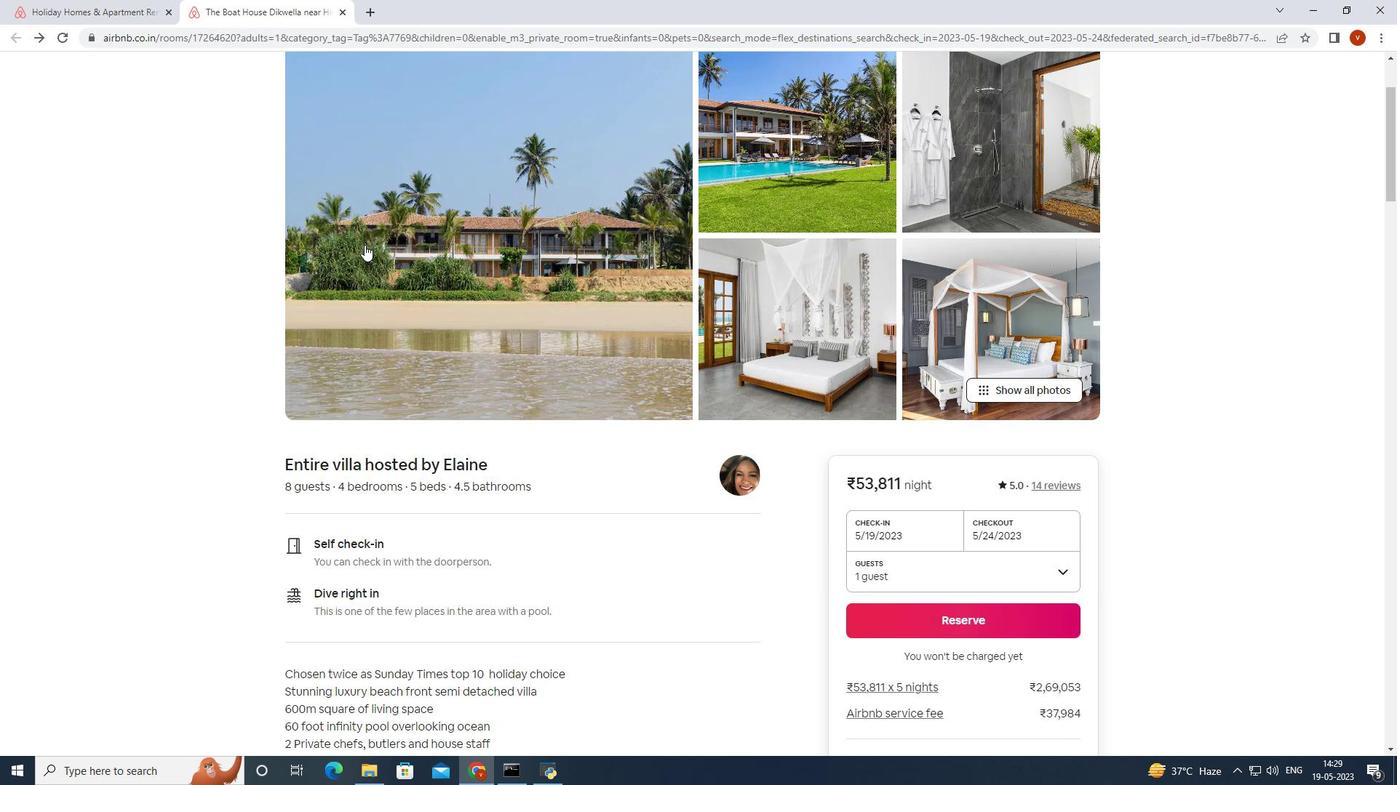 
Action: Mouse moved to (371, 261)
Screenshot: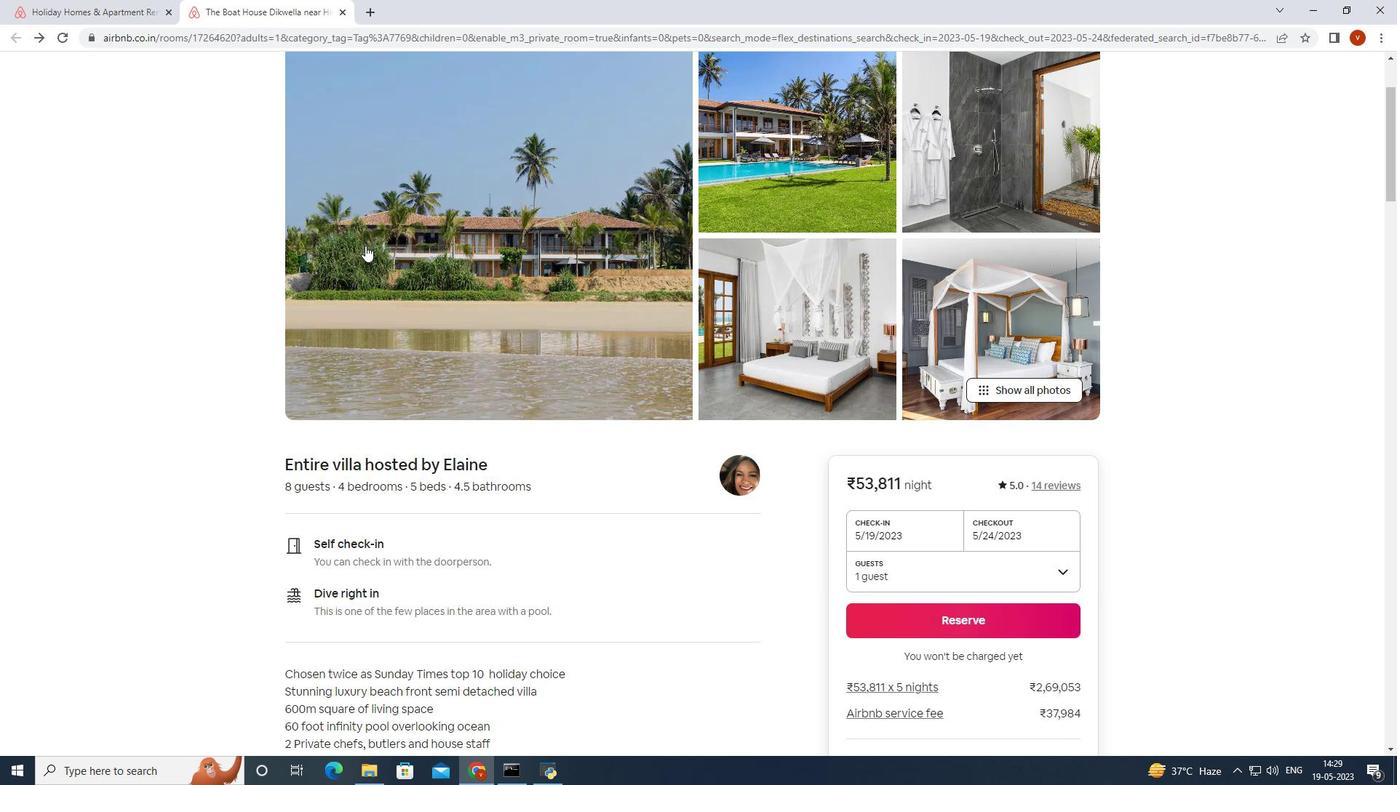 
Action: Mouse scrolled (371, 260) with delta (0, 0)
Screenshot: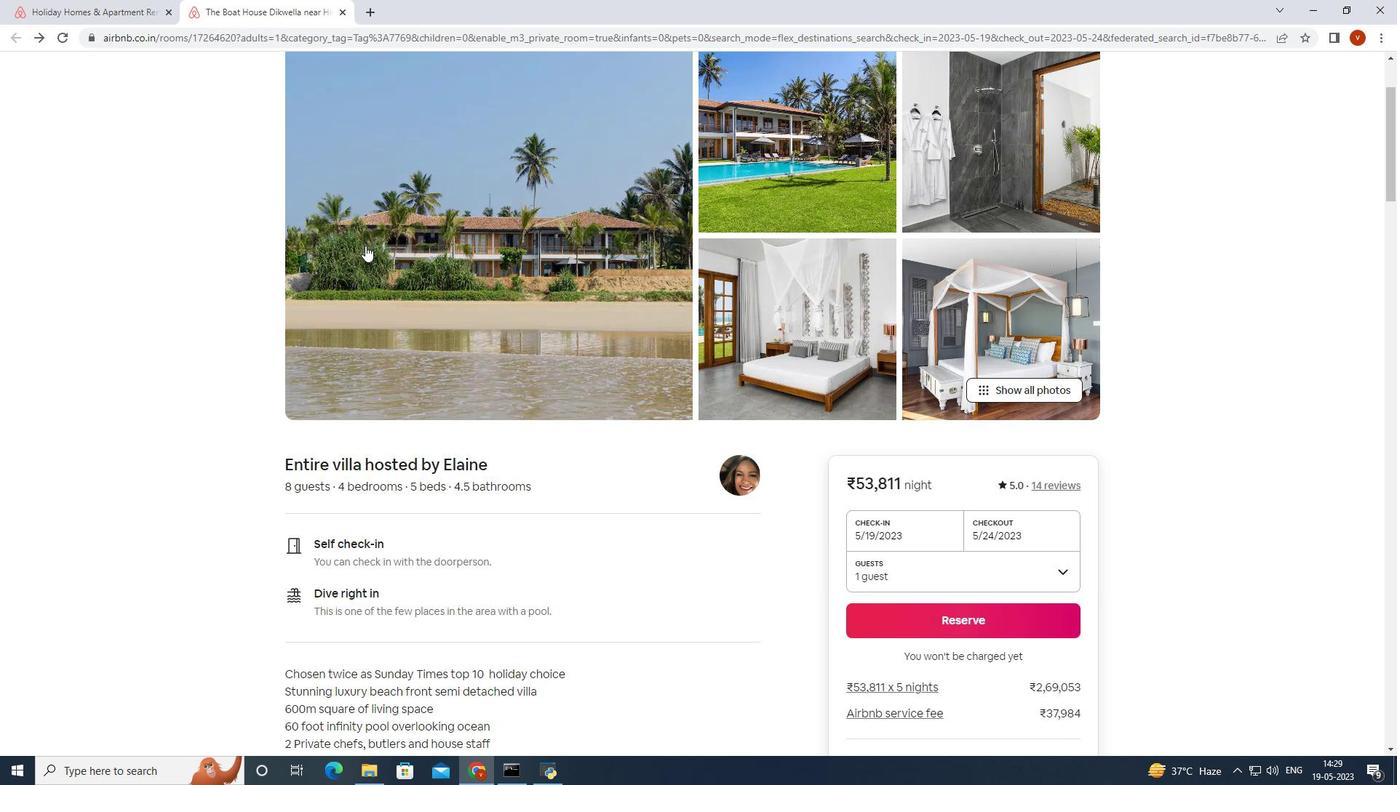 
Action: Mouse moved to (373, 264)
Screenshot: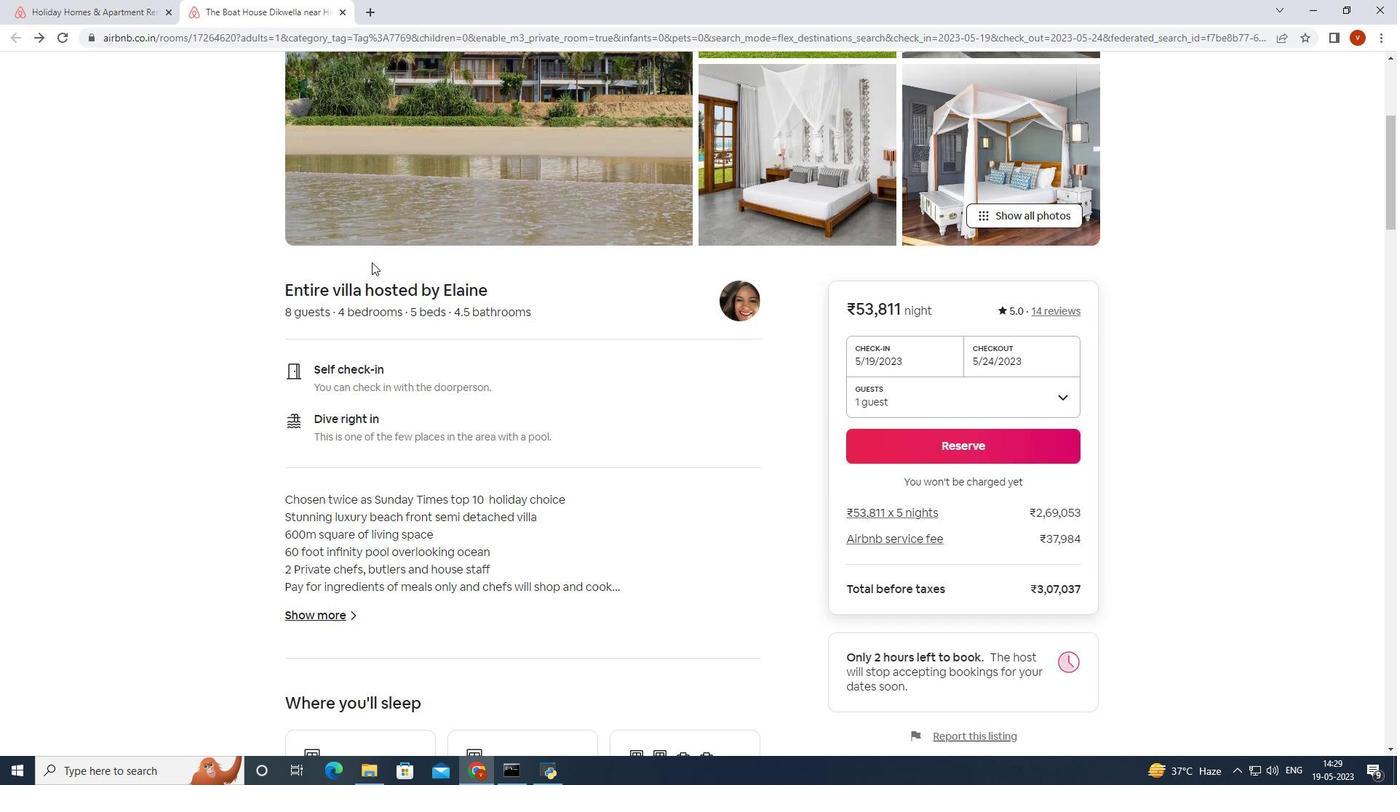 
Action: Mouse scrolled (373, 264) with delta (0, 0)
Screenshot: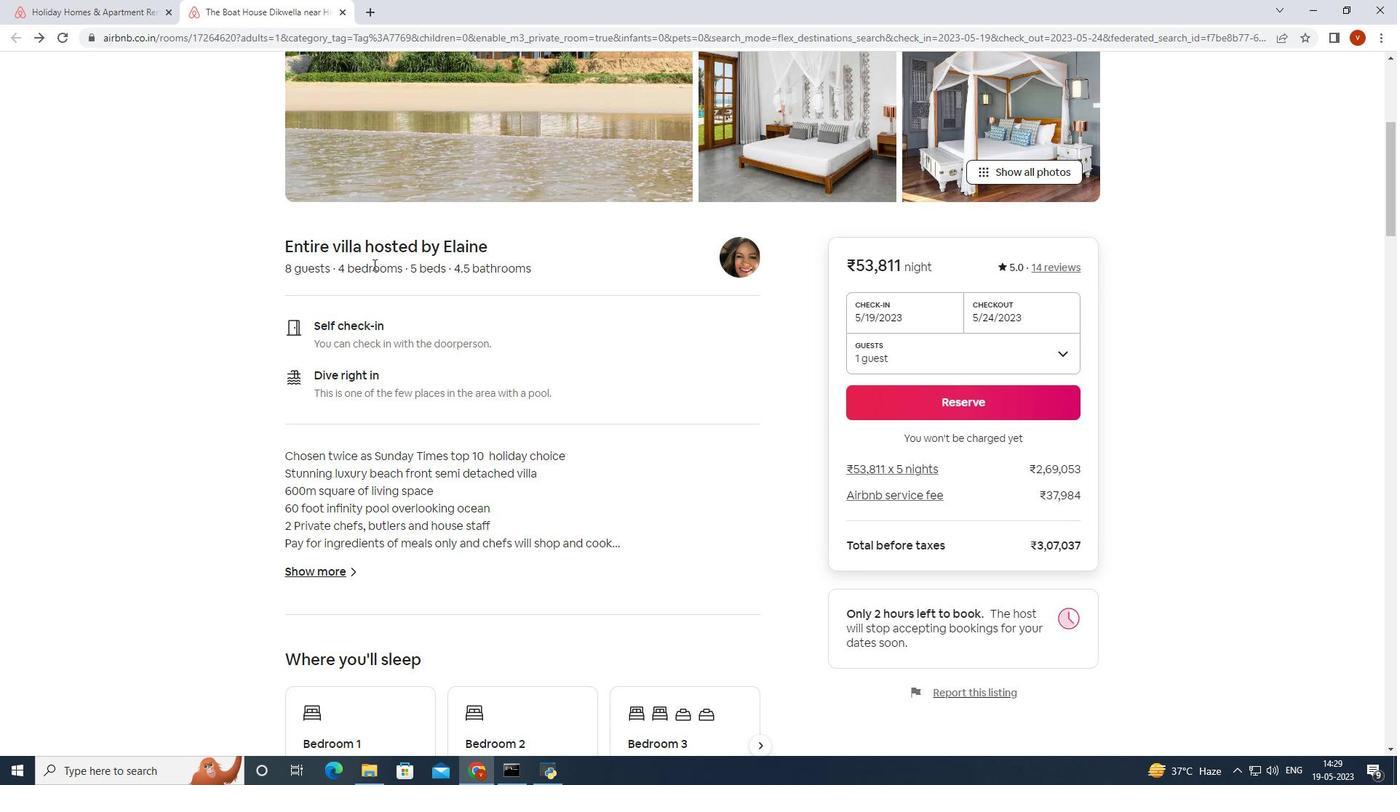 
Action: Mouse moved to (371, 266)
Screenshot: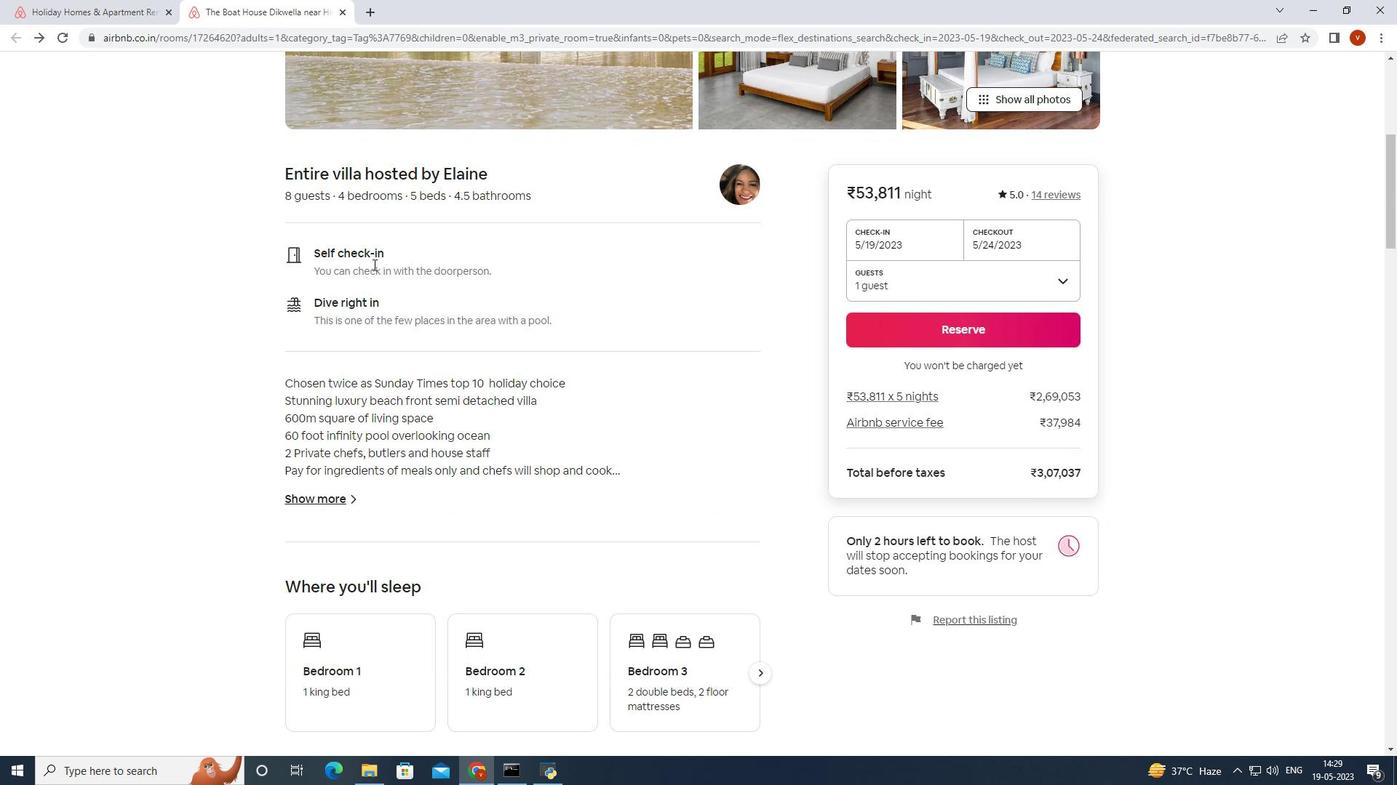 
Action: Mouse scrolled (371, 265) with delta (0, 0)
Screenshot: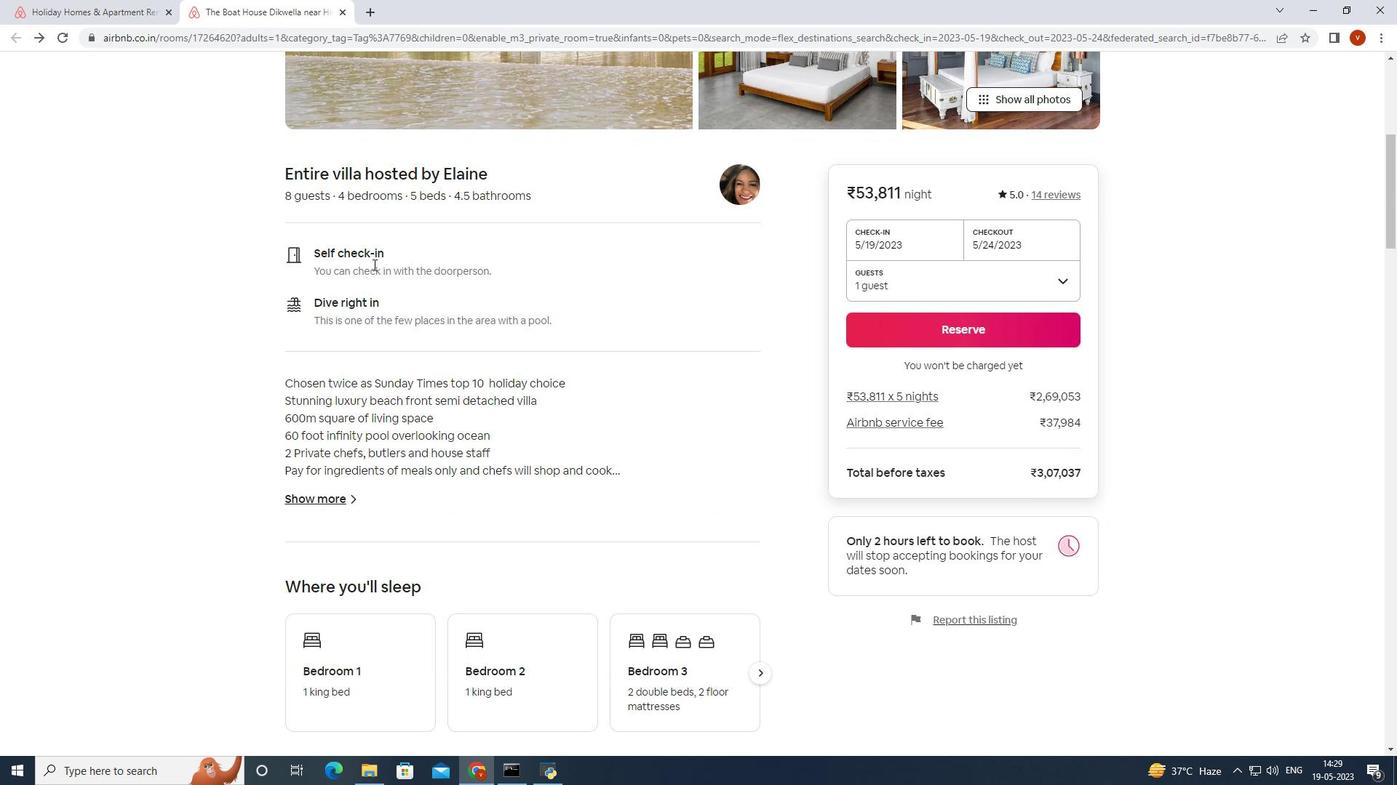 
Action: Mouse moved to (366, 275)
Screenshot: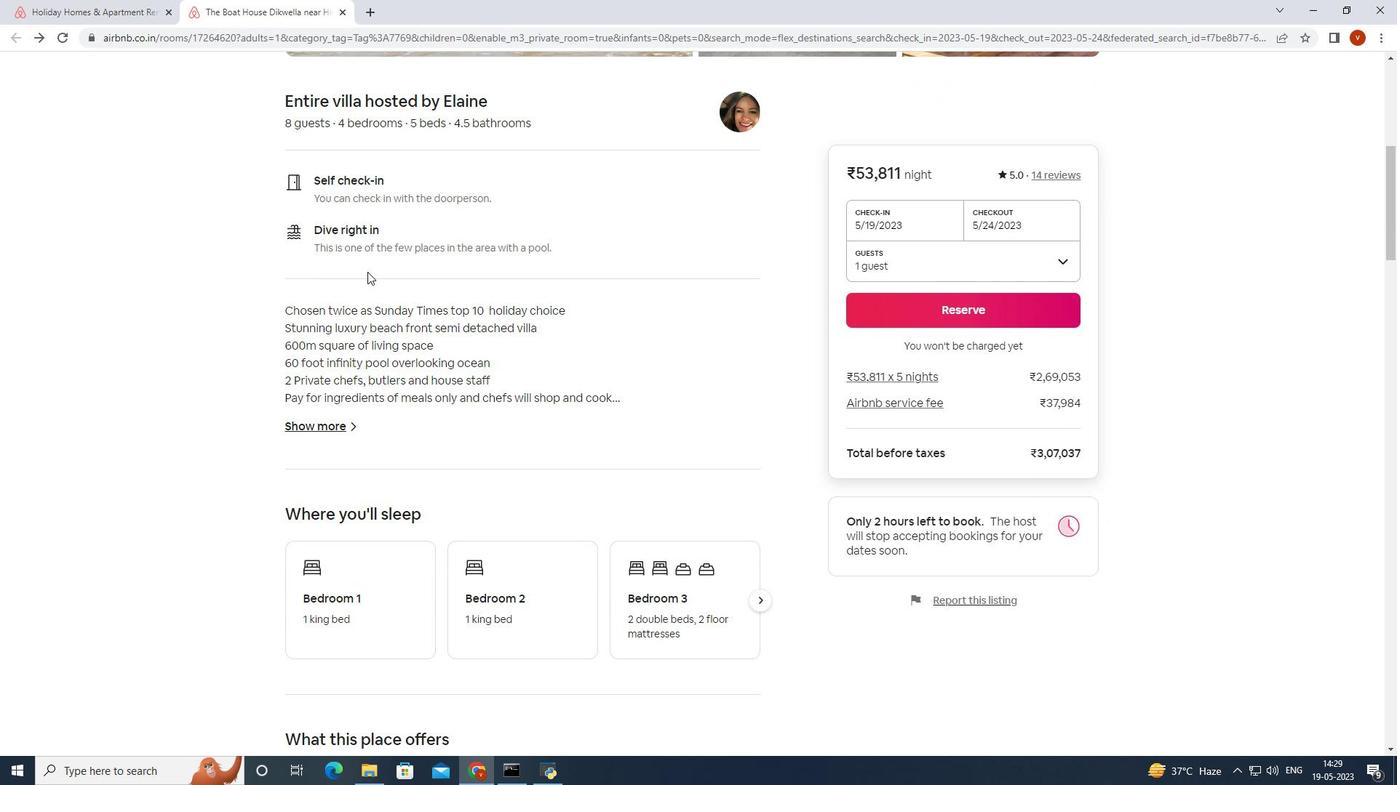 
Action: Mouse scrolled (366, 275) with delta (0, 0)
Screenshot: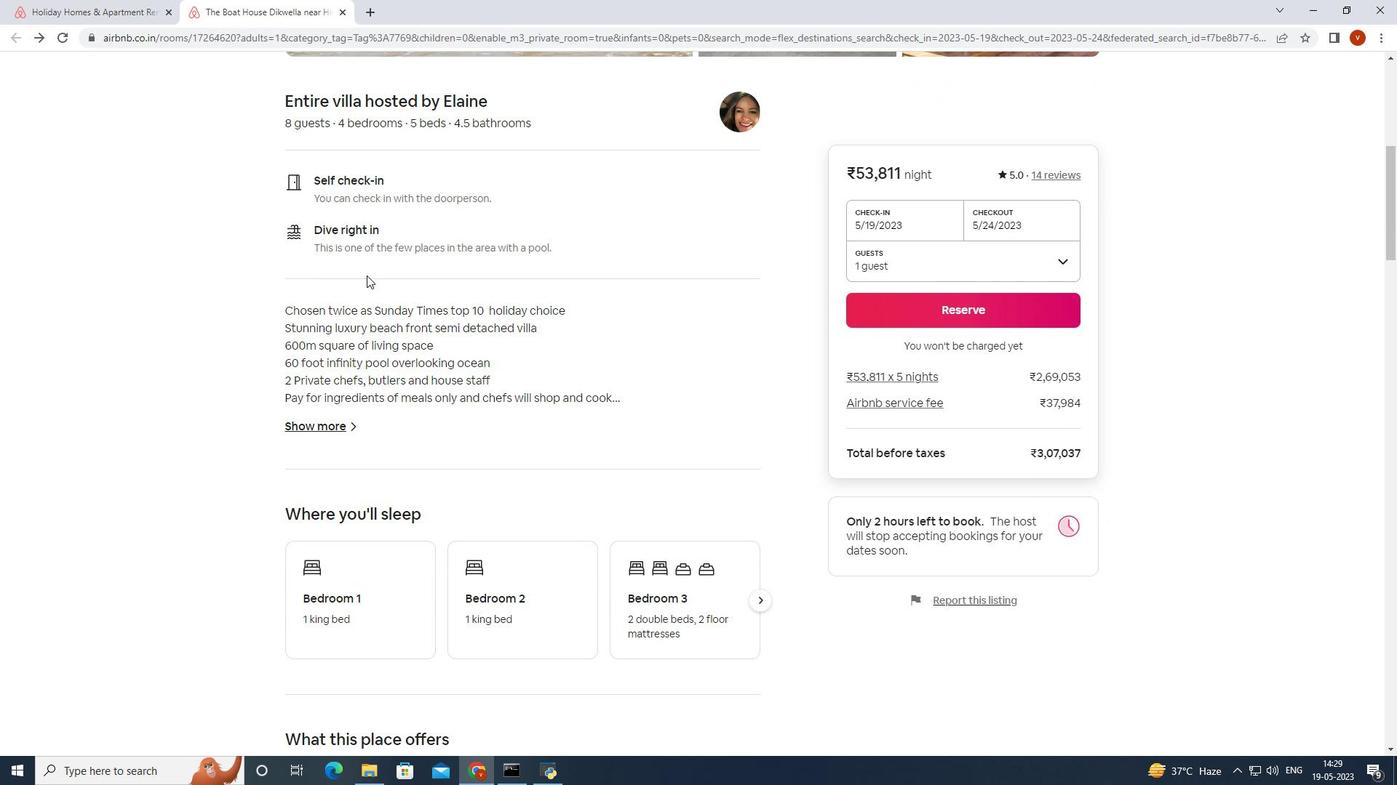 
Action: Mouse scrolled (366, 275) with delta (0, 0)
Screenshot: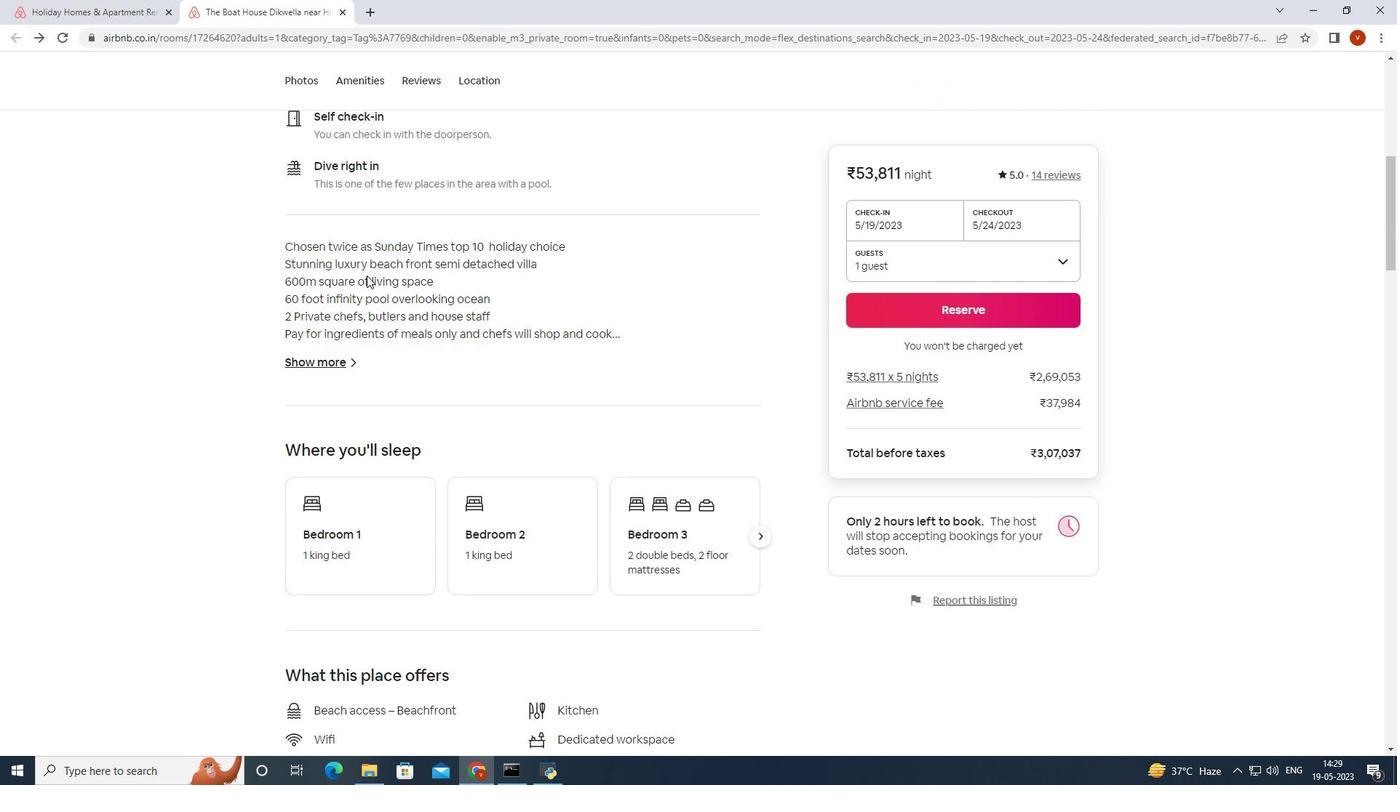 
Action: Mouse scrolled (366, 275) with delta (0, 0)
Screenshot: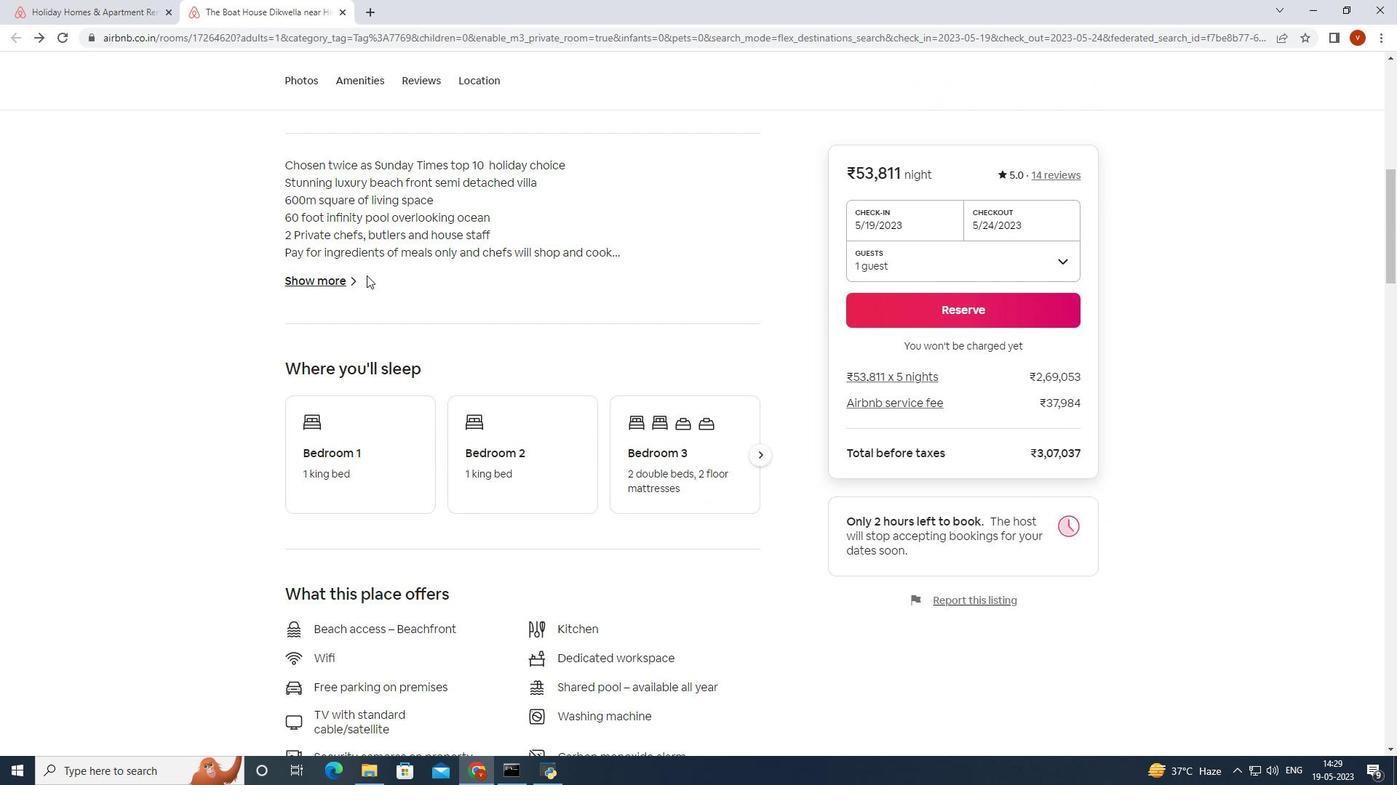 
Action: Mouse scrolled (366, 275) with delta (0, 0)
Screenshot: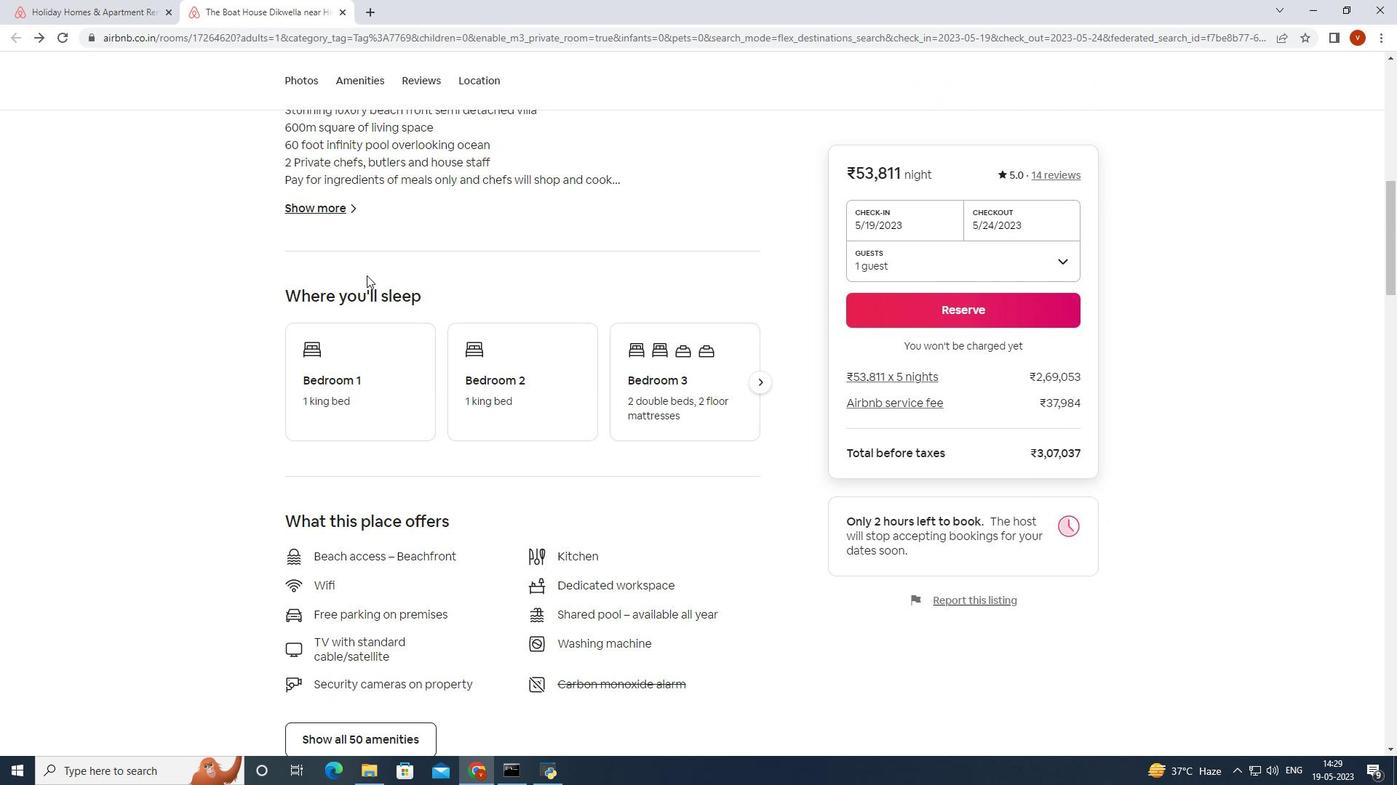 
Action: Mouse scrolled (366, 275) with delta (0, 0)
Screenshot: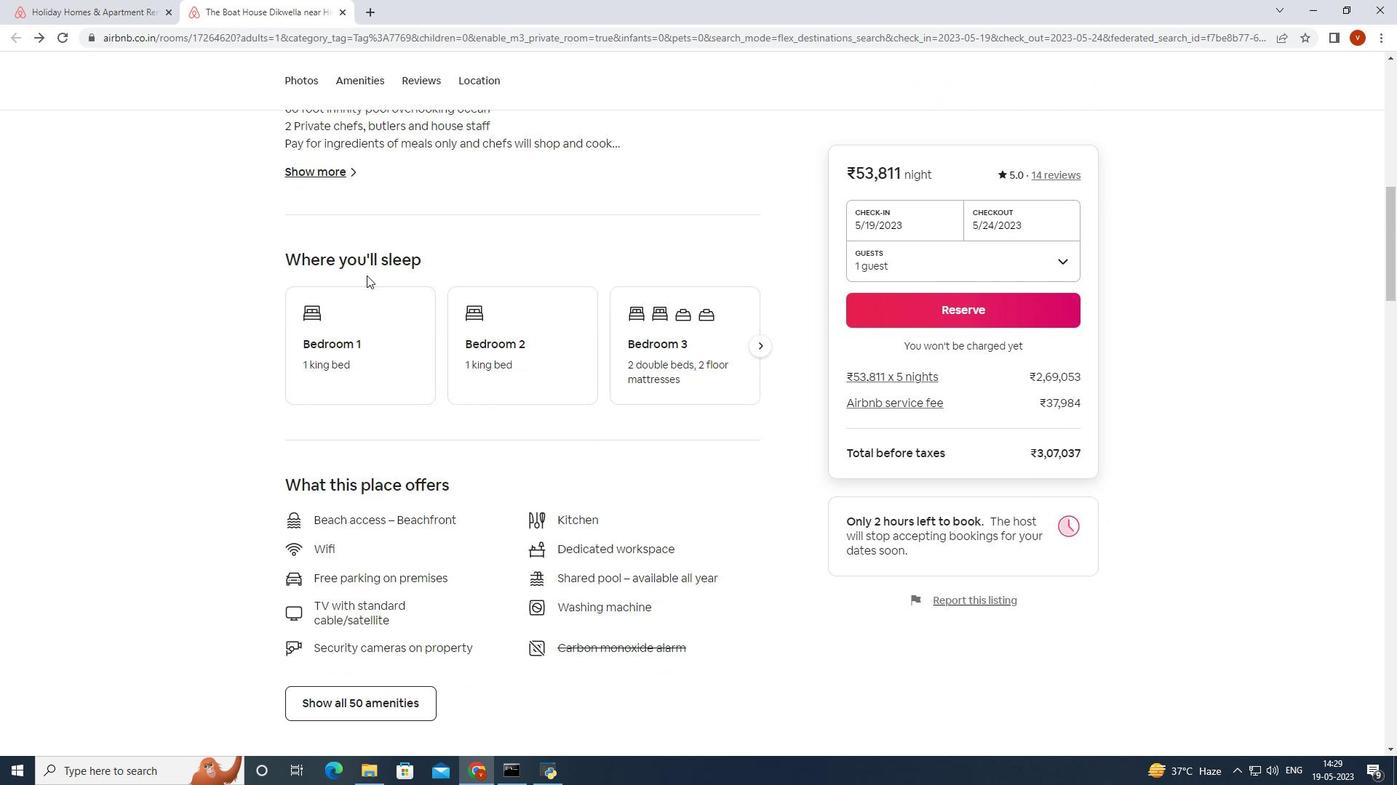 
Action: Mouse moved to (972, 524)
Screenshot: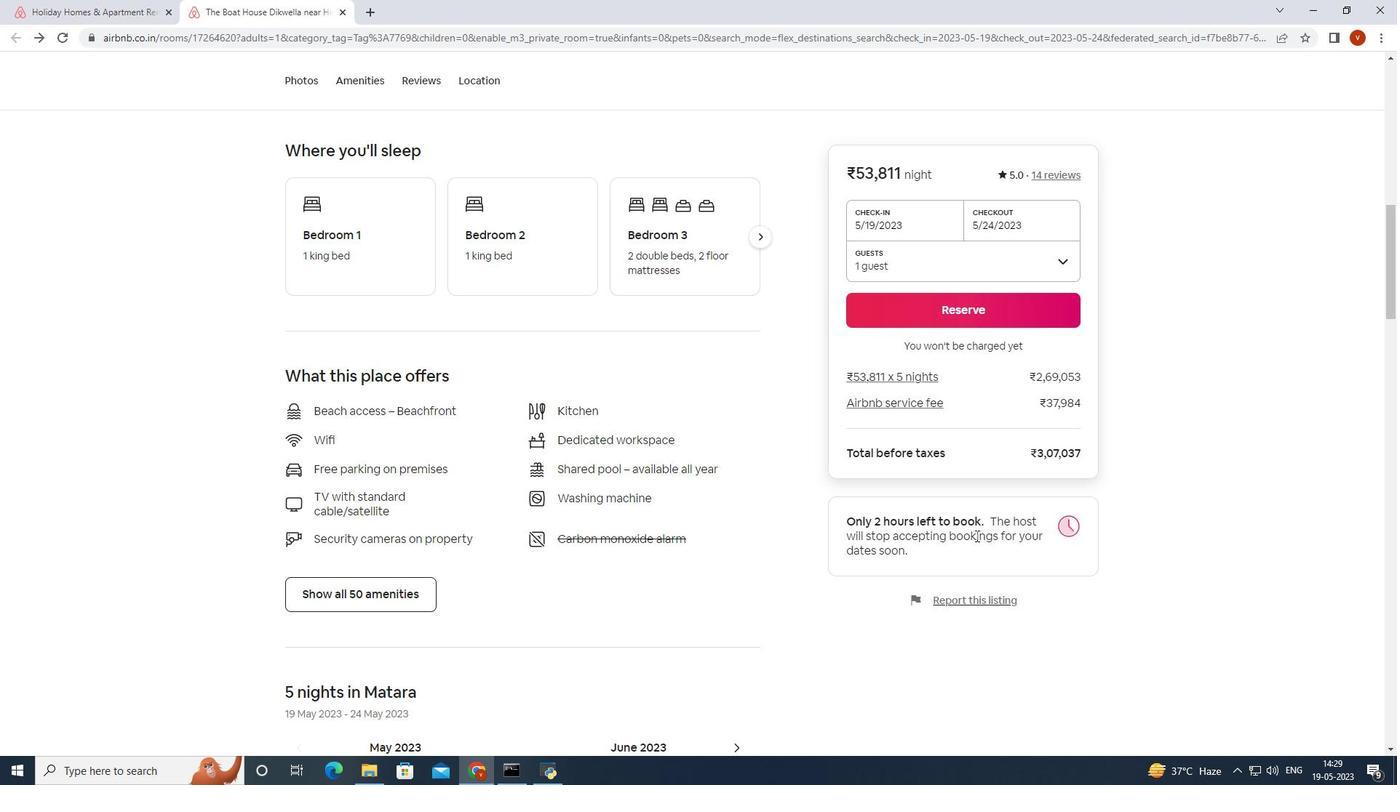 
Action: Mouse scrolled (972, 525) with delta (0, 0)
Screenshot: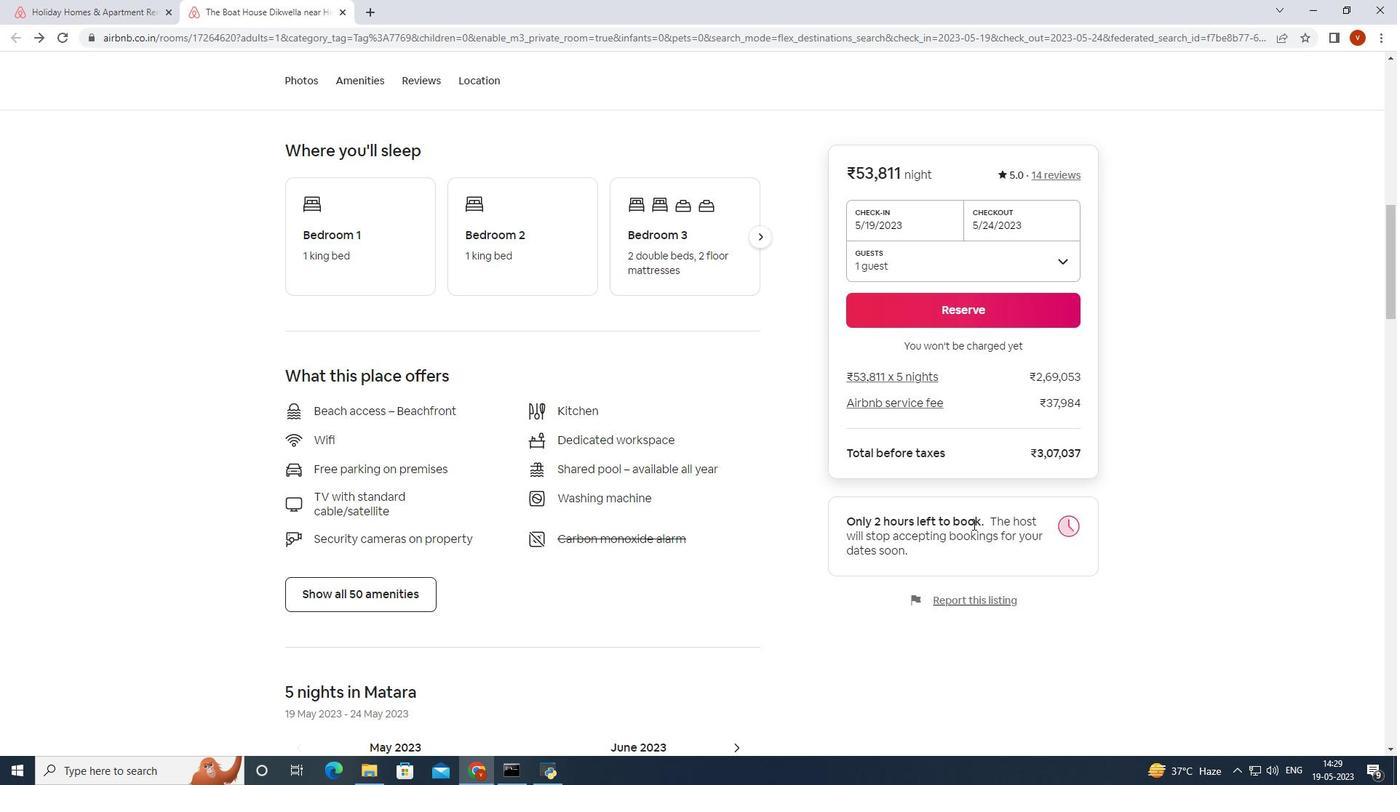 
Action: Mouse scrolled (972, 525) with delta (0, 0)
Screenshot: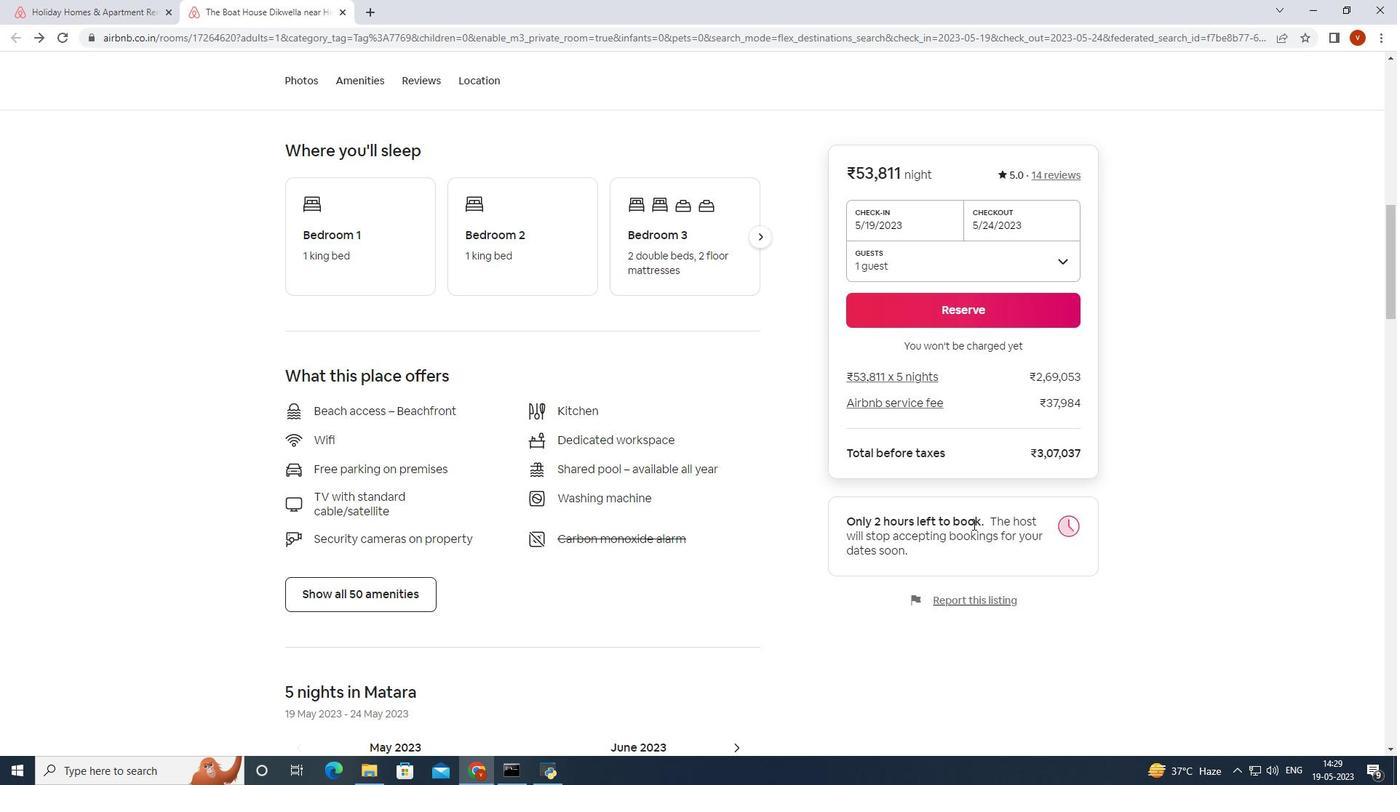 
Action: Mouse moved to (972, 526)
Screenshot: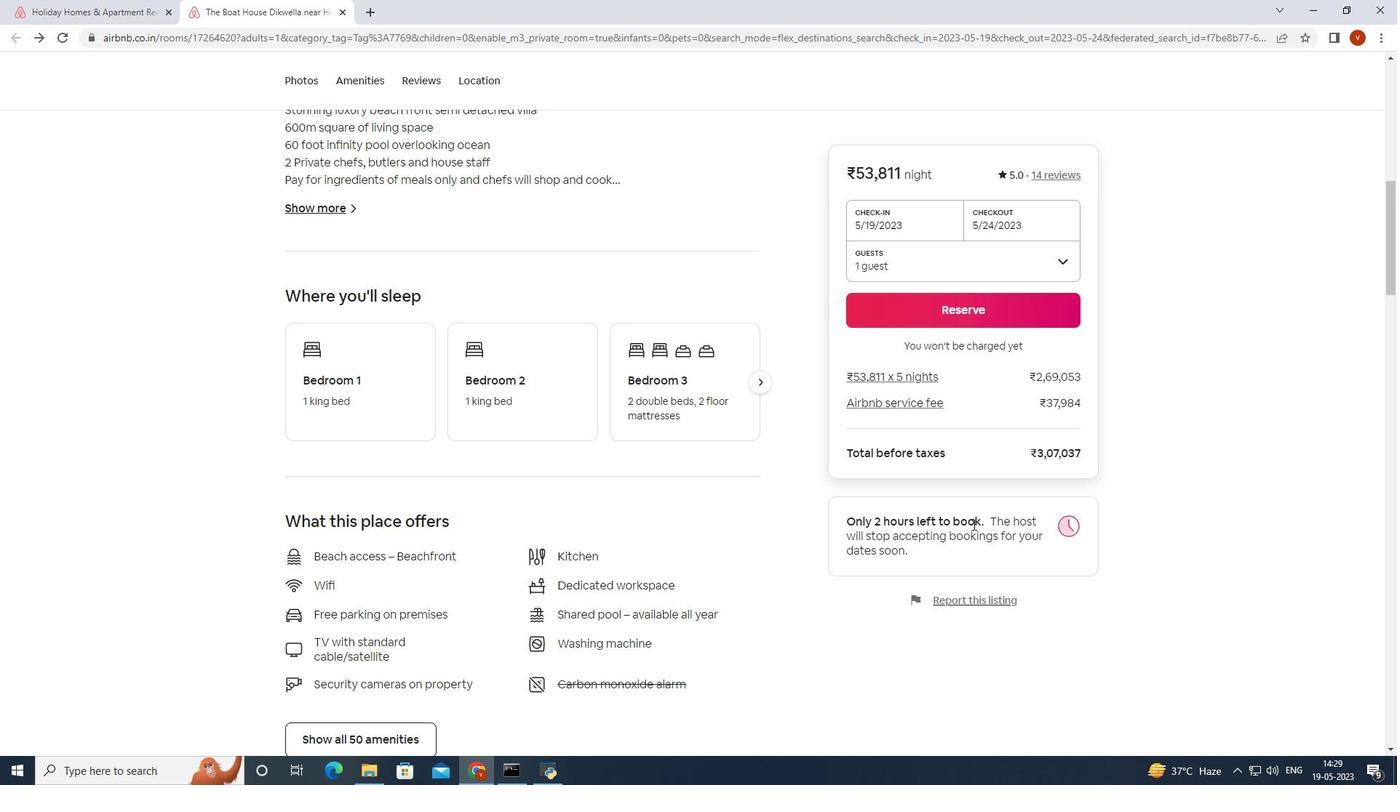 
Action: Mouse scrolled (972, 526) with delta (0, 0)
Screenshot: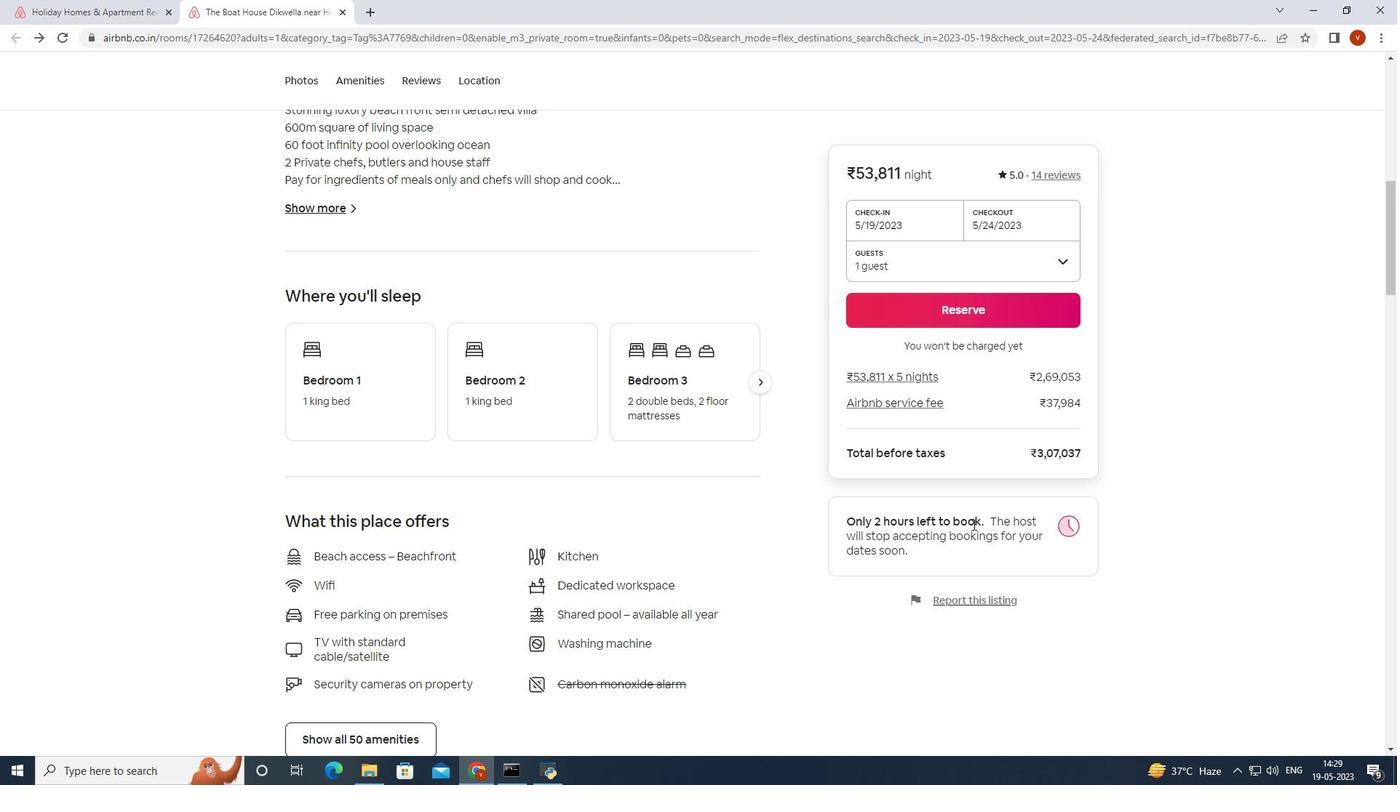 
Action: Mouse moved to (972, 526)
Screenshot: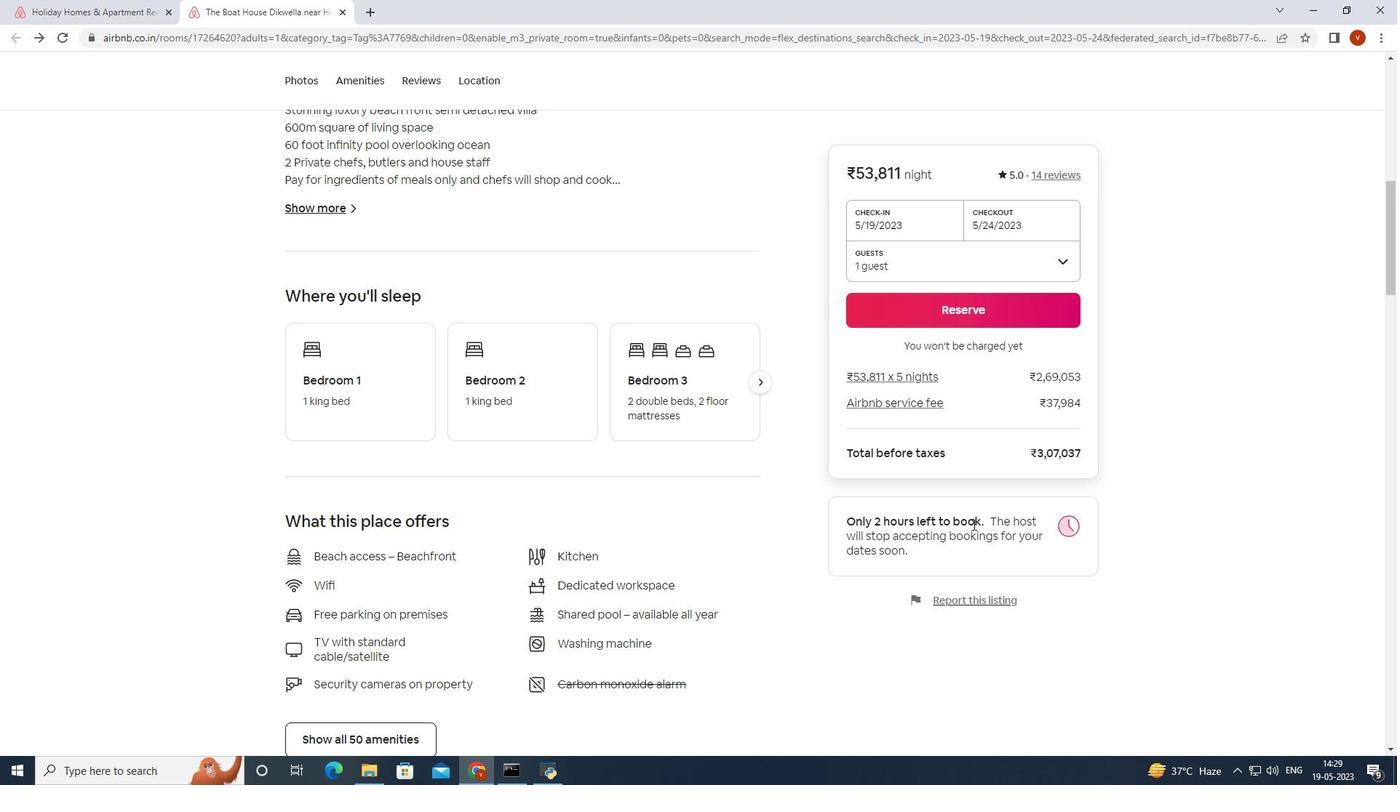 
Action: Mouse scrolled (972, 526) with delta (0, 0)
Screenshot: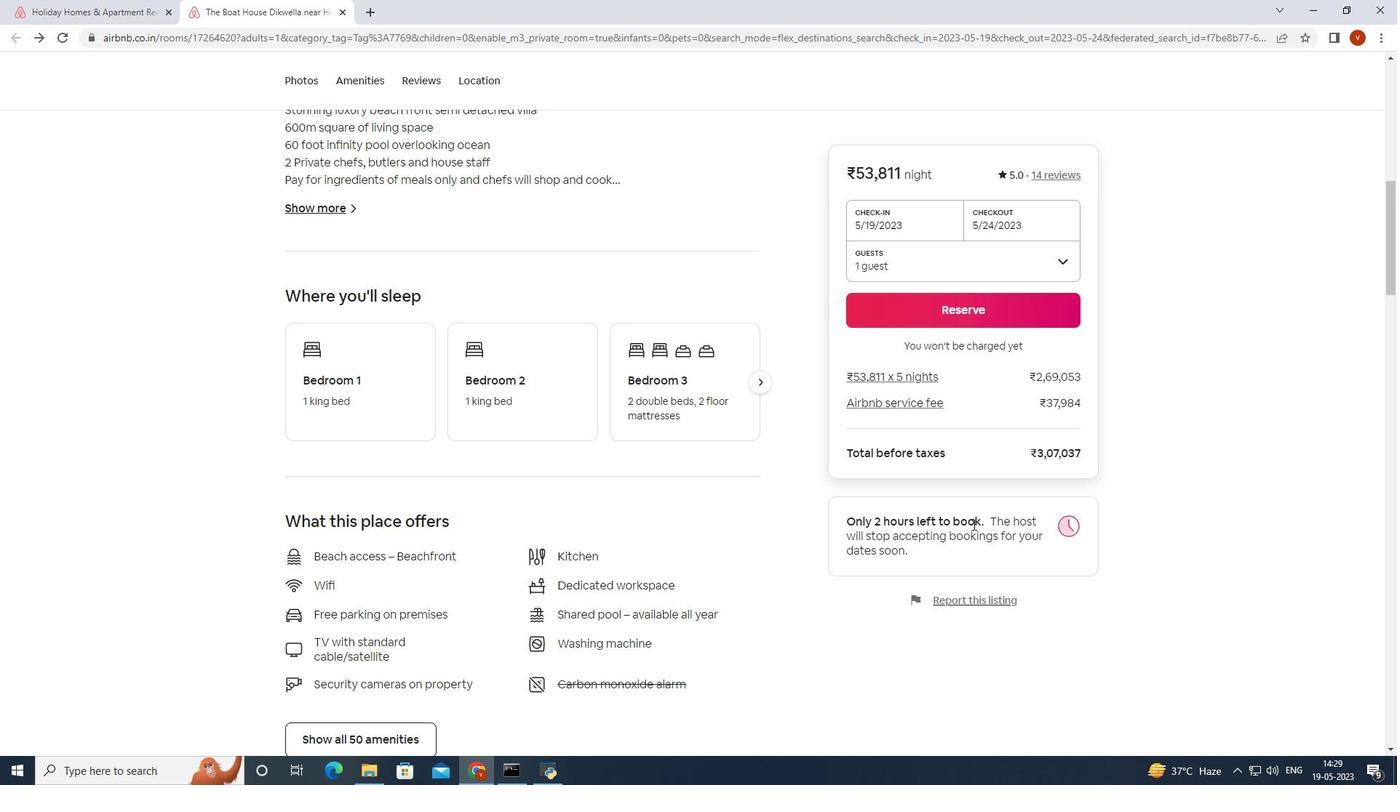 
Action: Mouse moved to (978, 531)
Screenshot: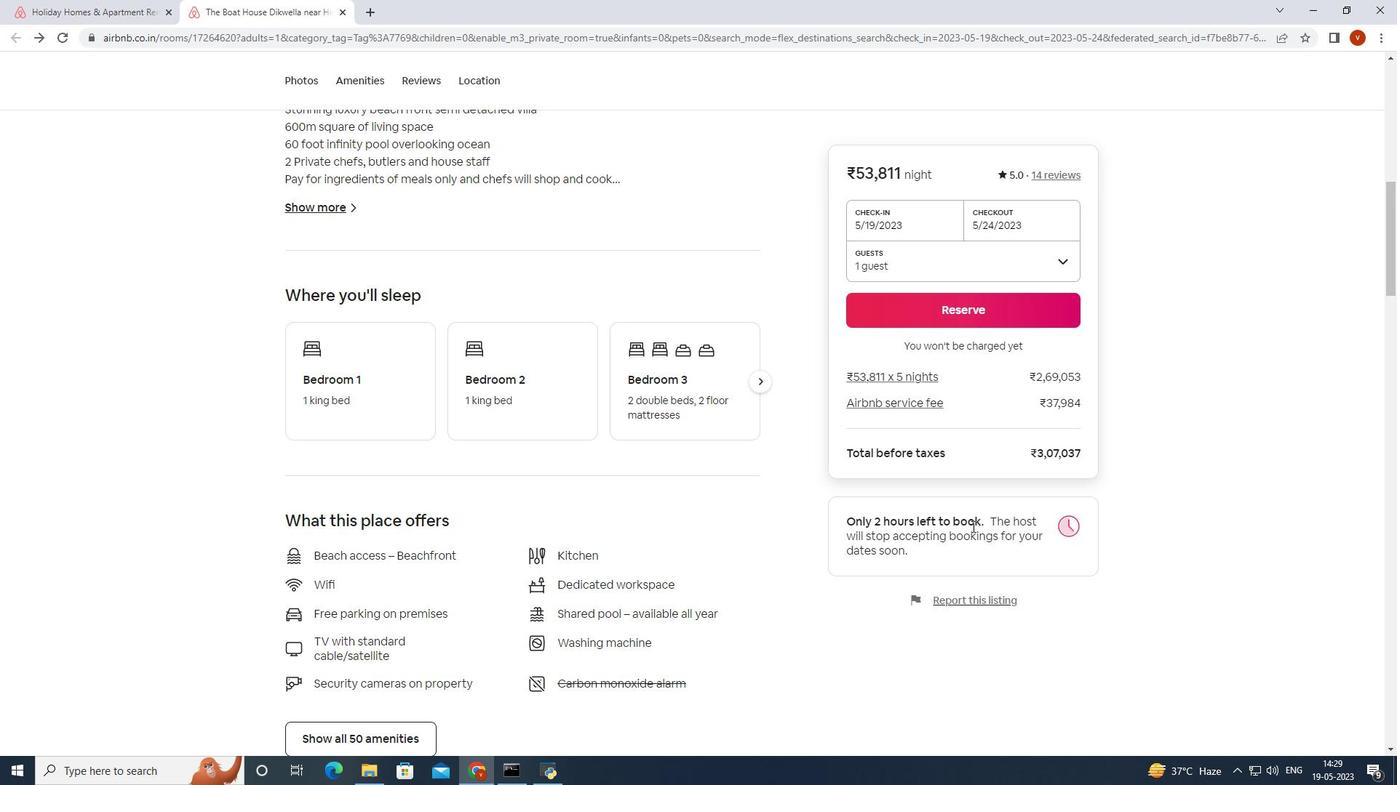 
Action: Mouse scrolled (976, 529) with delta (0, 0)
Screenshot: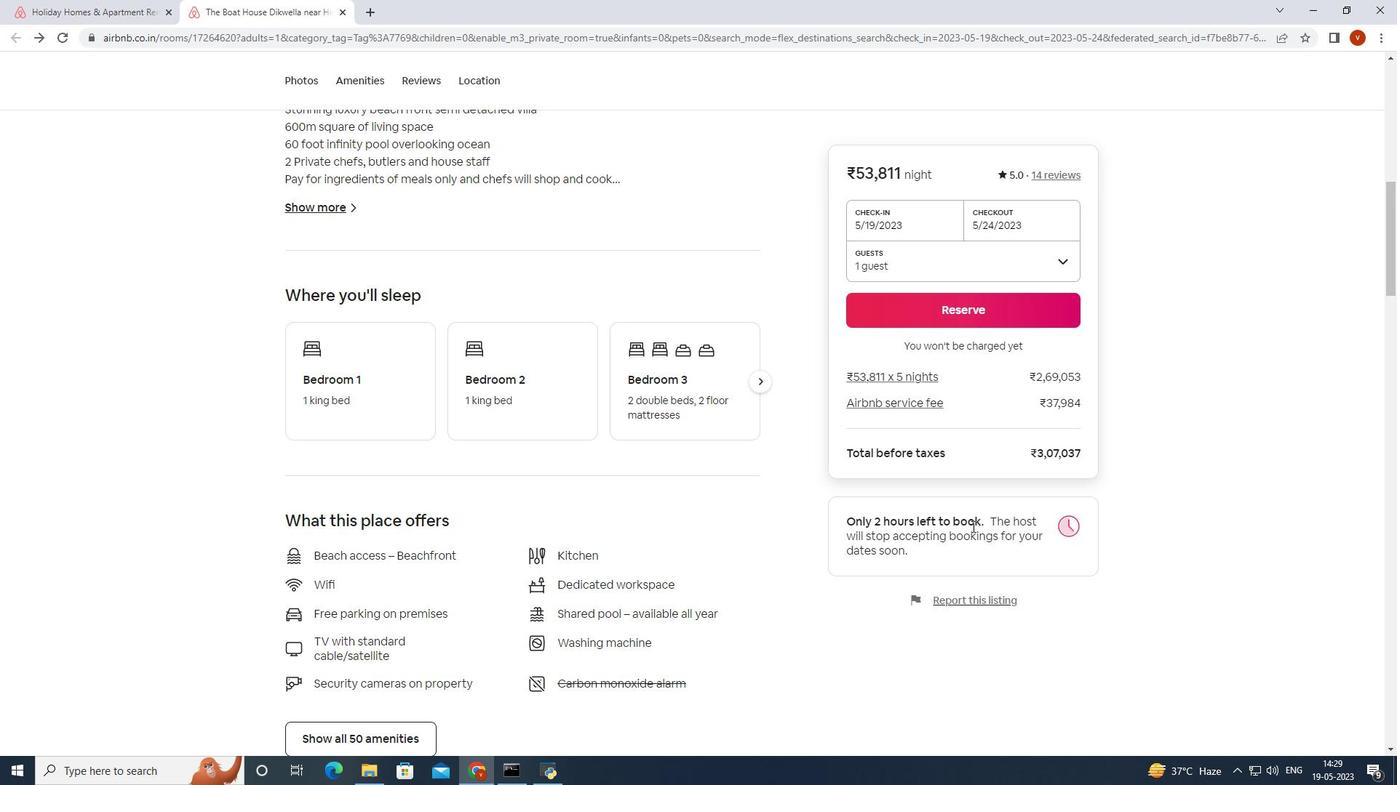 
Action: Mouse moved to (796, 479)
Screenshot: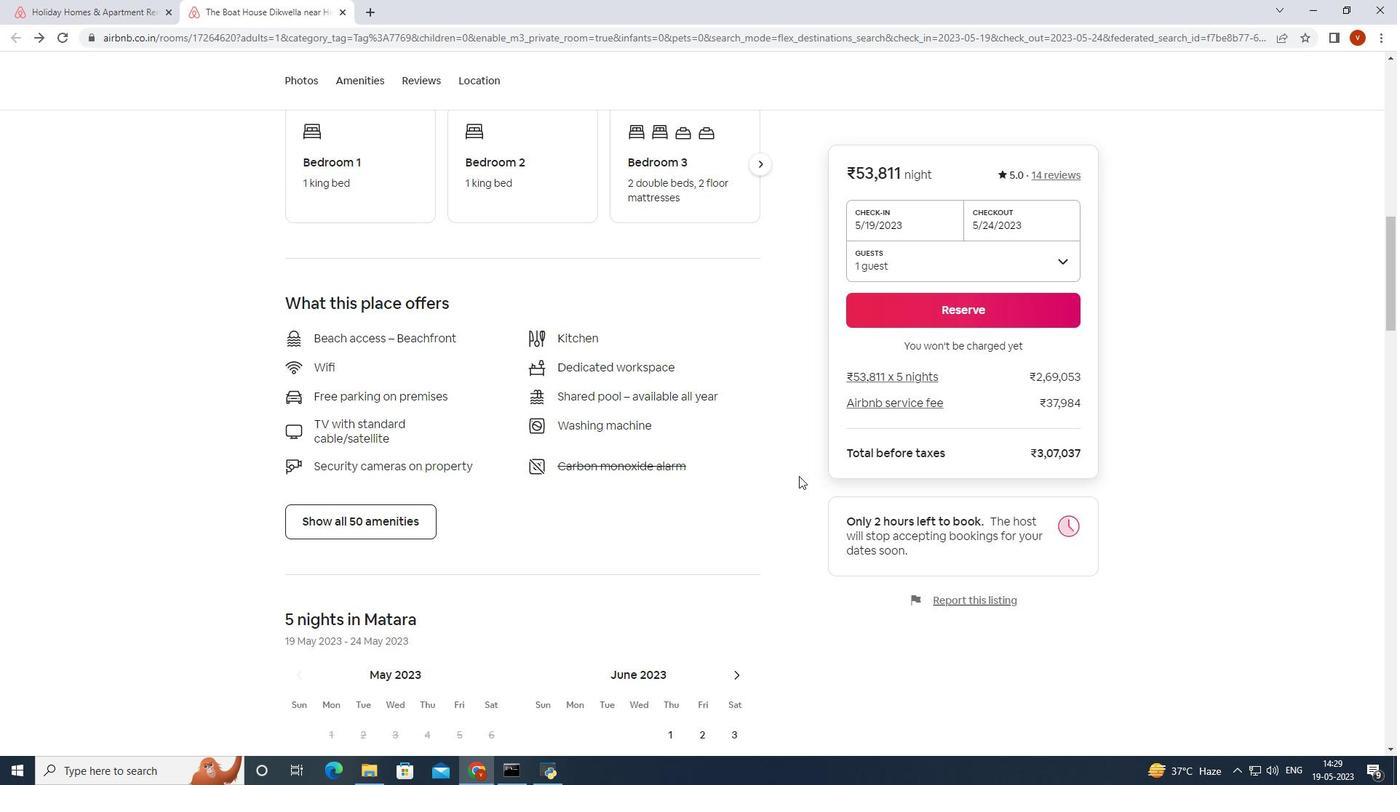 
Action: Mouse scrolled (796, 478) with delta (0, 0)
Screenshot: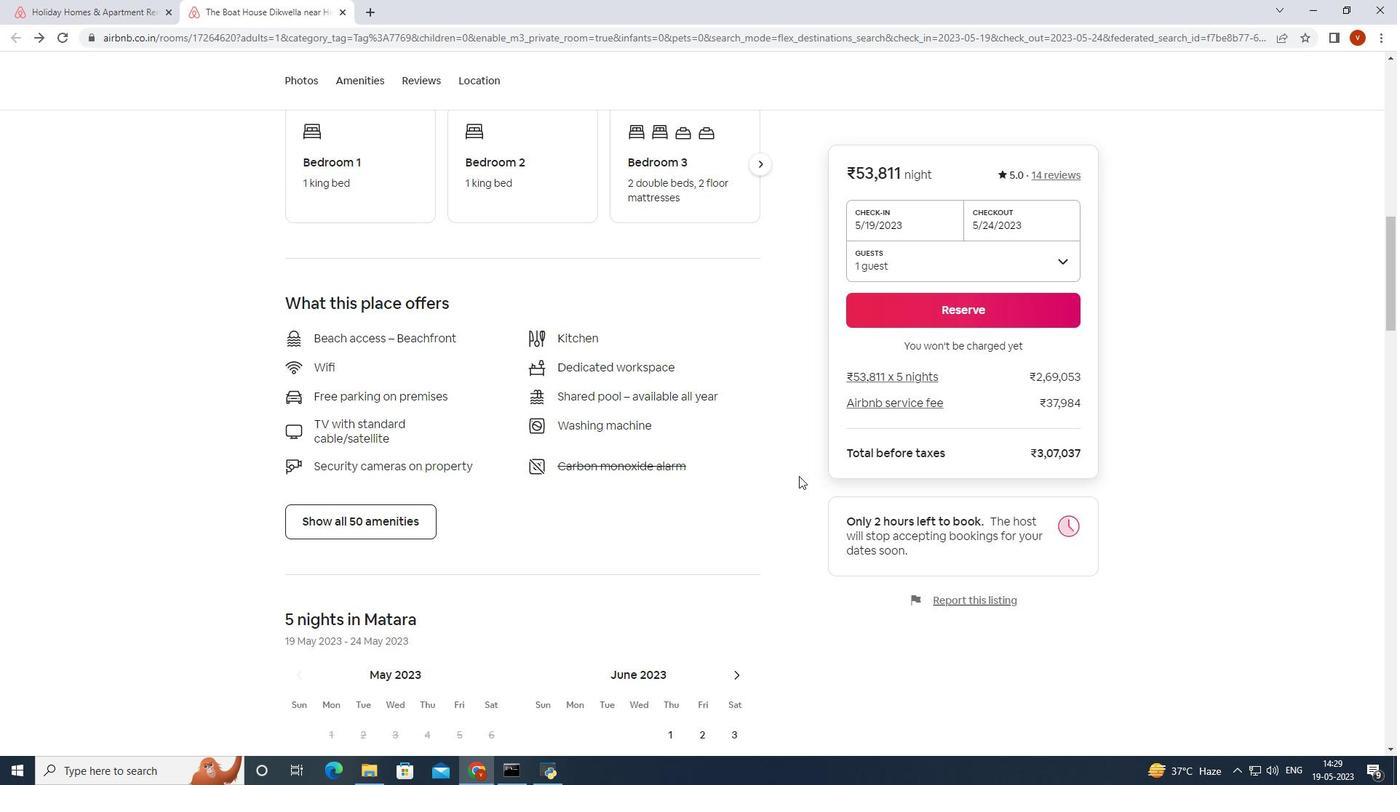 
Action: Mouse moved to (793, 480)
Screenshot: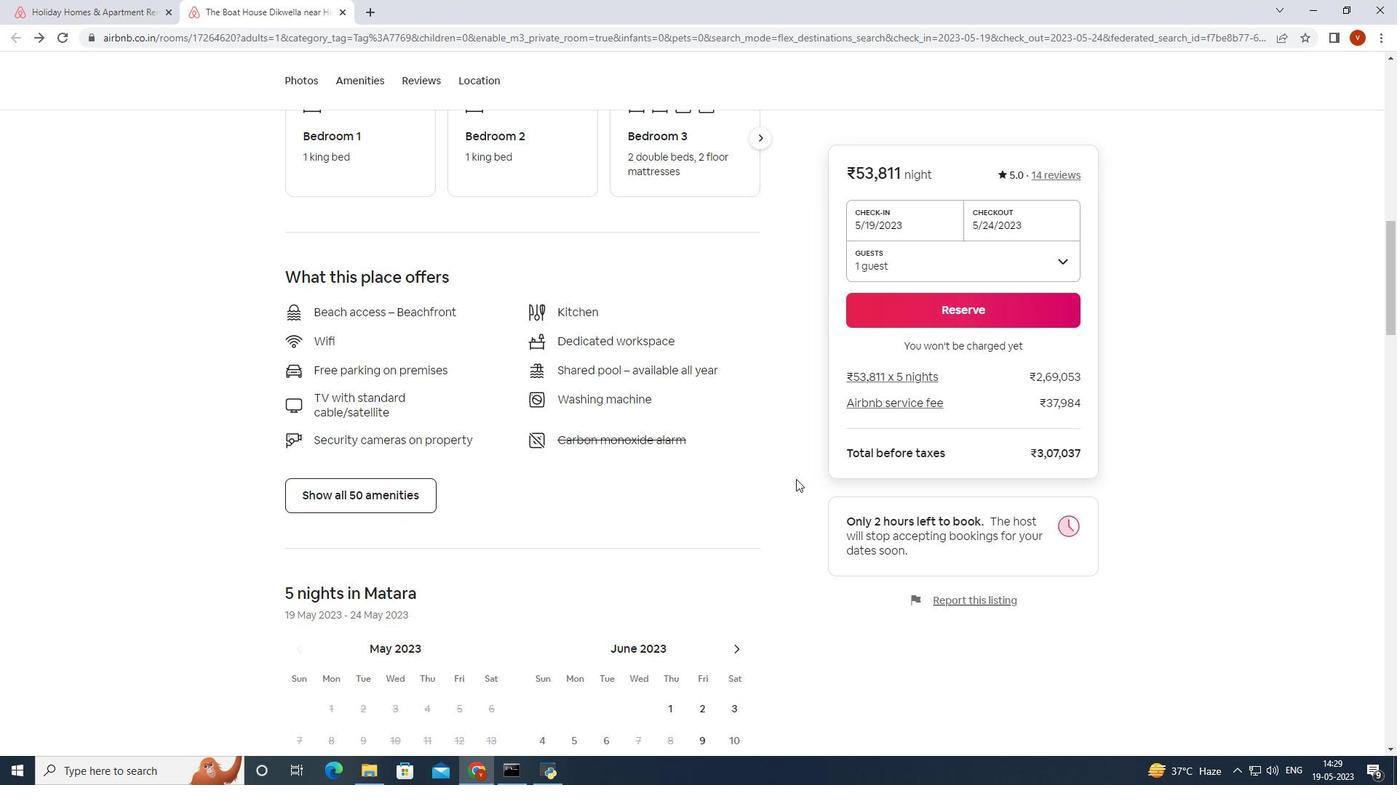 
Action: Mouse scrolled (793, 480) with delta (0, 0)
Screenshot: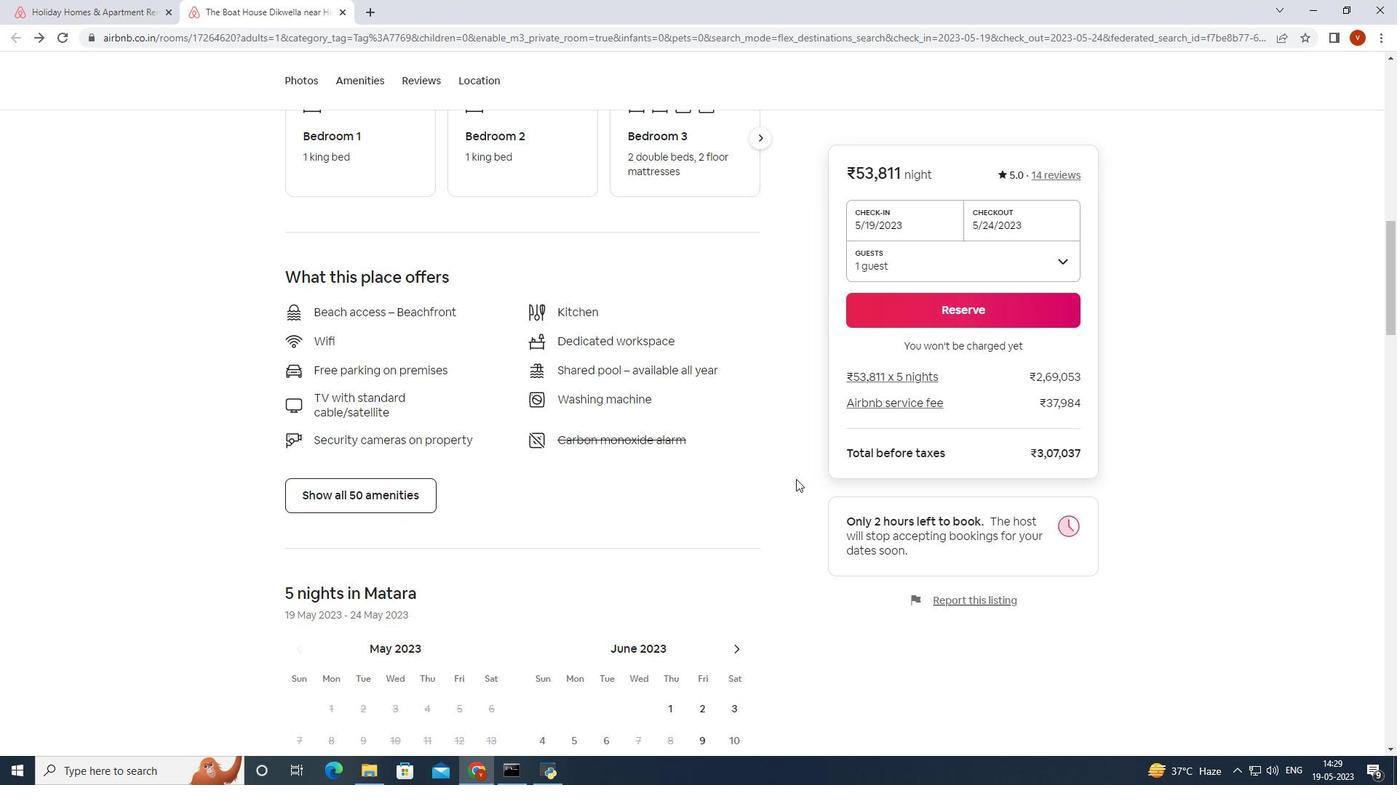 
Action: Mouse moved to (969, 522)
Screenshot: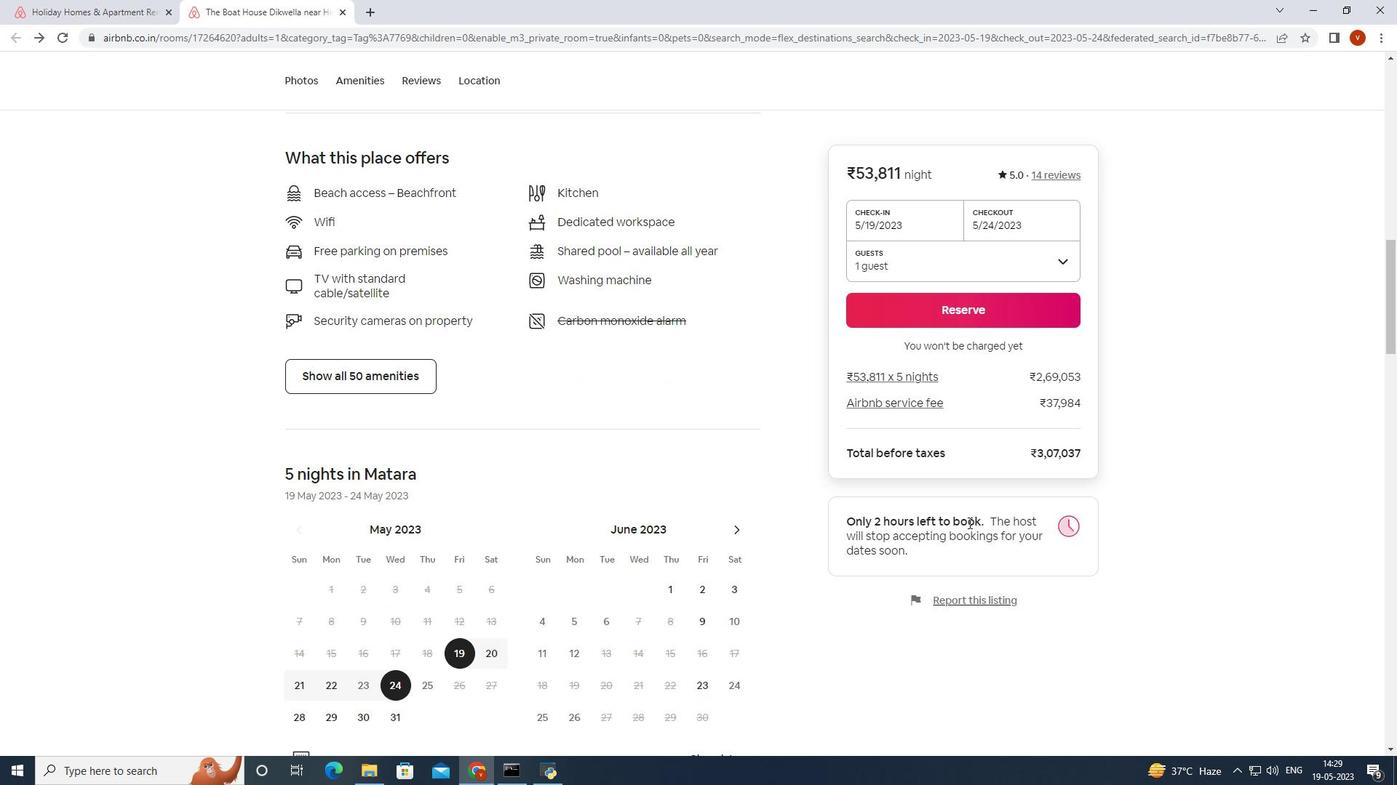 
Action: Mouse pressed left at (969, 522)
Screenshot: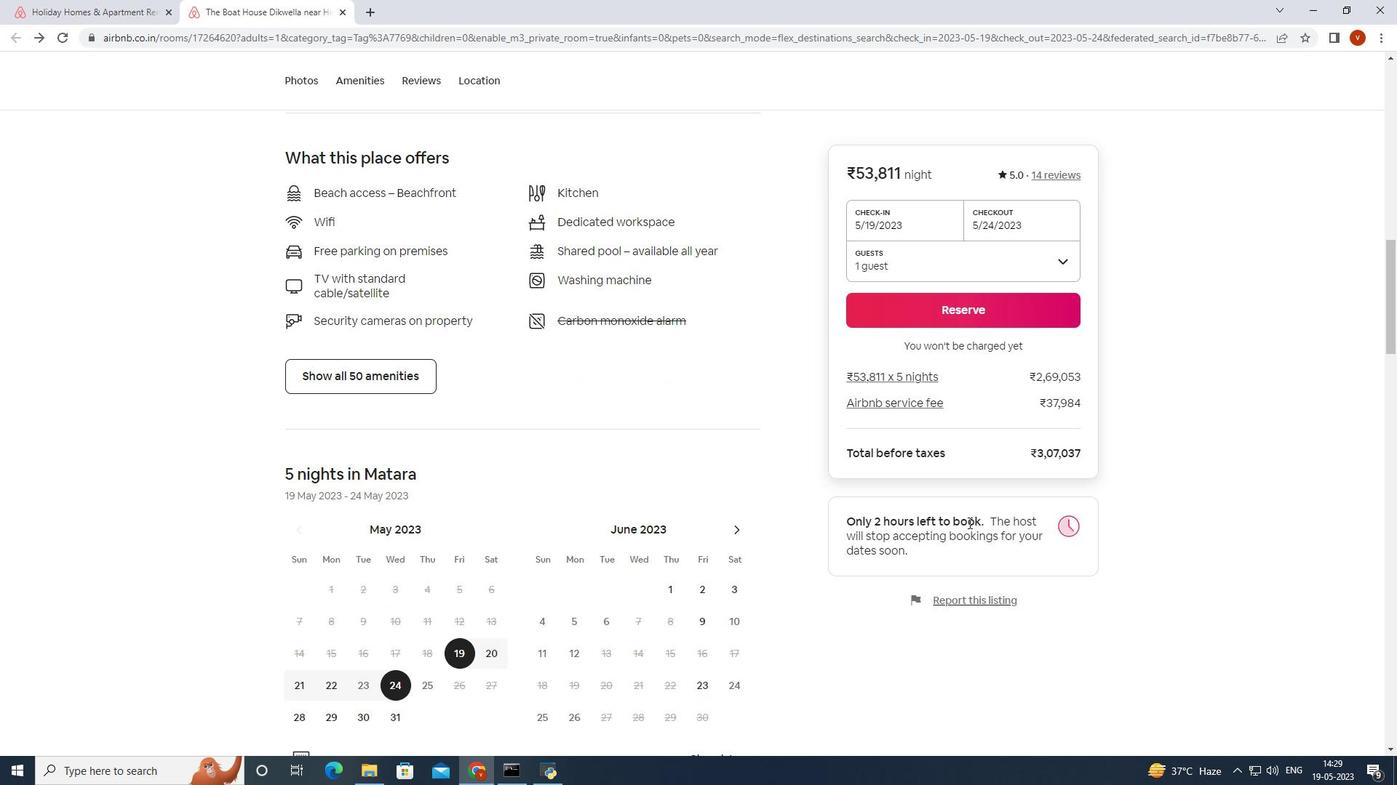 
Action: Mouse moved to (596, 416)
Screenshot: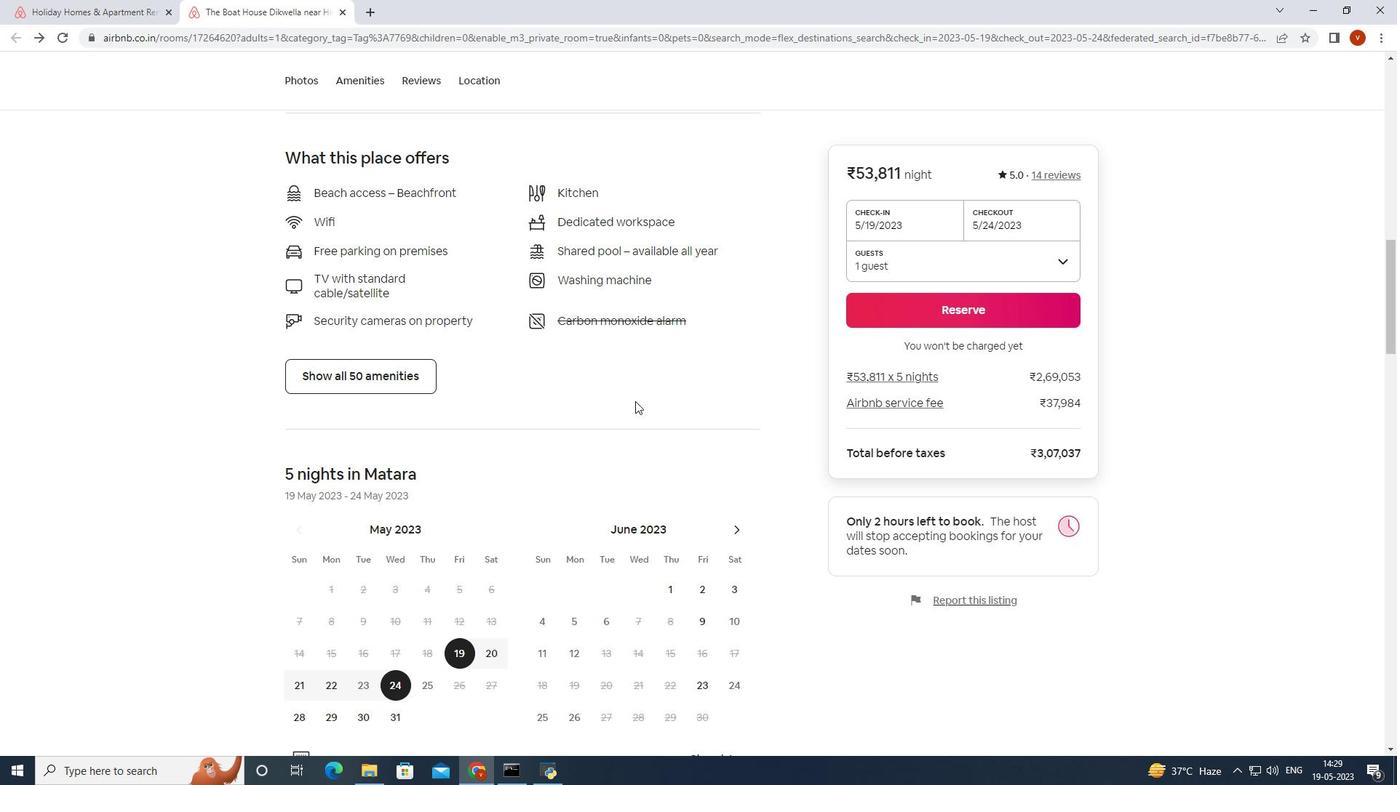 
Action: Mouse scrolled (596, 416) with delta (0, 0)
Screenshot: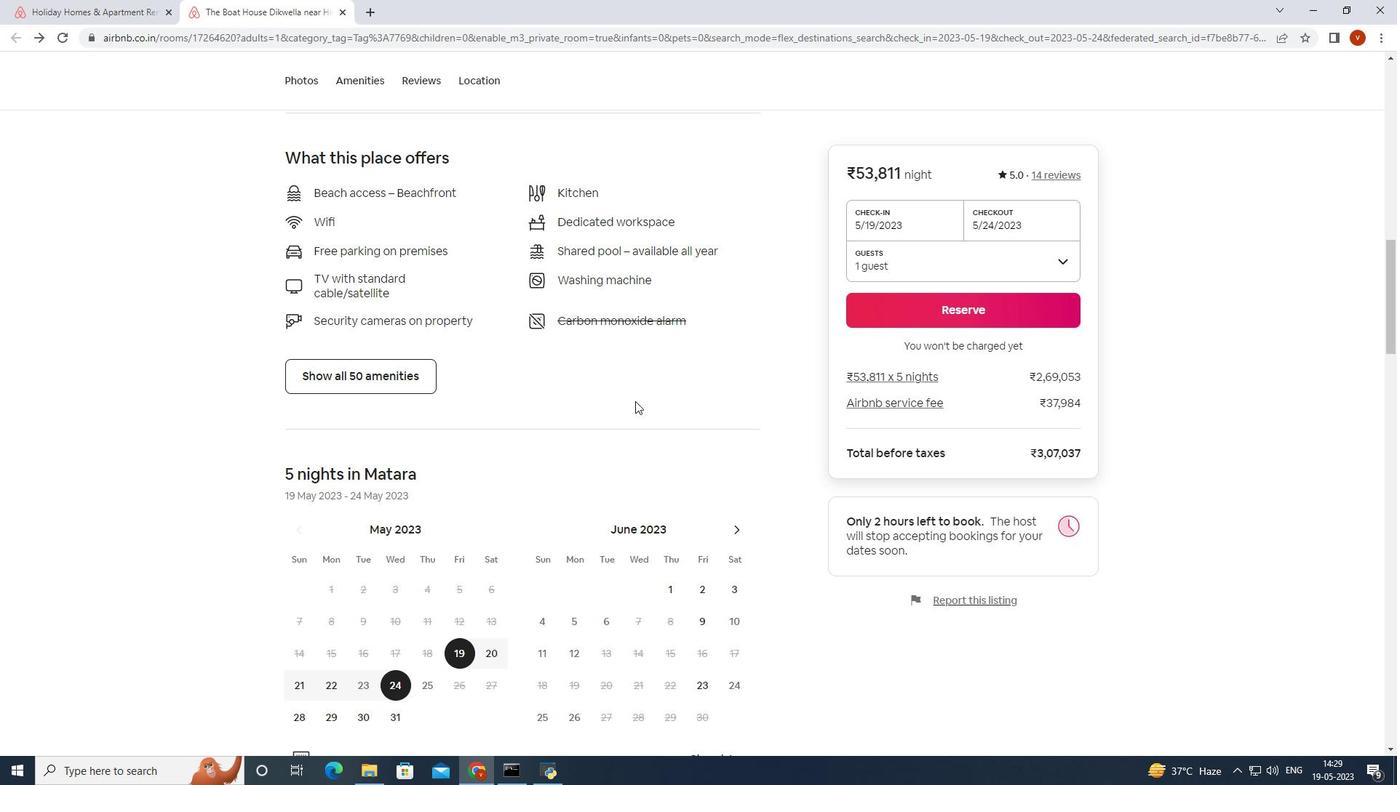
Action: Mouse moved to (588, 424)
Screenshot: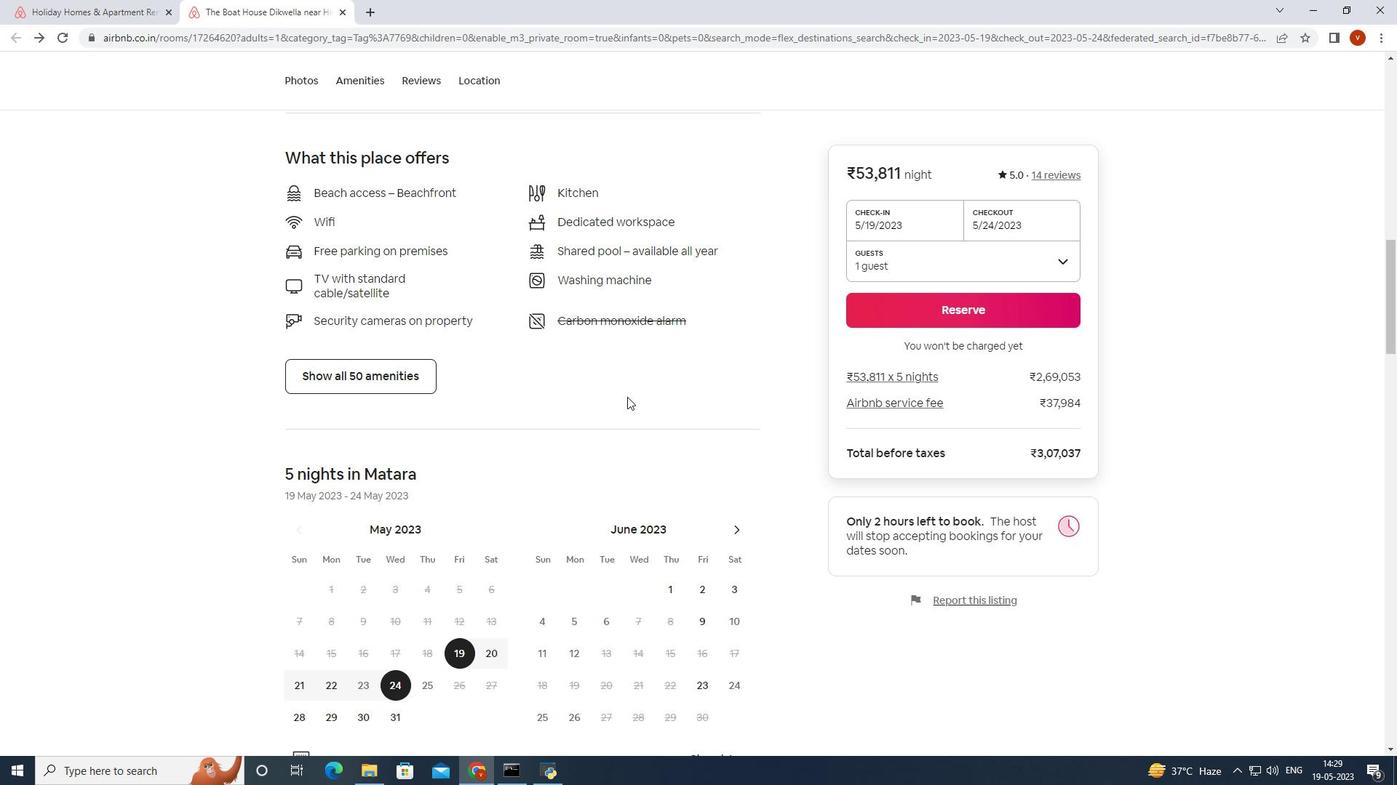 
Action: Mouse scrolled (588, 424) with delta (0, 0)
Screenshot: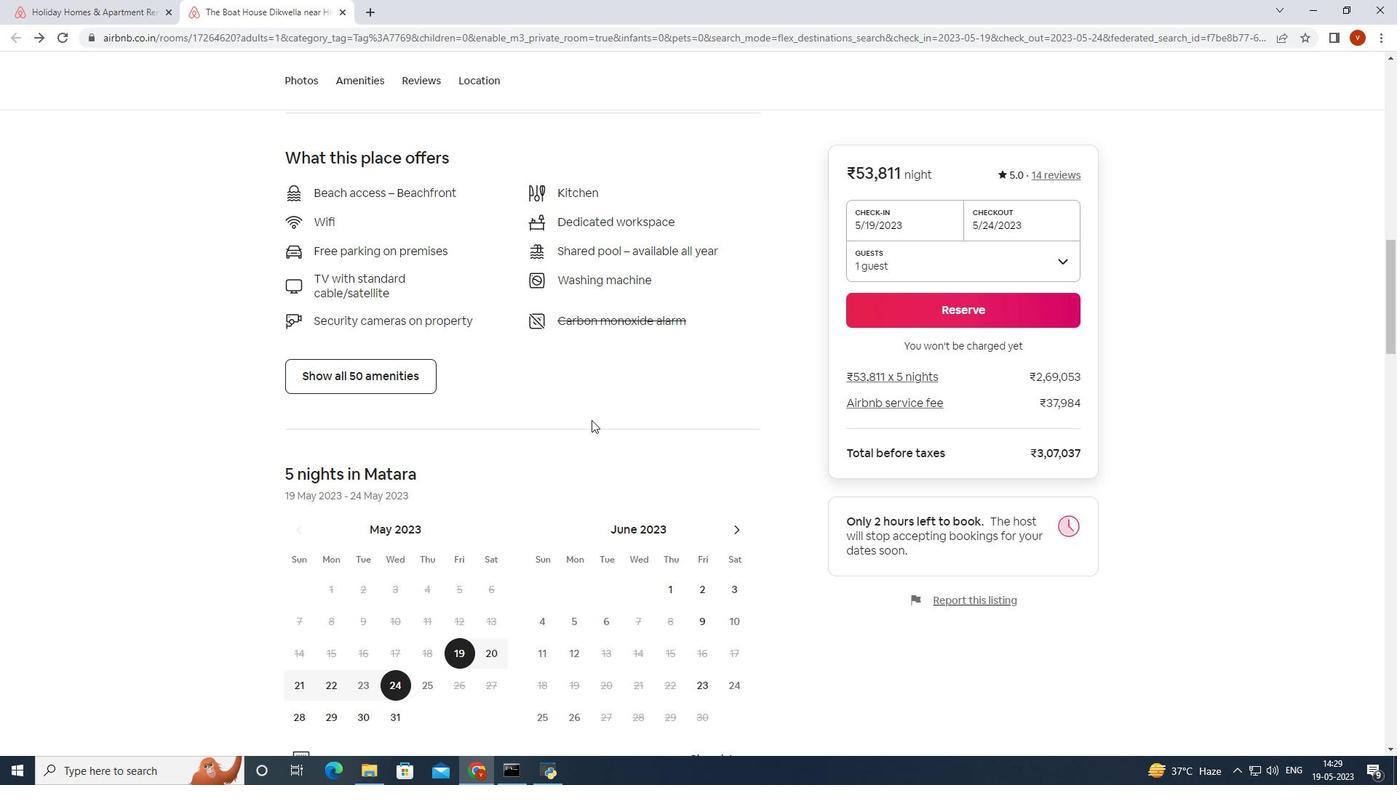 
Action: Mouse moved to (351, 232)
Screenshot: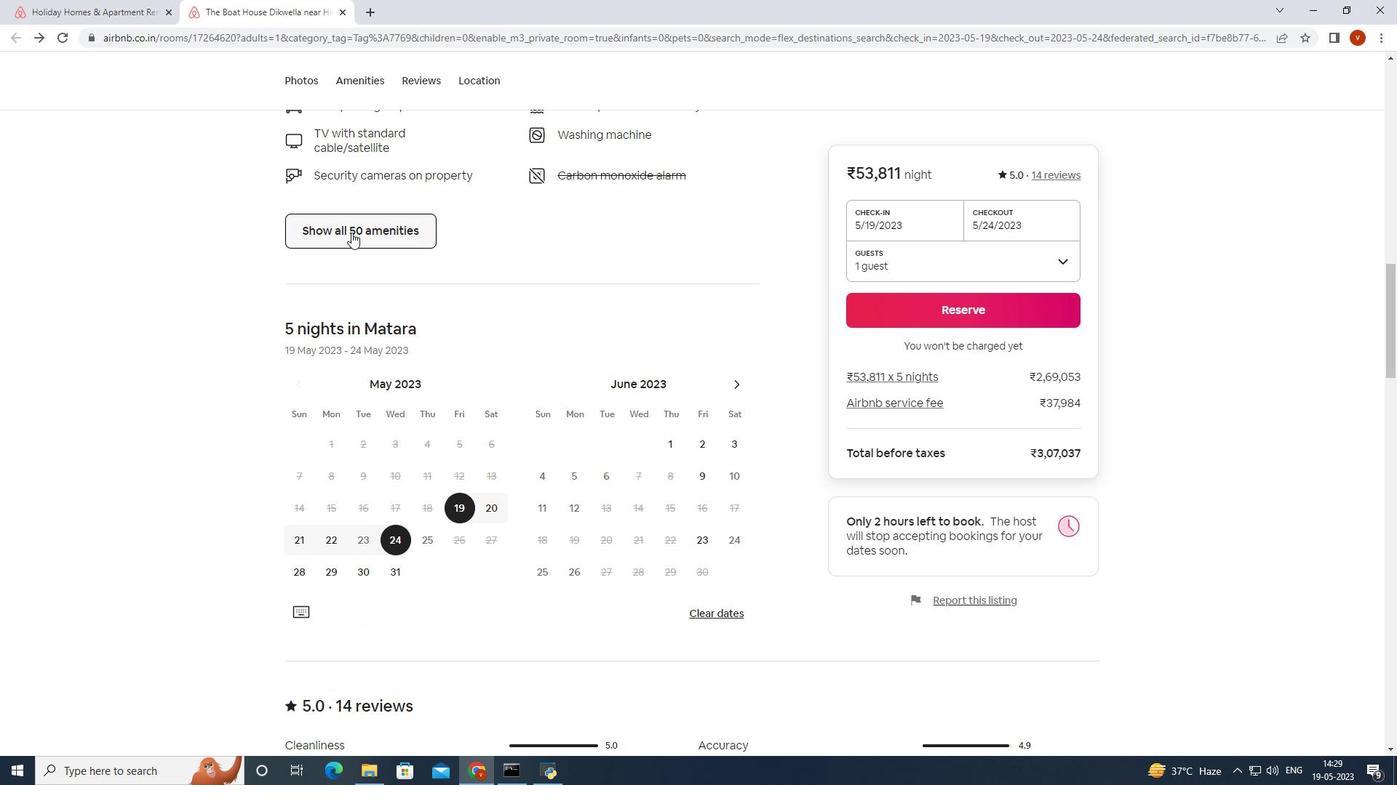
Action: Mouse pressed left at (351, 232)
Screenshot: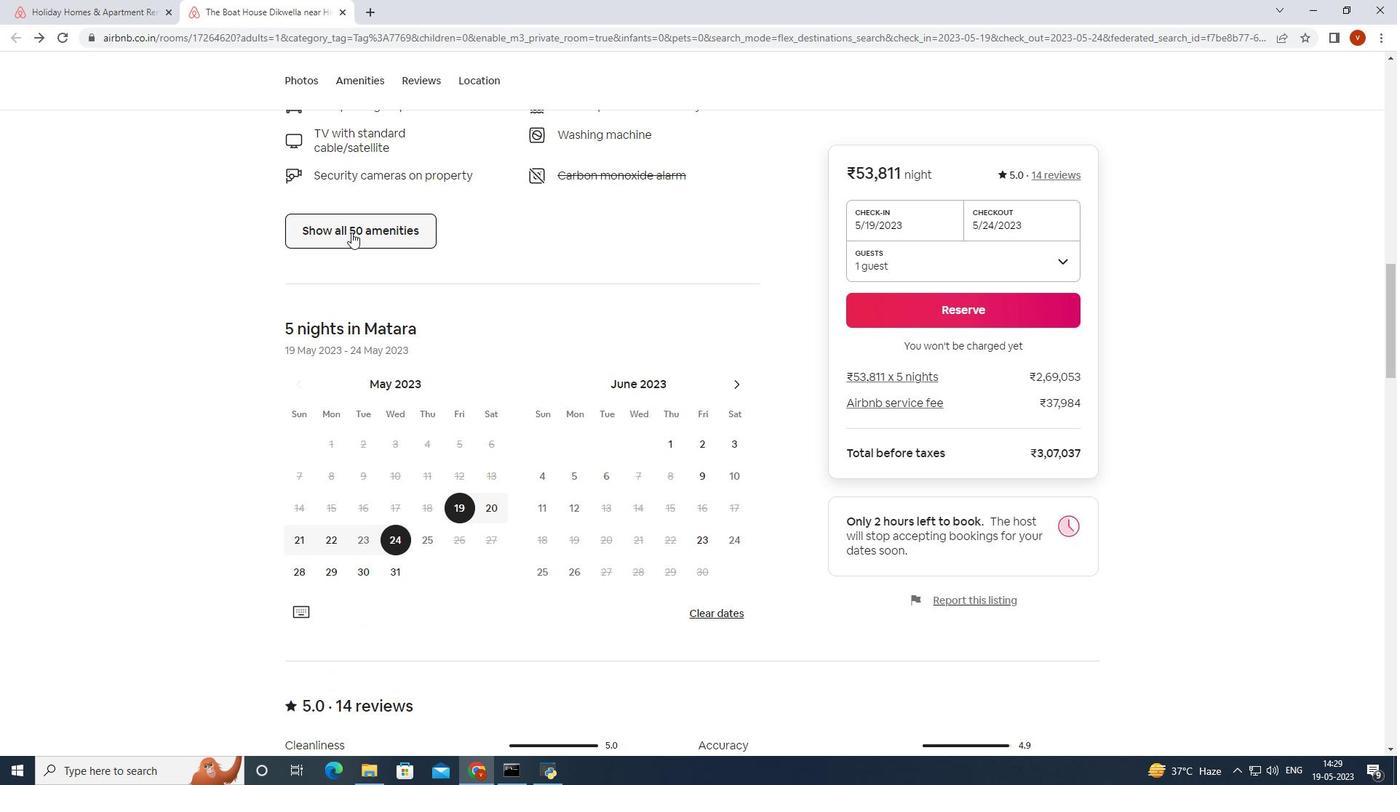 
Action: Mouse moved to (732, 382)
Screenshot: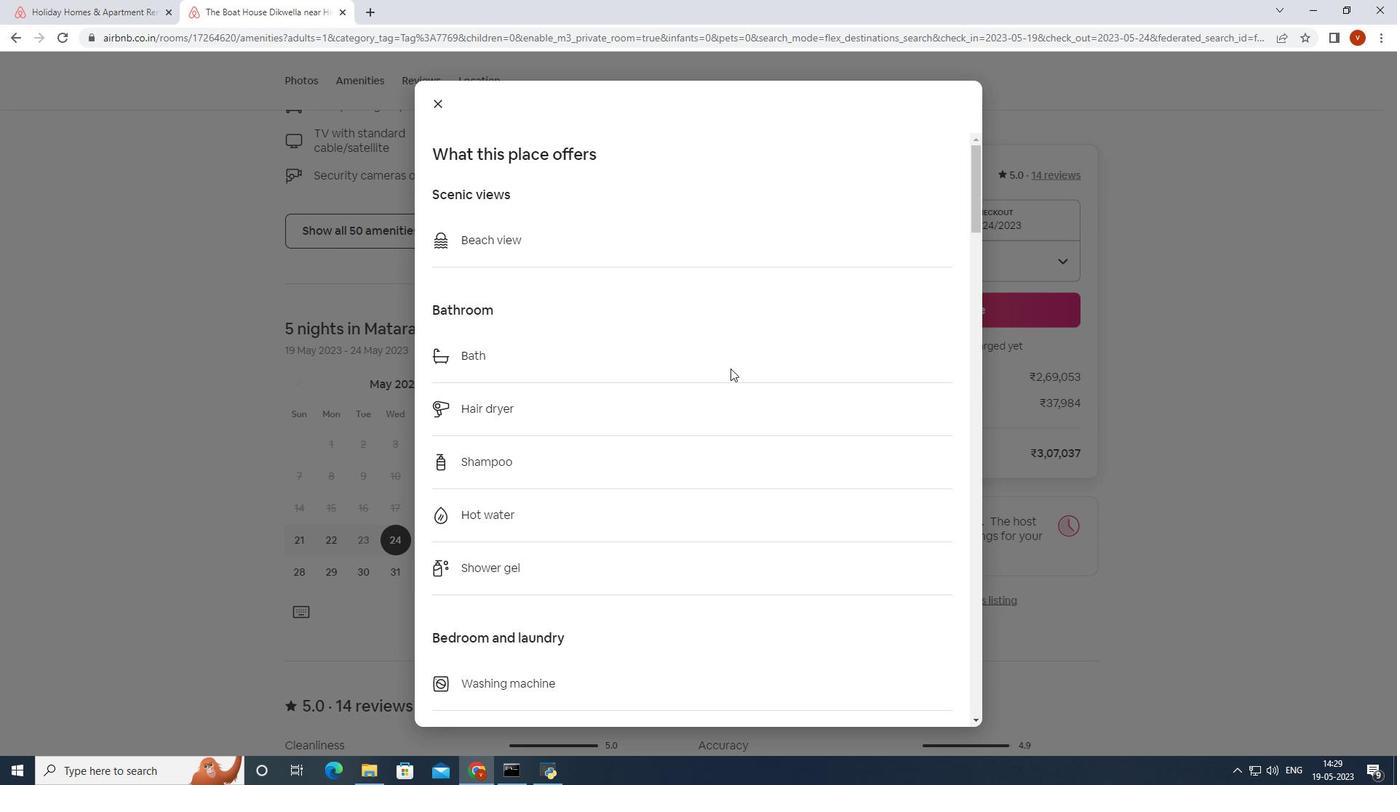 
Action: Mouse scrolled (732, 381) with delta (0, 0)
Screenshot: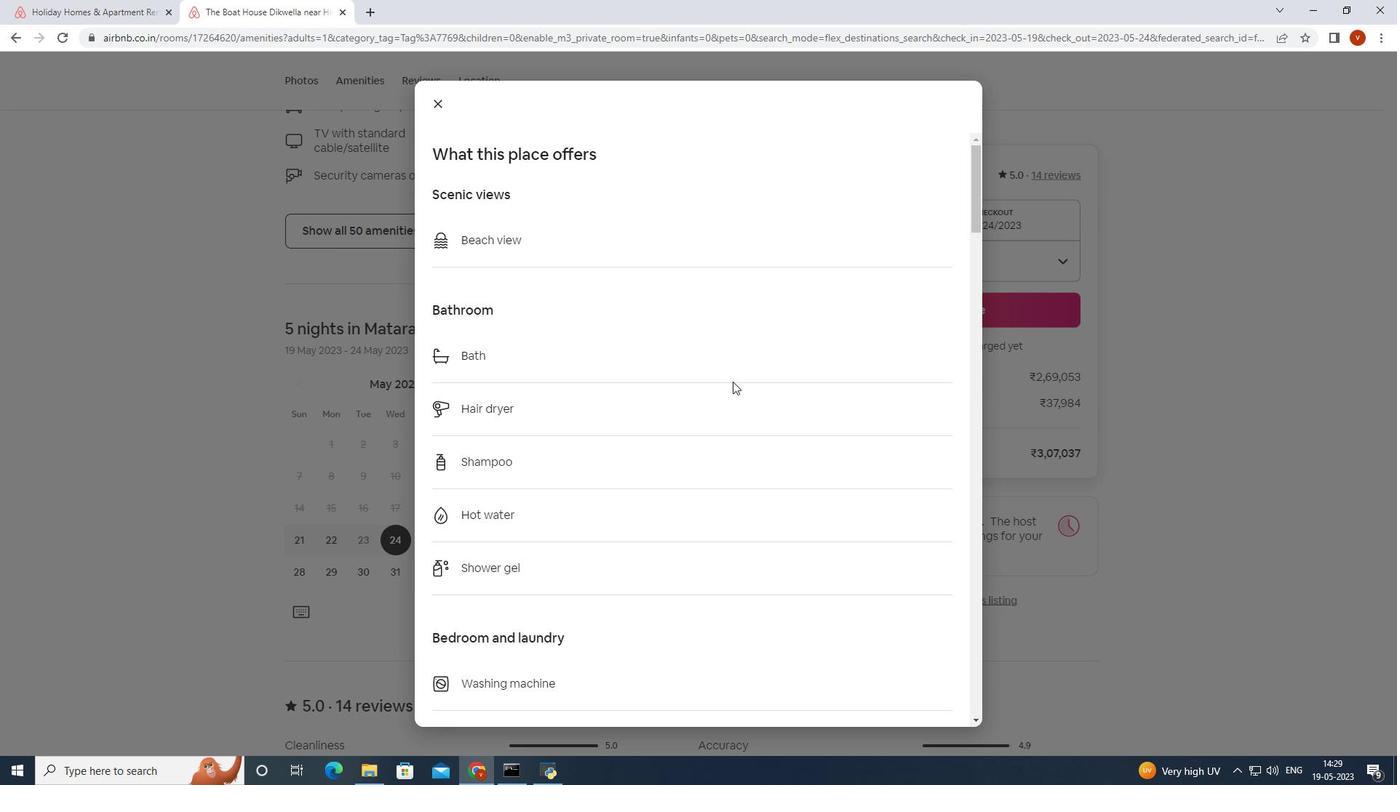 
Action: Mouse moved to (729, 383)
Screenshot: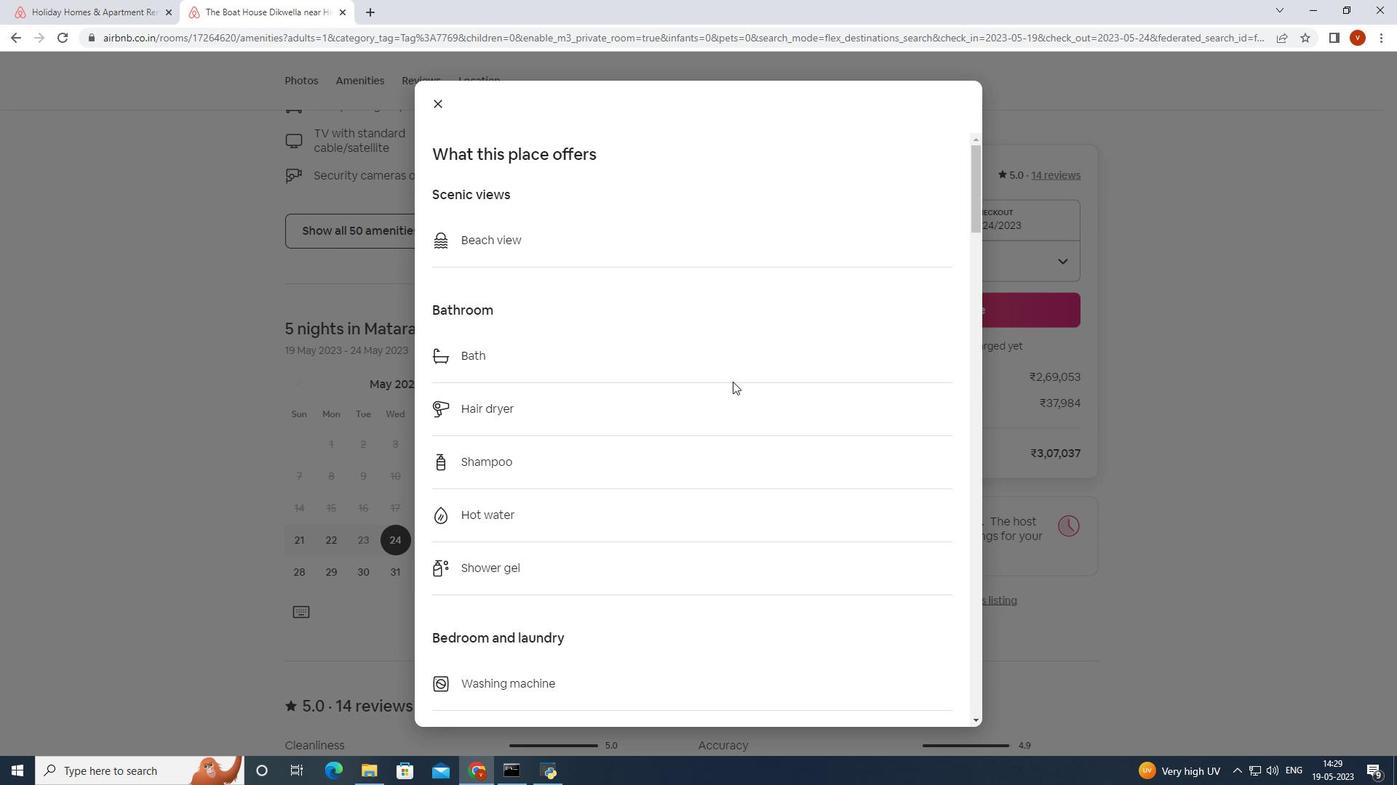 
Action: Mouse scrolled (729, 382) with delta (0, 0)
Screenshot: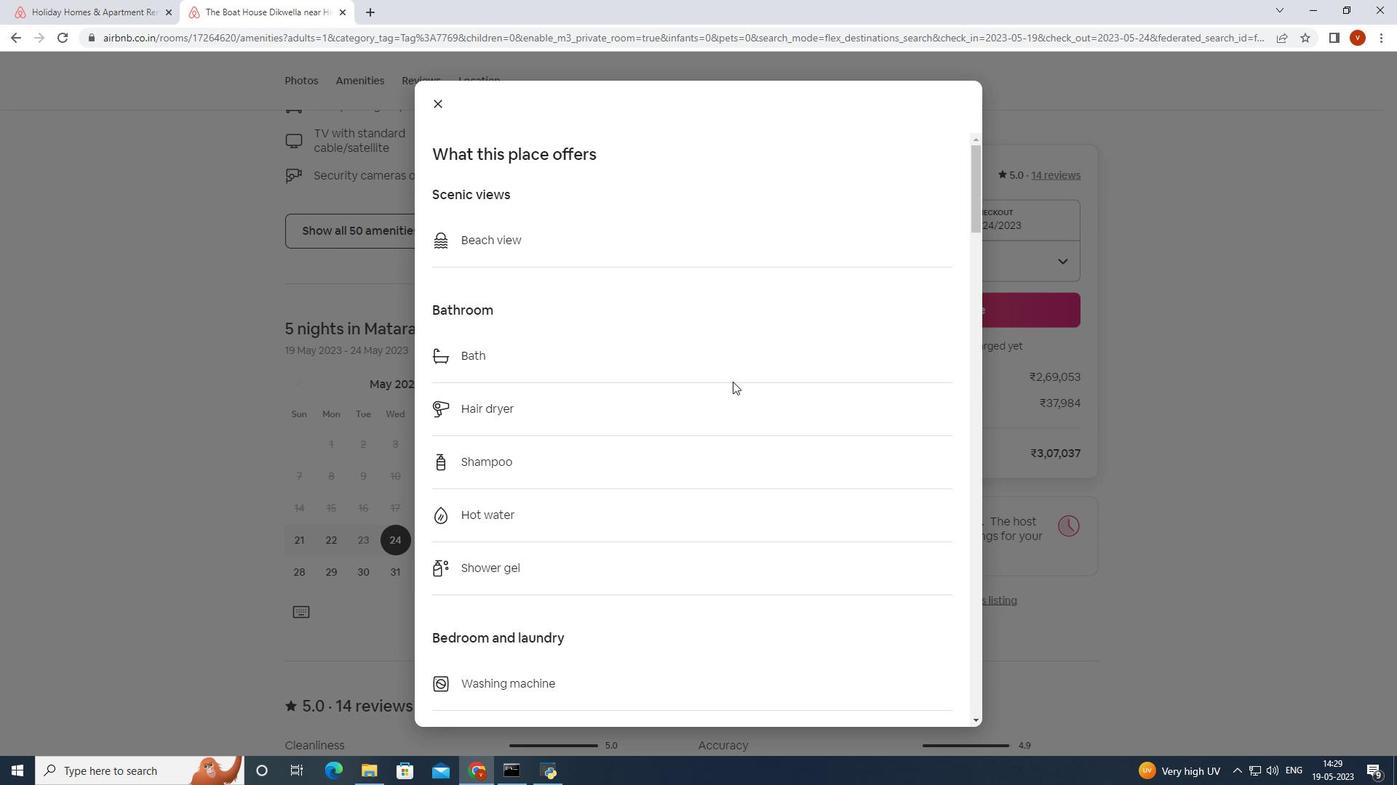 
Action: Mouse moved to (726, 385)
Screenshot: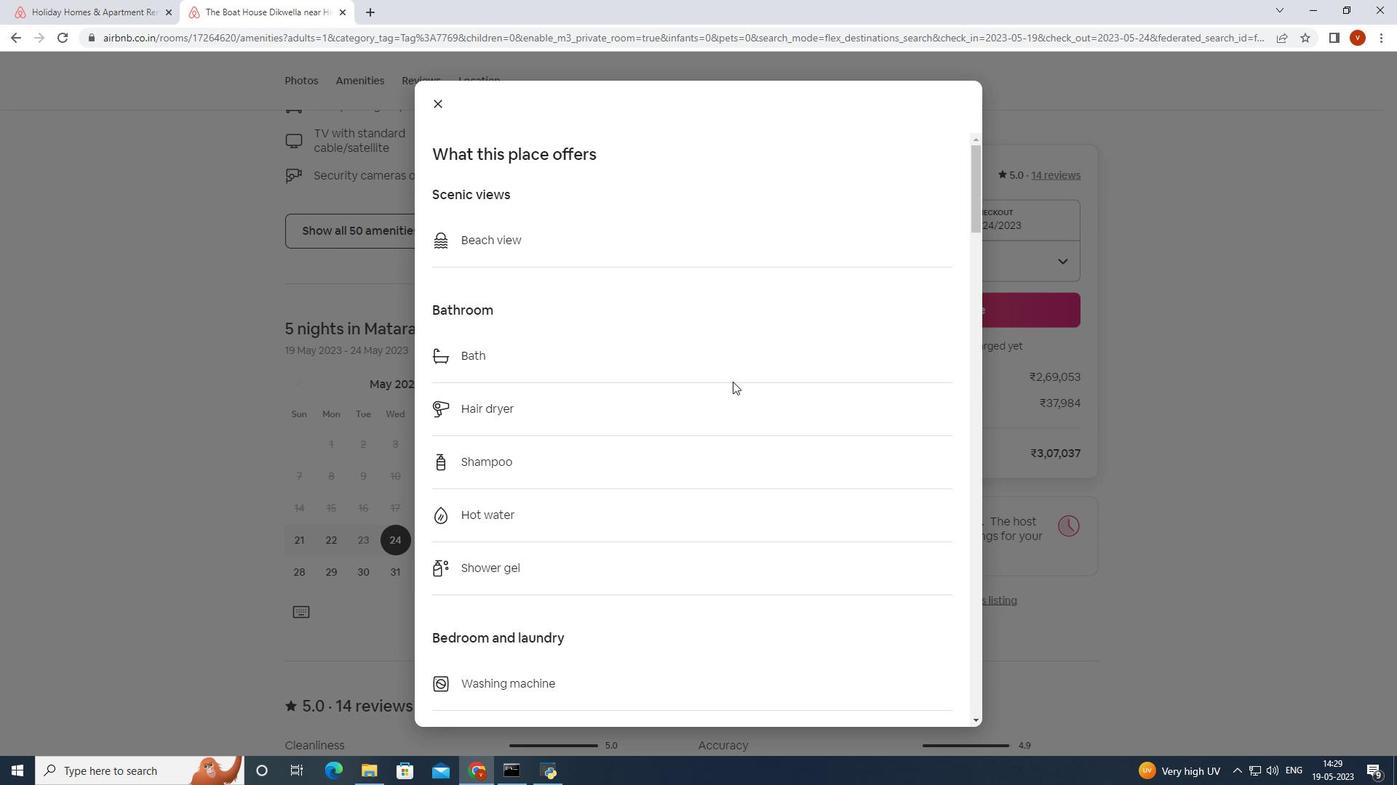 
Action: Mouse scrolled (726, 384) with delta (0, 0)
Screenshot: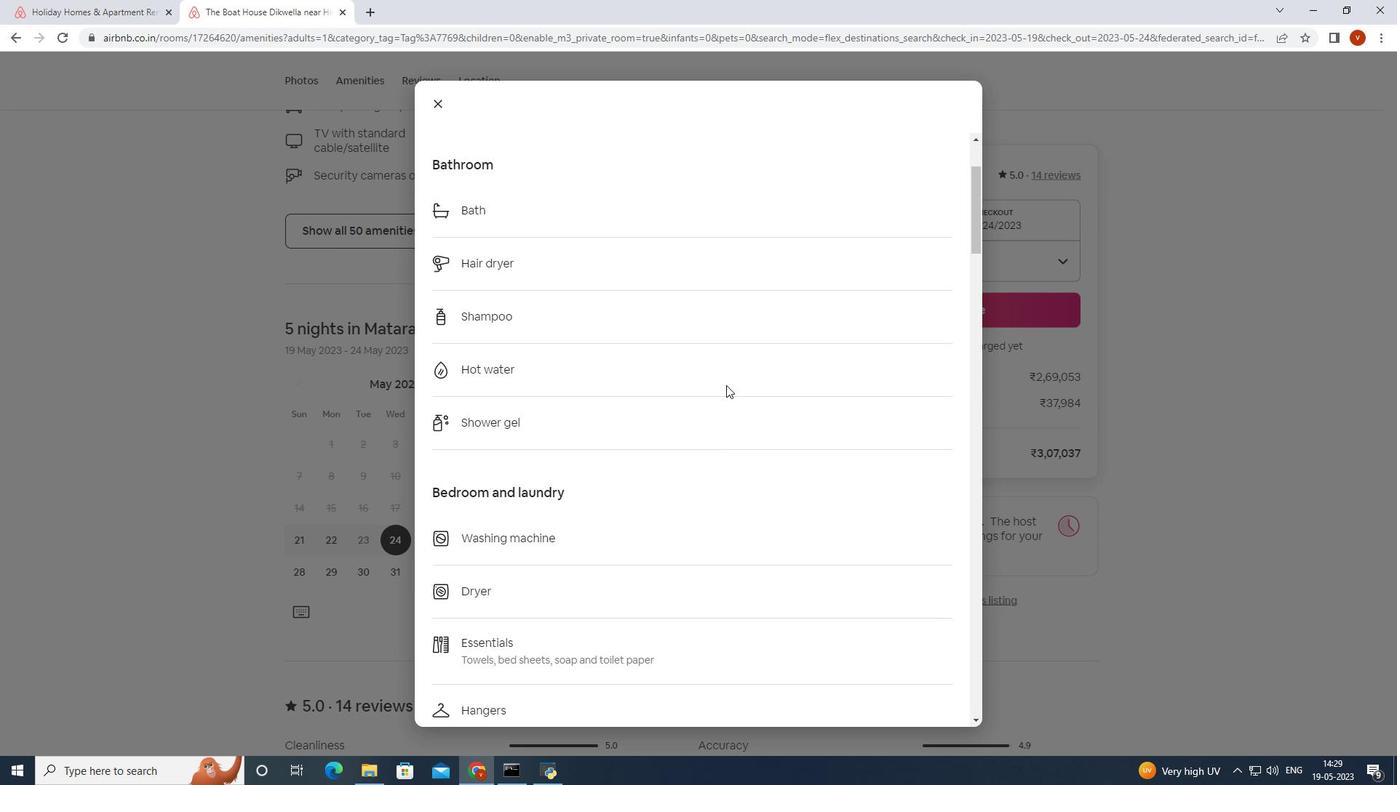 
Action: Mouse scrolled (726, 384) with delta (0, 0)
Screenshot: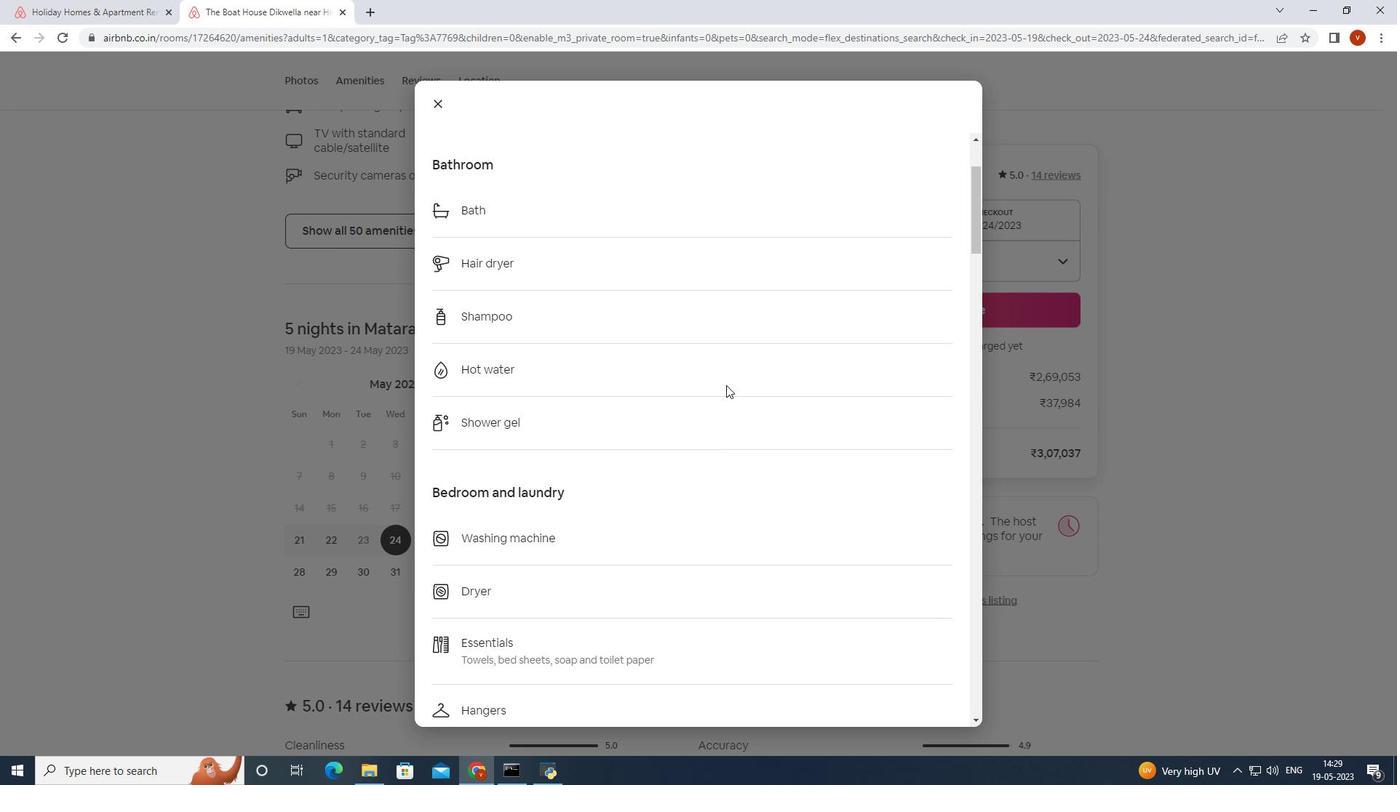 
Action: Mouse scrolled (726, 384) with delta (0, 0)
Screenshot: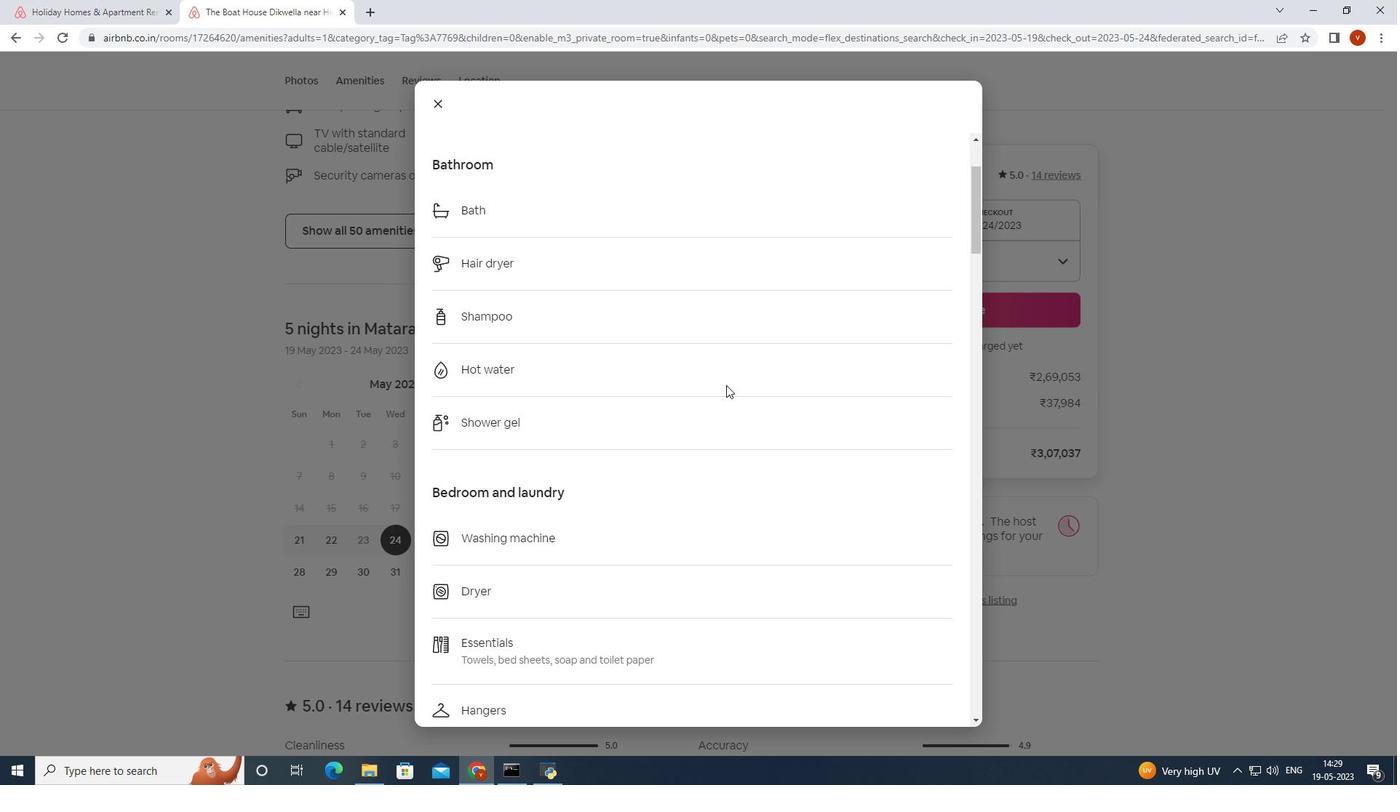 
Action: Mouse scrolled (726, 384) with delta (0, 0)
Screenshot: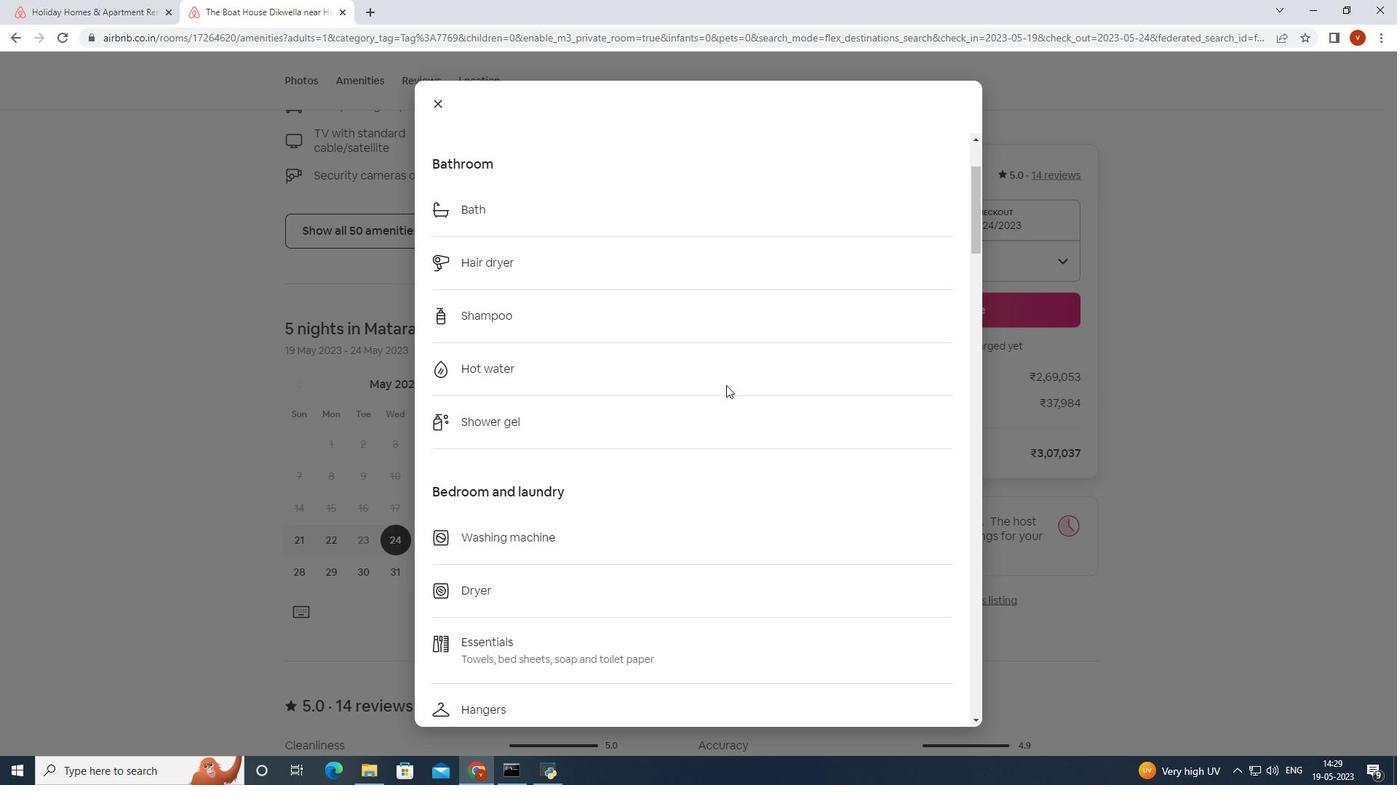 
Action: Mouse scrolled (726, 384) with delta (0, 0)
Screenshot: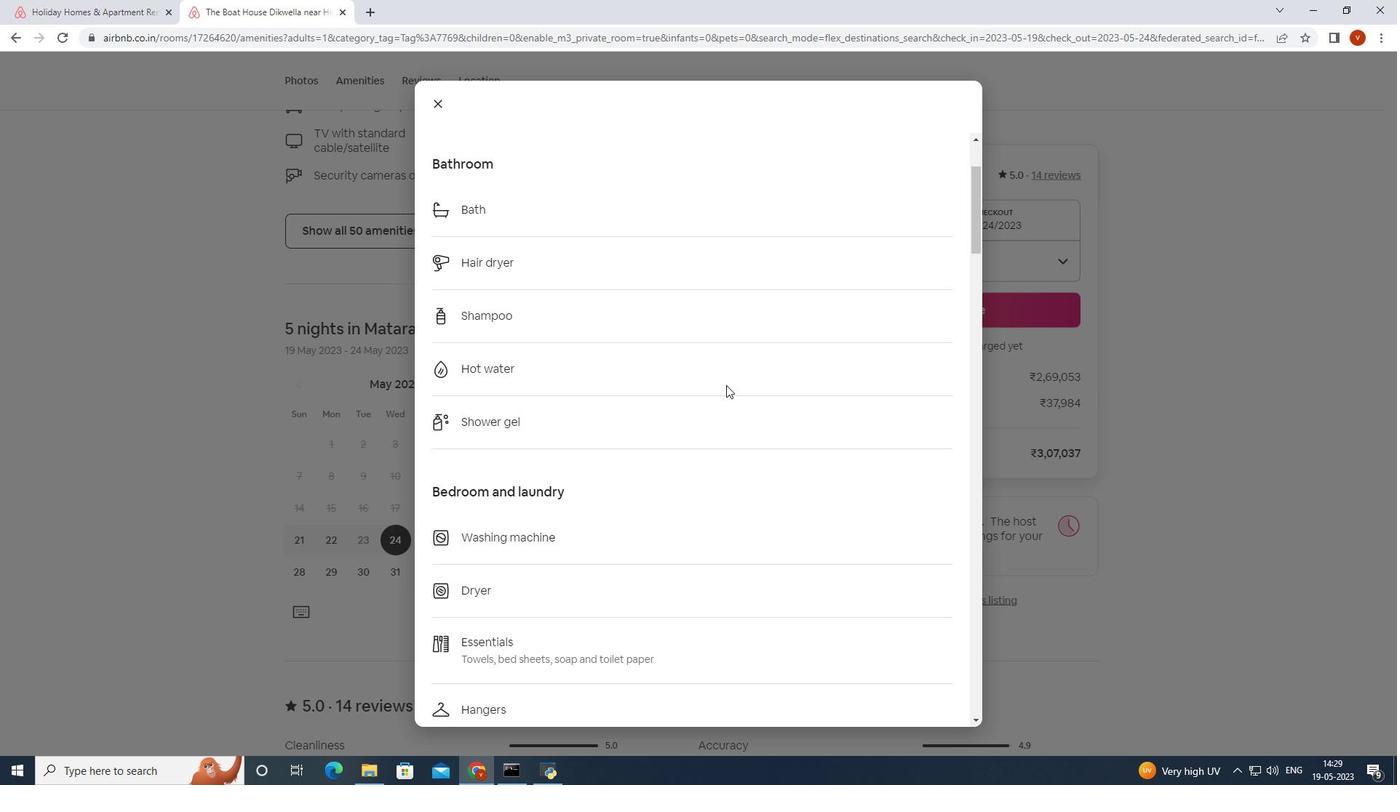 
Action: Mouse moved to (721, 389)
Screenshot: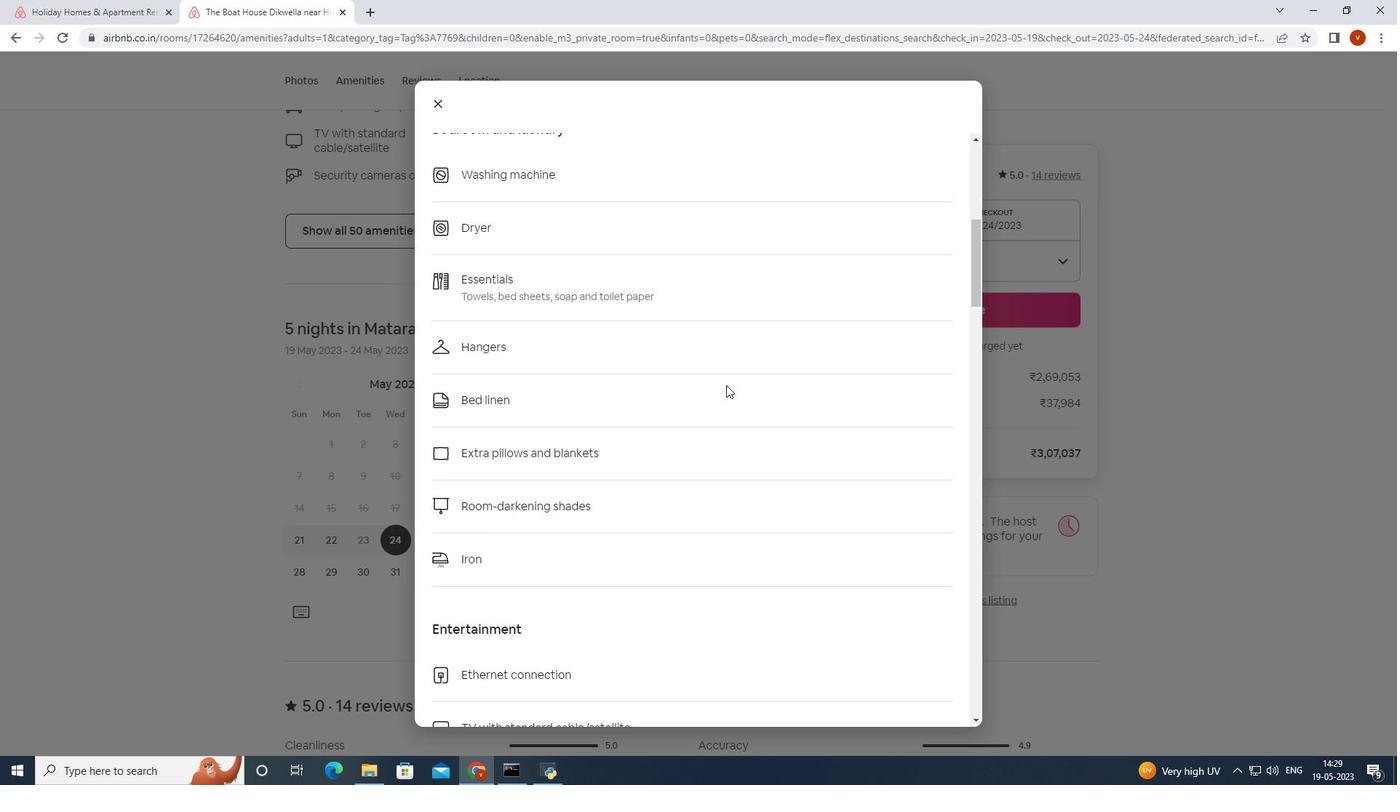 
Action: Mouse scrolled (721, 388) with delta (0, 0)
Screenshot: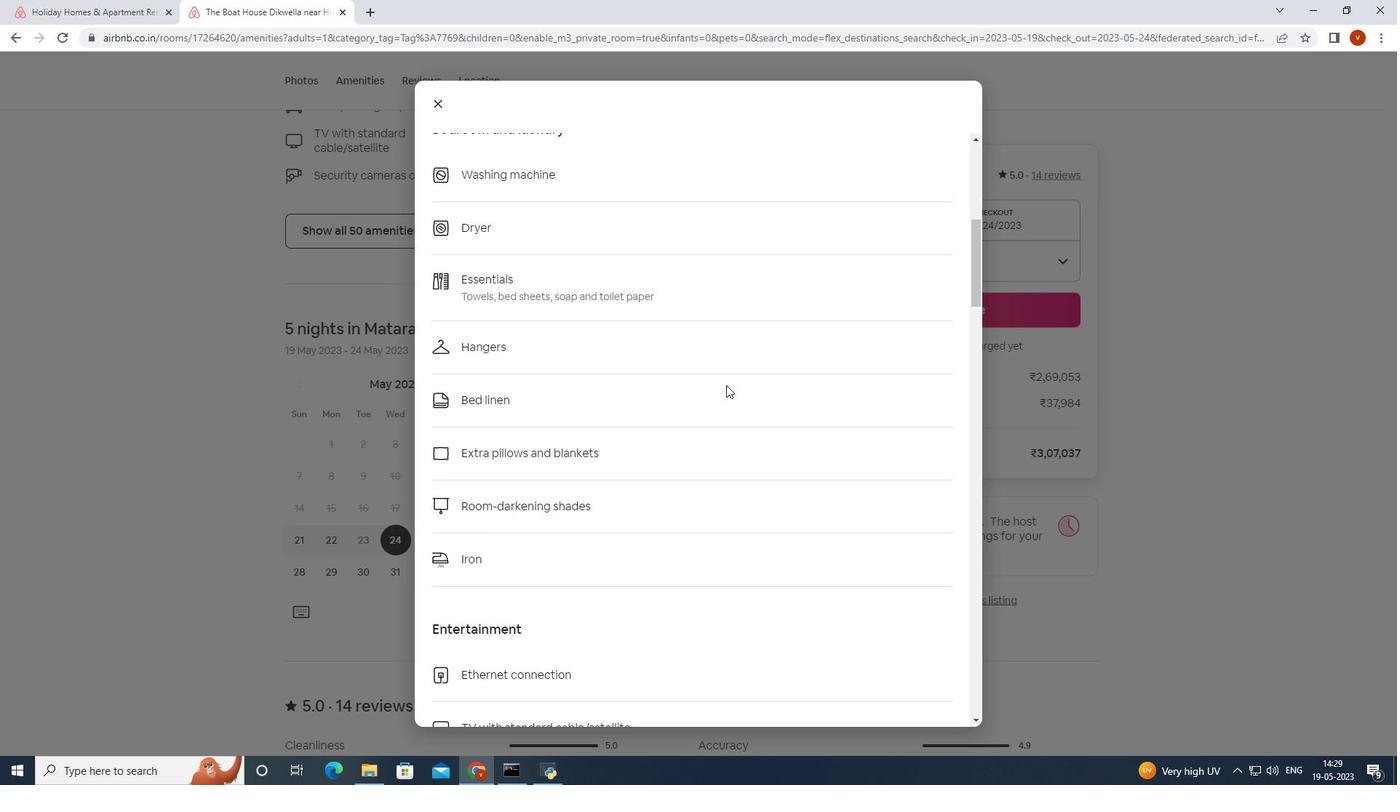 
Action: Mouse moved to (721, 389)
Screenshot: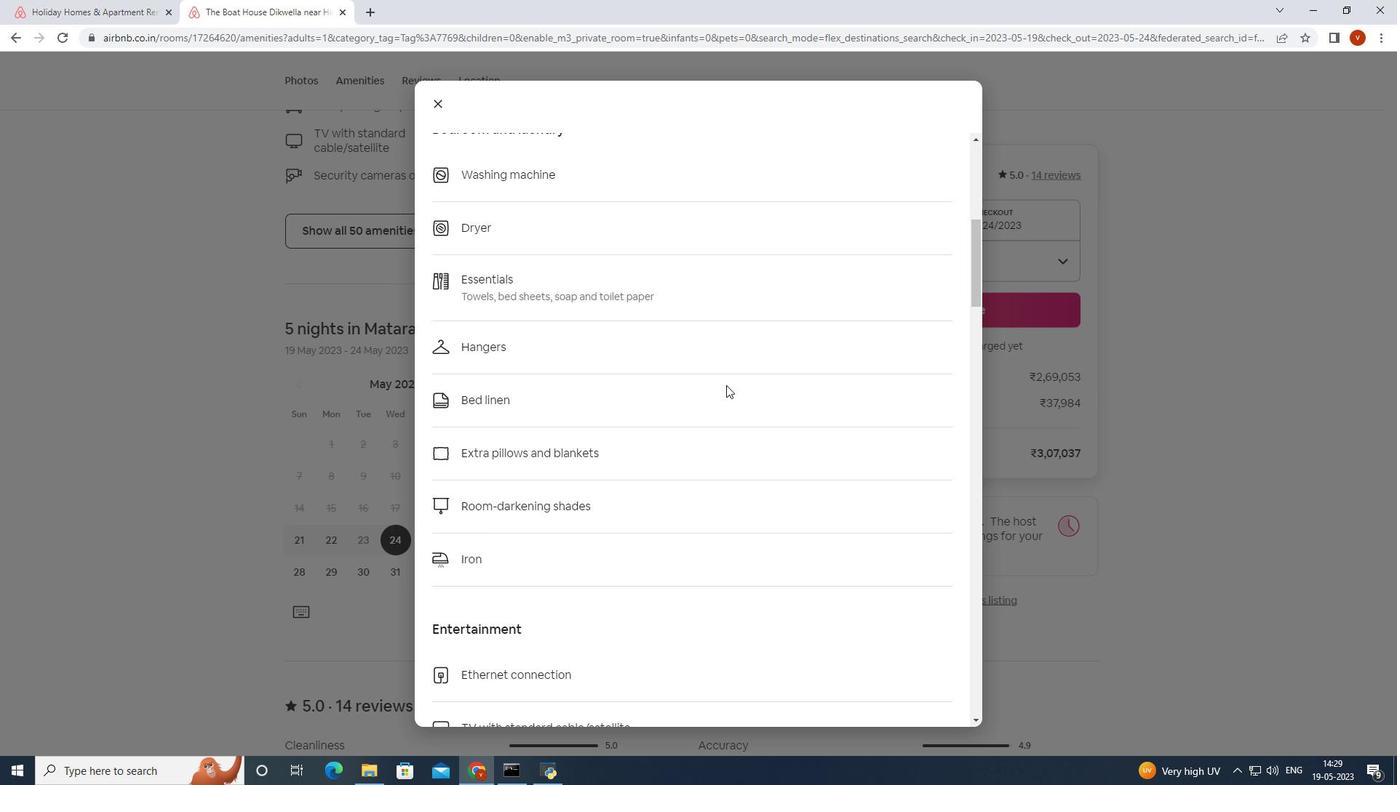
Action: Mouse scrolled (721, 388) with delta (0, 0)
Screenshot: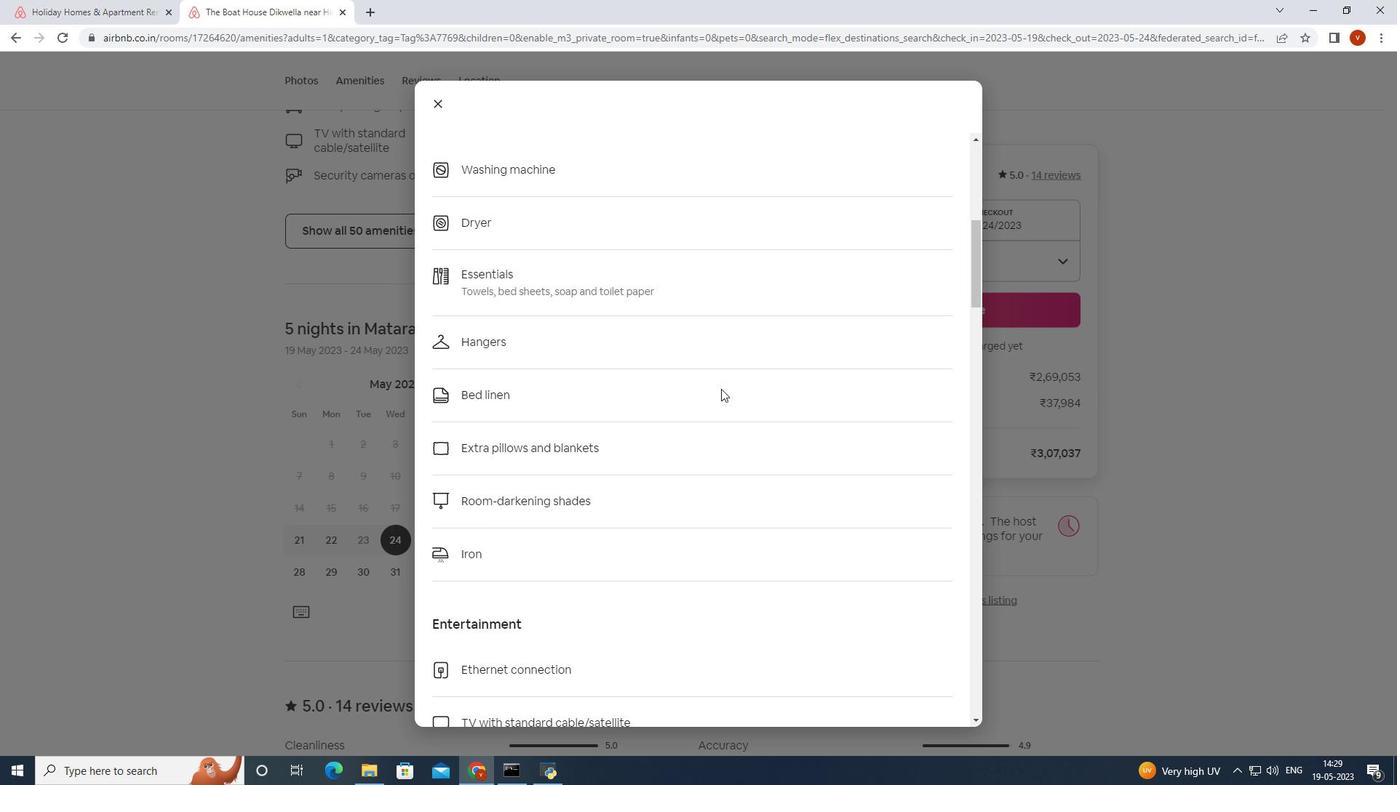 
Action: Mouse scrolled (721, 388) with delta (0, 0)
Screenshot: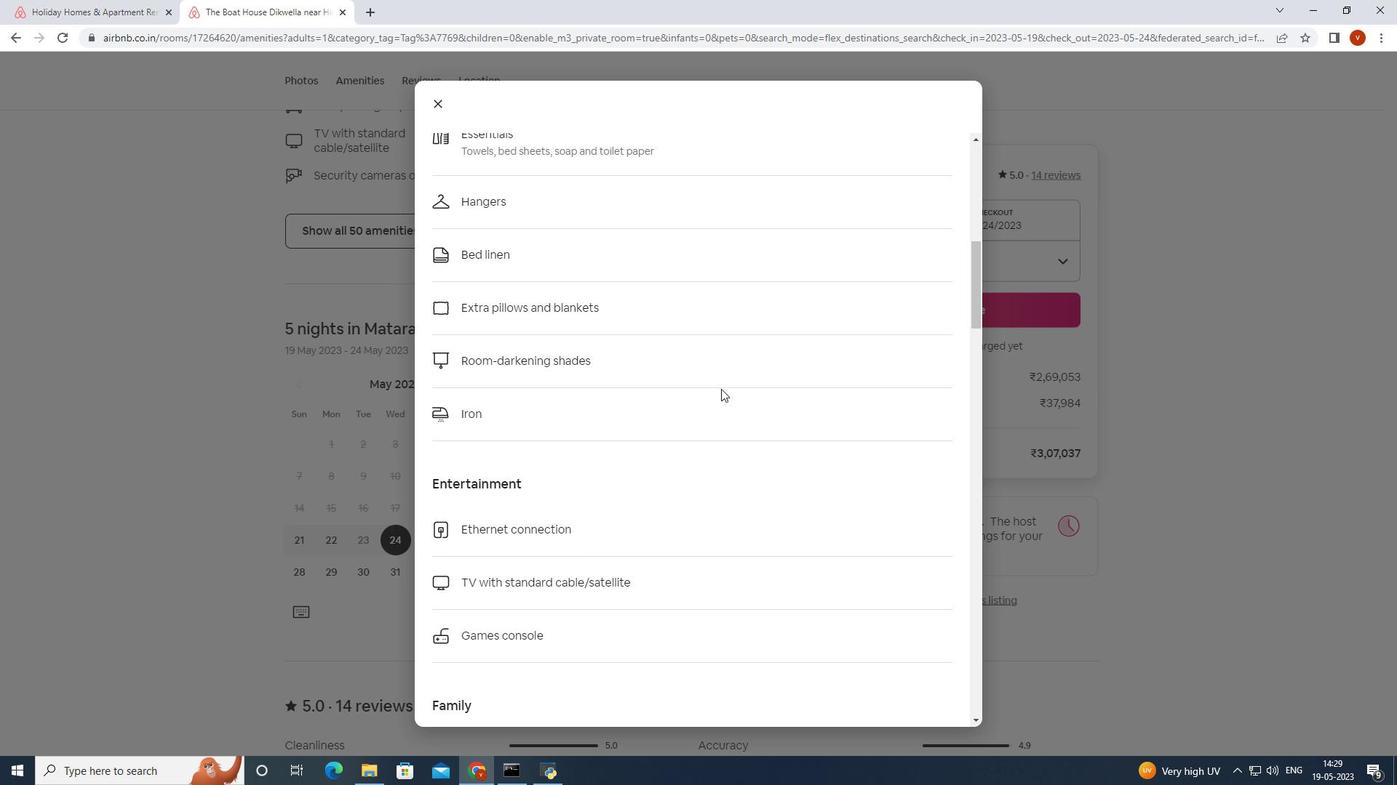 
Action: Mouse scrolled (721, 388) with delta (0, 0)
Screenshot: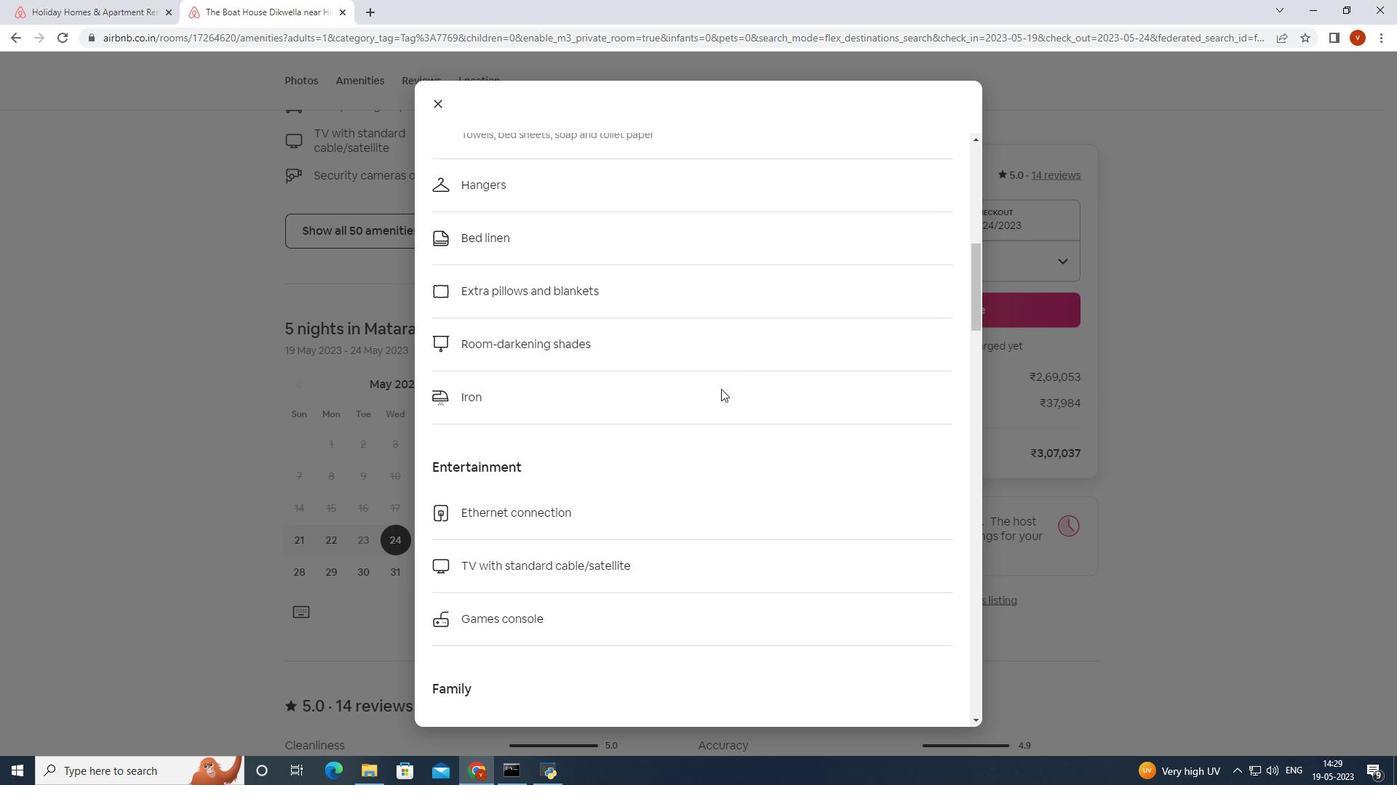
Action: Mouse scrolled (721, 388) with delta (0, 0)
Screenshot: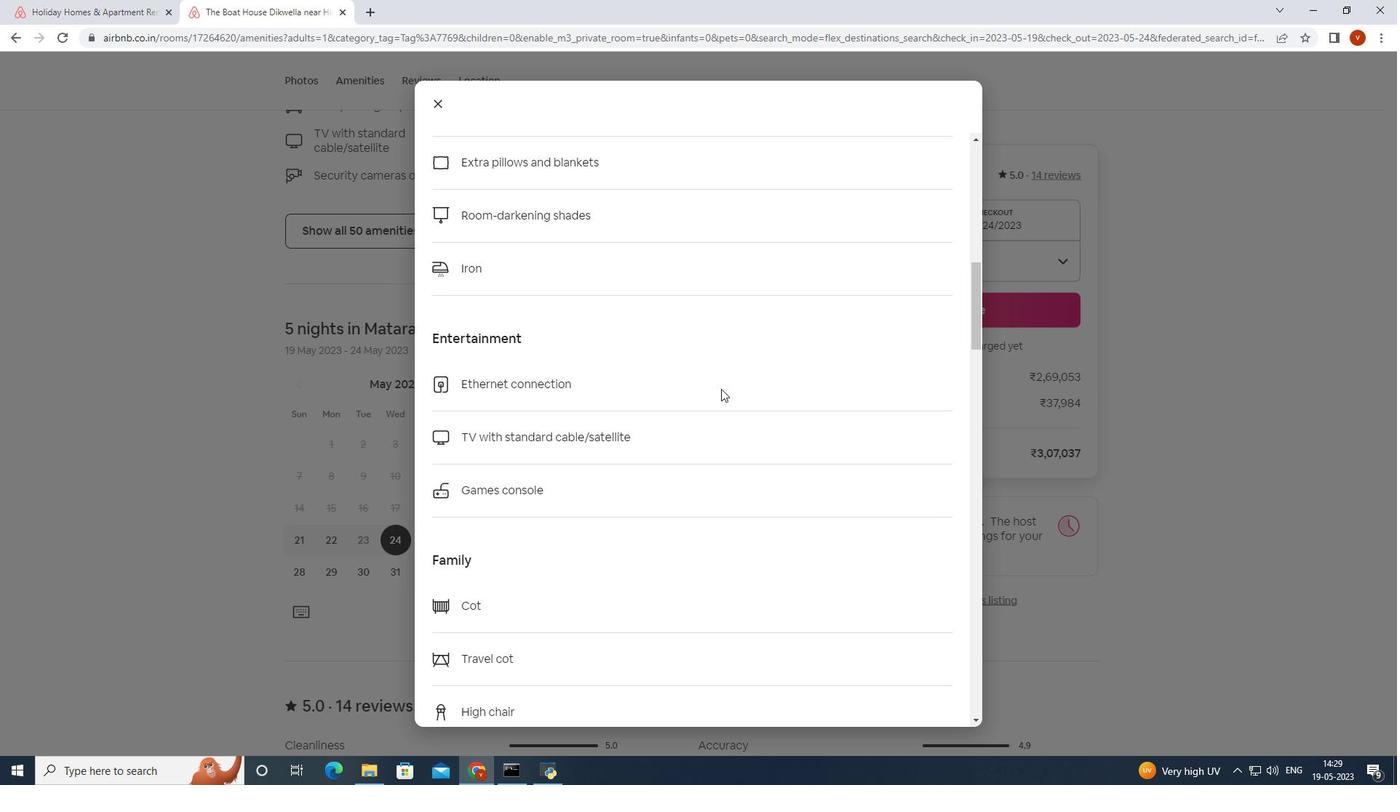 
Action: Mouse scrolled (721, 388) with delta (0, 0)
Screenshot: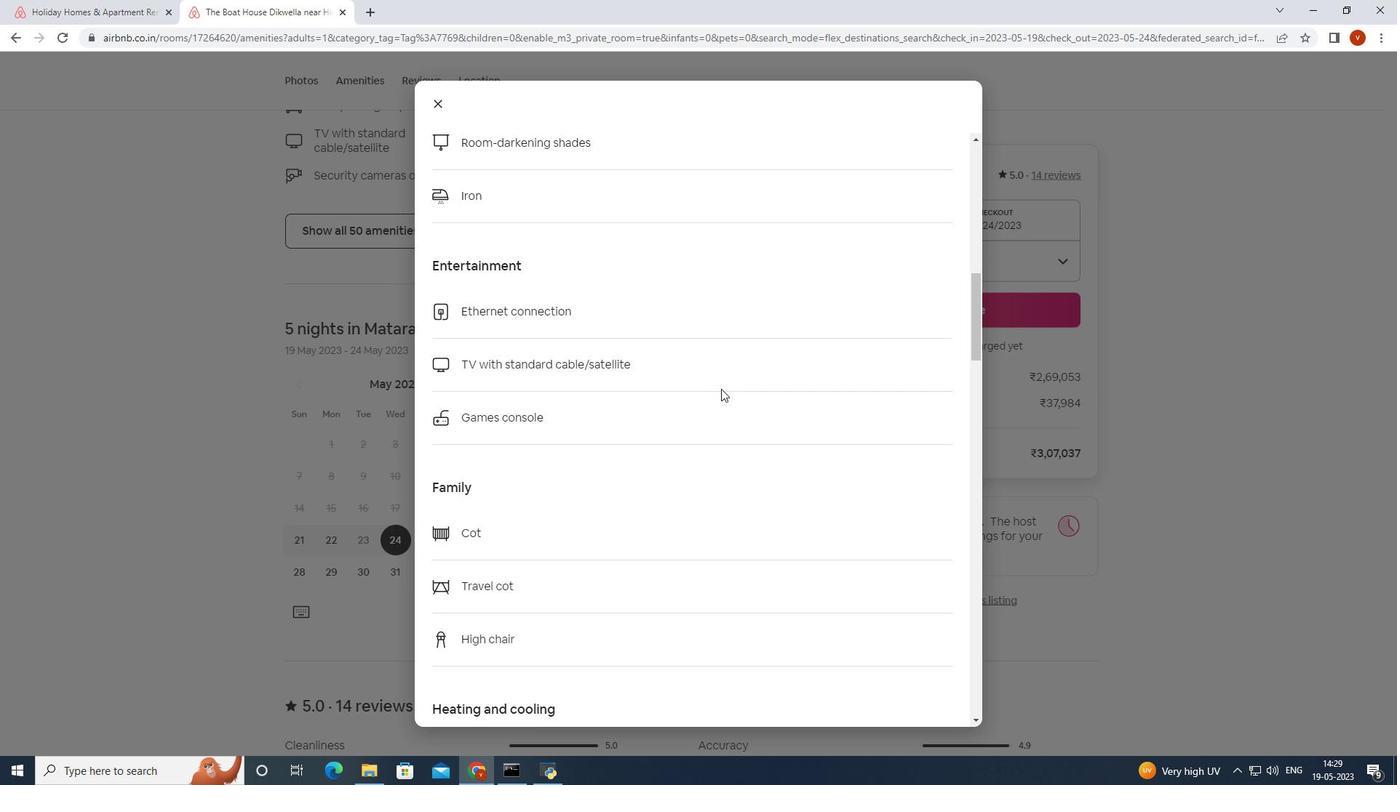 
Action: Mouse scrolled (721, 388) with delta (0, 0)
Screenshot: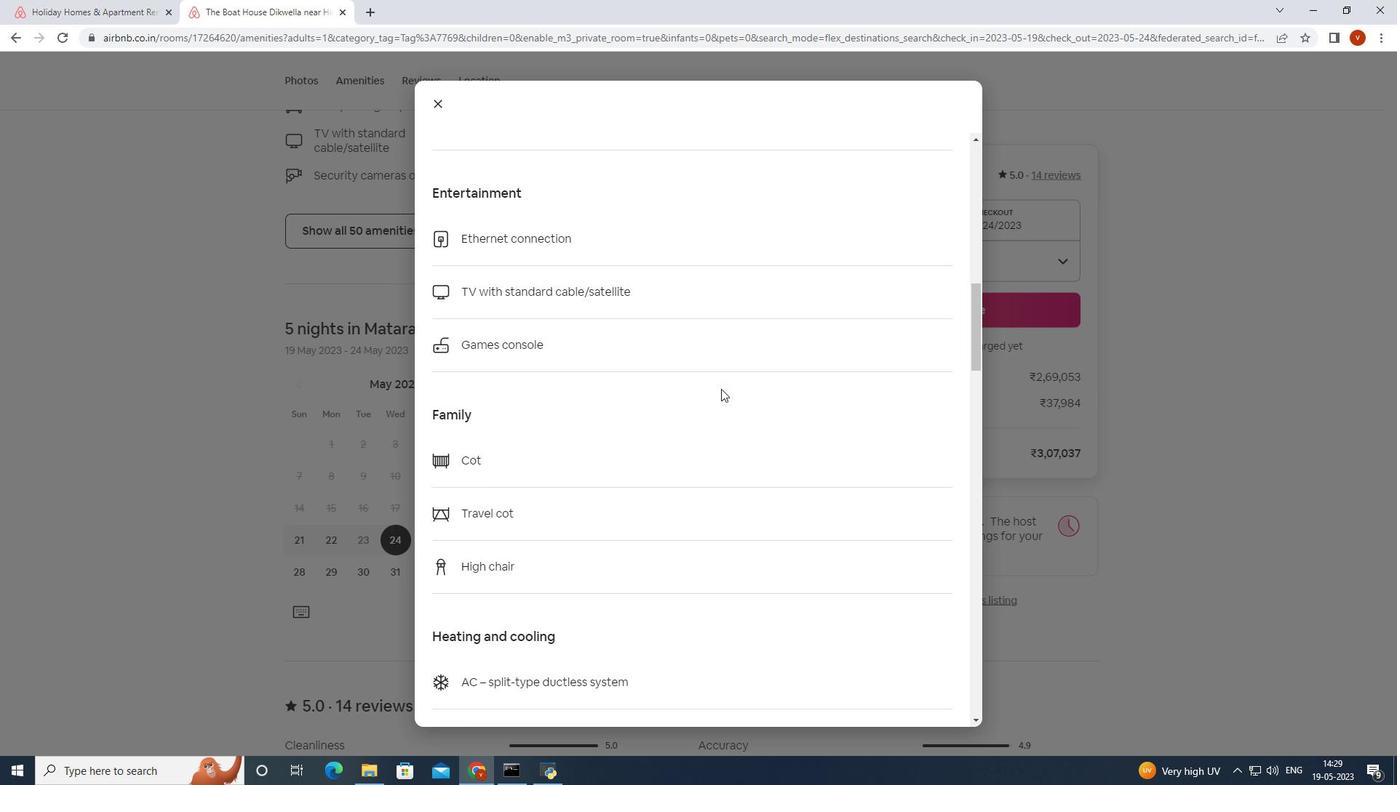 
Action: Mouse scrolled (721, 388) with delta (0, 0)
Screenshot: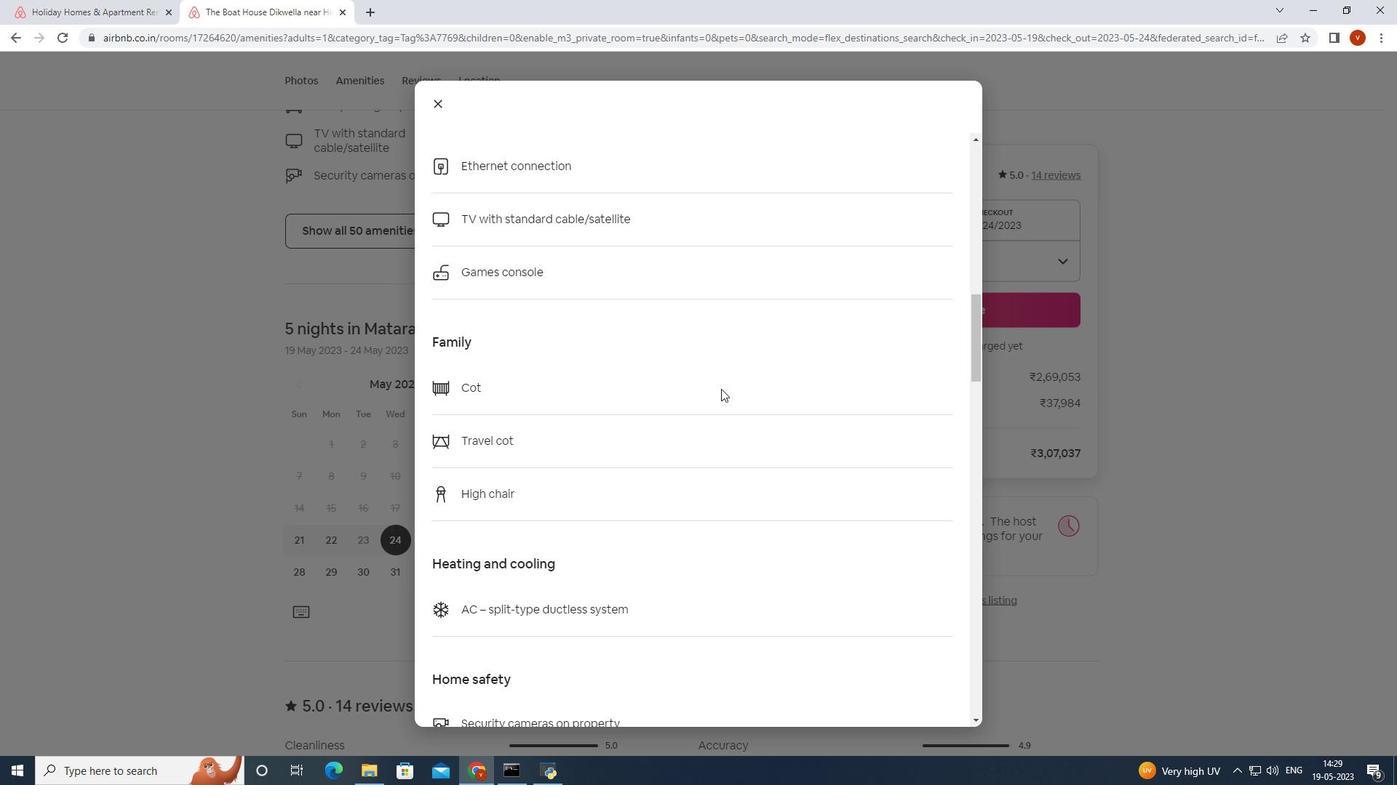 
Action: Mouse scrolled (721, 388) with delta (0, 0)
Screenshot: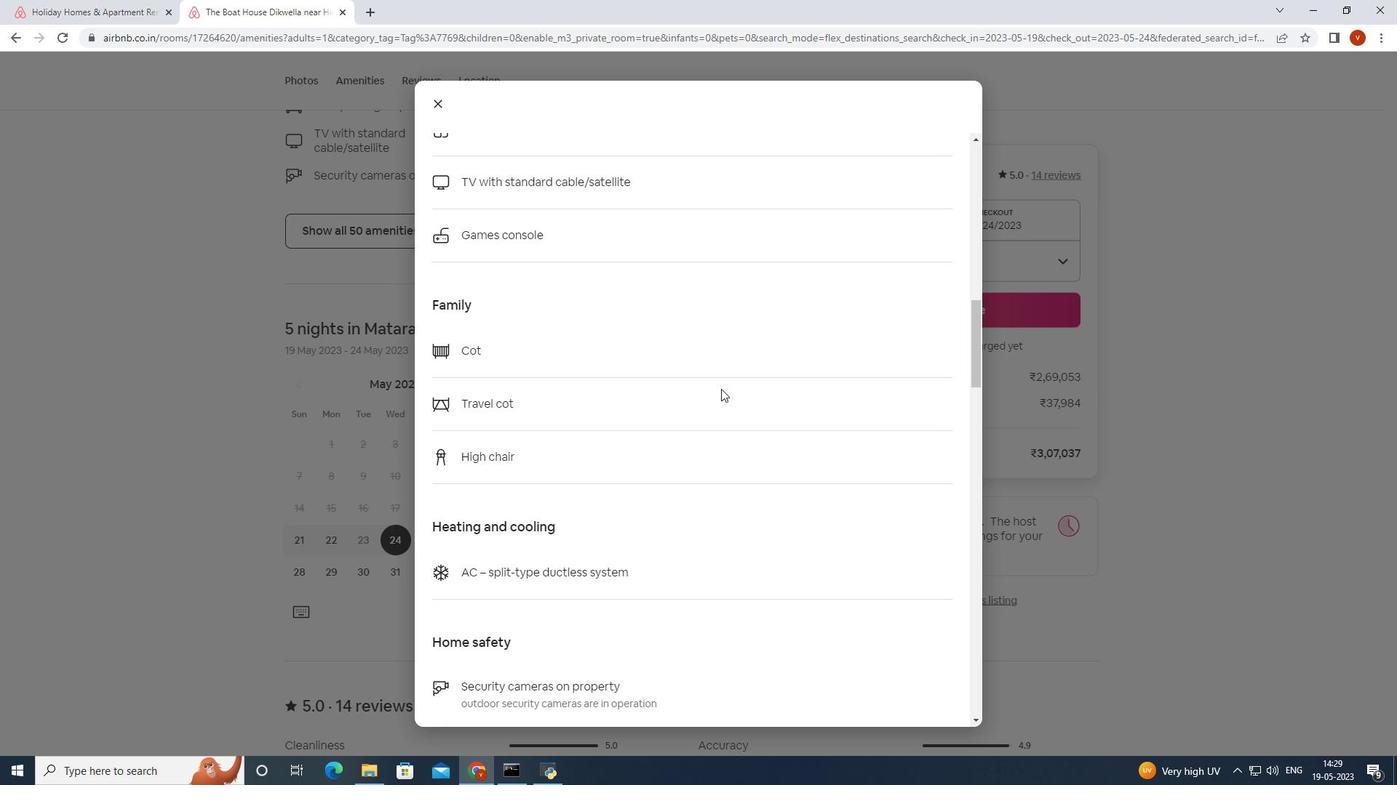 
Action: Mouse scrolled (721, 388) with delta (0, 0)
Screenshot: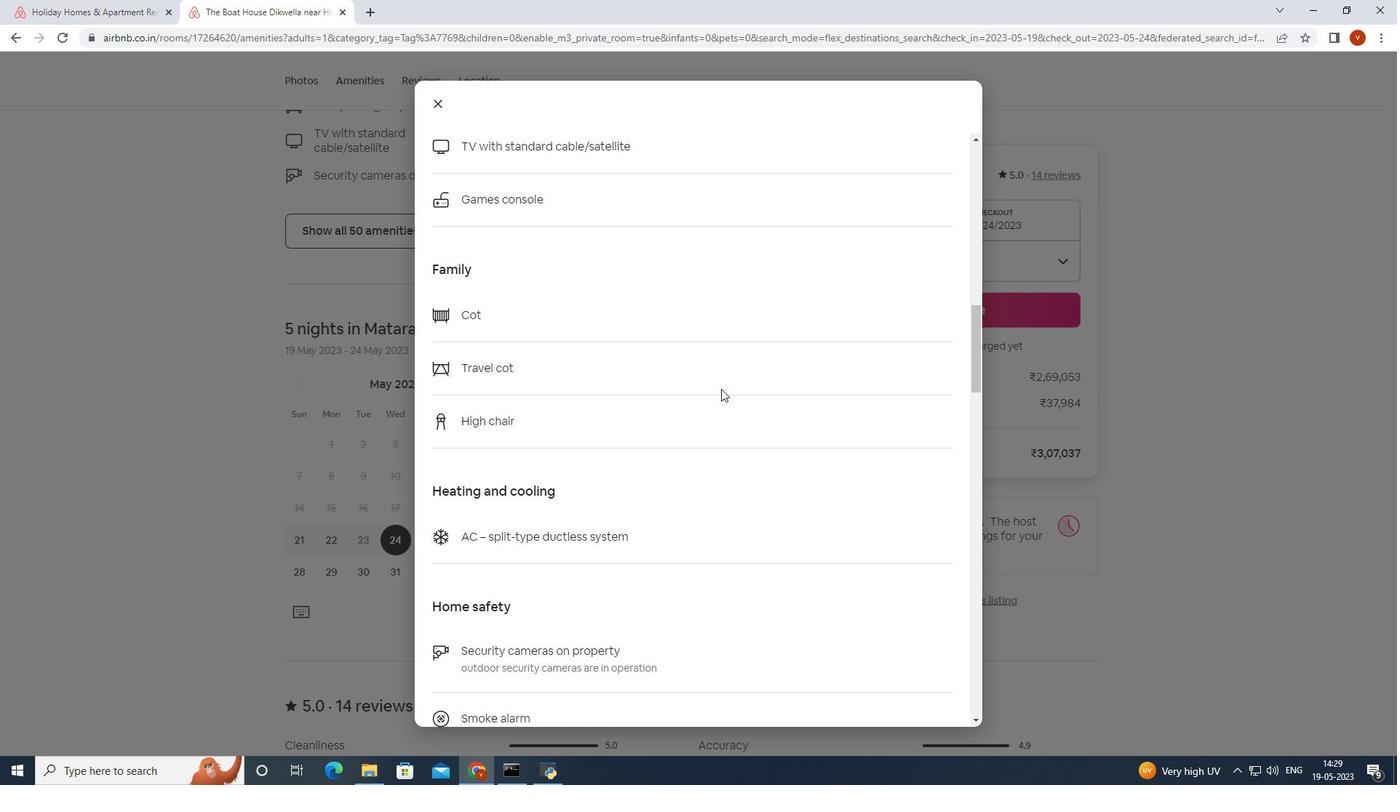 
Action: Mouse scrolled (721, 388) with delta (0, 0)
Screenshot: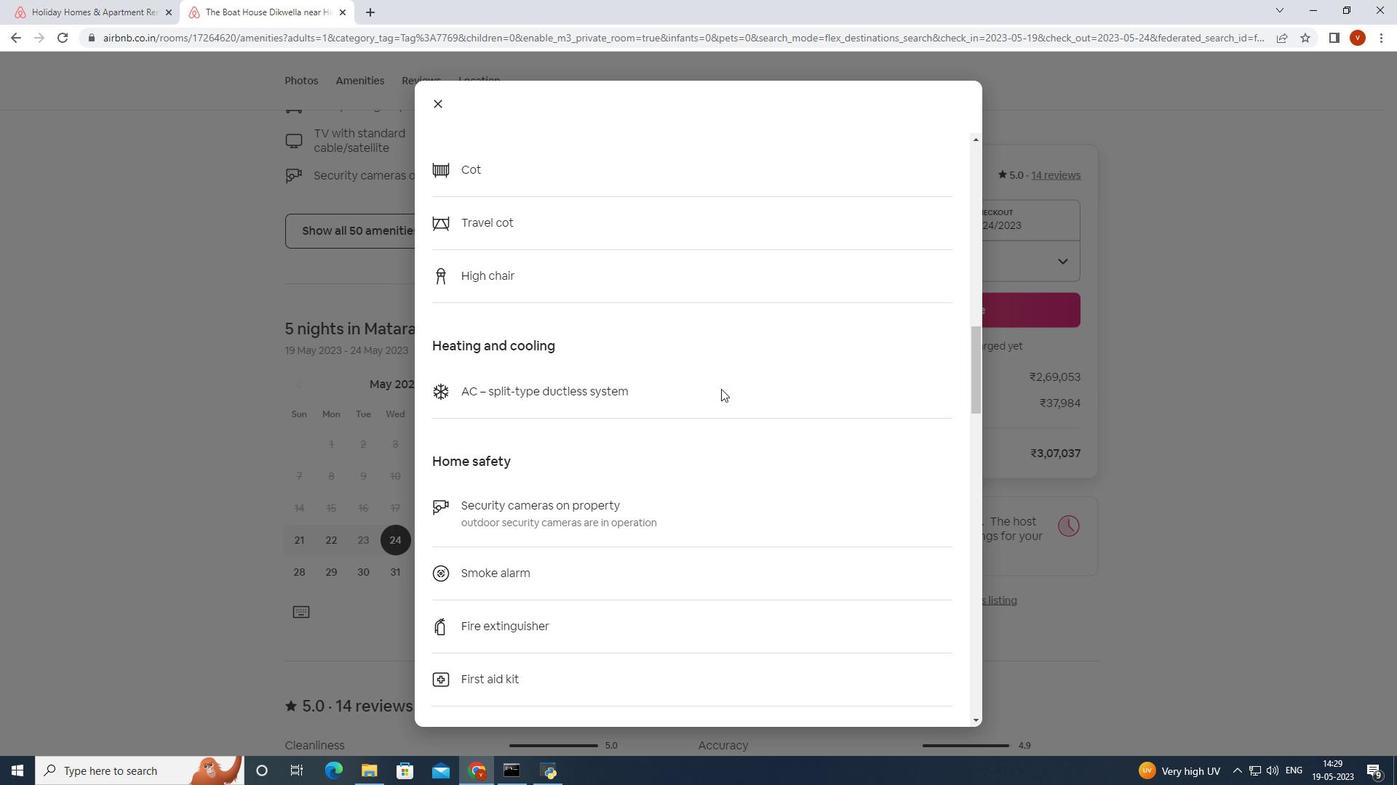
Action: Mouse scrolled (721, 388) with delta (0, 0)
Screenshot: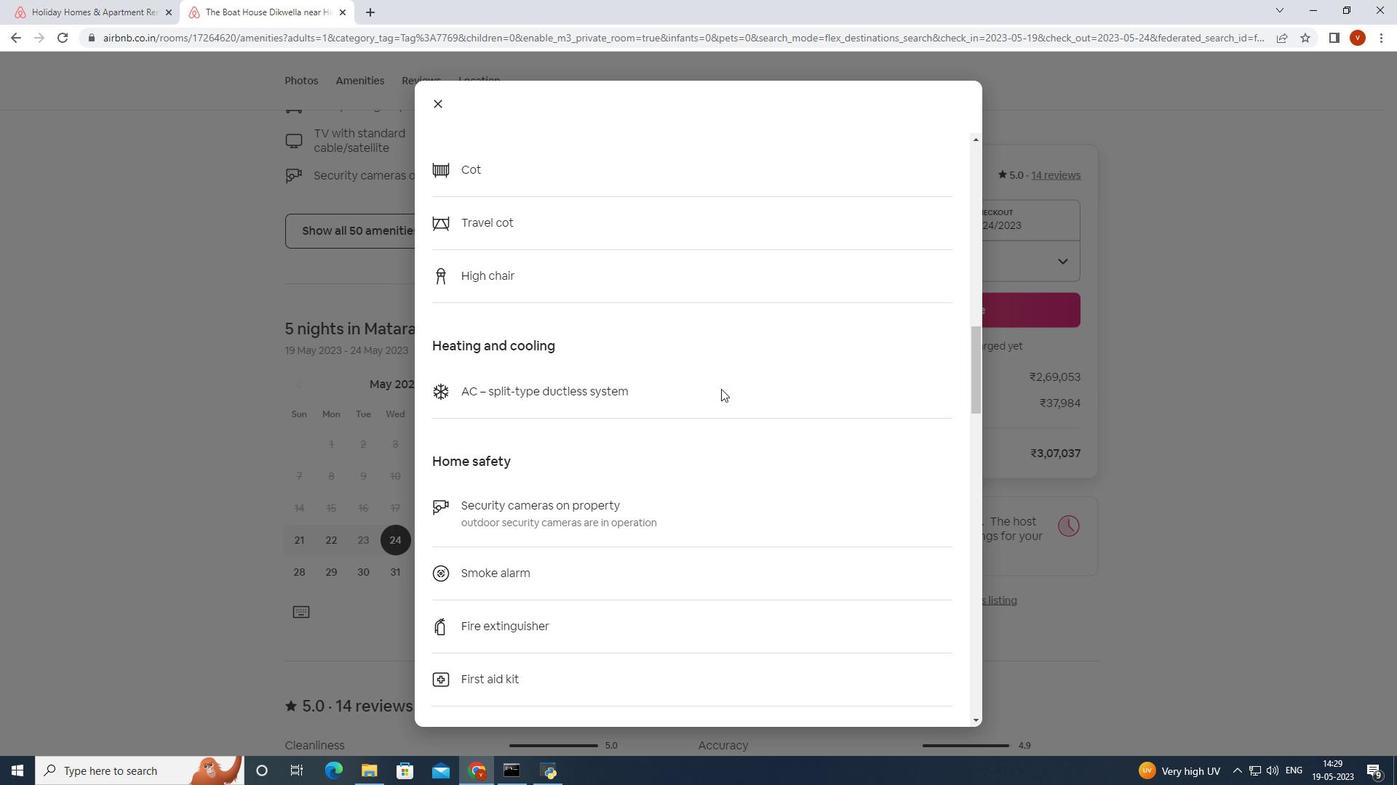 
Action: Mouse scrolled (721, 388) with delta (0, 0)
Screenshot: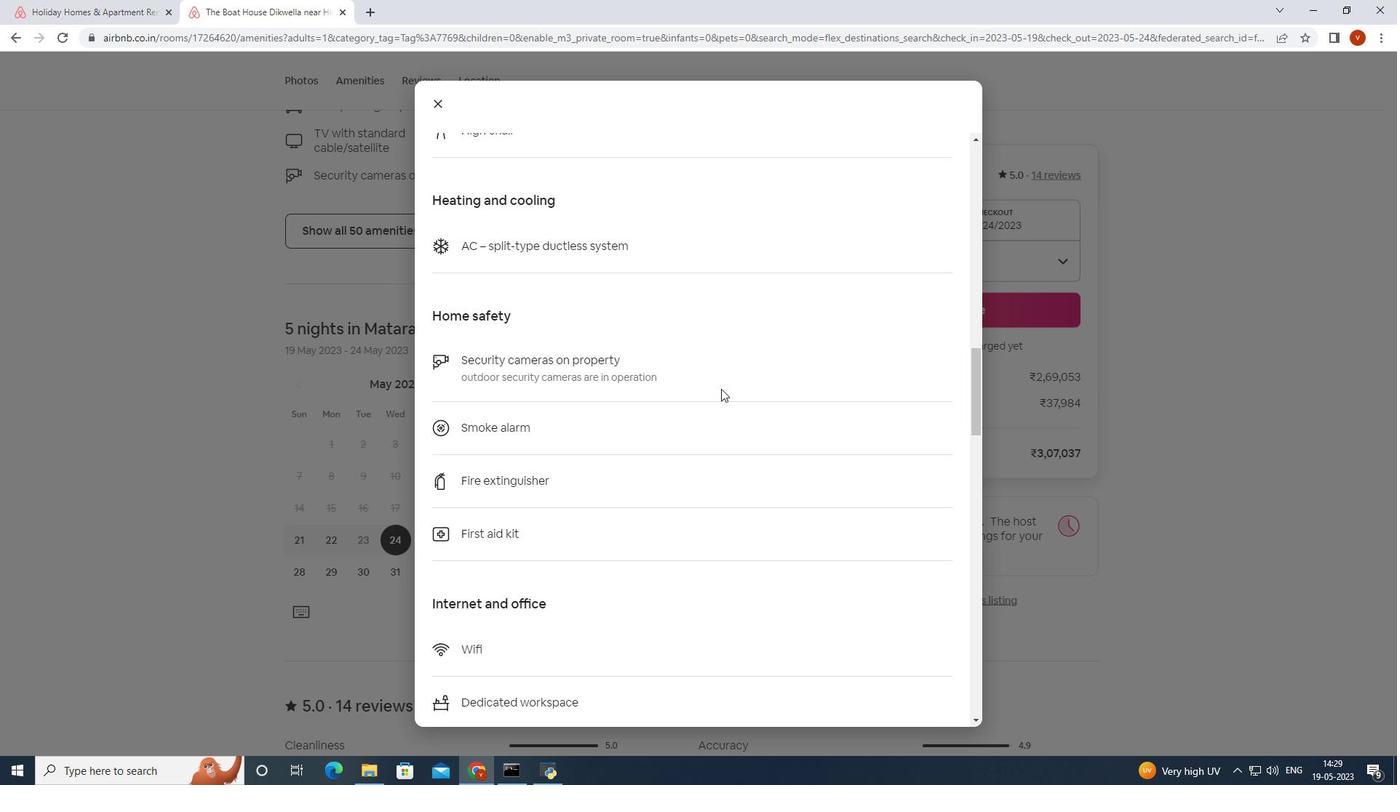 
Action: Mouse scrolled (721, 388) with delta (0, 0)
Screenshot: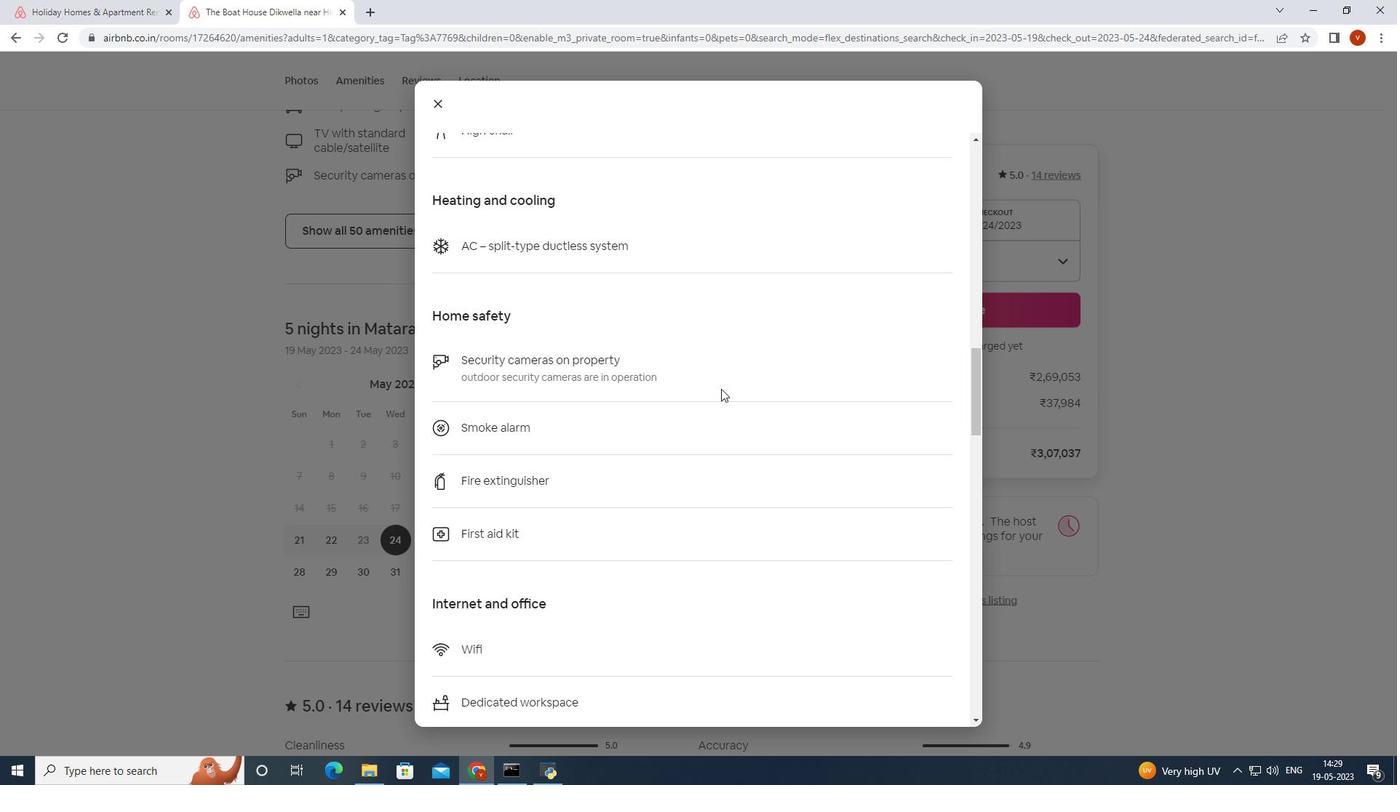 
Action: Mouse scrolled (721, 388) with delta (0, 0)
Screenshot: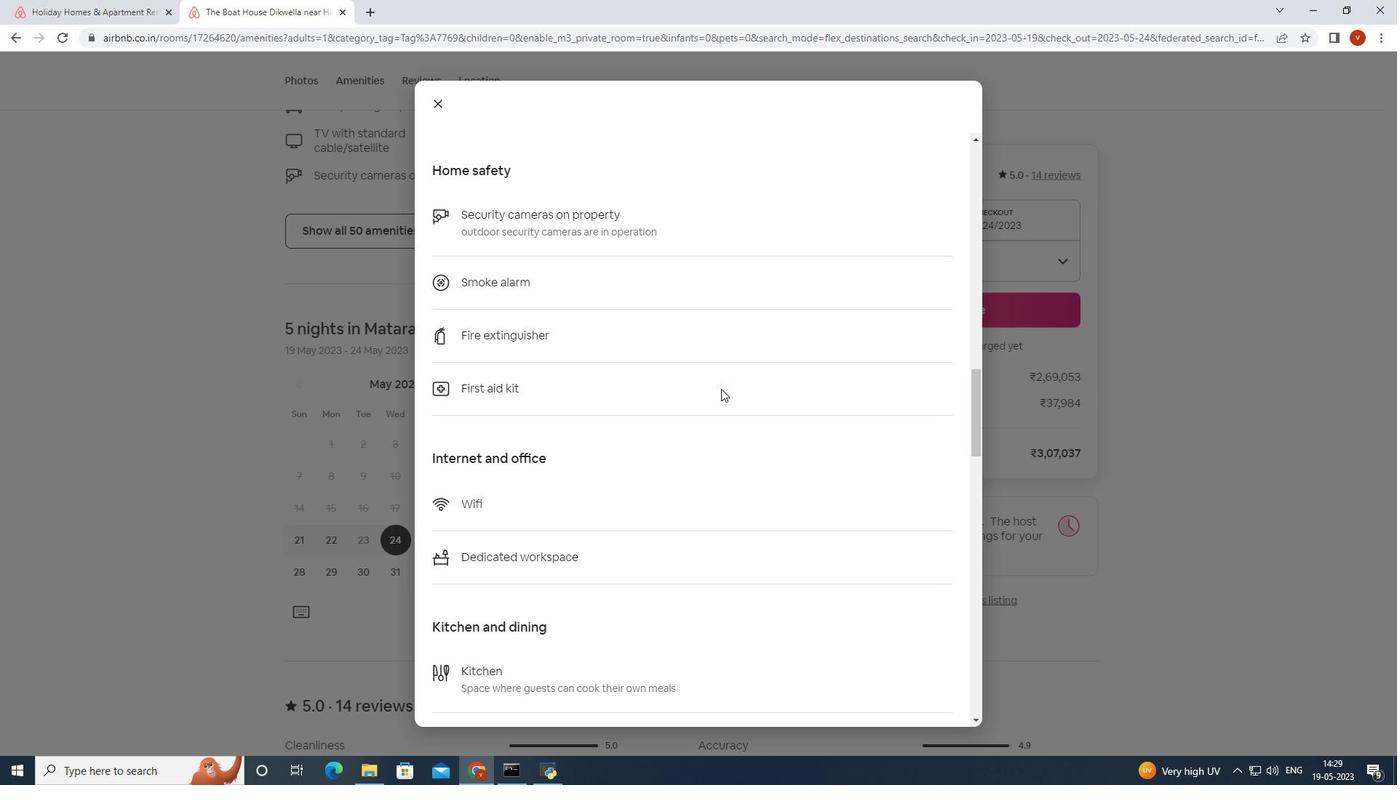 
Action: Mouse scrolled (721, 388) with delta (0, 0)
Screenshot: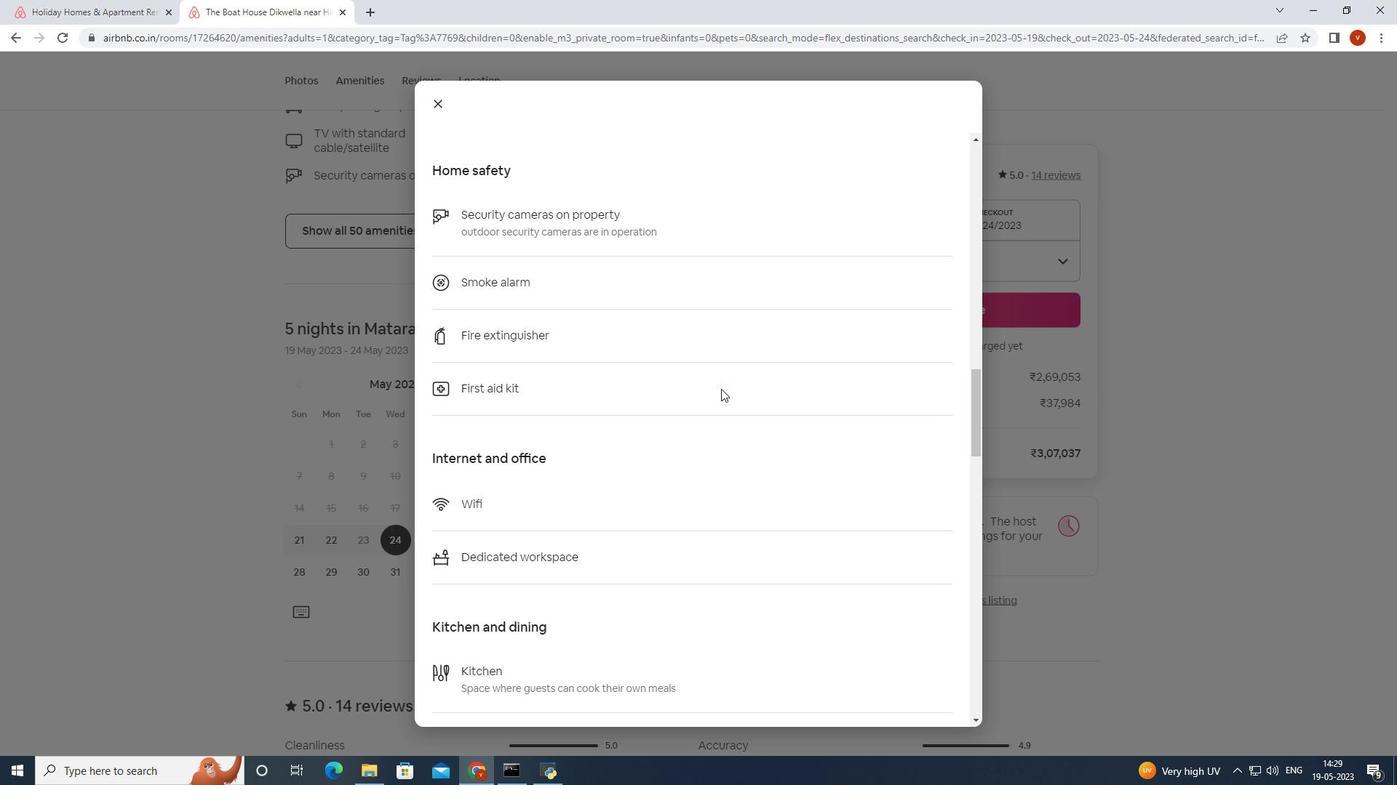 
Action: Mouse scrolled (721, 388) with delta (0, 0)
Screenshot: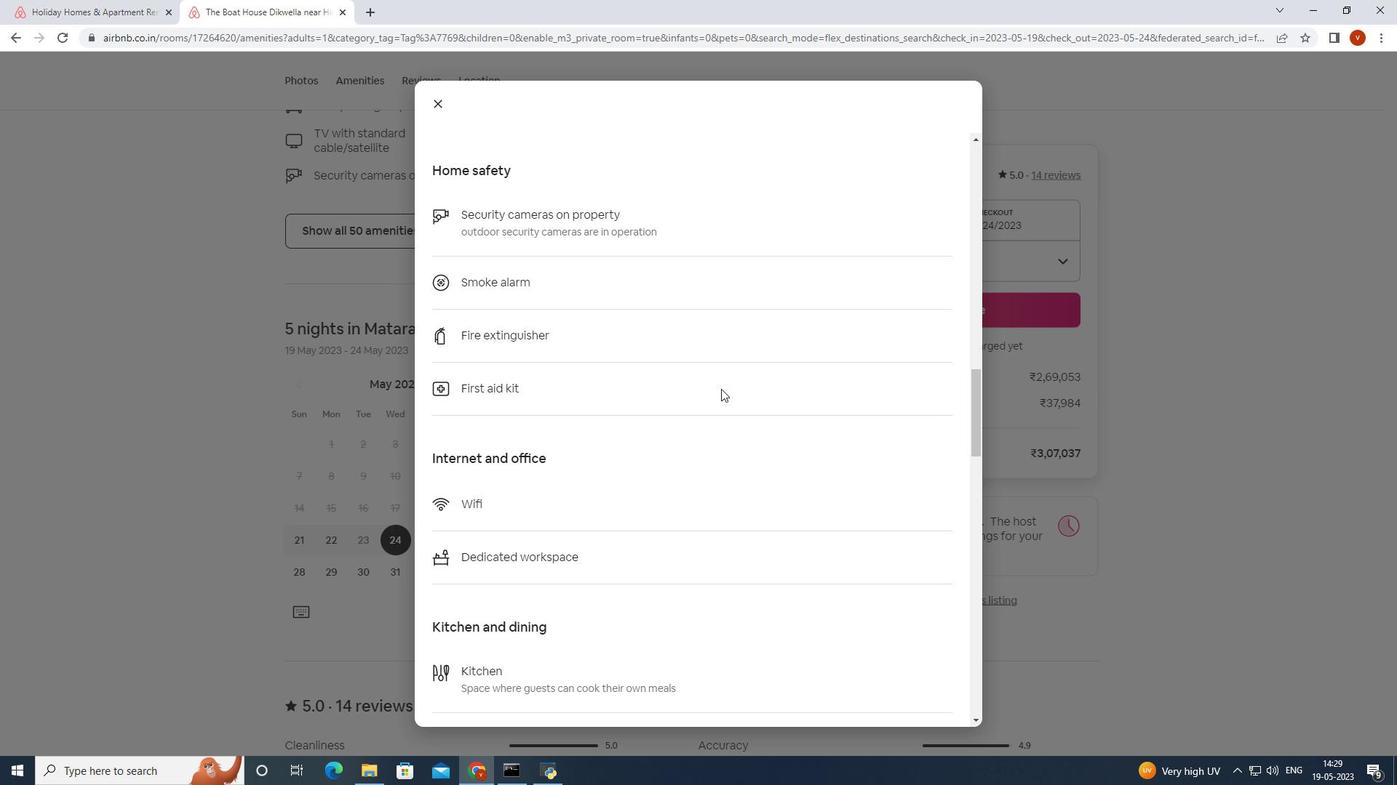 
Action: Mouse moved to (435, 100)
Screenshot: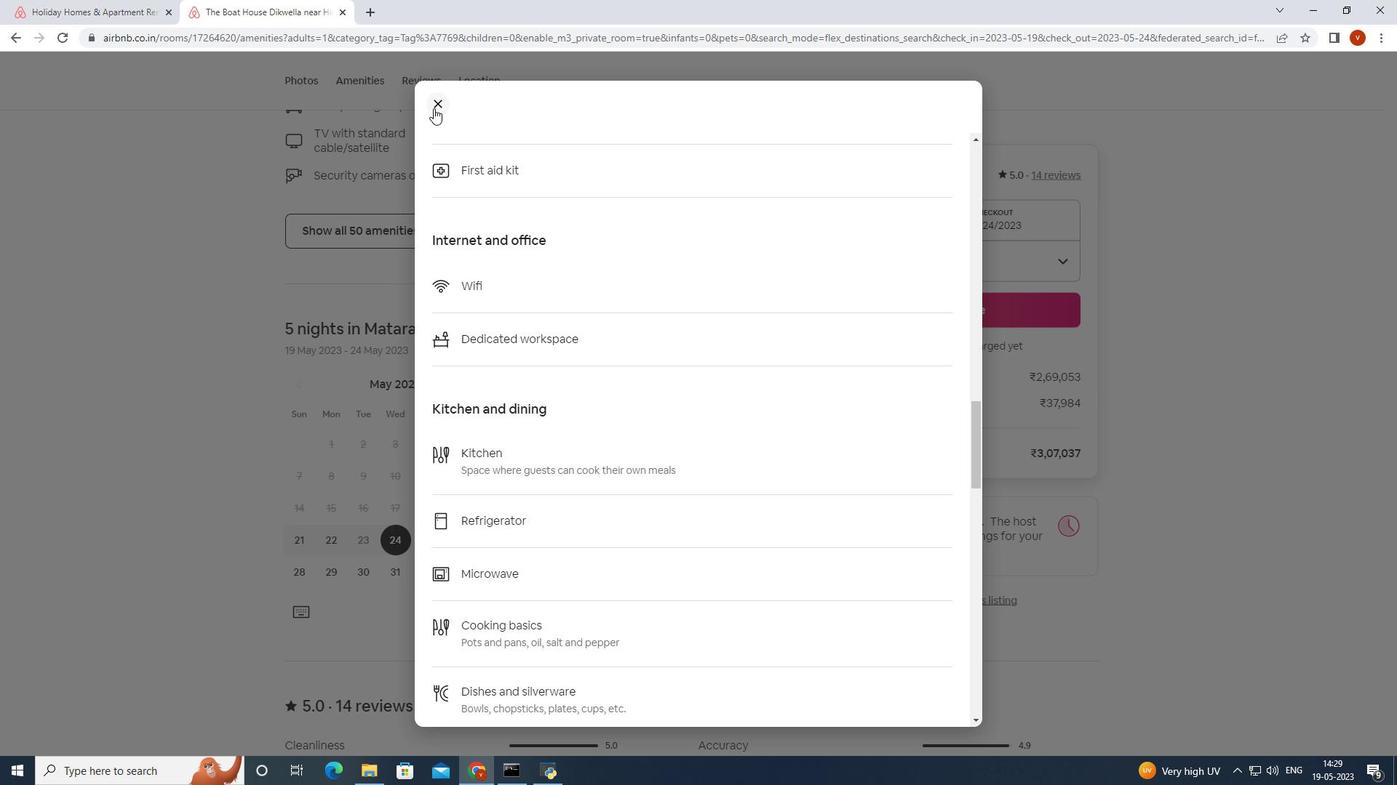 
Action: Mouse pressed left at (435, 100)
Screenshot: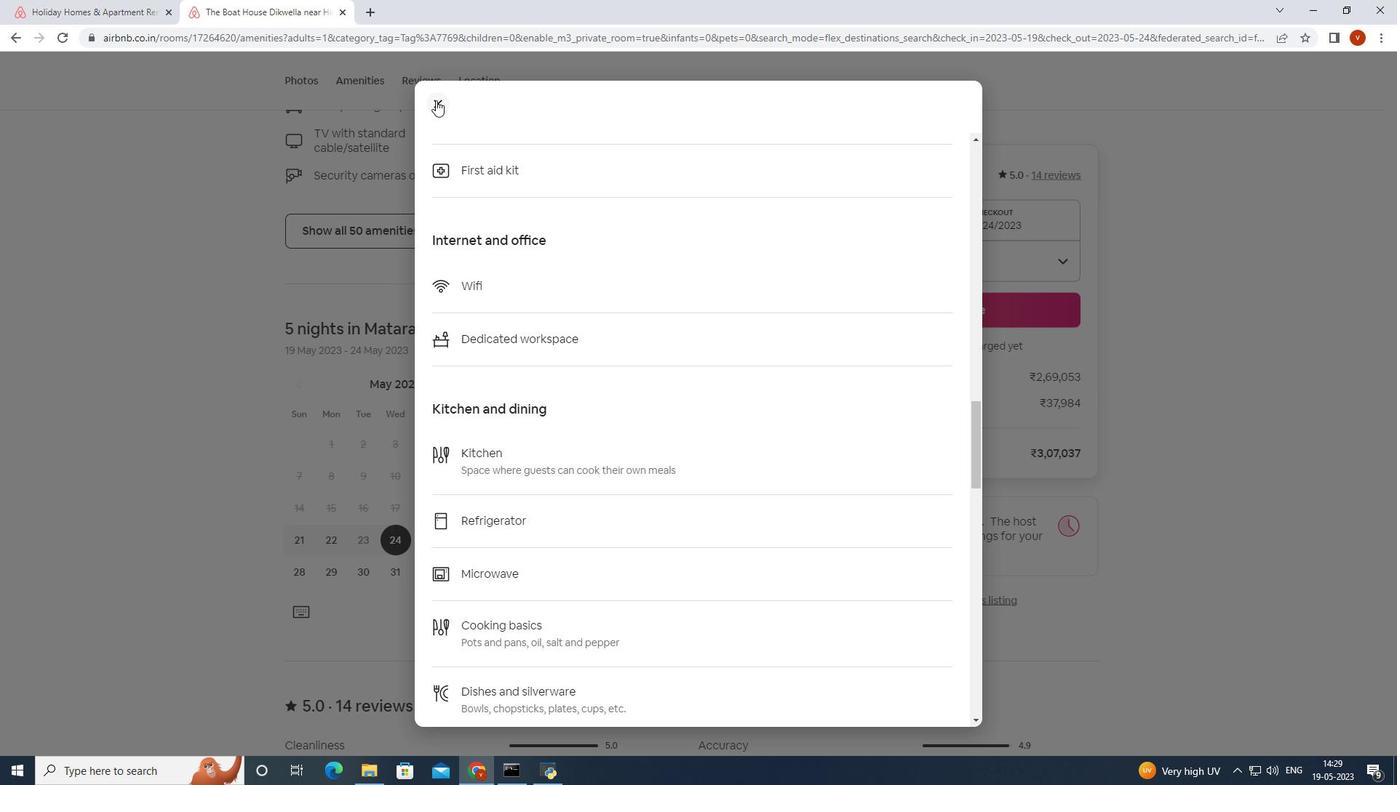 
Action: Mouse moved to (61, 0)
Screenshot: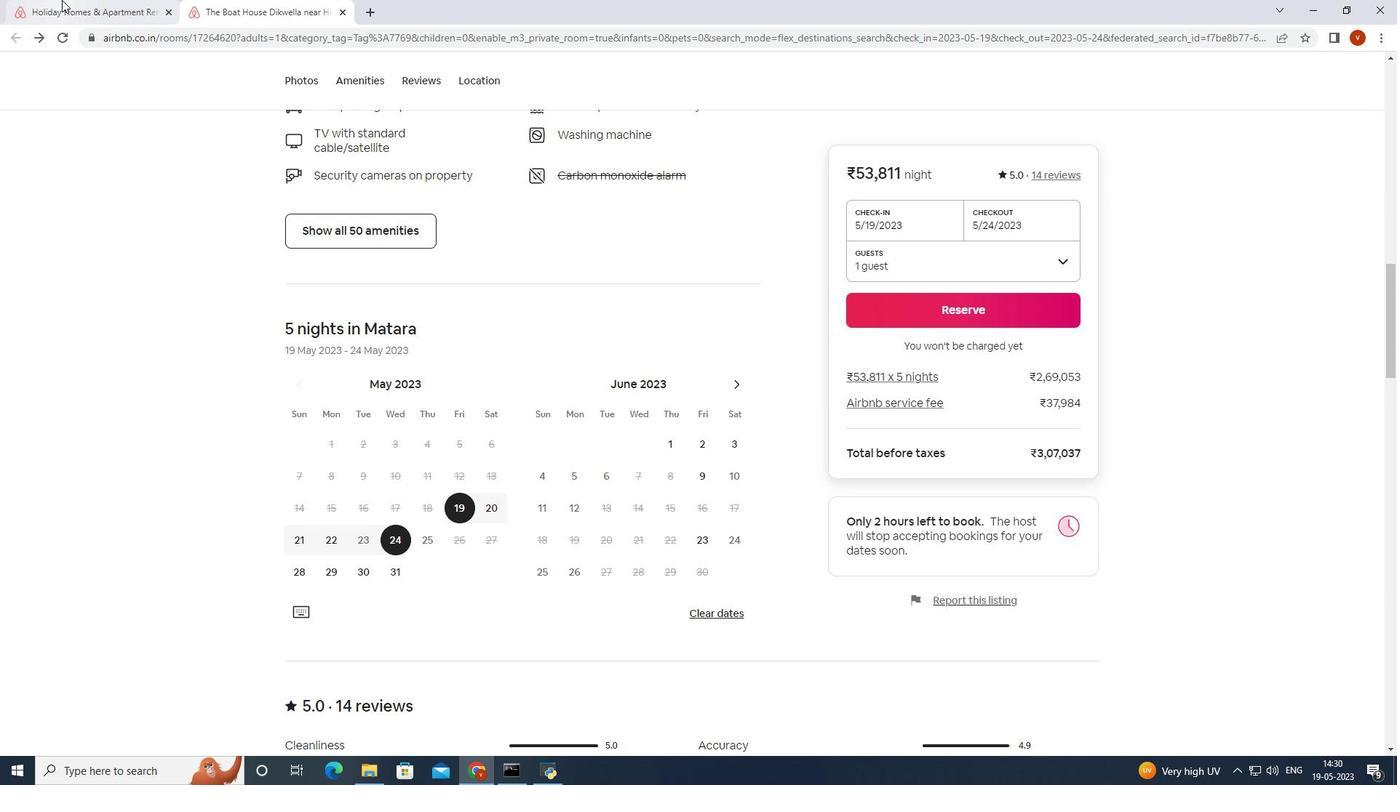 
Action: Mouse pressed left at (61, 0)
Screenshot: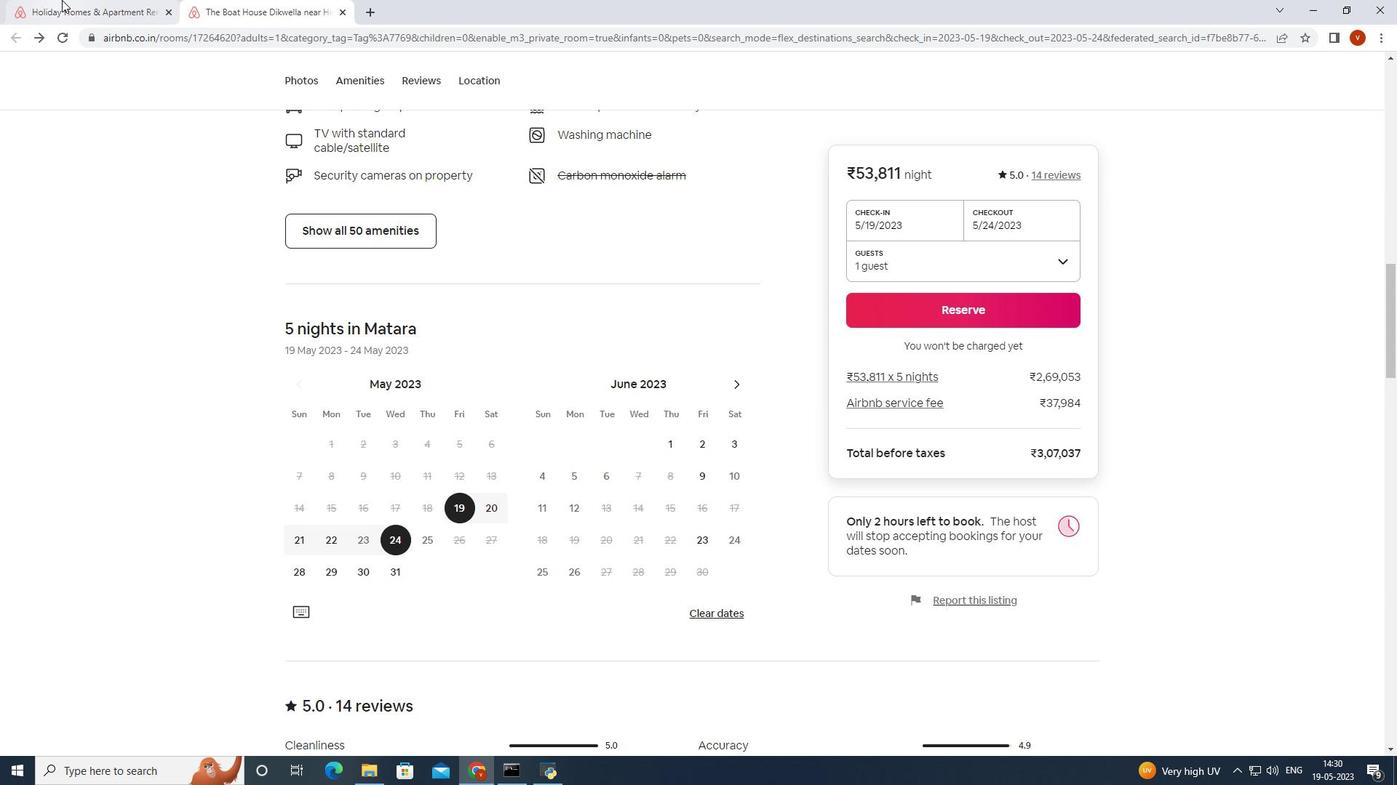 
Action: Mouse moved to (344, 10)
Screenshot: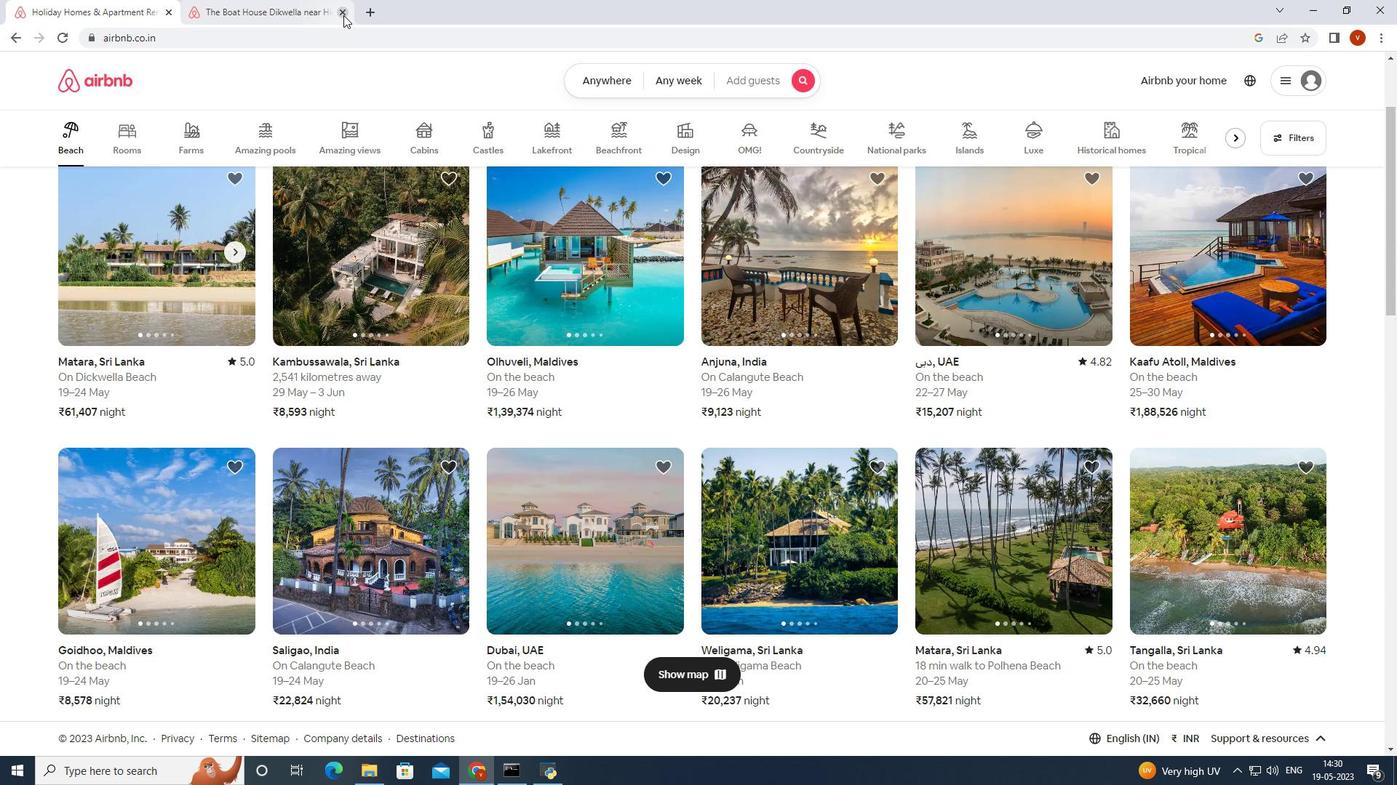 
Action: Mouse pressed left at (344, 10)
Screenshot: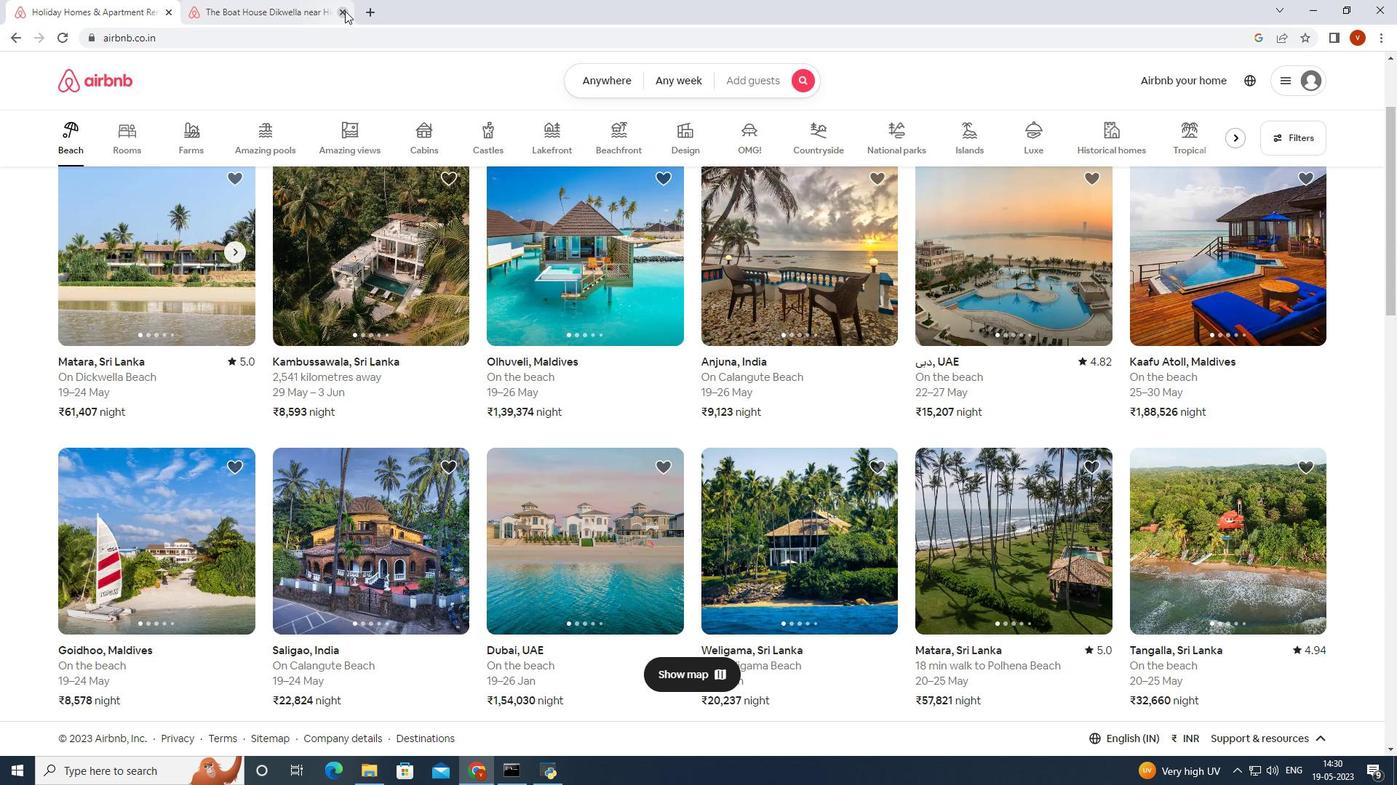 
Action: Mouse moved to (372, 223)
Screenshot: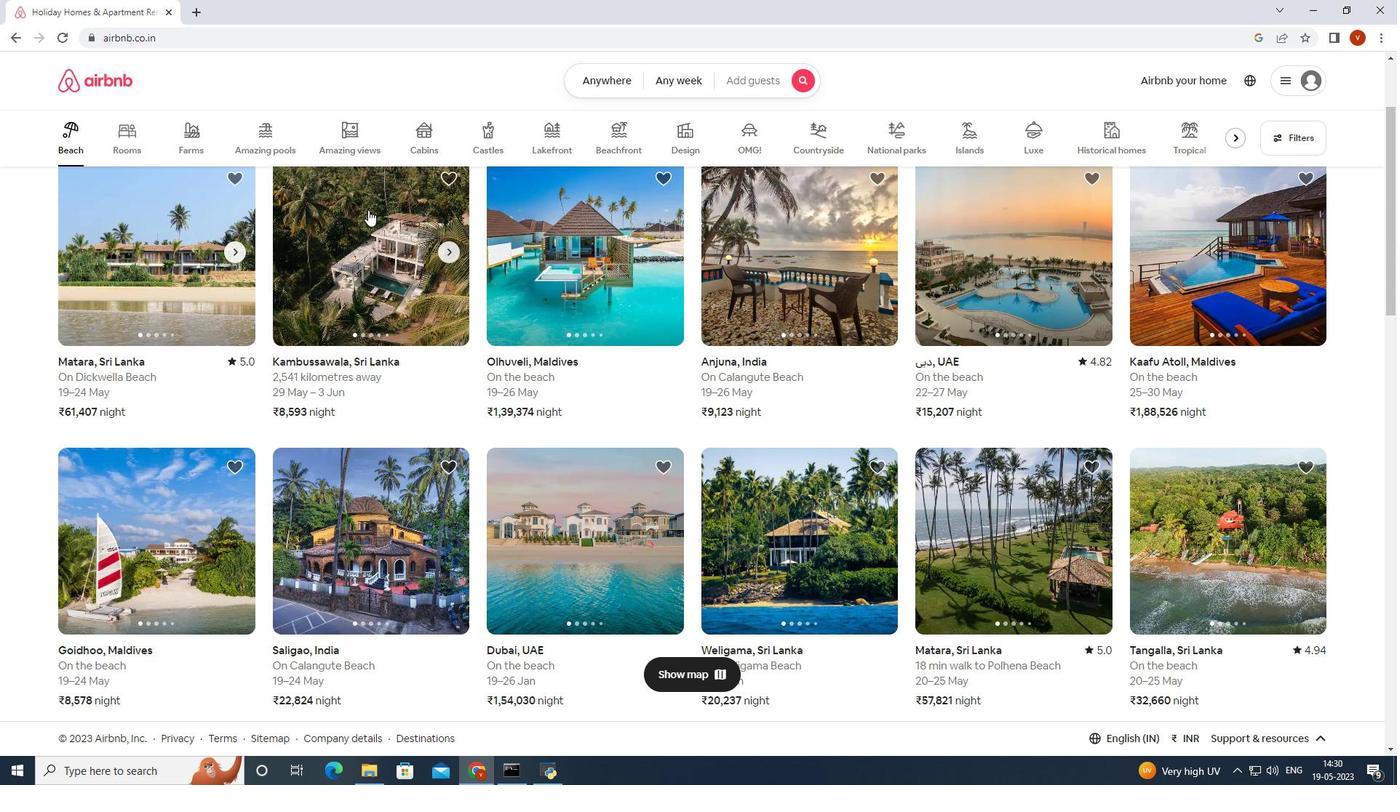 
Action: Mouse pressed left at (372, 223)
Screenshot: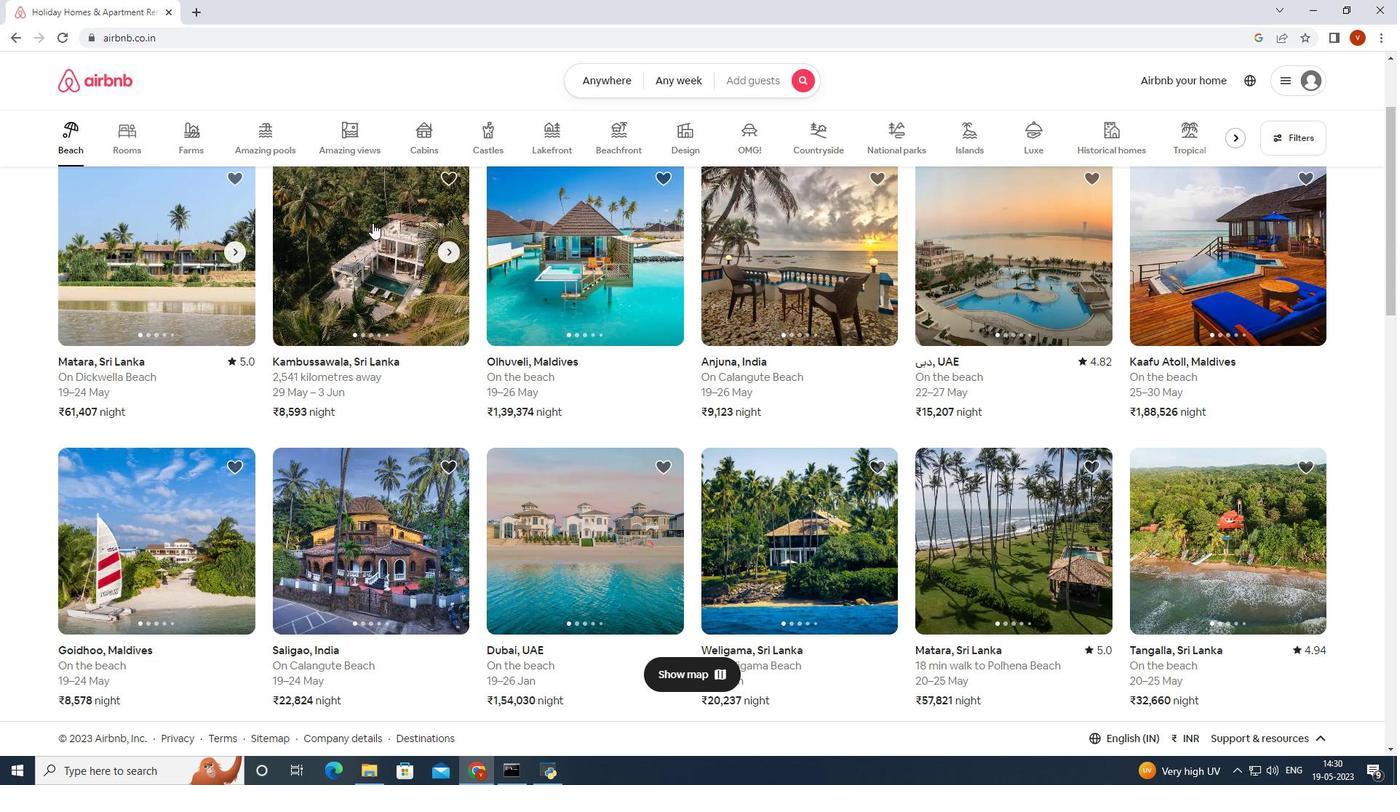 
Action: Mouse moved to (676, 379)
Screenshot: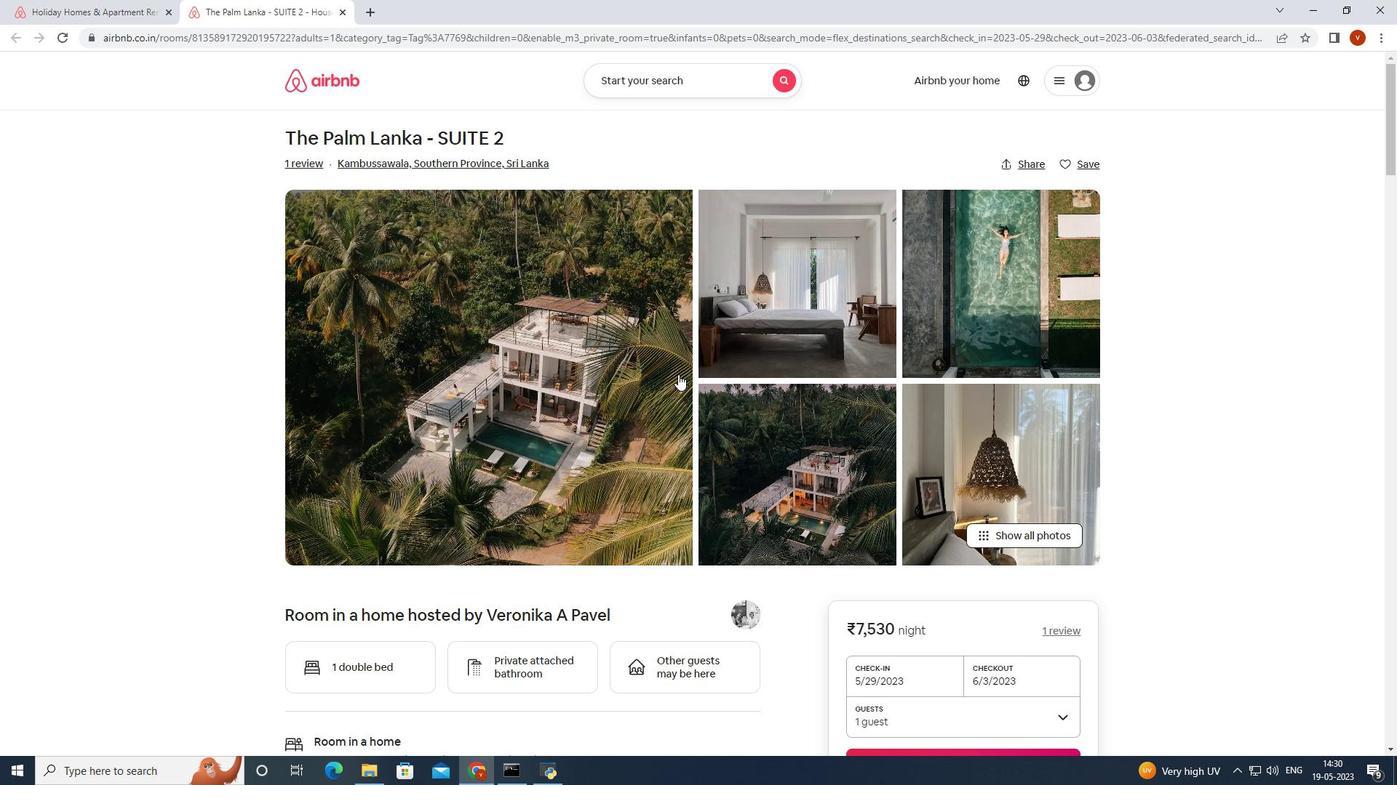 
Action: Mouse scrolled (676, 378) with delta (0, 0)
Screenshot: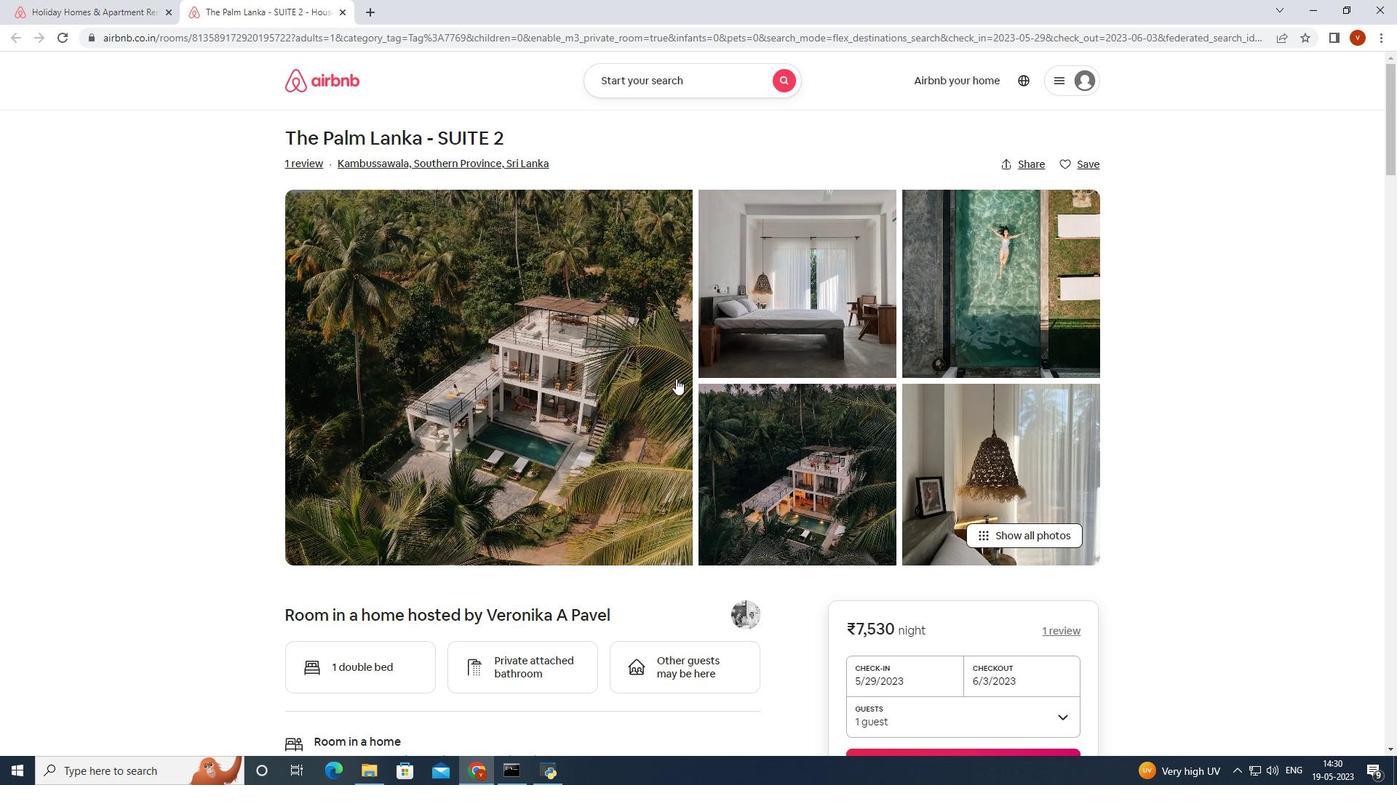 
Action: Mouse moved to (675, 380)
Screenshot: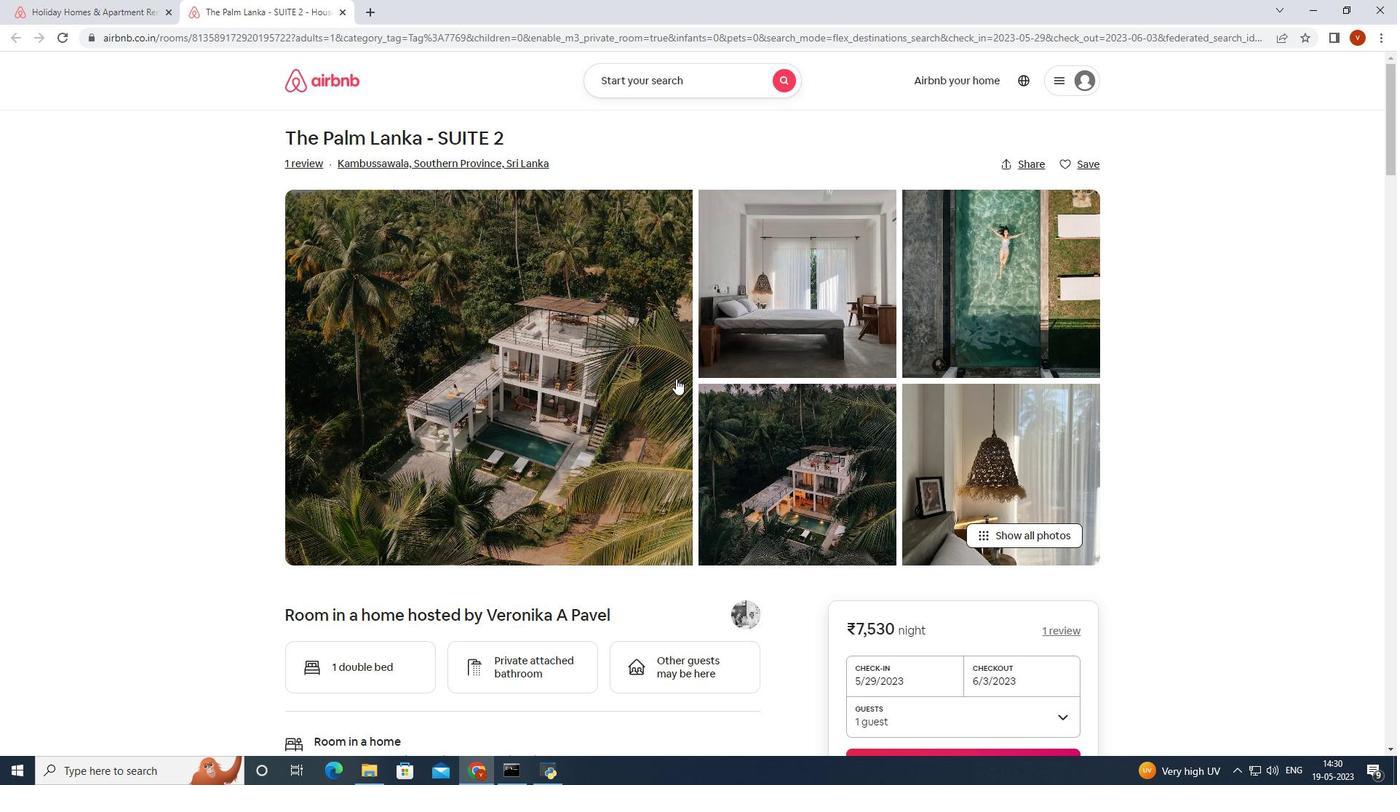 
Action: Mouse scrolled (675, 379) with delta (0, 0)
Screenshot: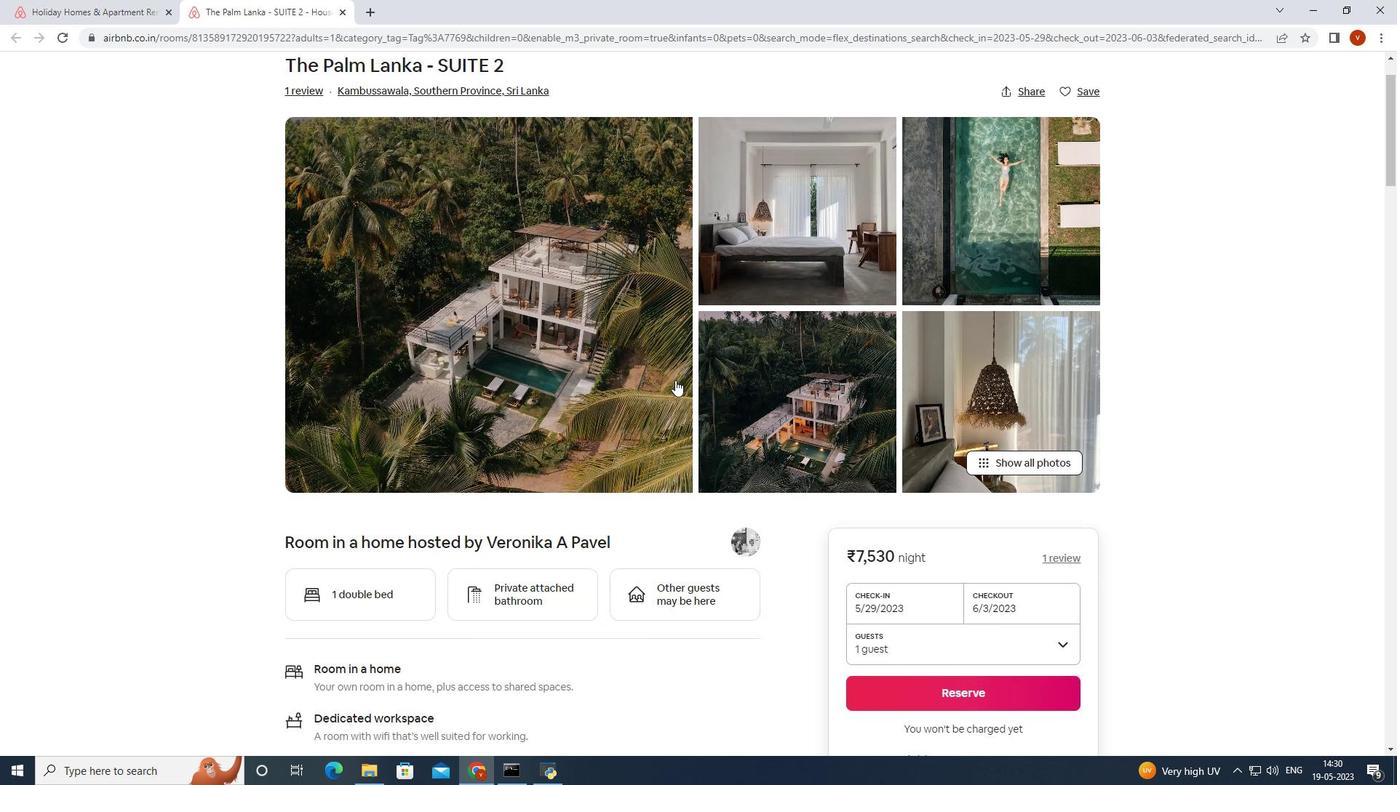 
Action: Mouse moved to (670, 382)
Screenshot: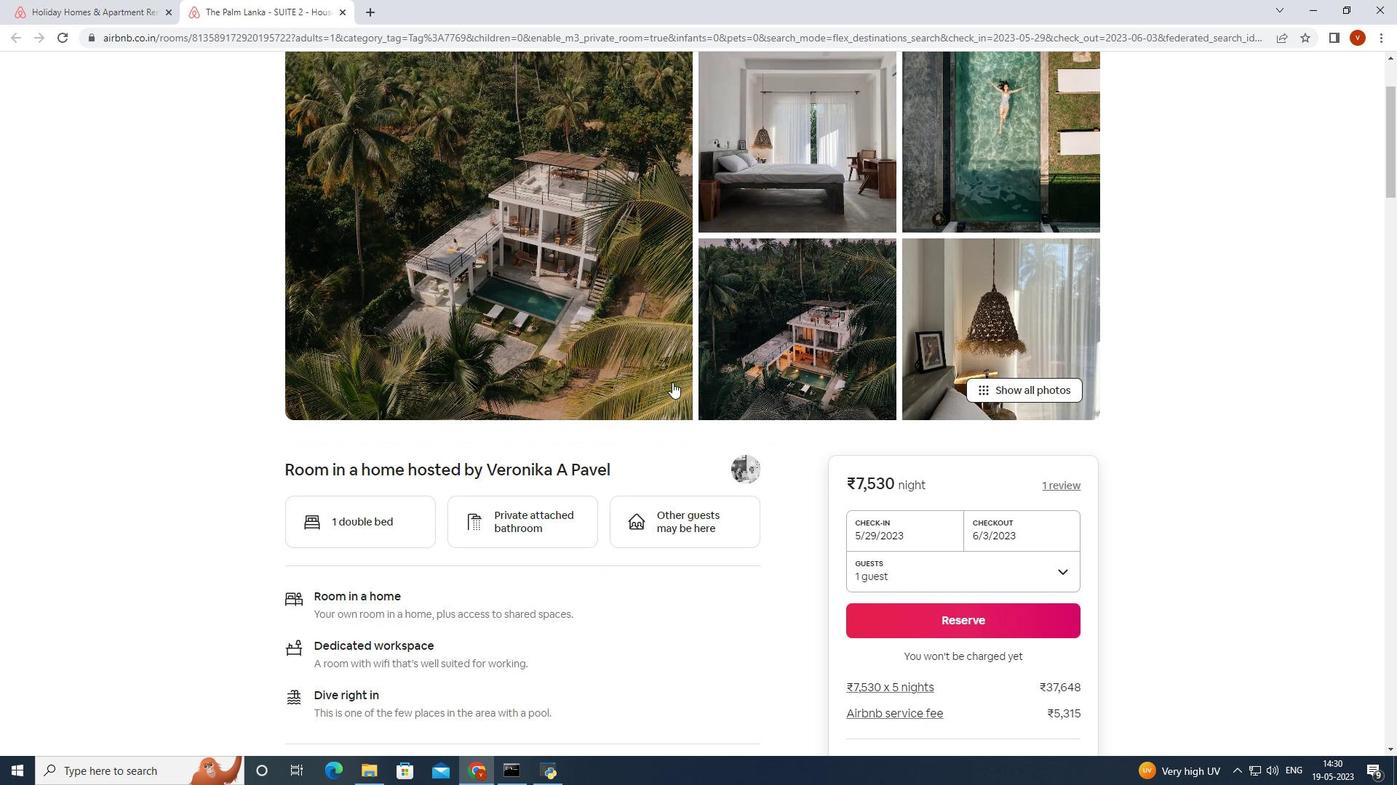 
Action: Mouse scrolled (670, 382) with delta (0, 0)
Screenshot: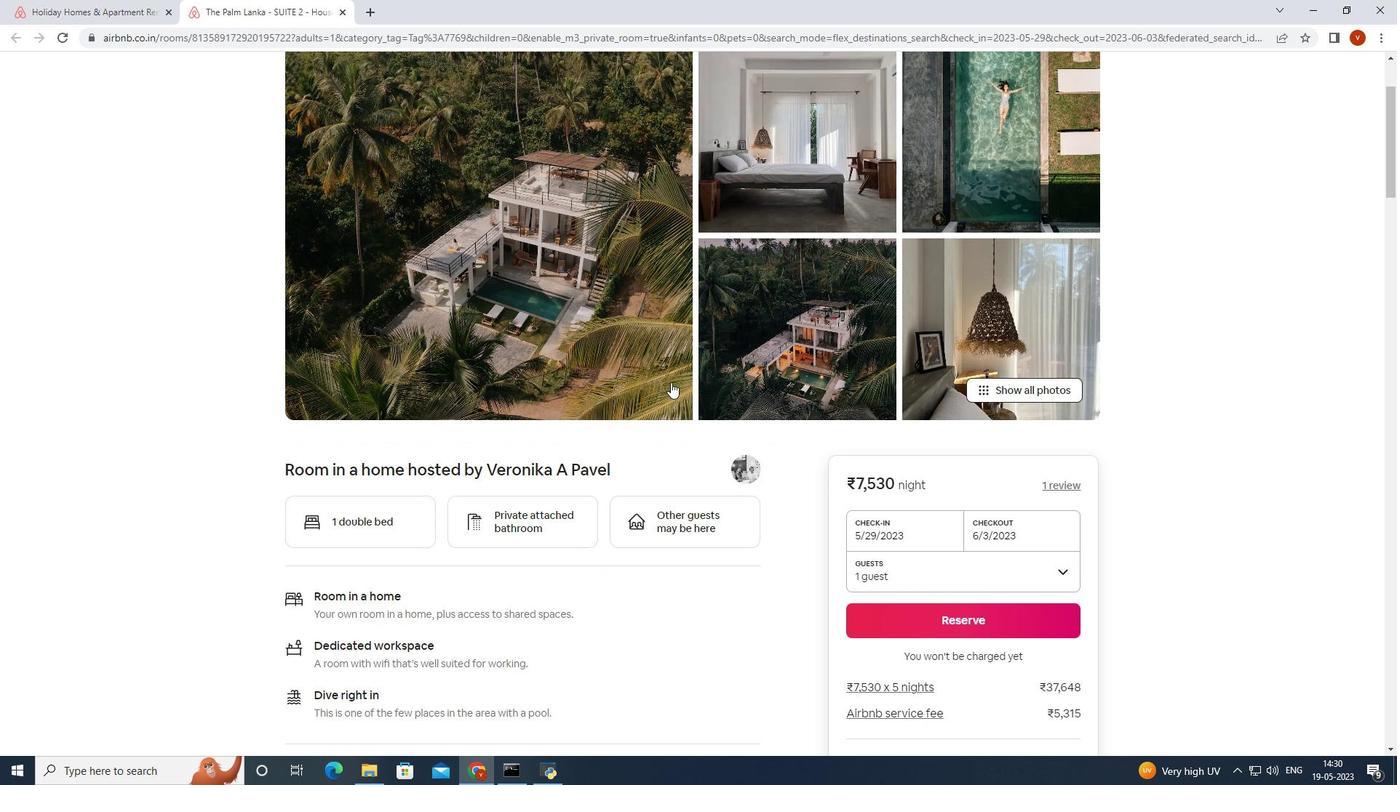 
Action: Mouse scrolled (670, 382) with delta (0, 0)
Screenshot: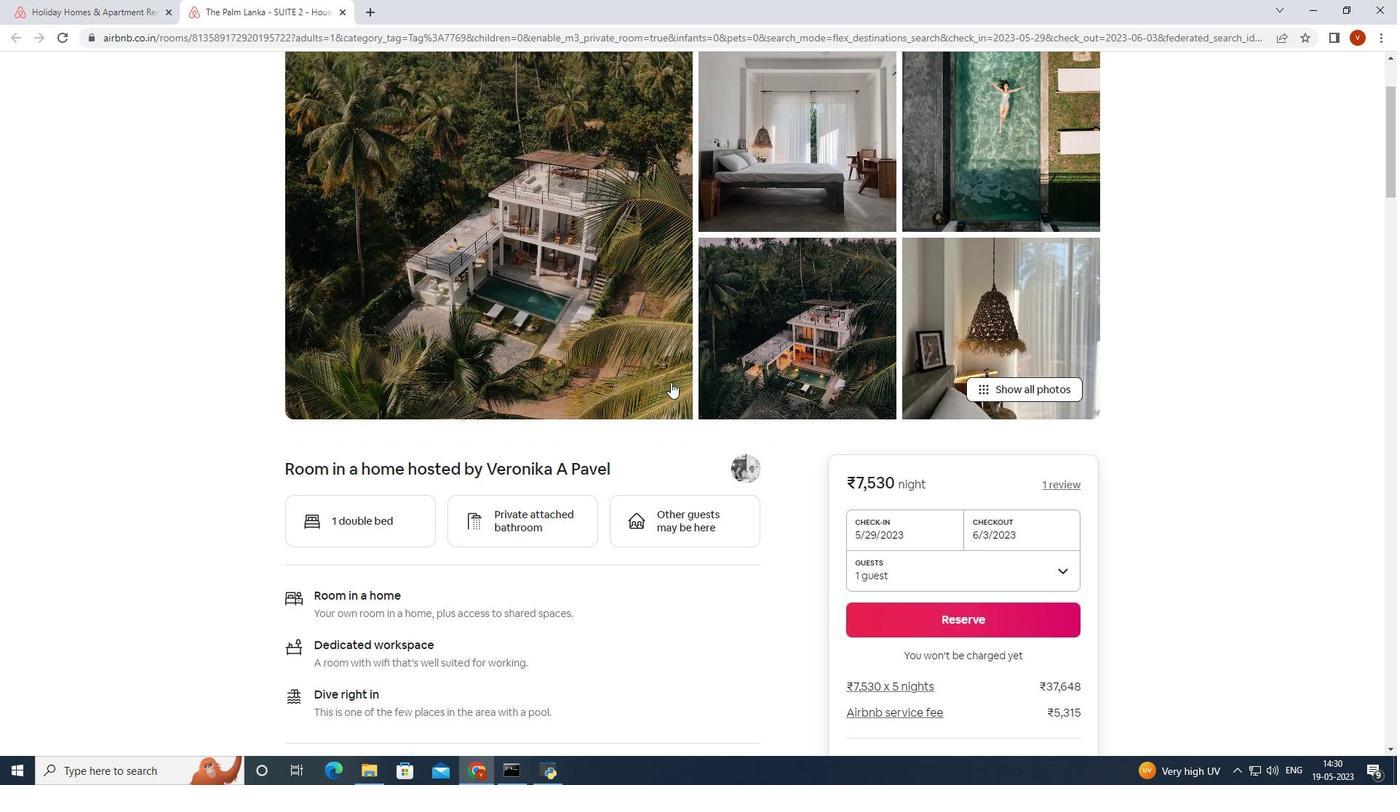 
Action: Mouse moved to (852, 499)
Screenshot: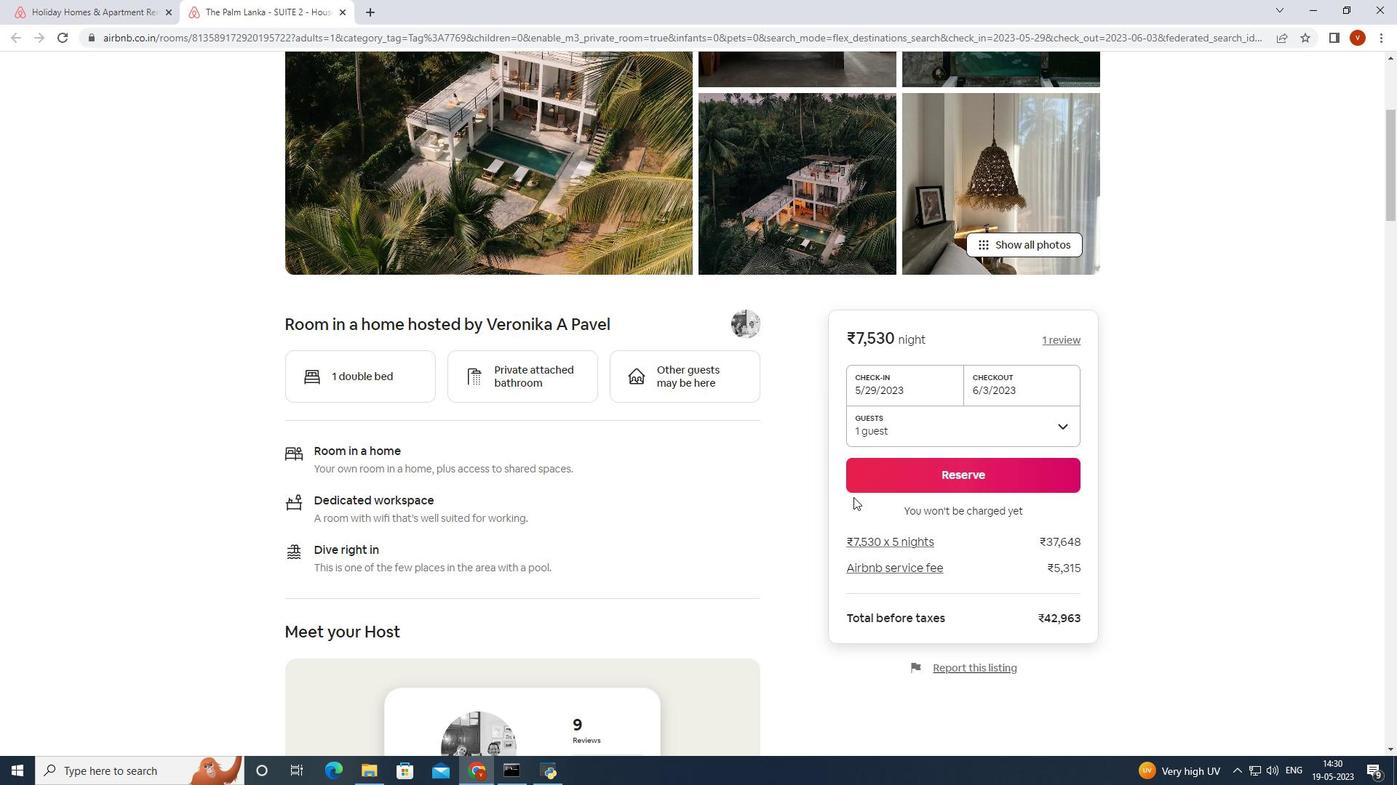 
Action: Mouse scrolled (852, 499) with delta (0, 0)
Screenshot: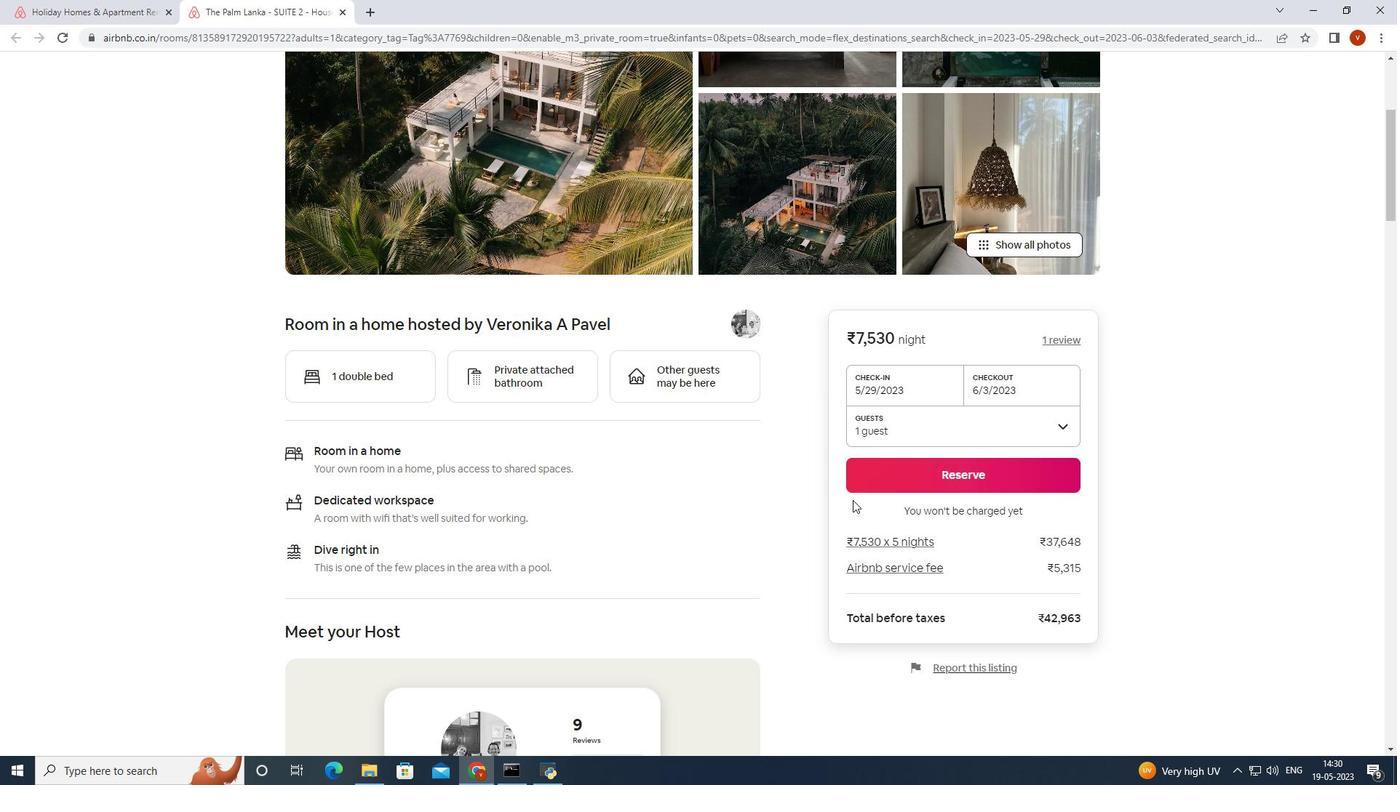
Action: Mouse moved to (848, 511)
Screenshot: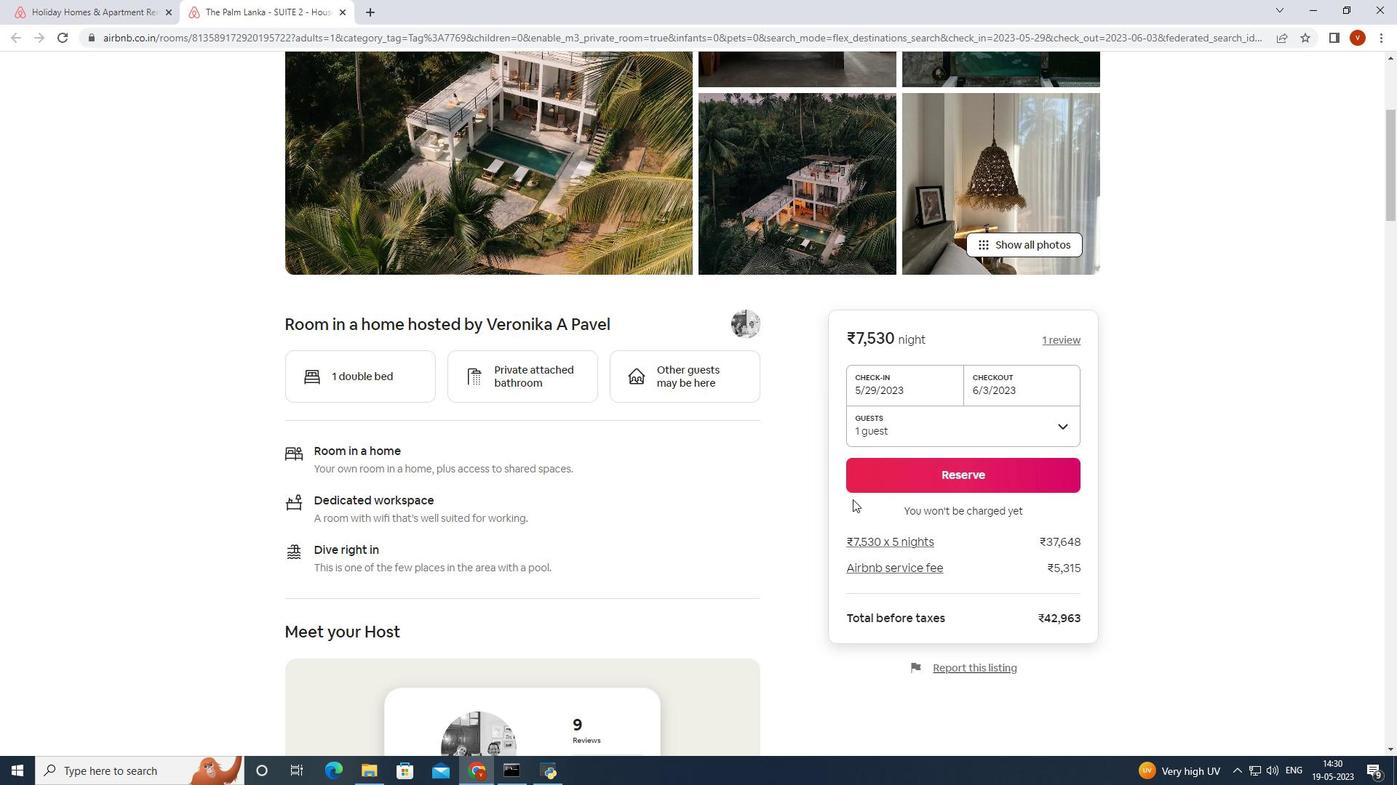 
Action: Mouse scrolled (848, 510) with delta (0, 0)
Screenshot: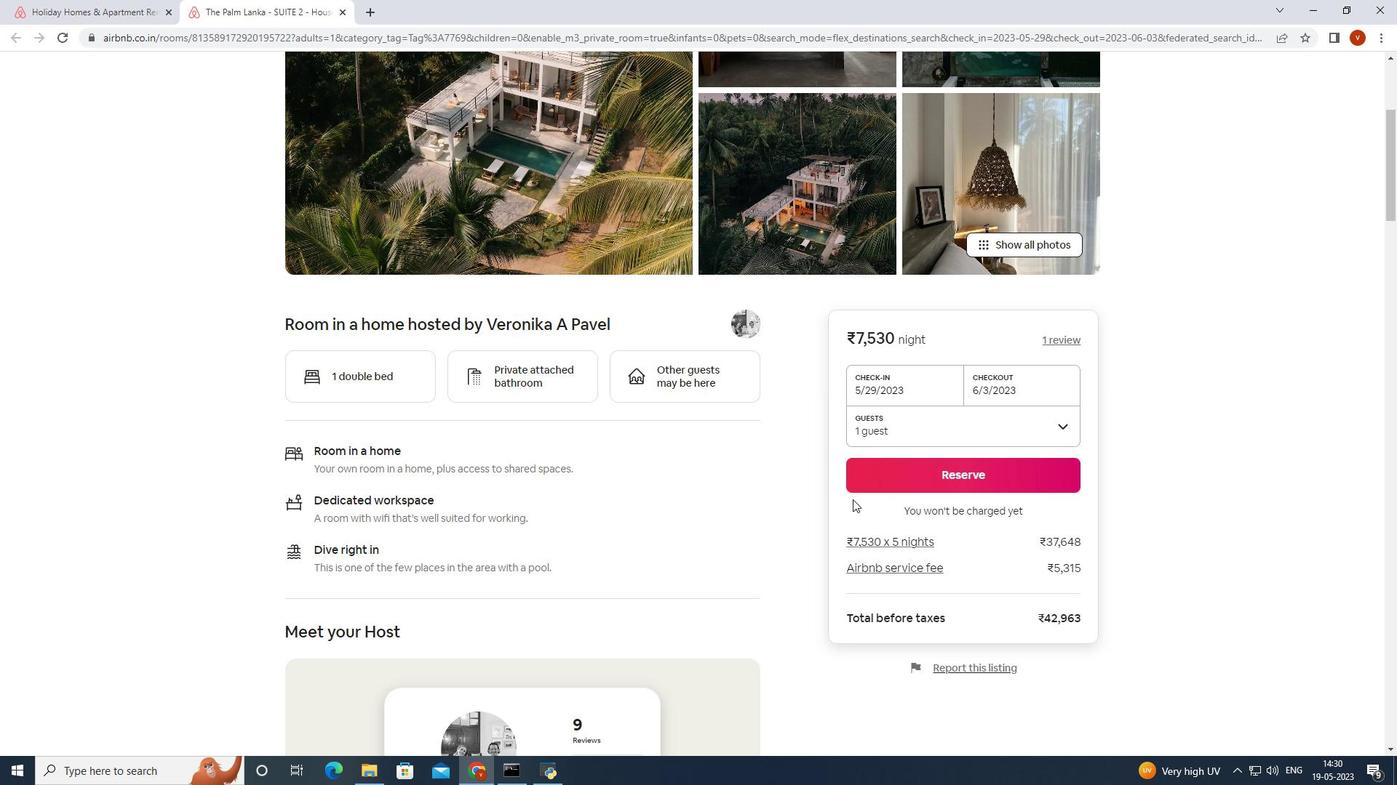 
Action: Mouse moved to (847, 510)
Screenshot: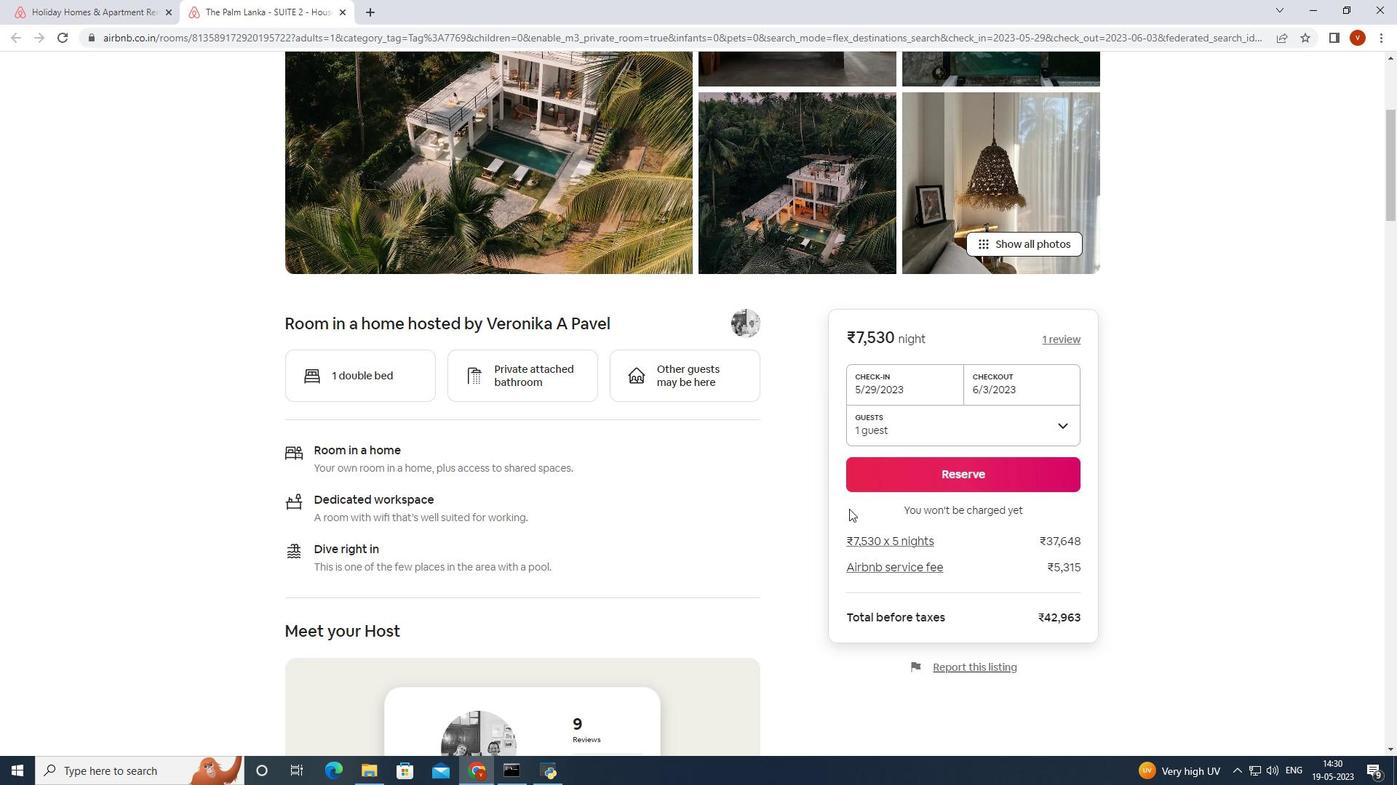 
Action: Mouse scrolled (847, 510) with delta (0, 0)
Screenshot: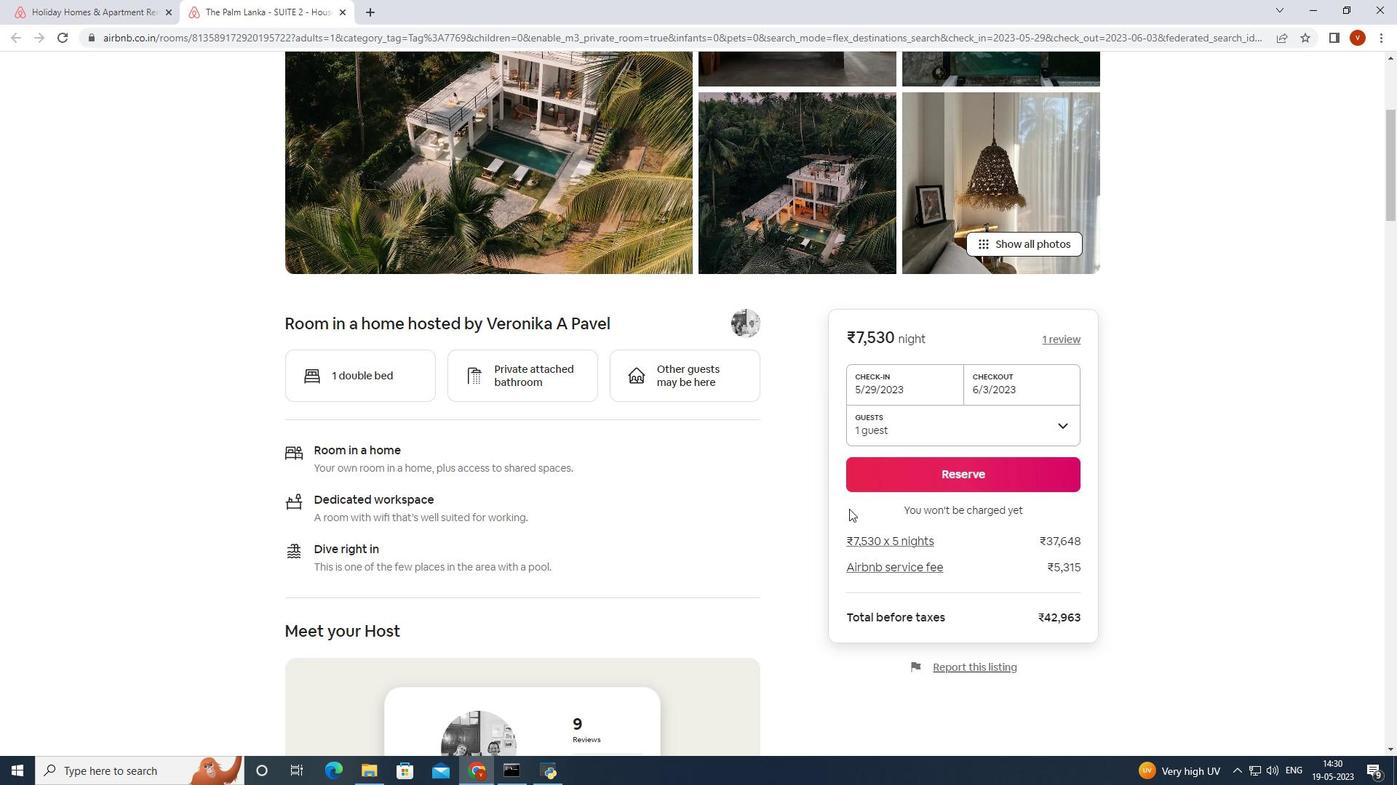 
Action: Mouse moved to (842, 510)
Screenshot: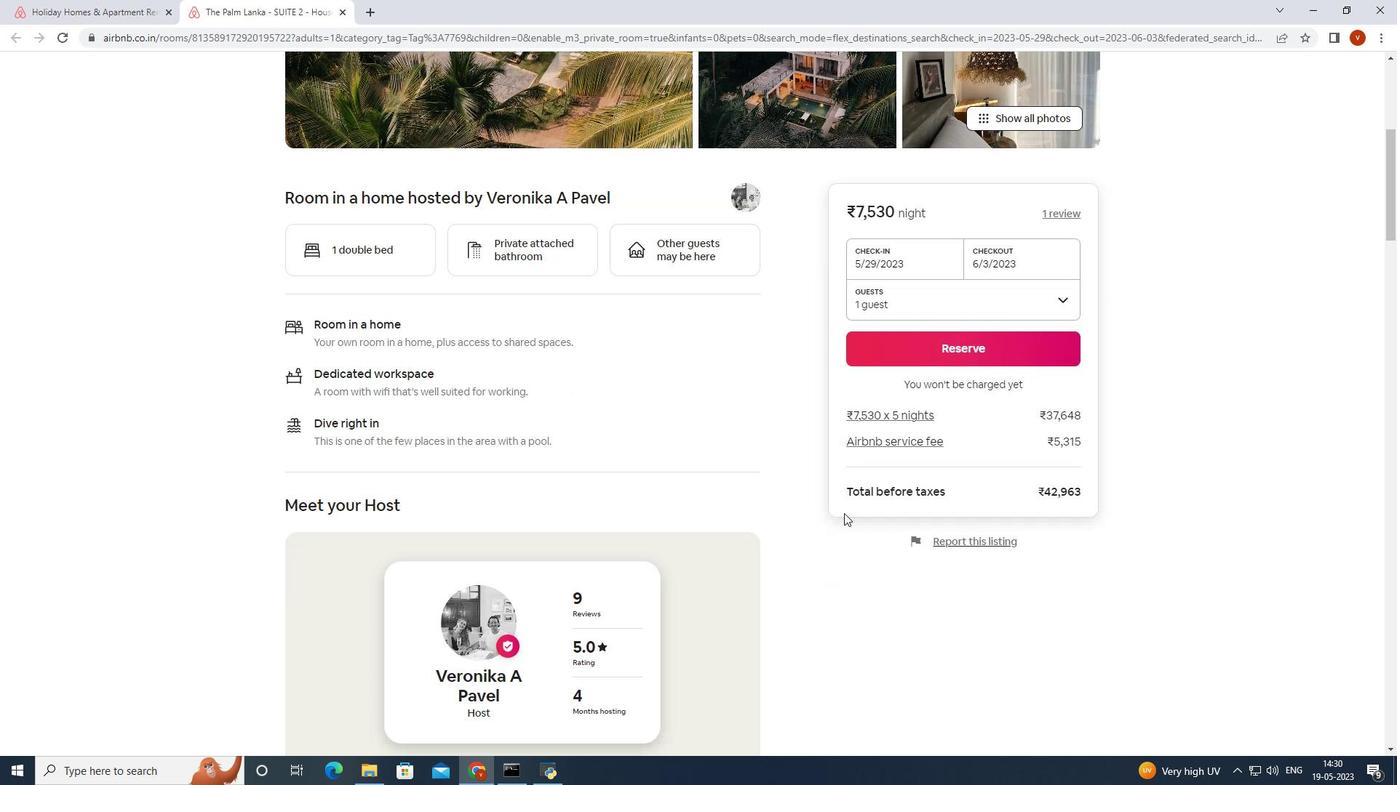 
Action: Mouse scrolled (842, 509) with delta (0, 0)
Screenshot: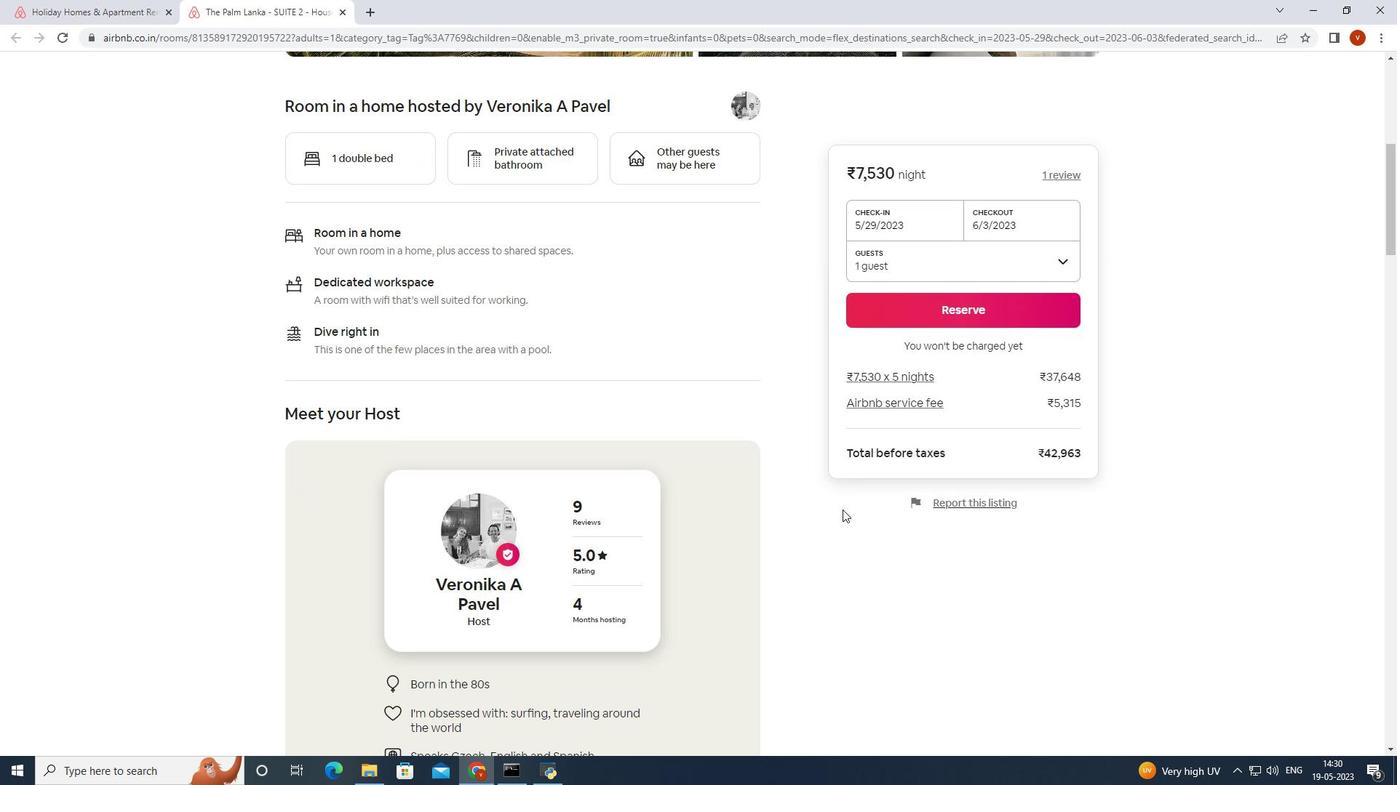 
Action: Mouse scrolled (842, 509) with delta (0, 0)
Screenshot: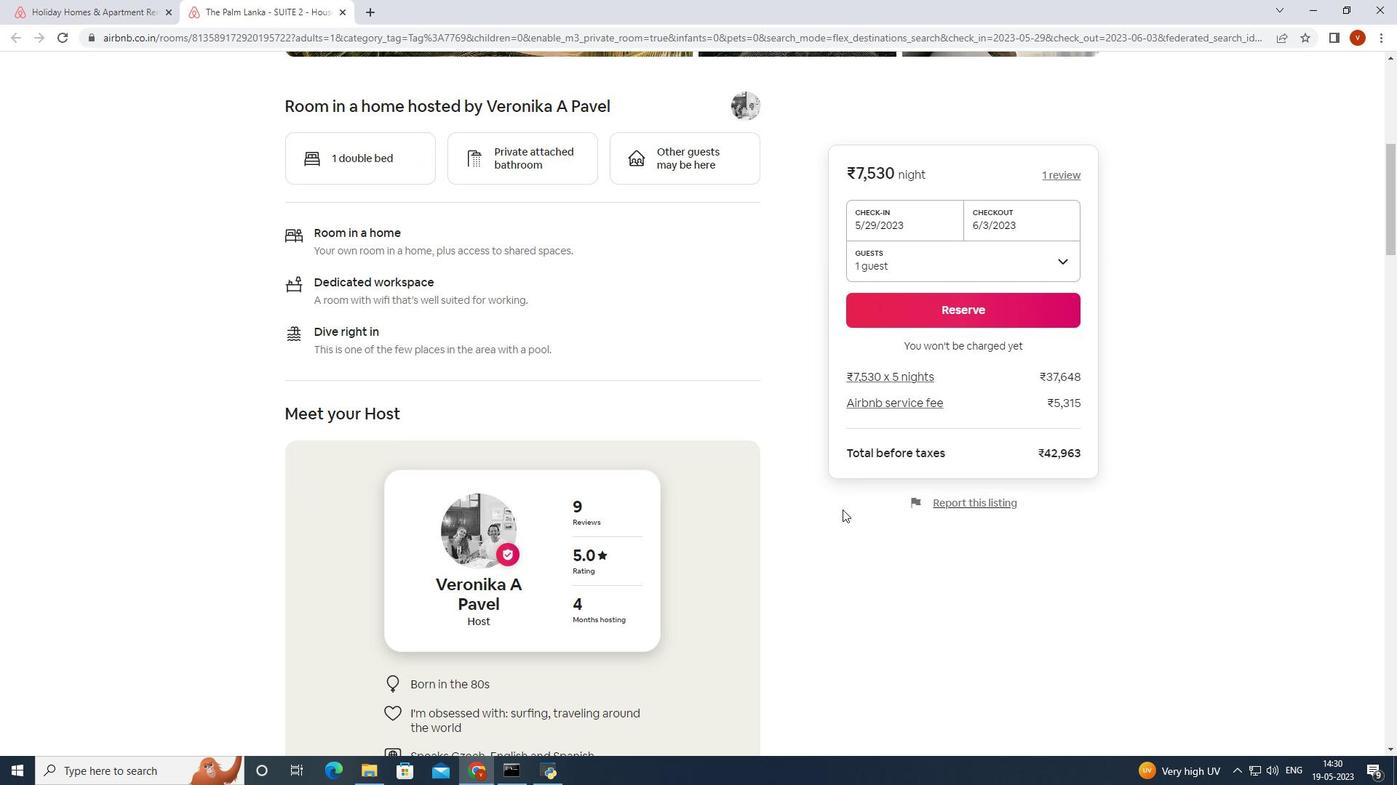 
Action: Mouse scrolled (842, 509) with delta (0, 0)
Screenshot: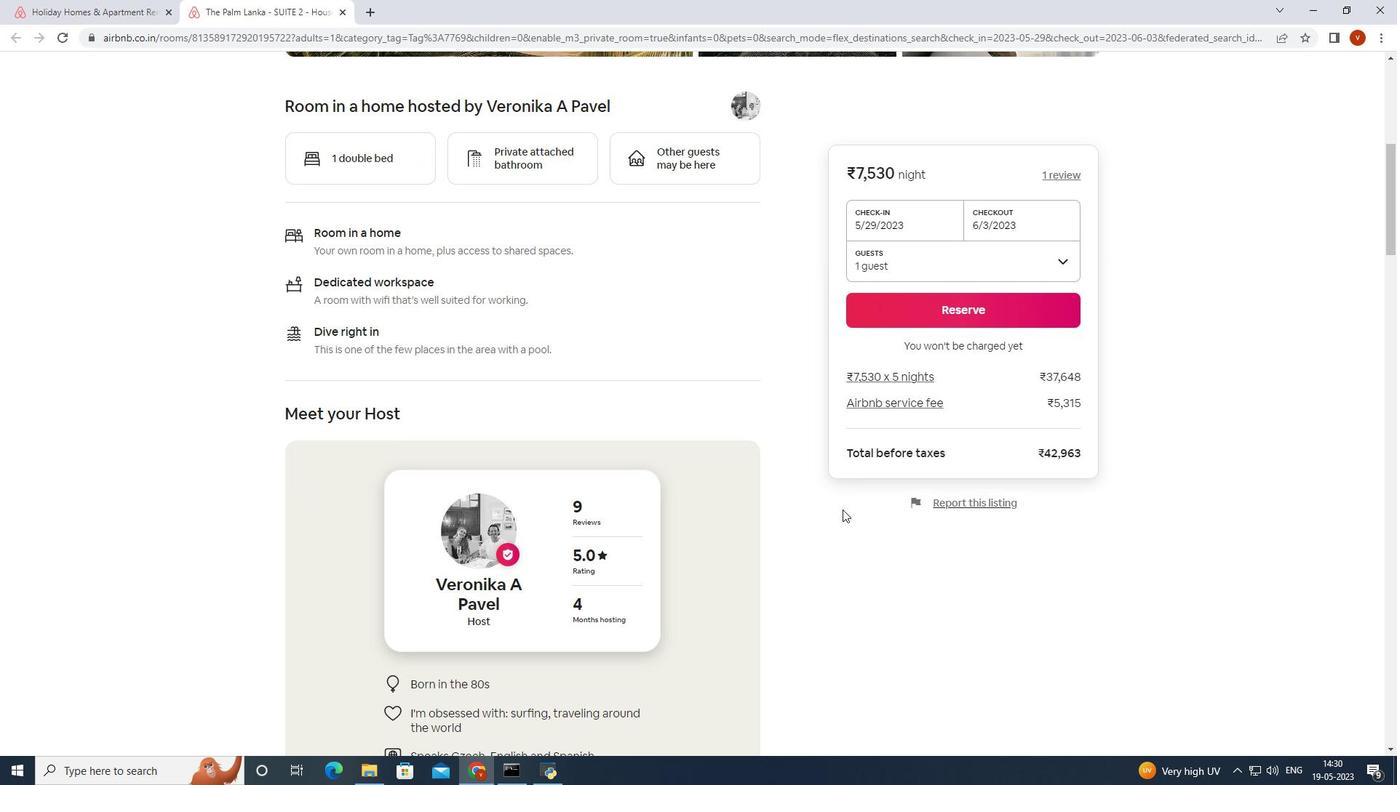 
Action: Mouse moved to (833, 518)
Screenshot: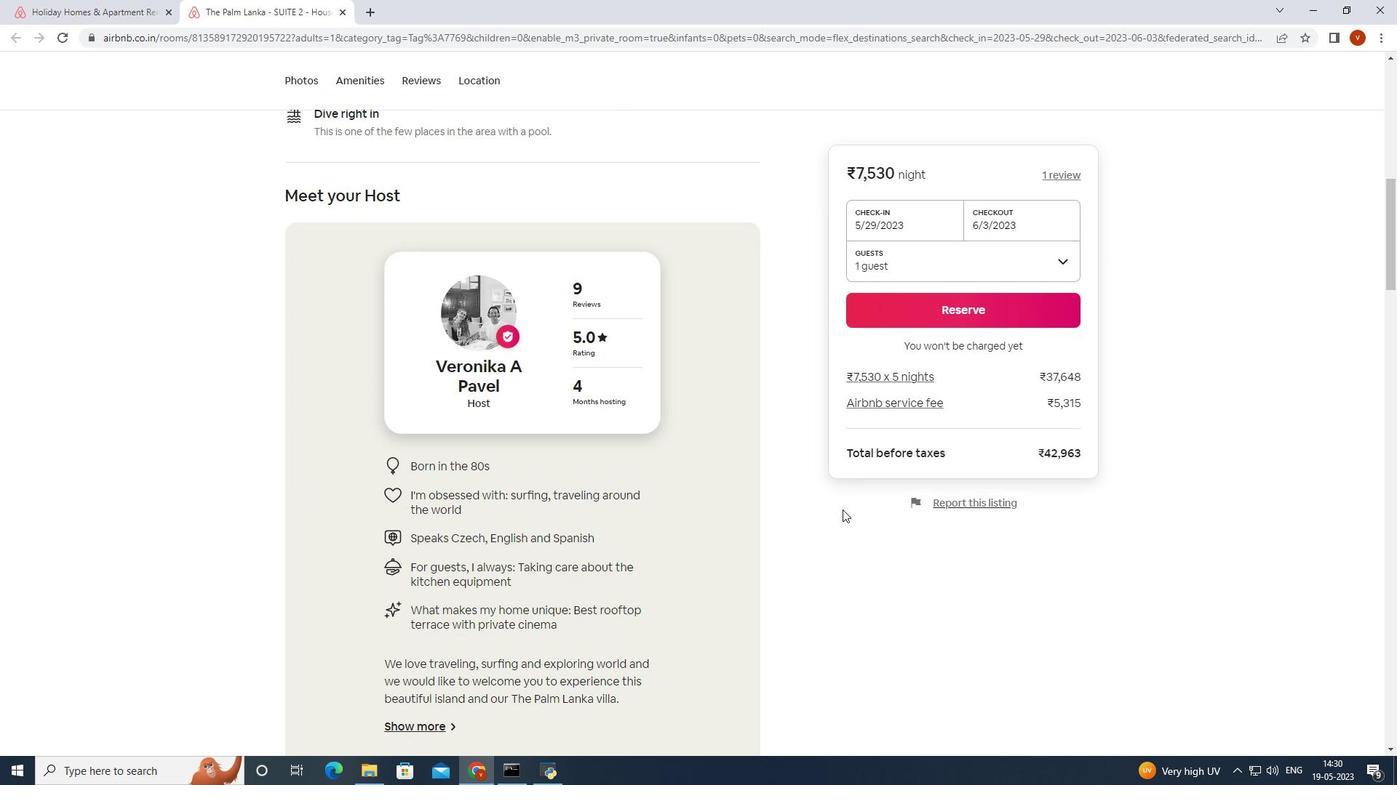 
Action: Mouse scrolled (833, 518) with delta (0, 0)
Screenshot: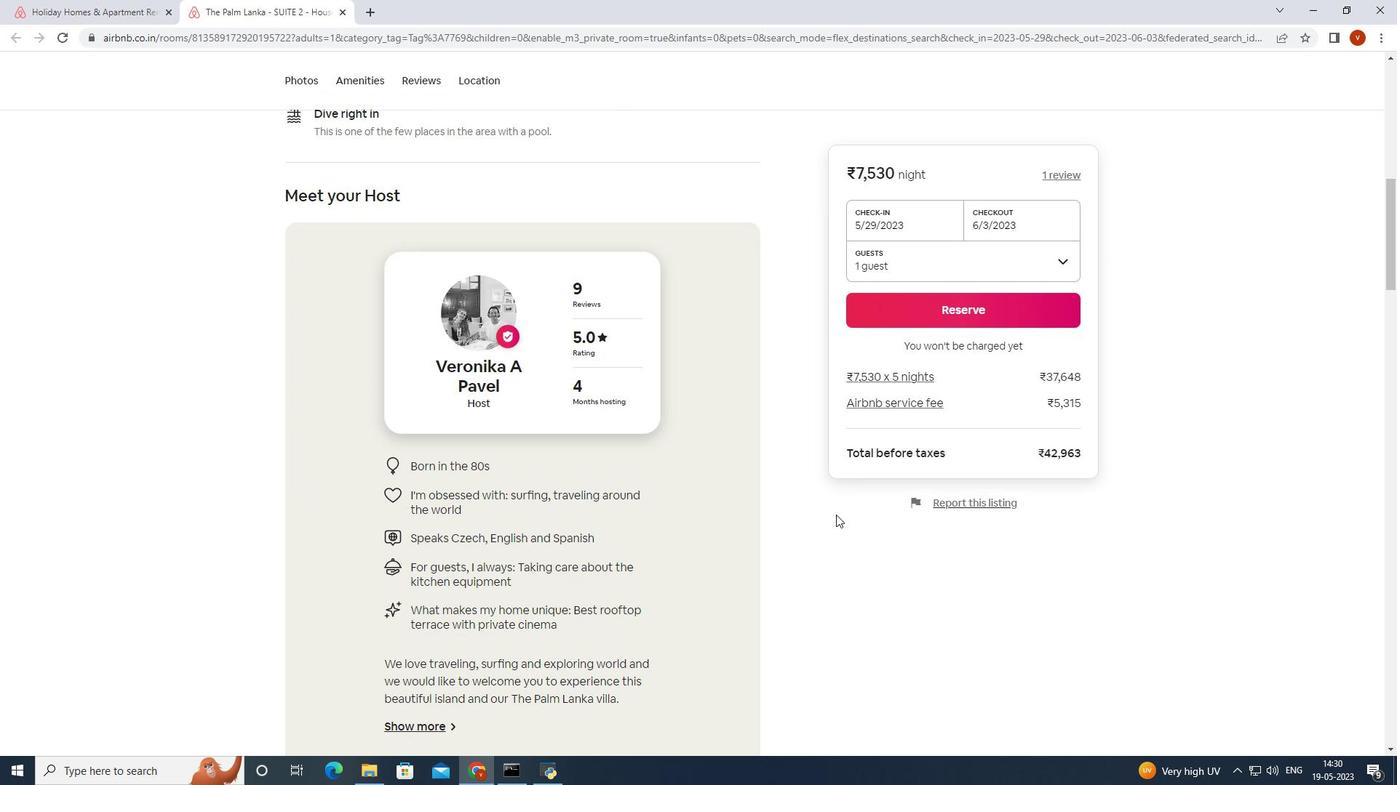 
Action: Mouse scrolled (833, 518) with delta (0, 0)
Screenshot: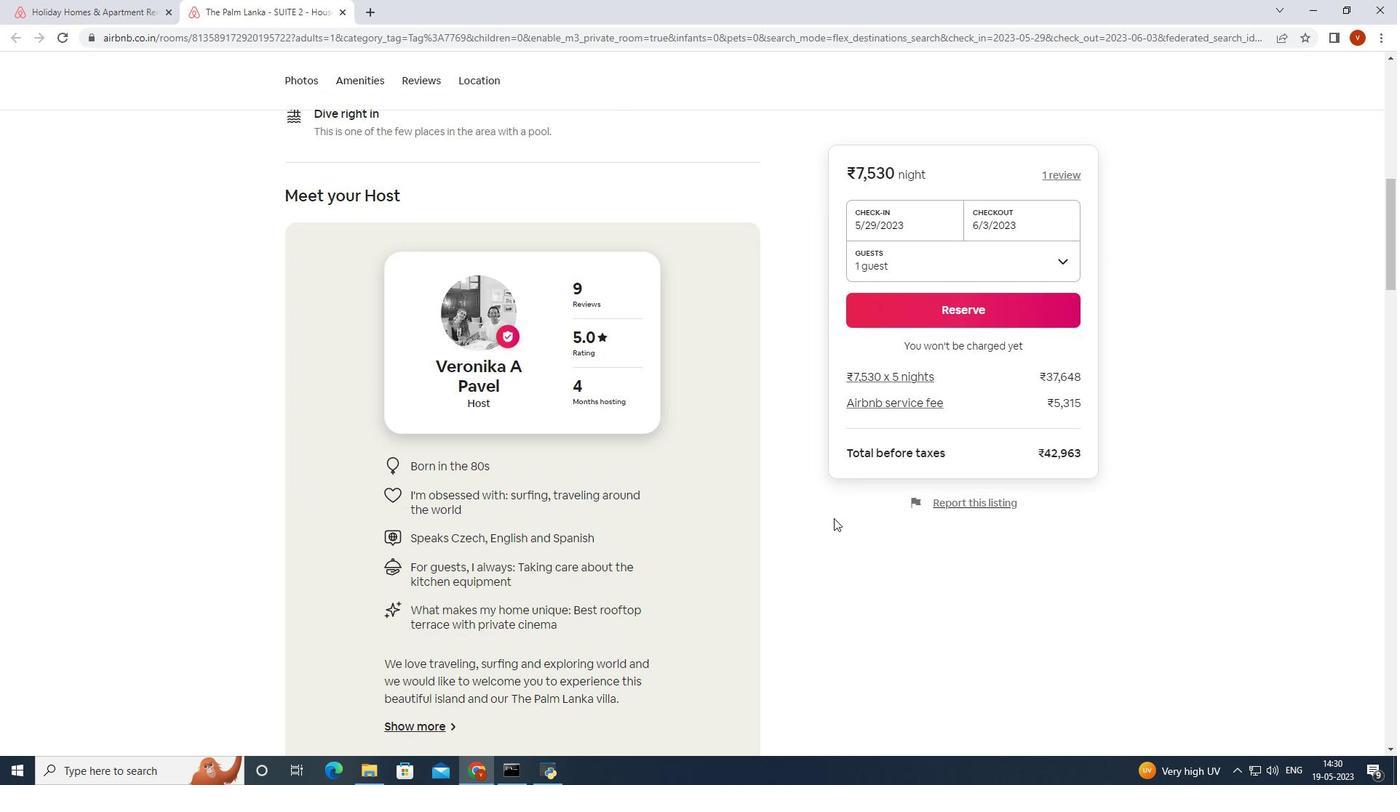
Action: Mouse moved to (825, 526)
Screenshot: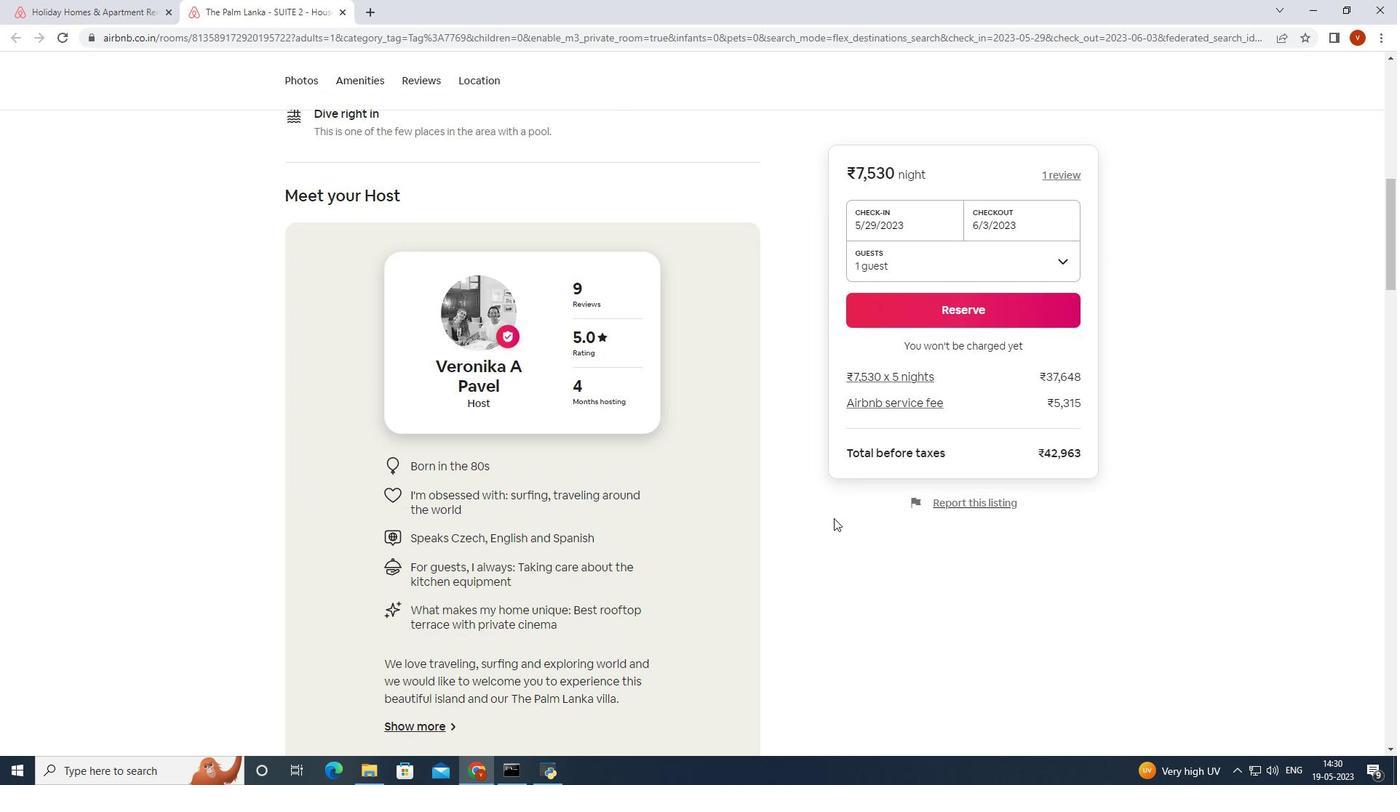 
Action: Mouse scrolled (826, 525) with delta (0, 0)
Screenshot: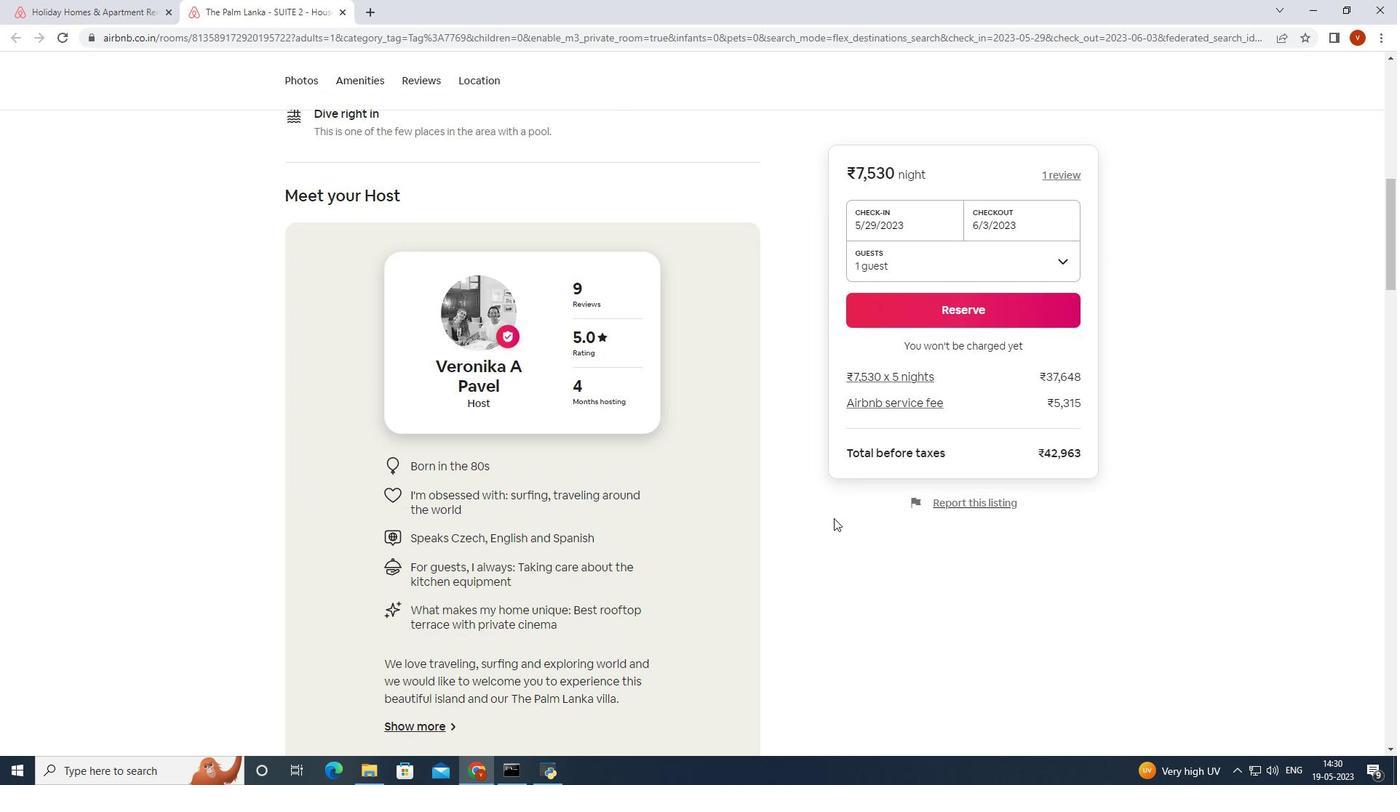 
Action: Mouse moved to (751, 569)
Screenshot: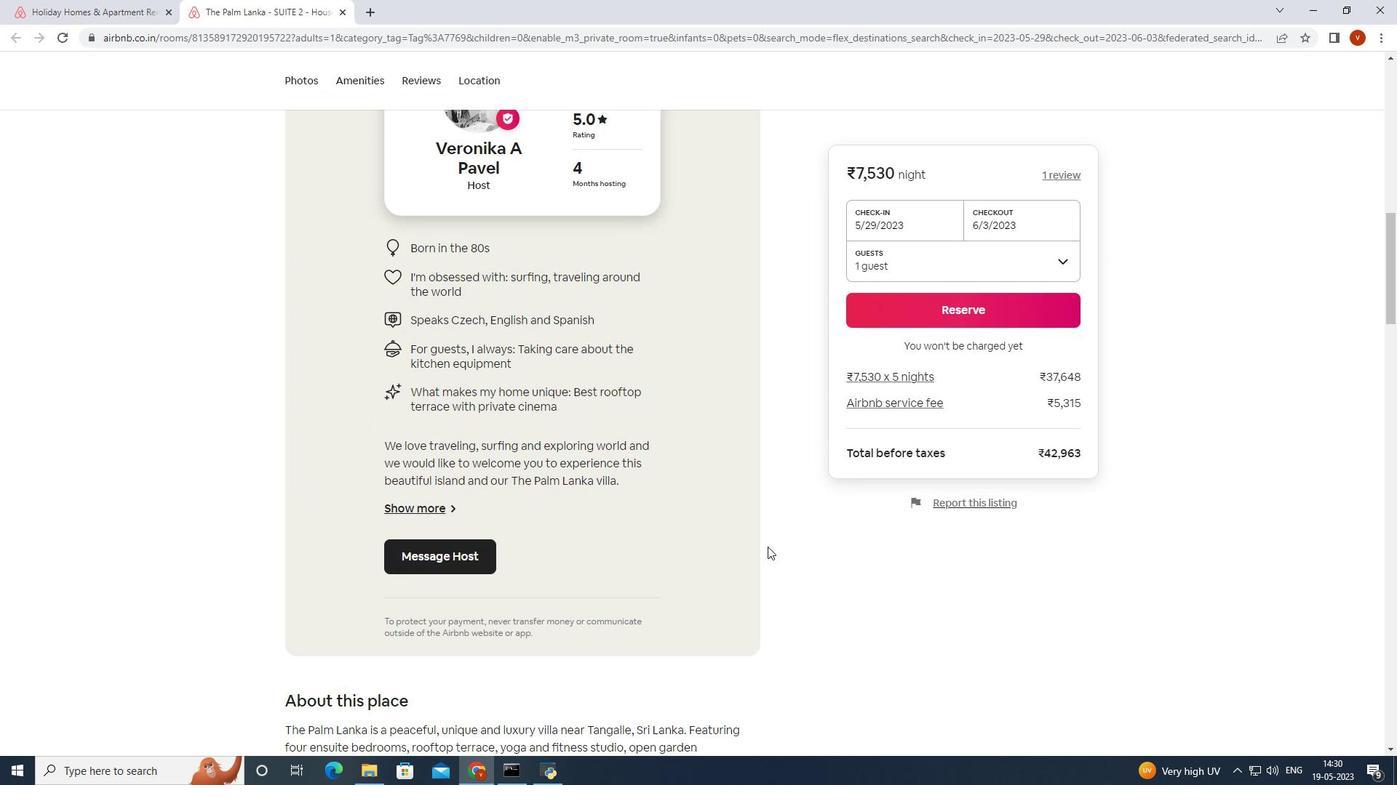 
Action: Mouse scrolled (751, 568) with delta (0, 0)
Screenshot: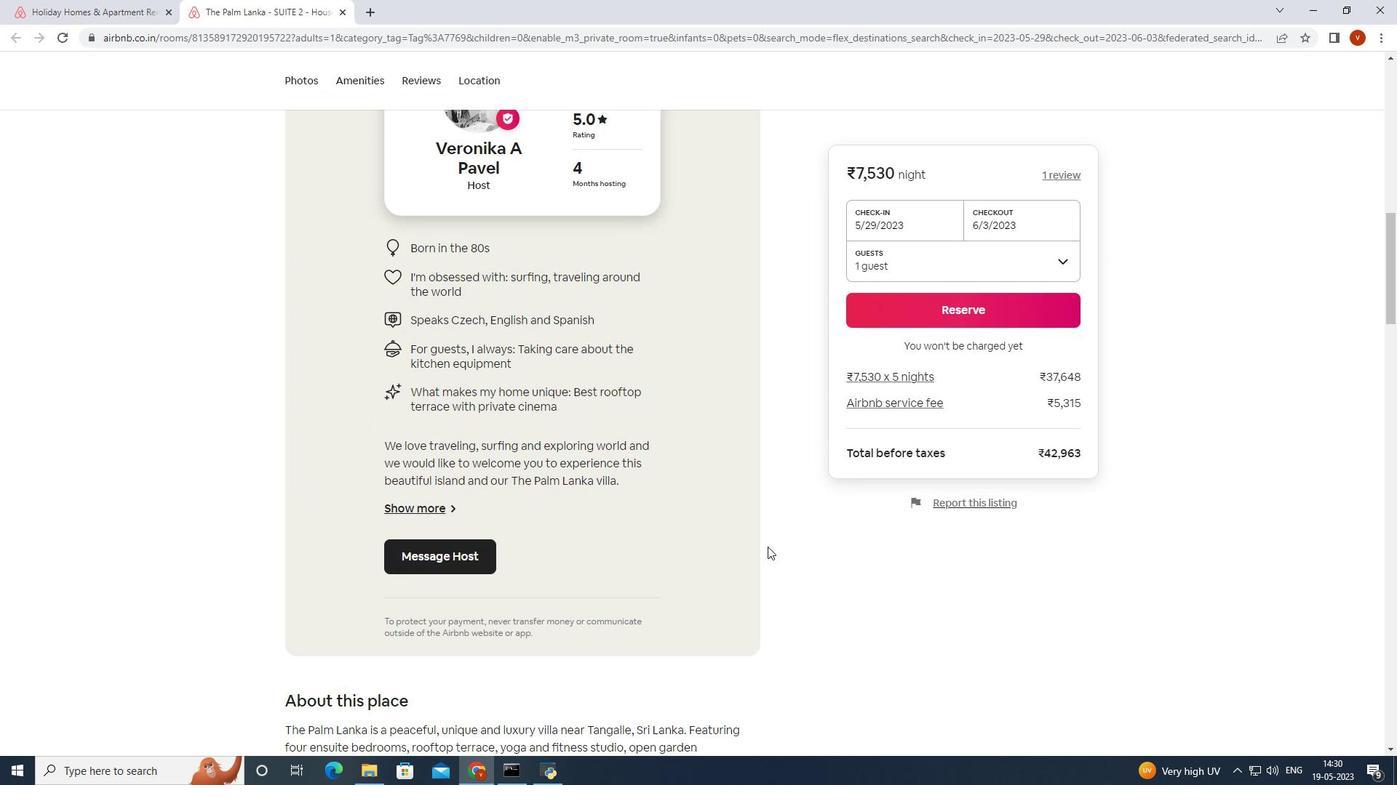 
Action: Mouse scrolled (751, 568) with delta (0, 0)
Screenshot: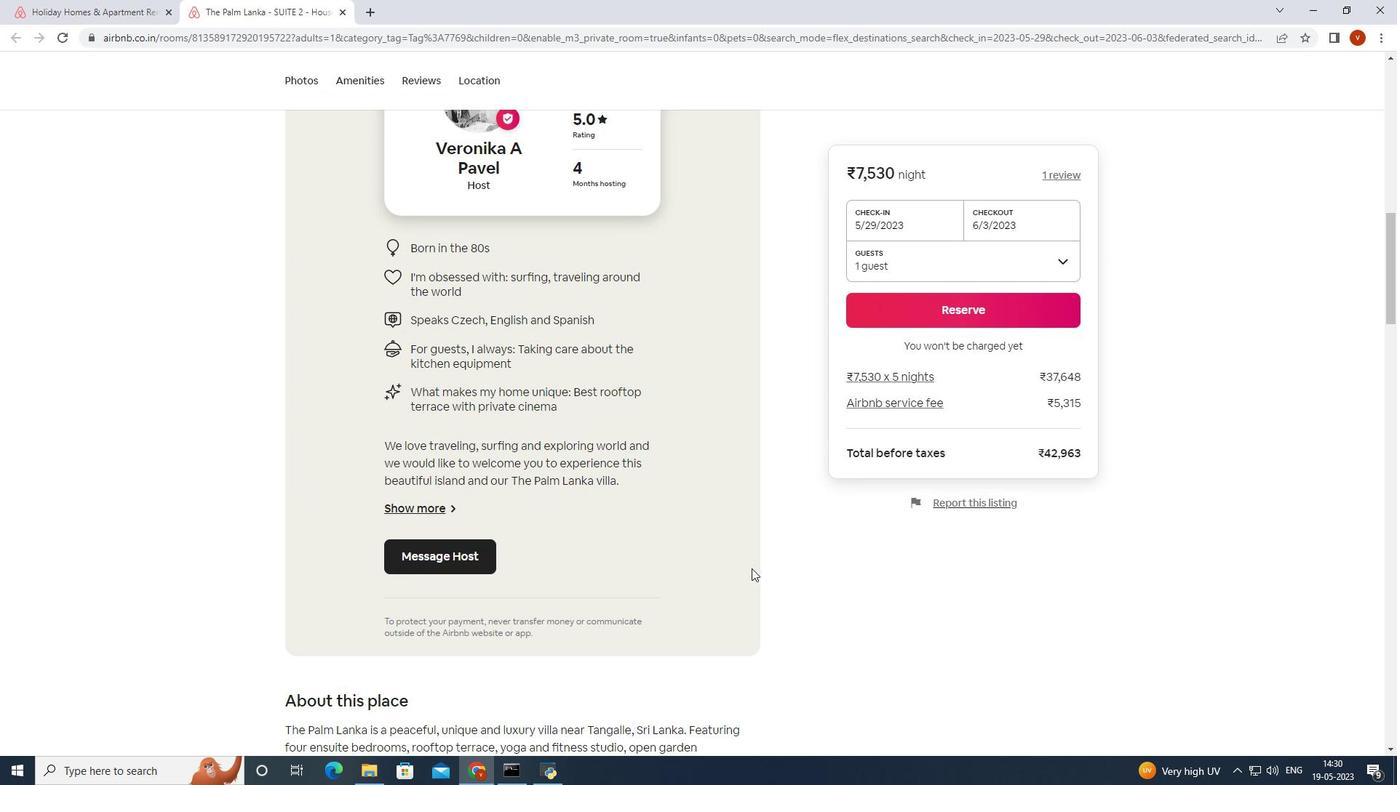 
Action: Mouse scrolled (751, 568) with delta (0, 0)
Screenshot: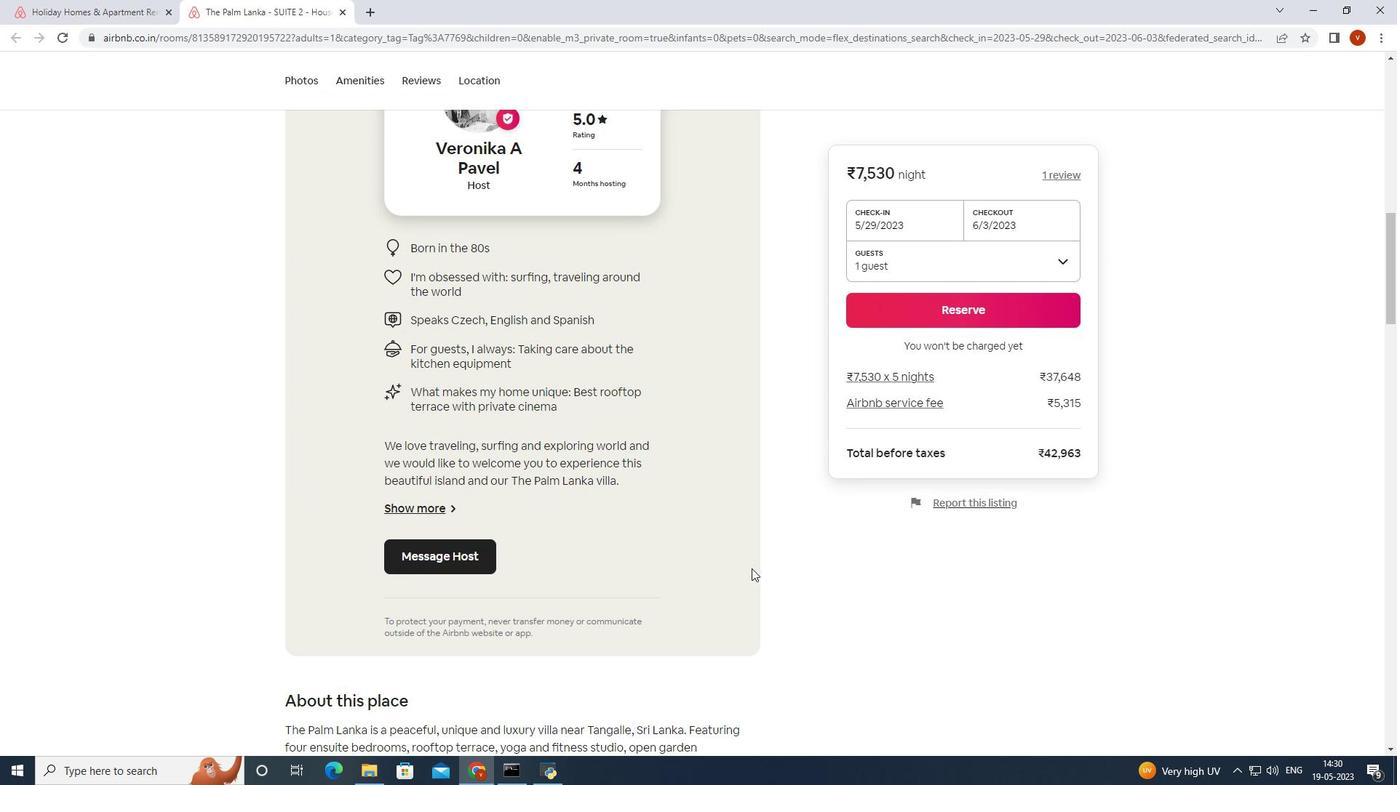 
Action: Mouse scrolled (751, 568) with delta (0, 0)
Screenshot: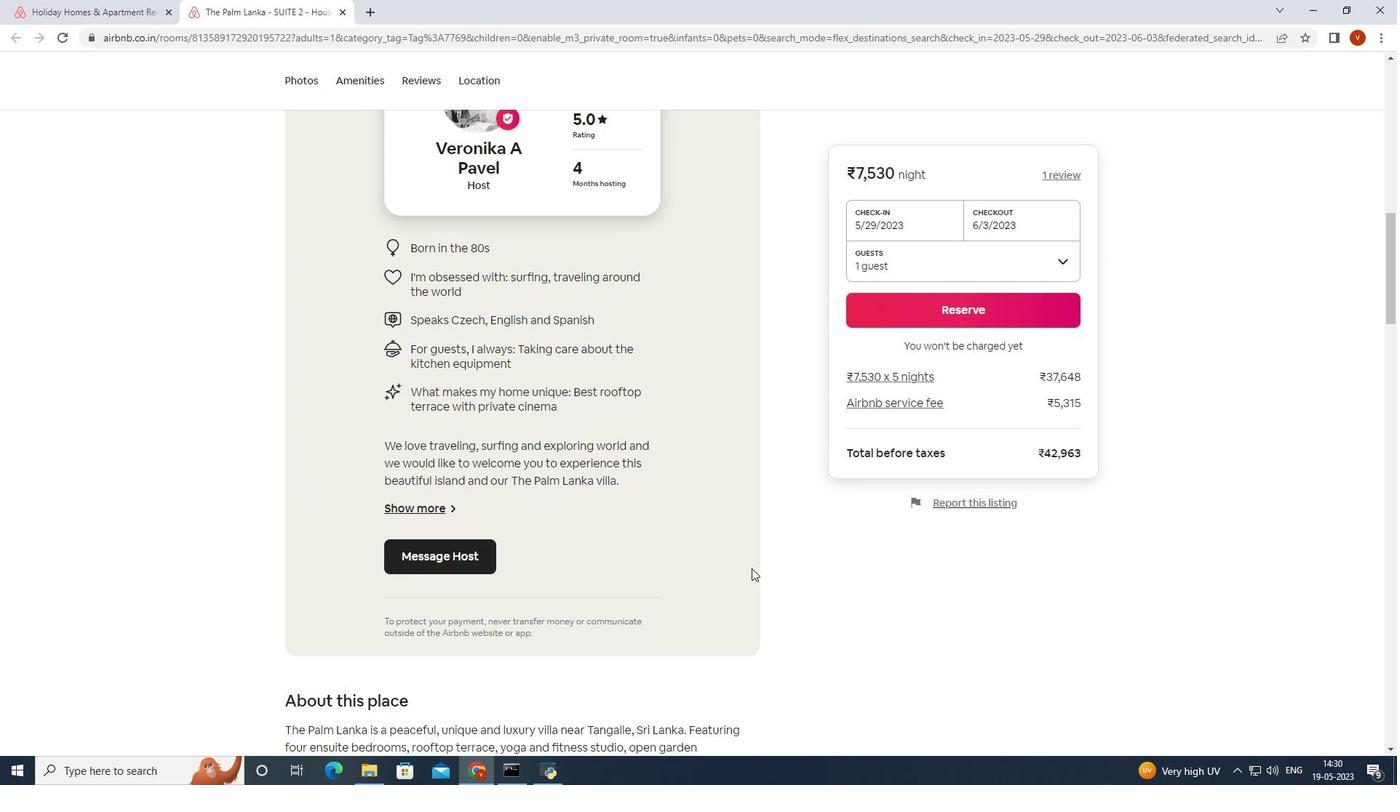 
Action: Mouse moved to (735, 577)
Screenshot: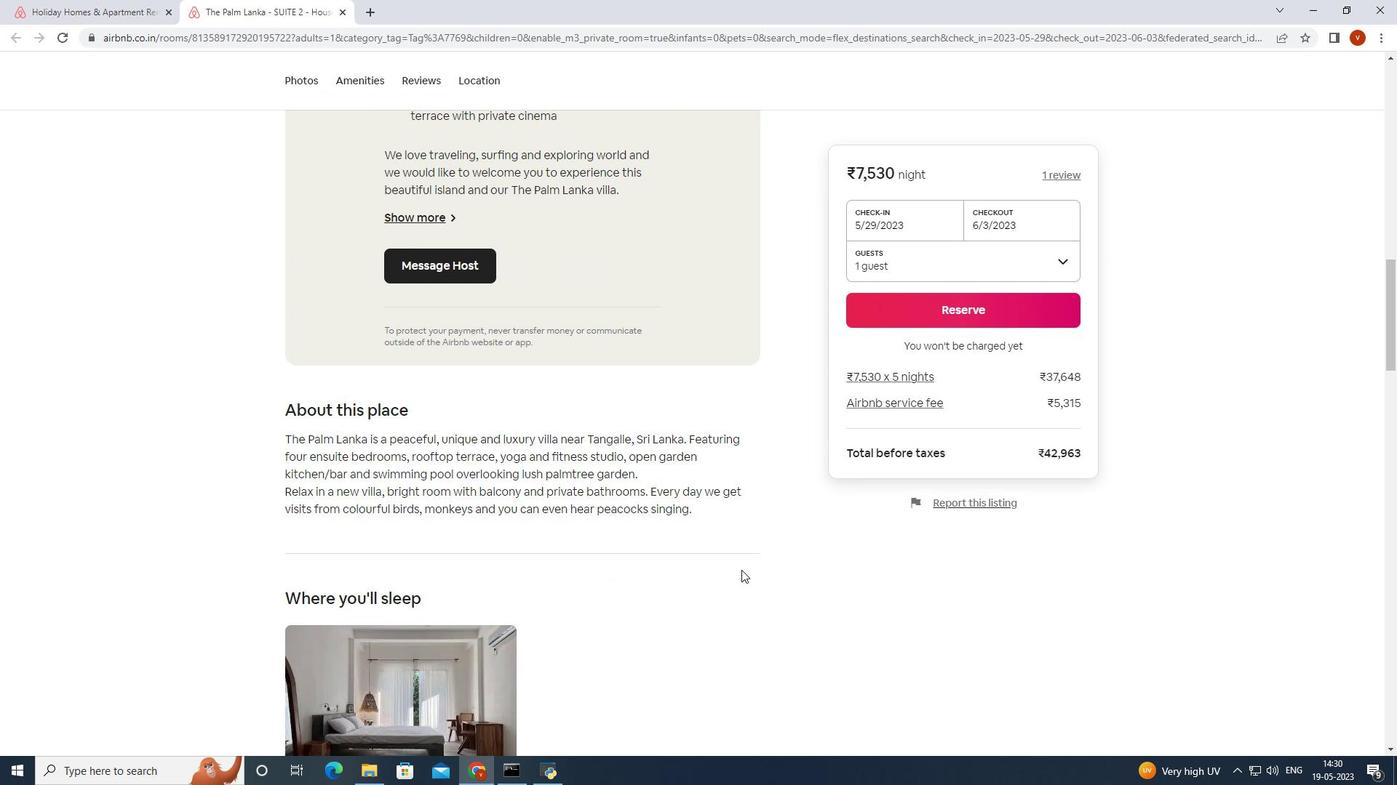 
Action: Mouse scrolled (735, 577) with delta (0, 0)
Screenshot: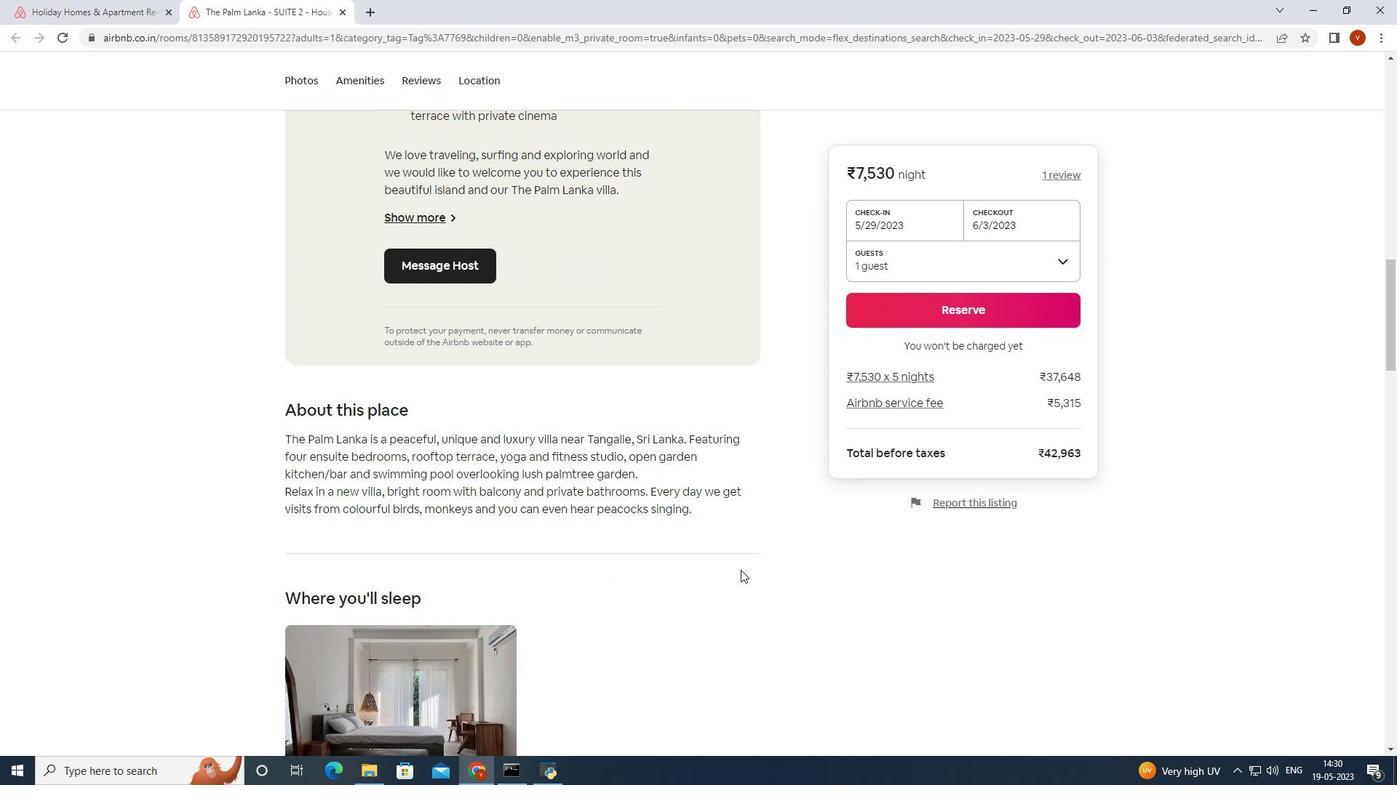 
Action: Mouse scrolled (735, 577) with delta (0, 0)
Screenshot: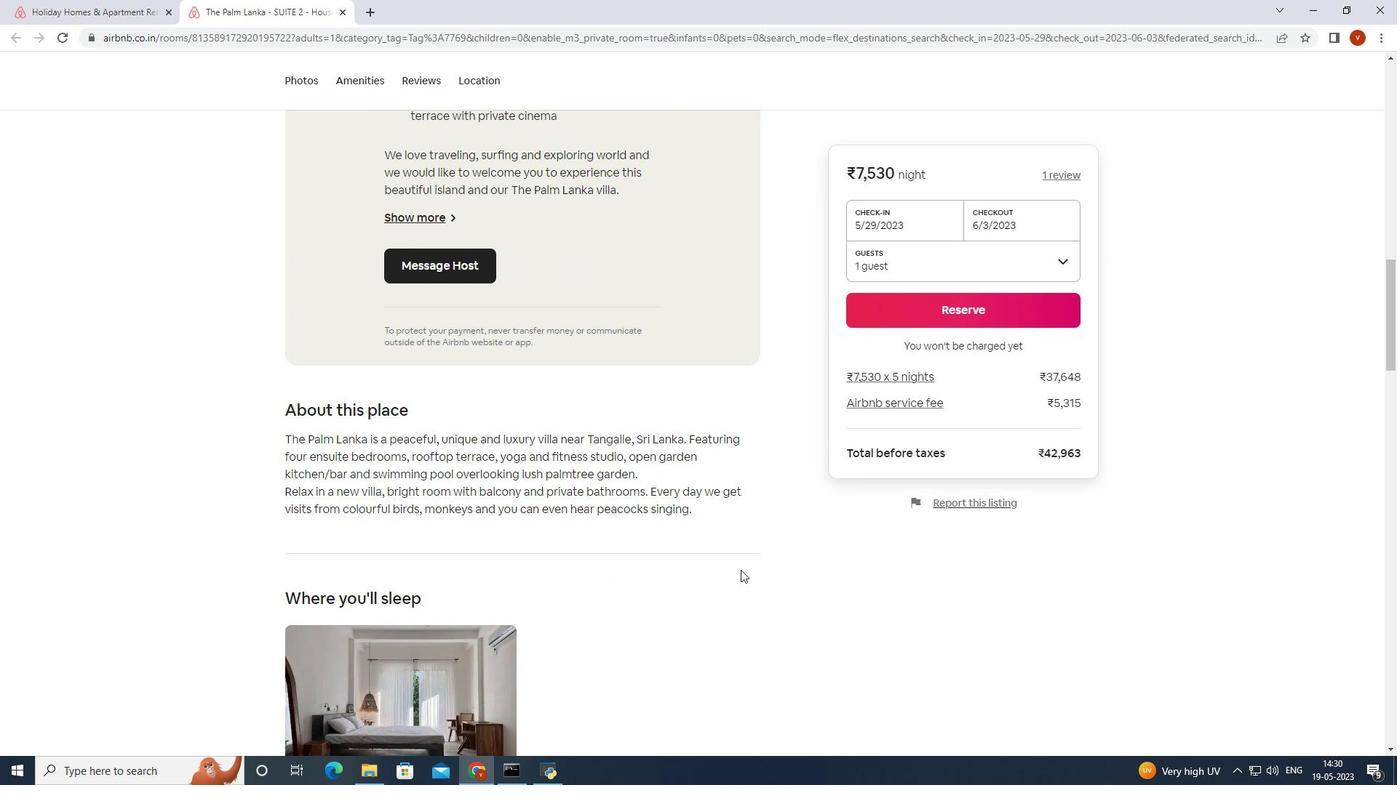 
Action: Mouse scrolled (735, 577) with delta (0, 0)
Screenshot: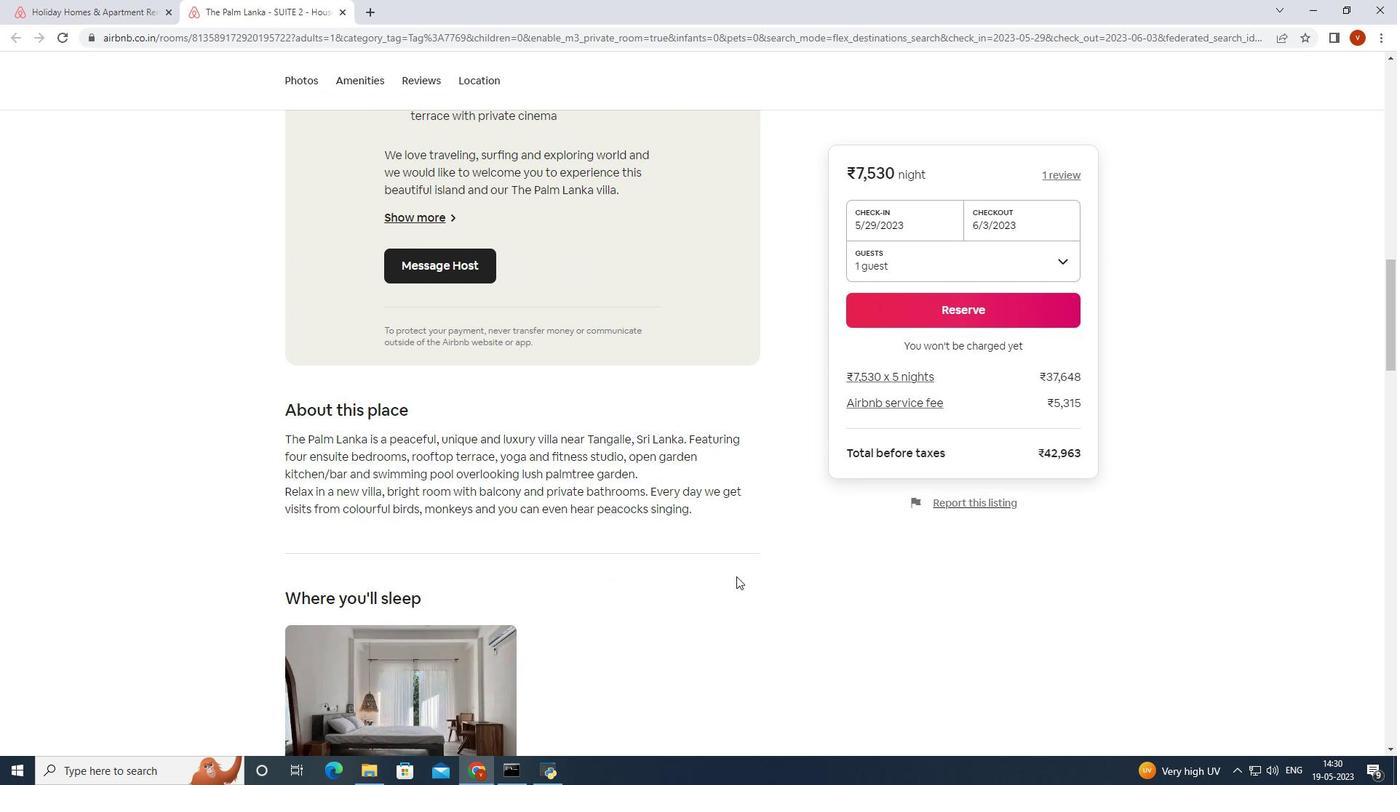 
Action: Mouse scrolled (735, 577) with delta (0, 0)
Screenshot: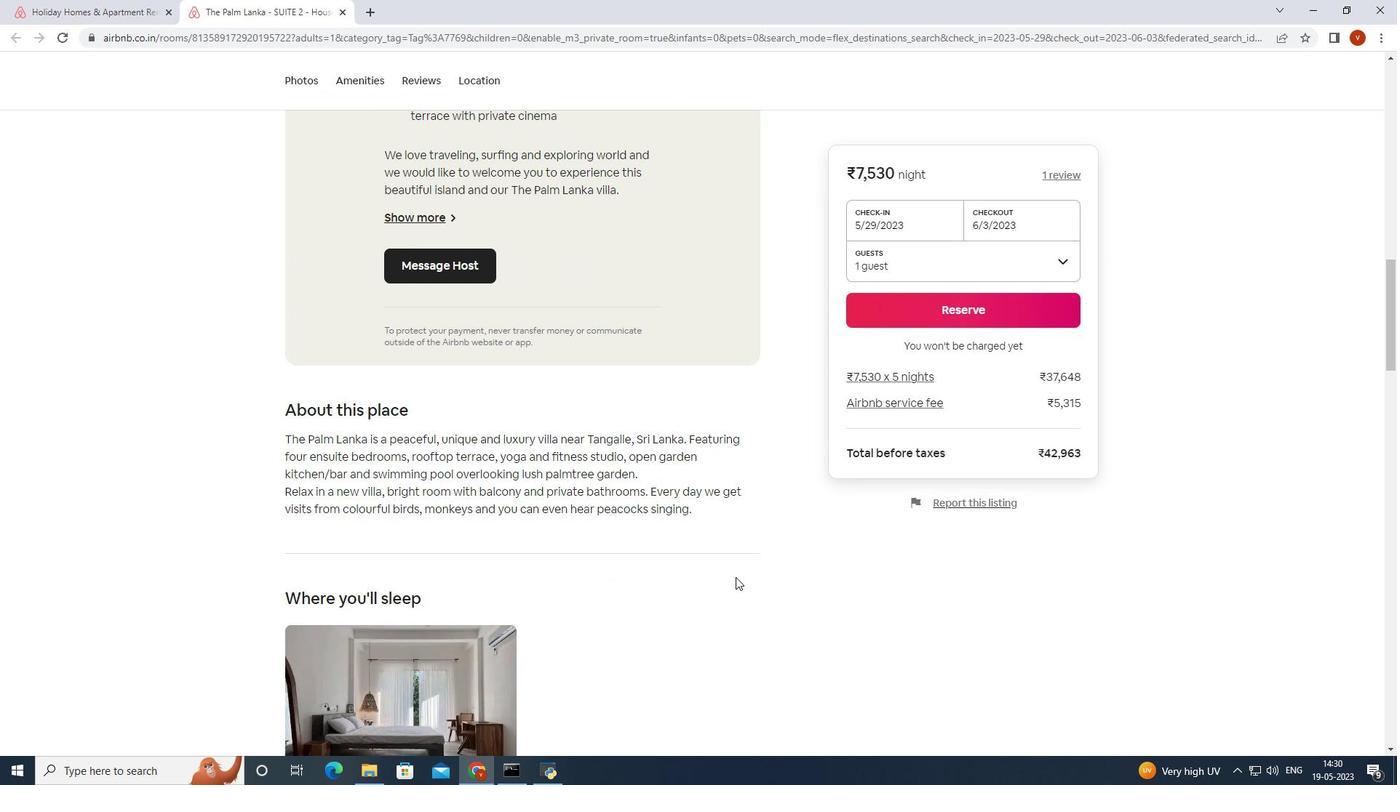 
Action: Mouse moved to (732, 582)
Screenshot: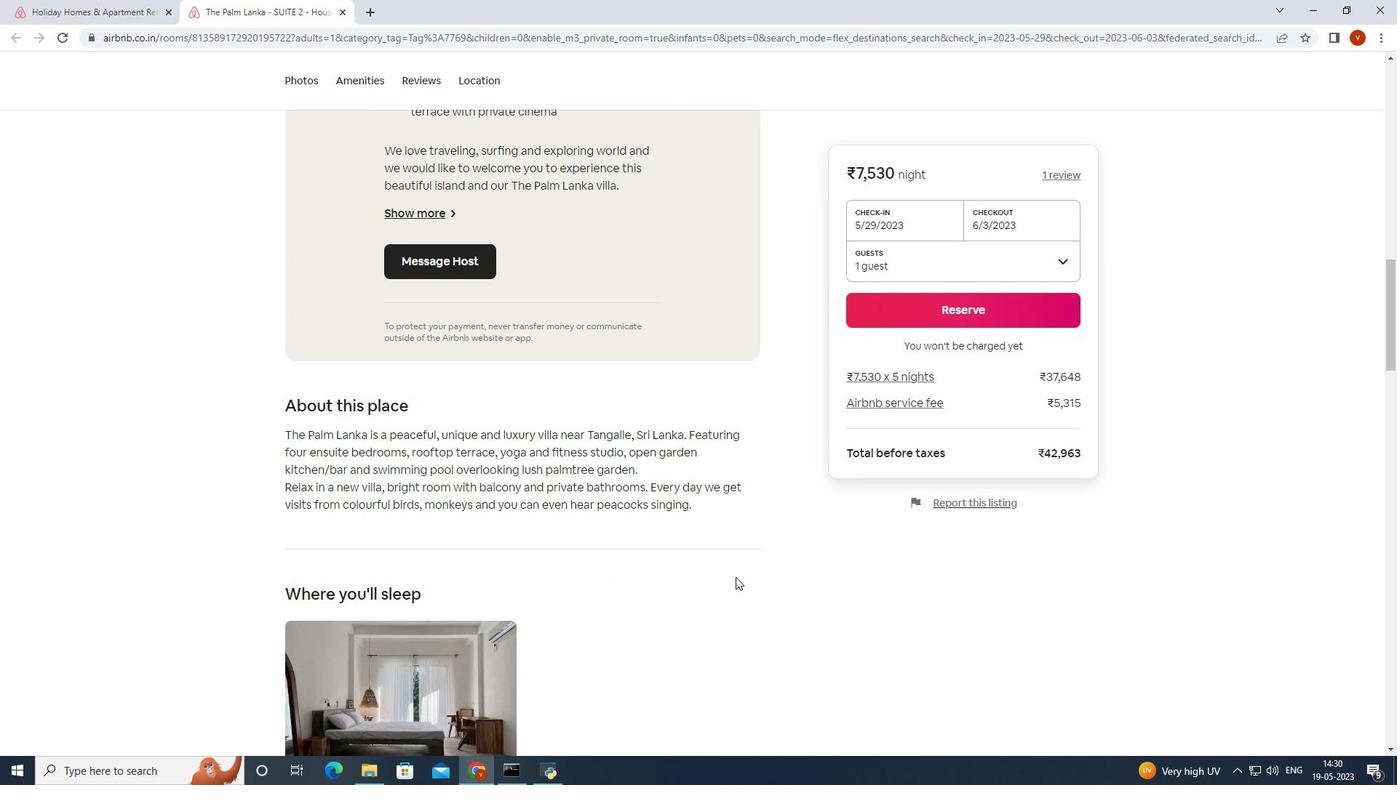 
Action: Mouse scrolled (733, 581) with delta (0, 0)
Screenshot: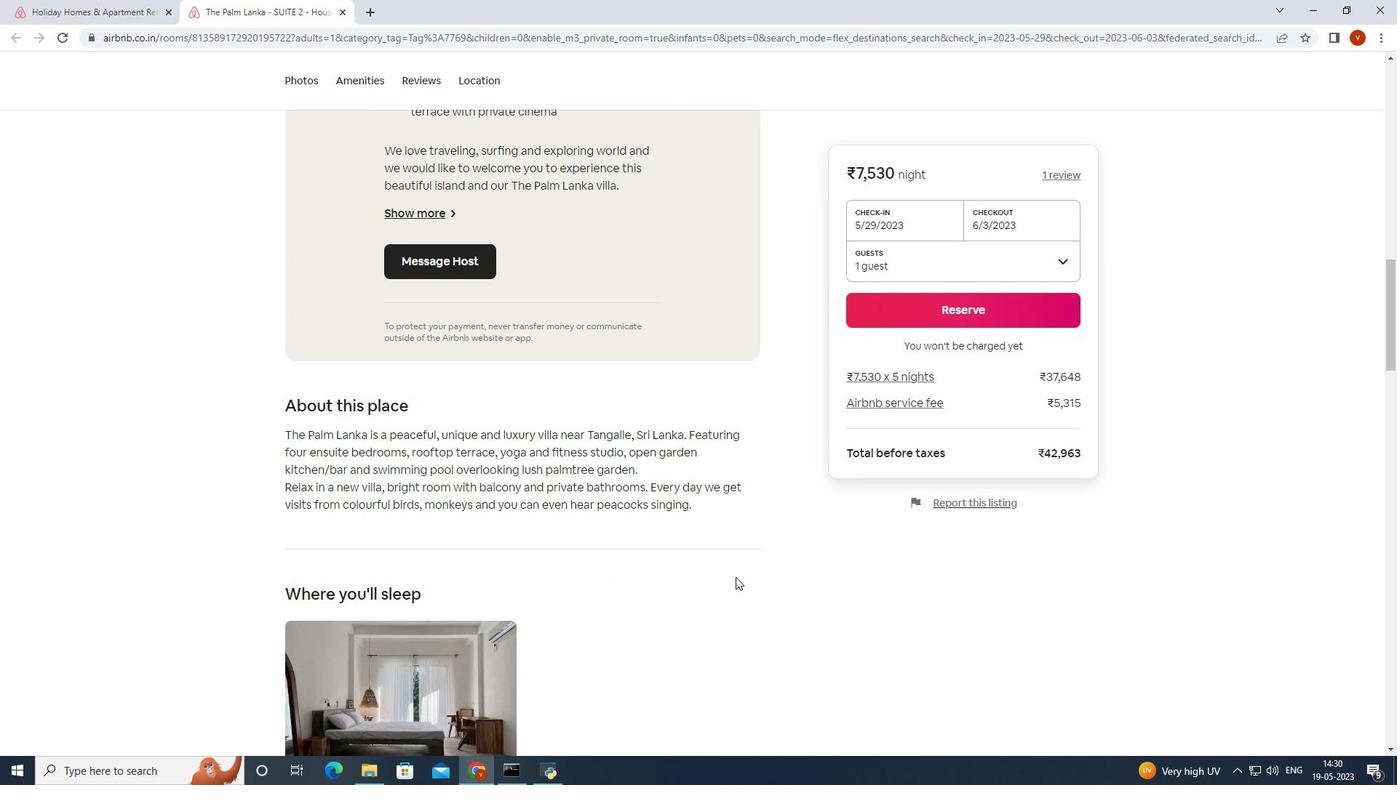
Action: Mouse moved to (674, 539)
Screenshot: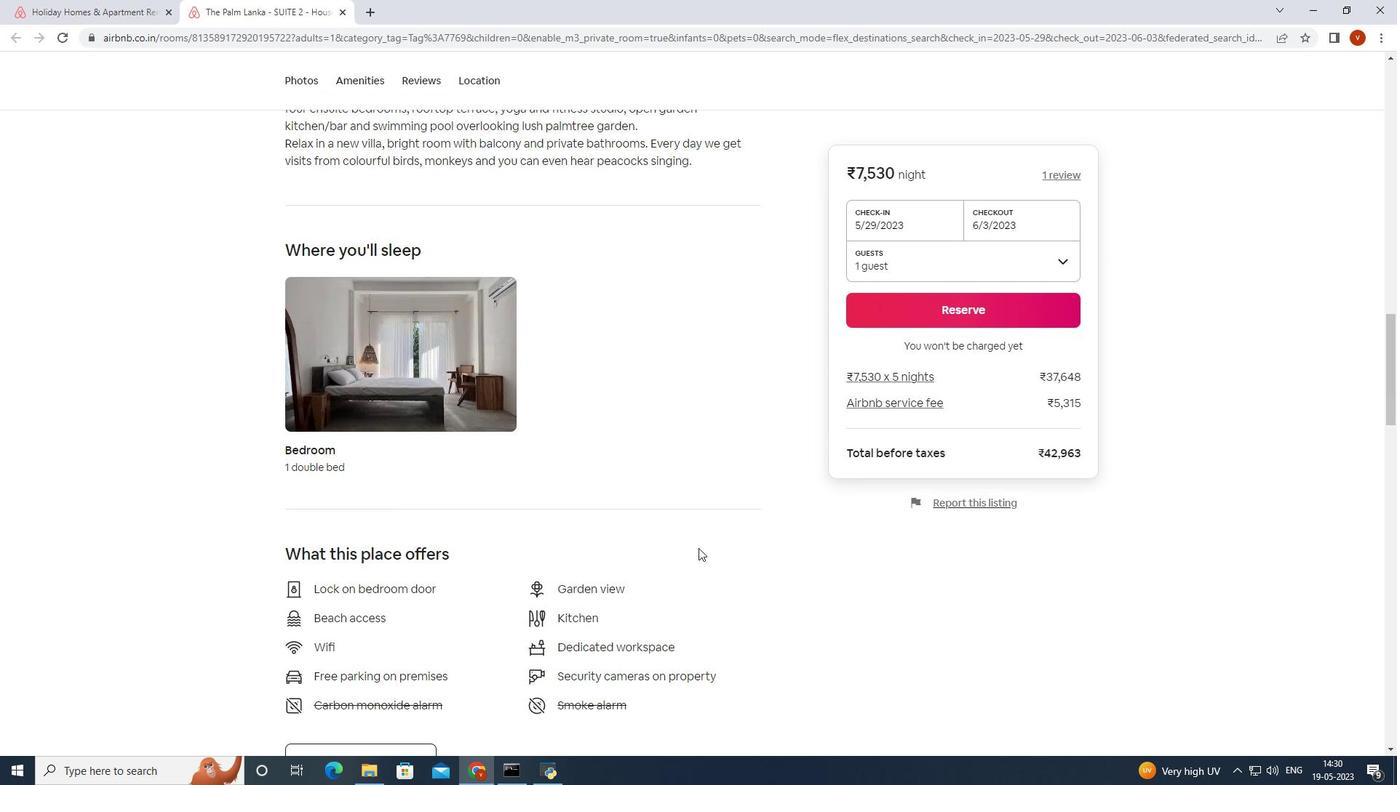 
Action: Mouse scrolled (674, 539) with delta (0, 0)
Screenshot: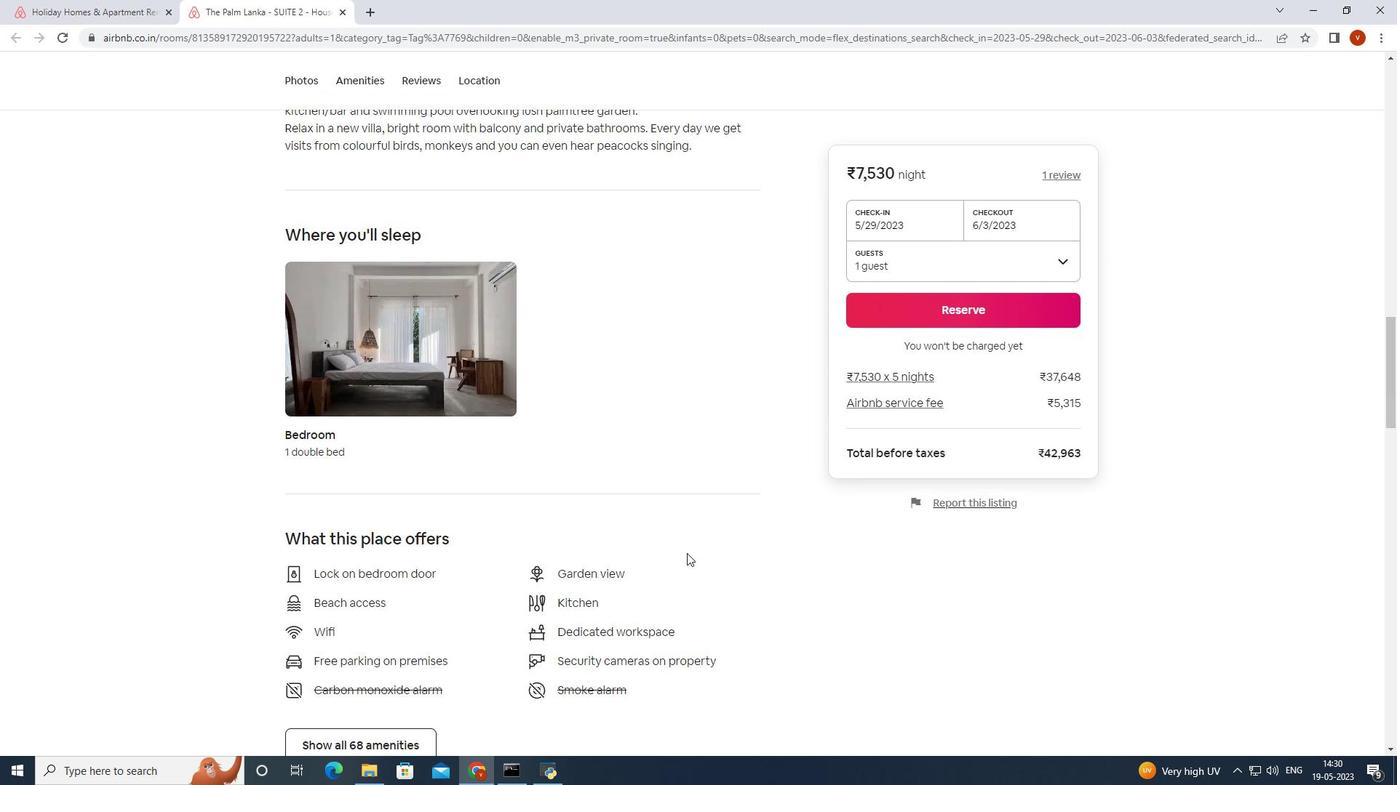 
Action: Mouse moved to (661, 547)
Screenshot: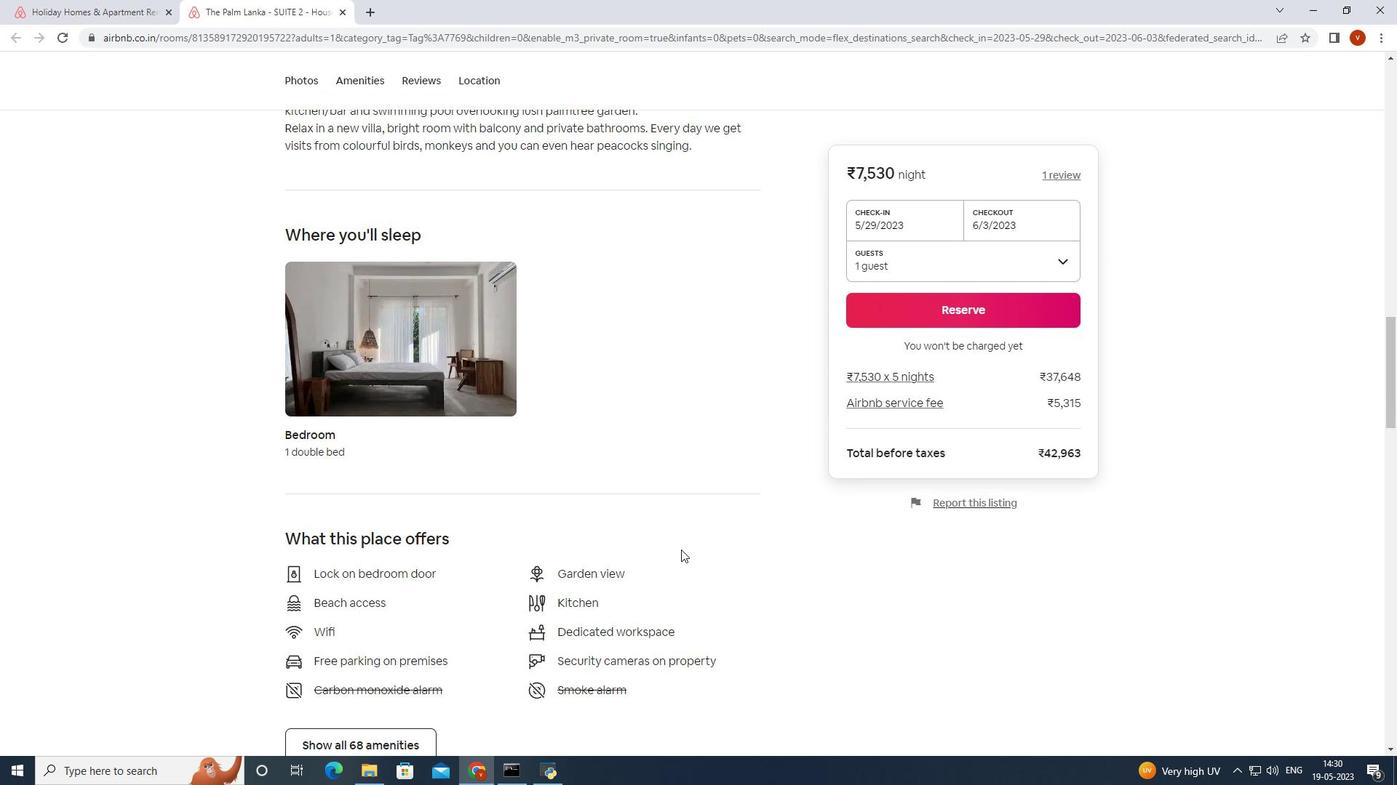 
Action: Mouse scrolled (664, 545) with delta (0, 0)
Screenshot: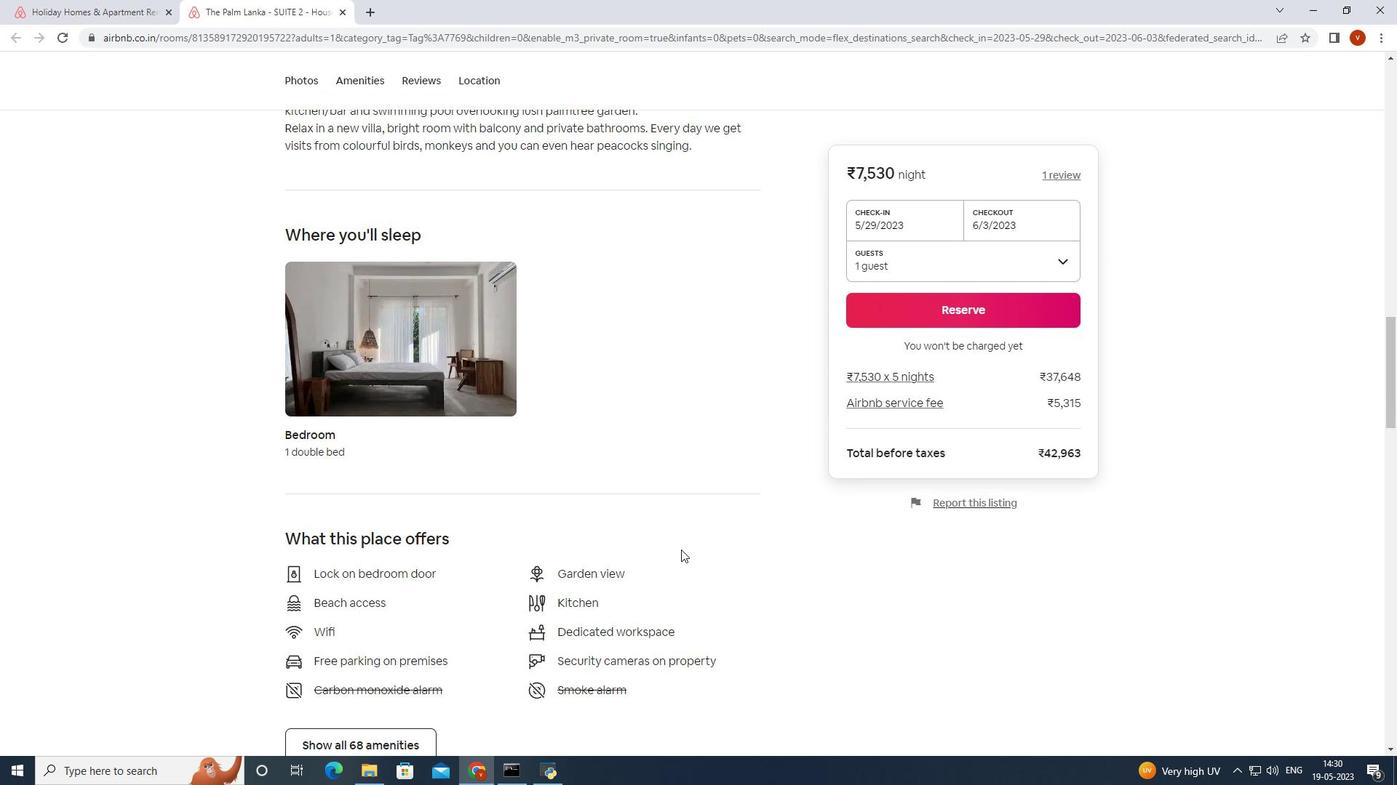 
Action: Mouse moved to (645, 545)
Screenshot: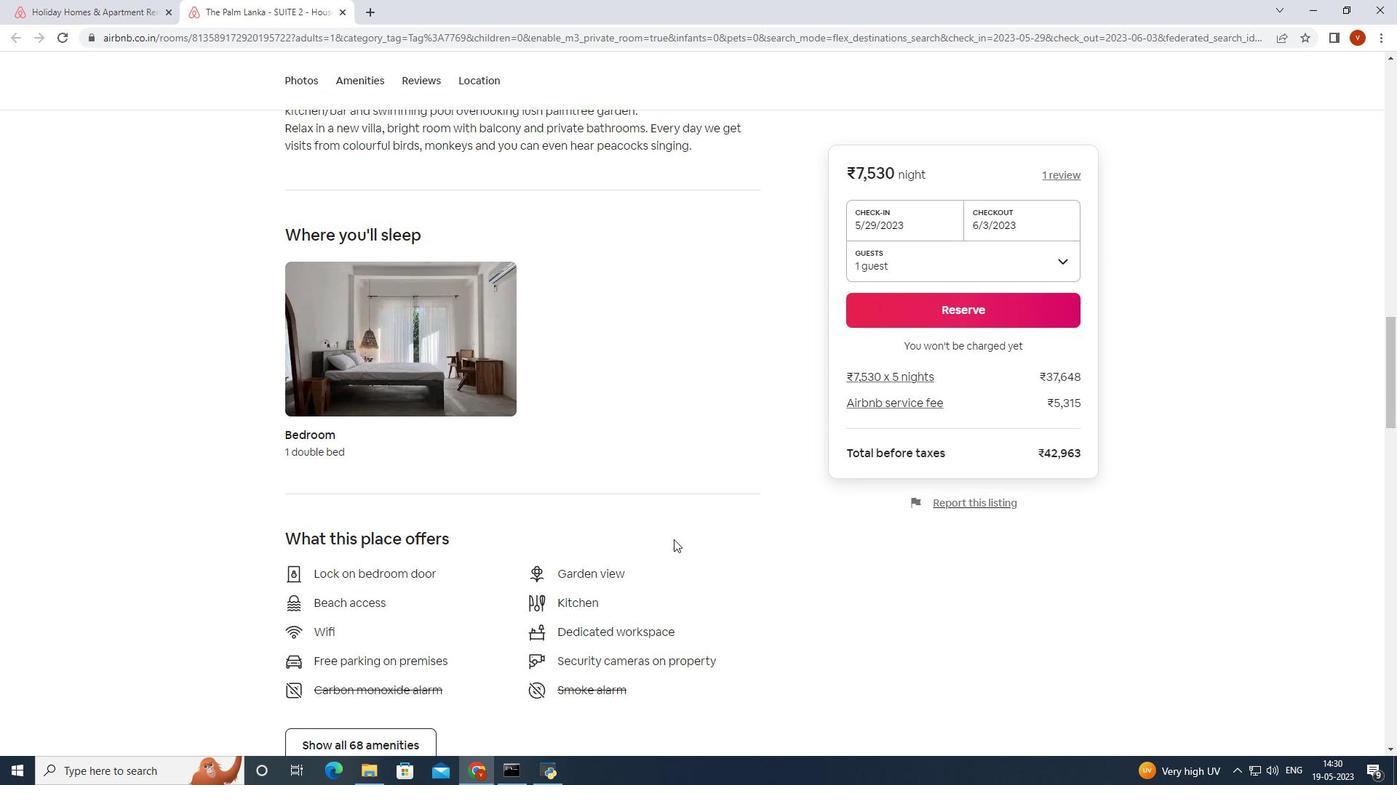 
Action: Mouse scrolled (646, 549) with delta (0, 0)
Screenshot: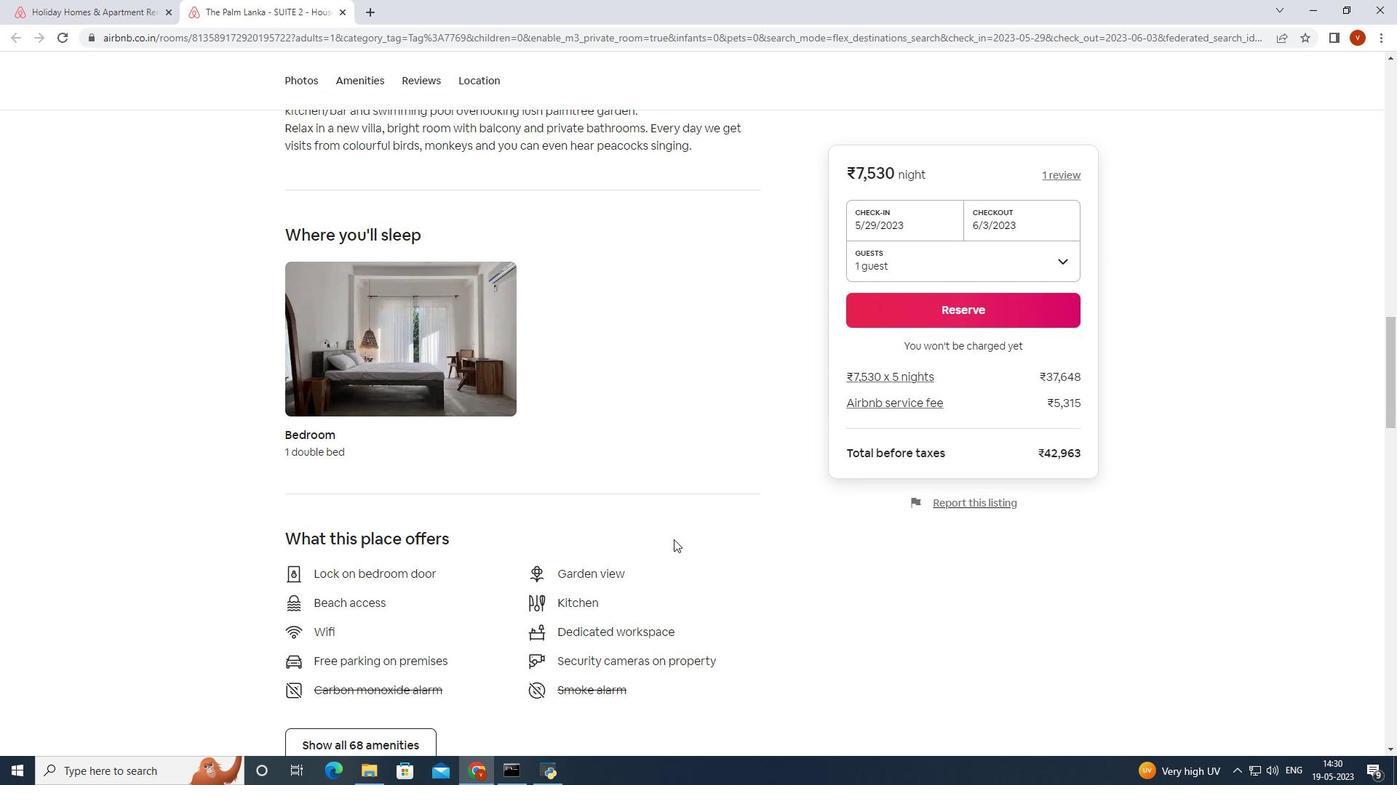 
Action: Mouse moved to (644, 545)
Screenshot: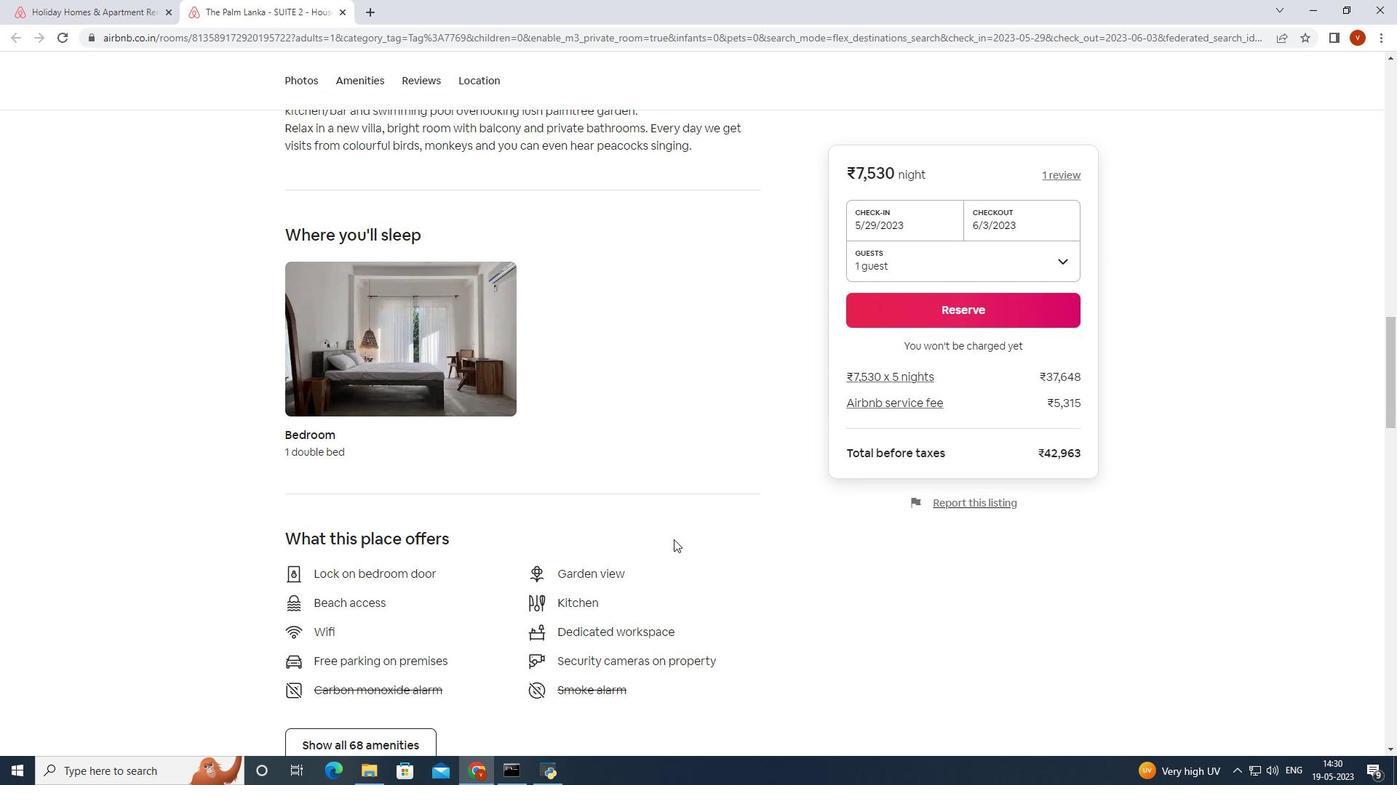 
Action: Mouse scrolled (645, 549) with delta (0, 0)
Screenshot: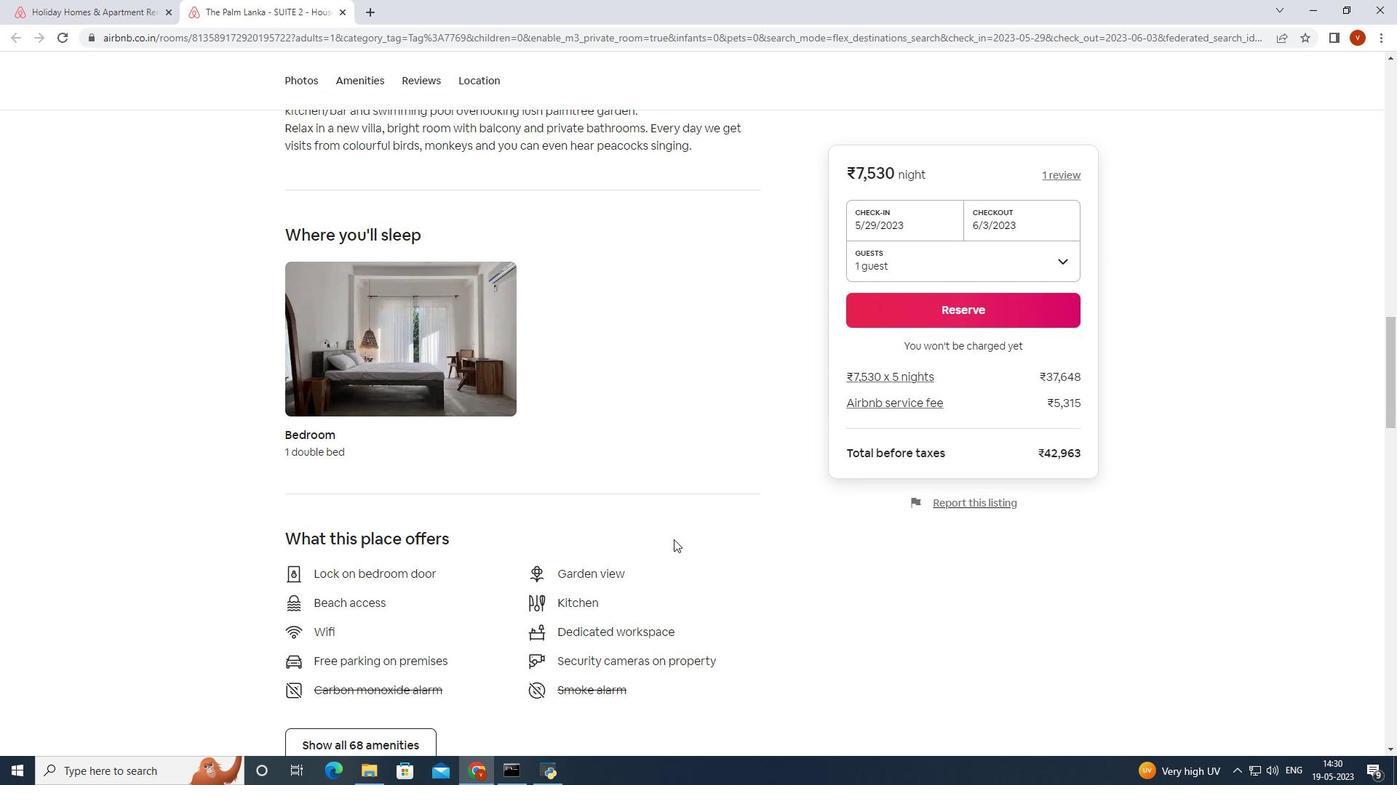 
Action: Mouse moved to (398, 451)
Screenshot: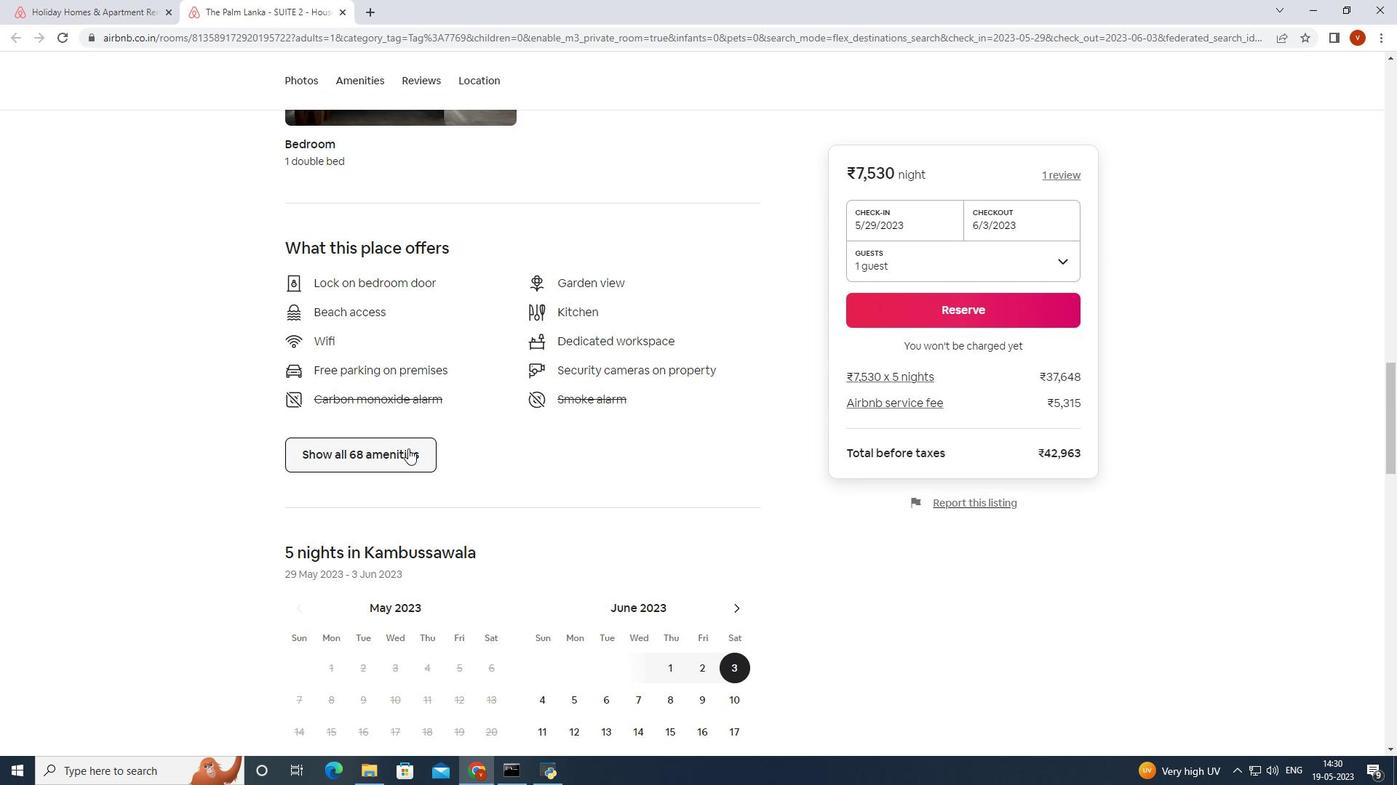 
Action: Mouse pressed left at (398, 451)
Screenshot: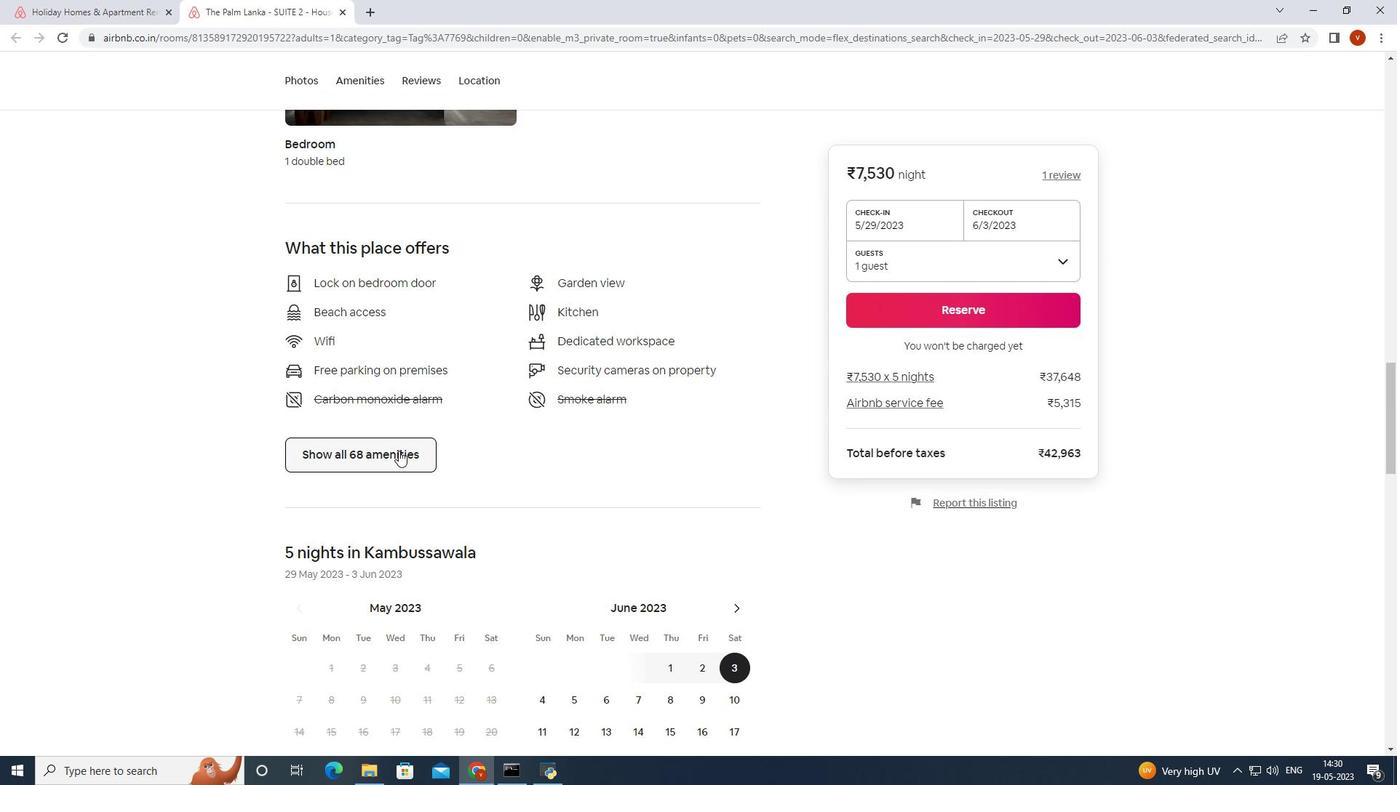 
Action: Mouse moved to (550, 458)
Screenshot: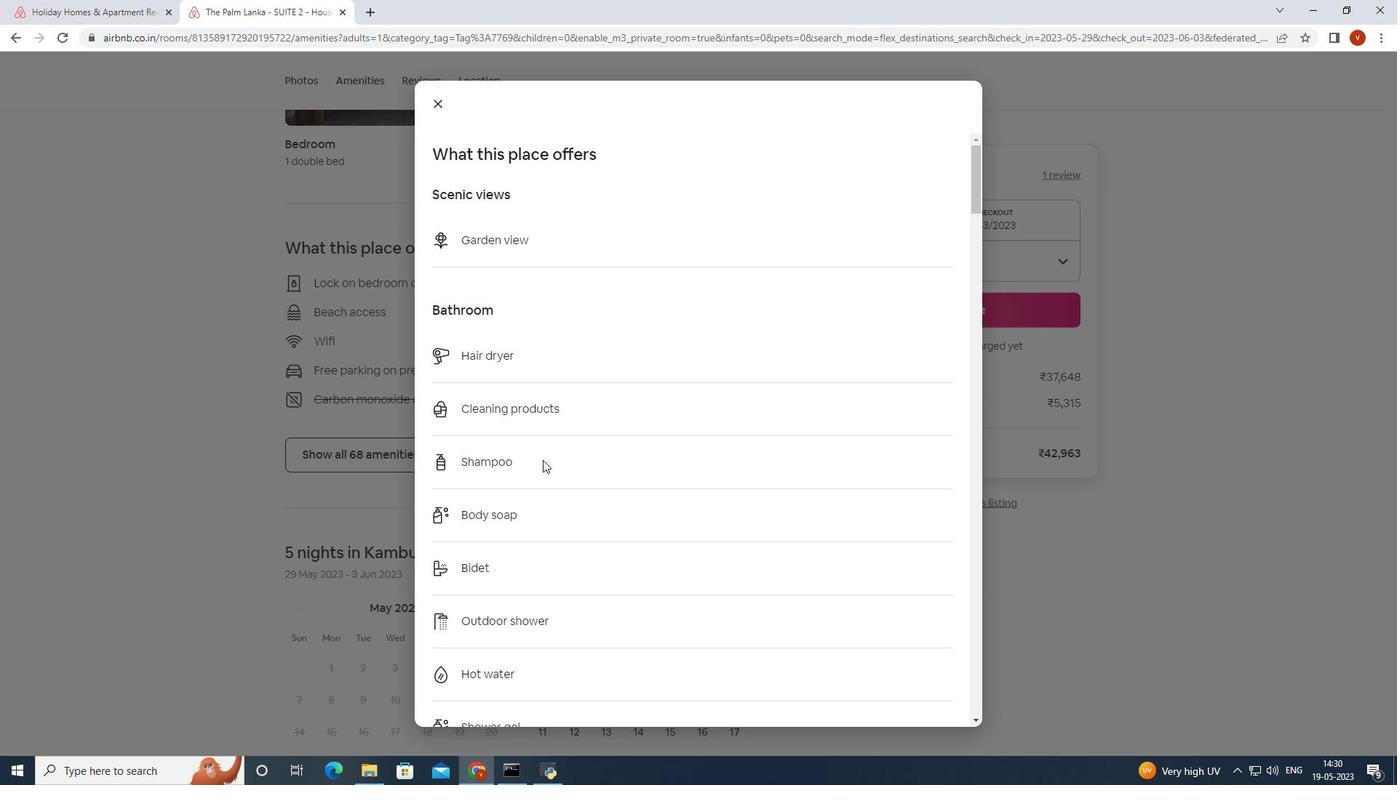 
Action: Mouse scrolled (550, 457) with delta (0, 0)
Screenshot: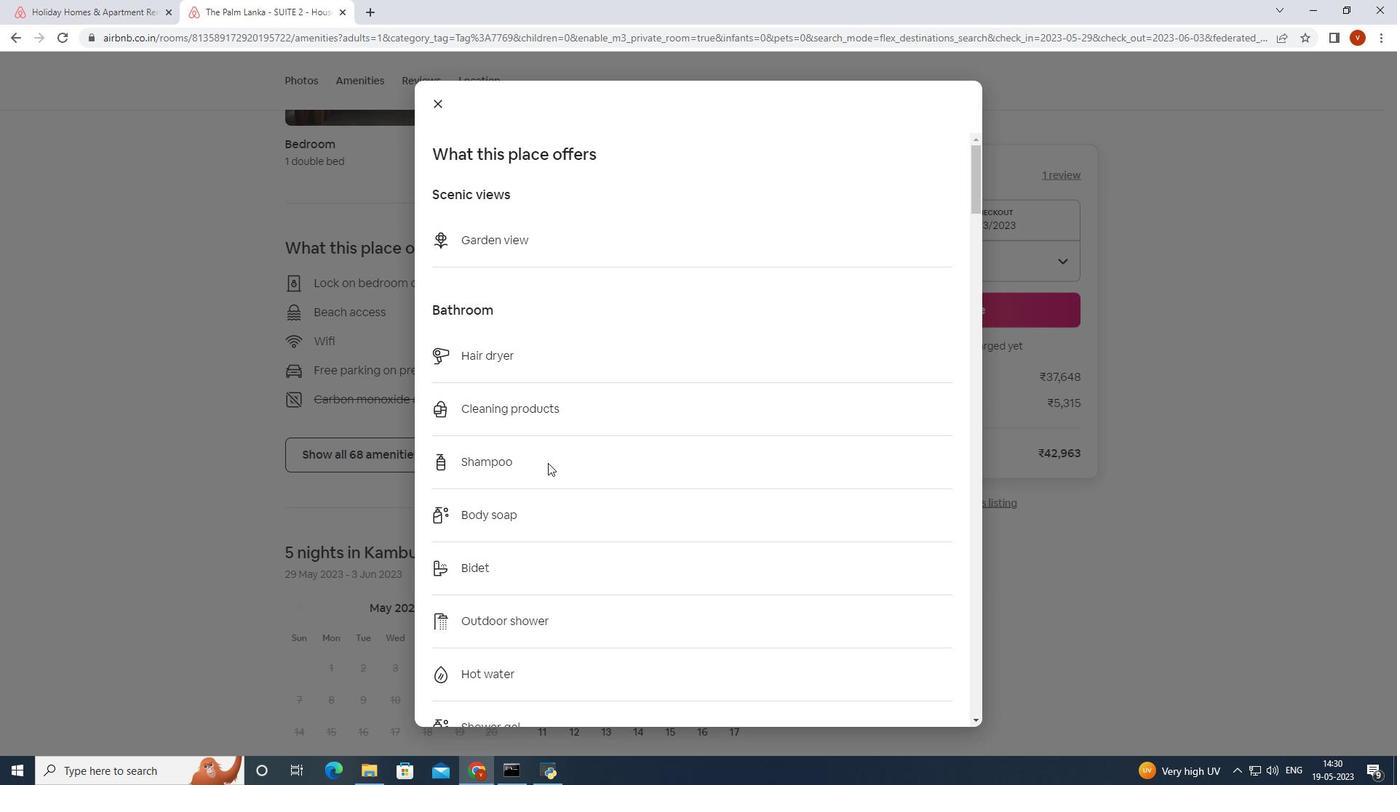 
Action: Mouse moved to (550, 463)
Screenshot: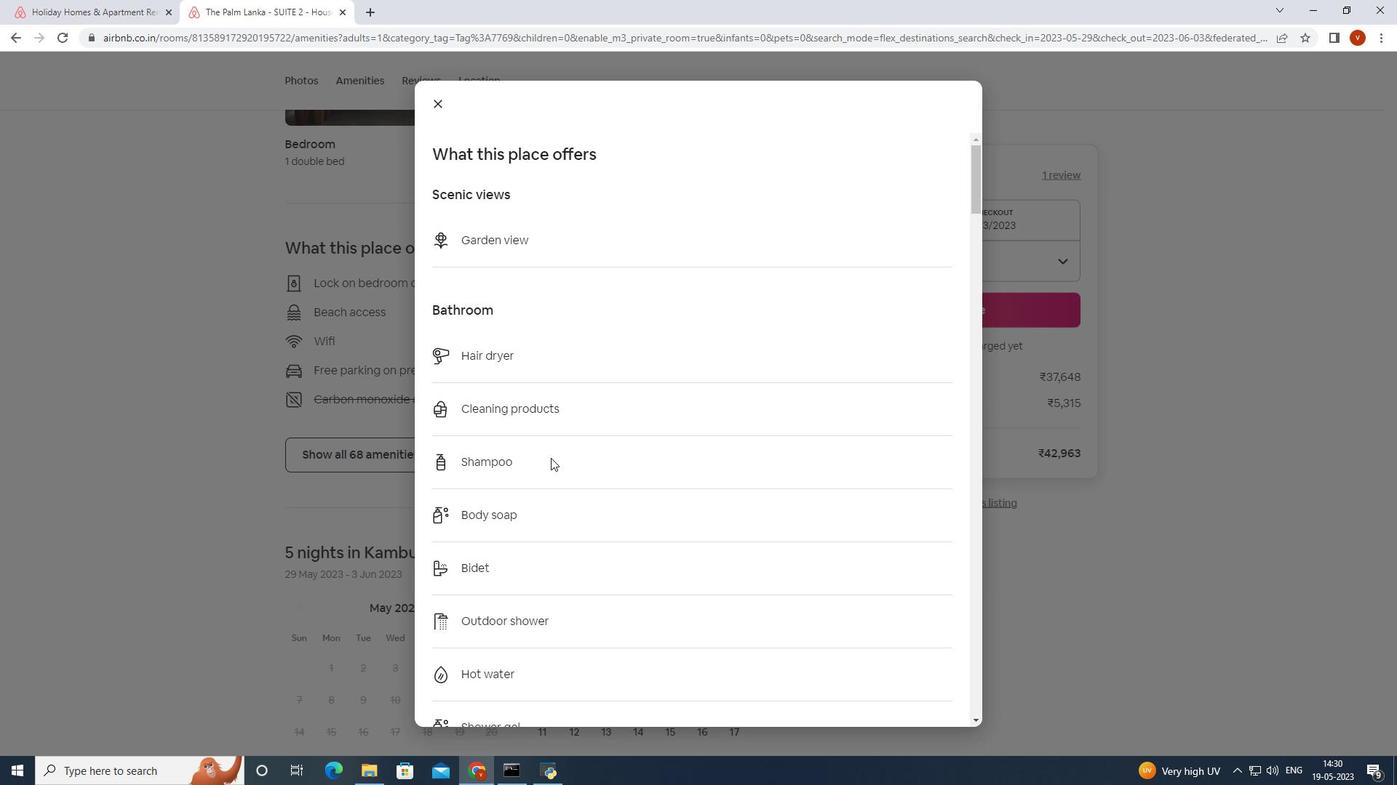 
Action: Mouse scrolled (550, 462) with delta (0, 0)
Screenshot: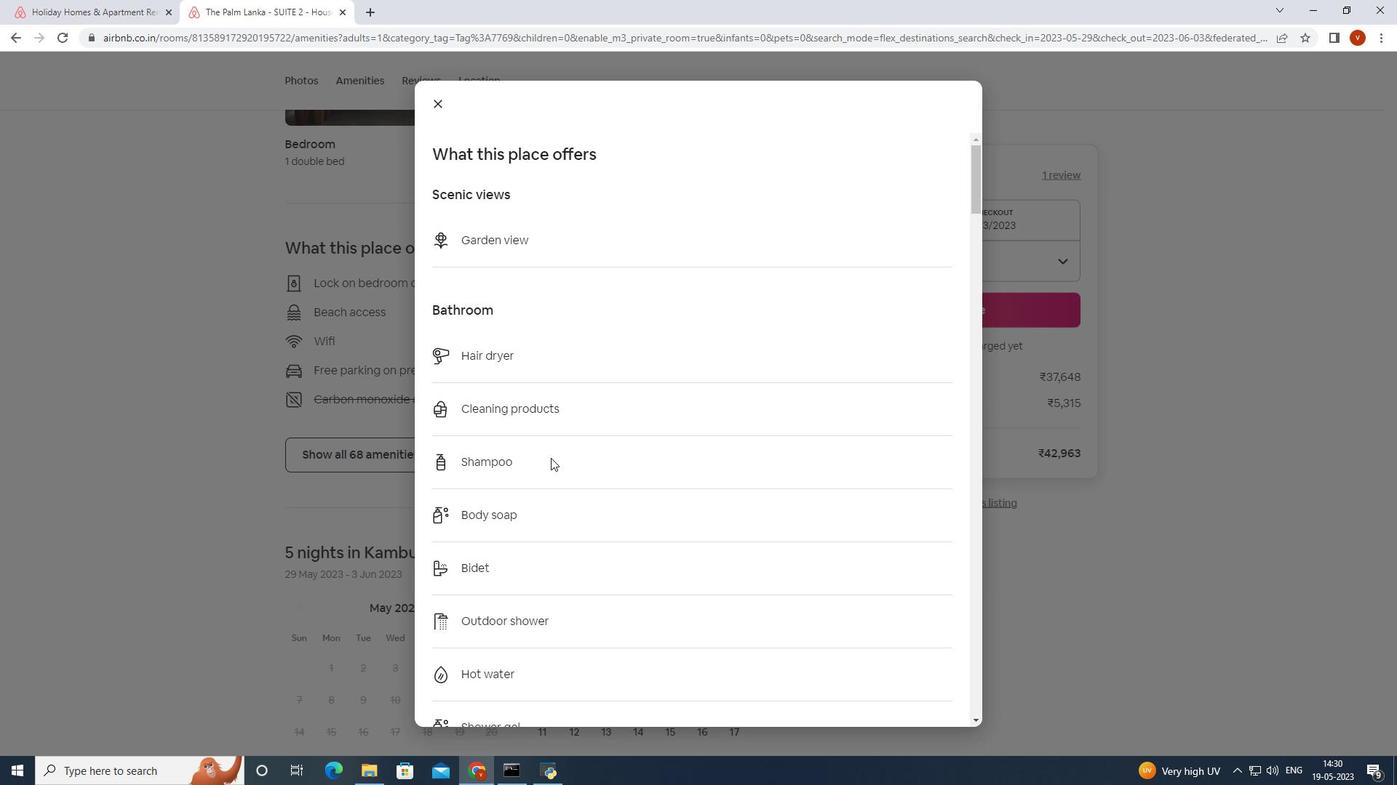 
Action: Mouse scrolled (550, 462) with delta (0, 0)
Screenshot: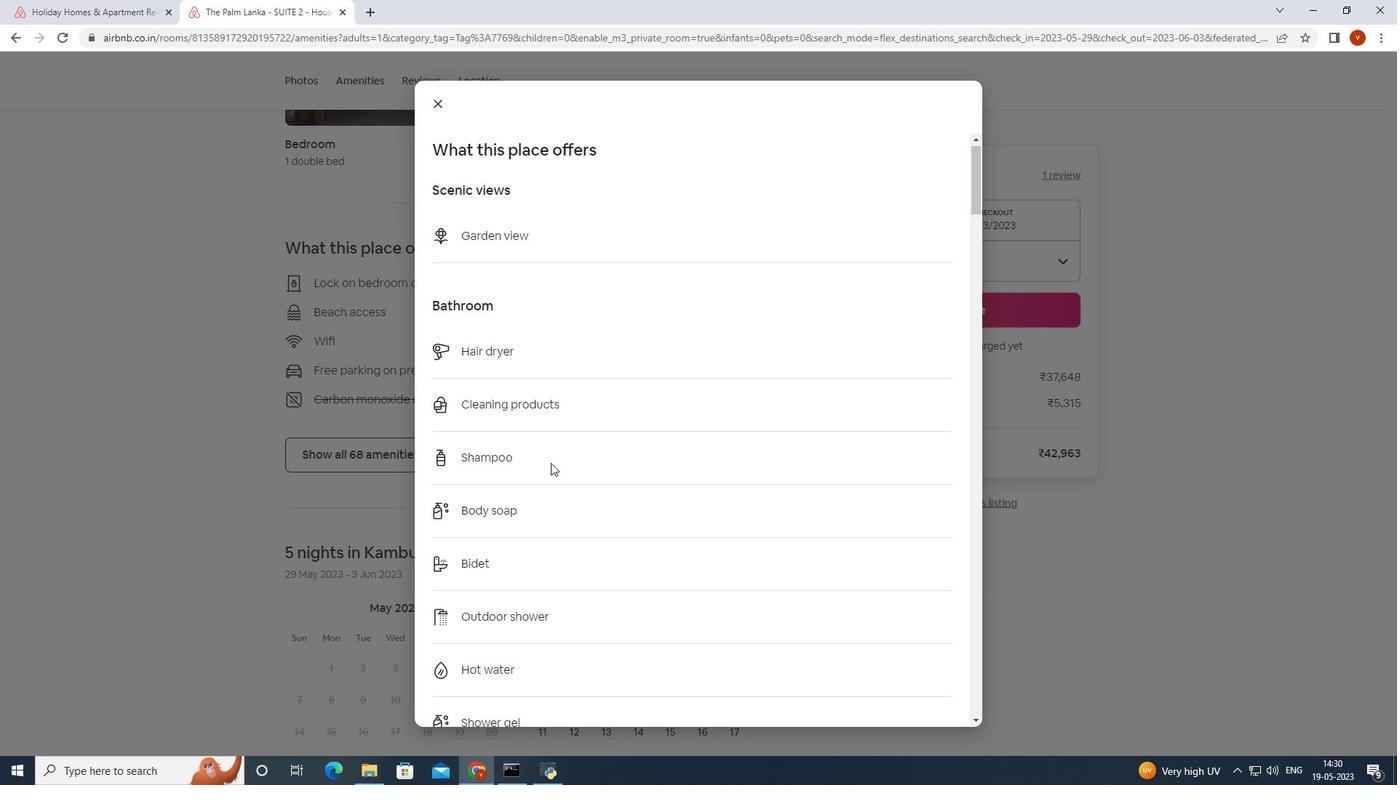 
Action: Mouse scrolled (550, 462) with delta (0, 0)
Screenshot: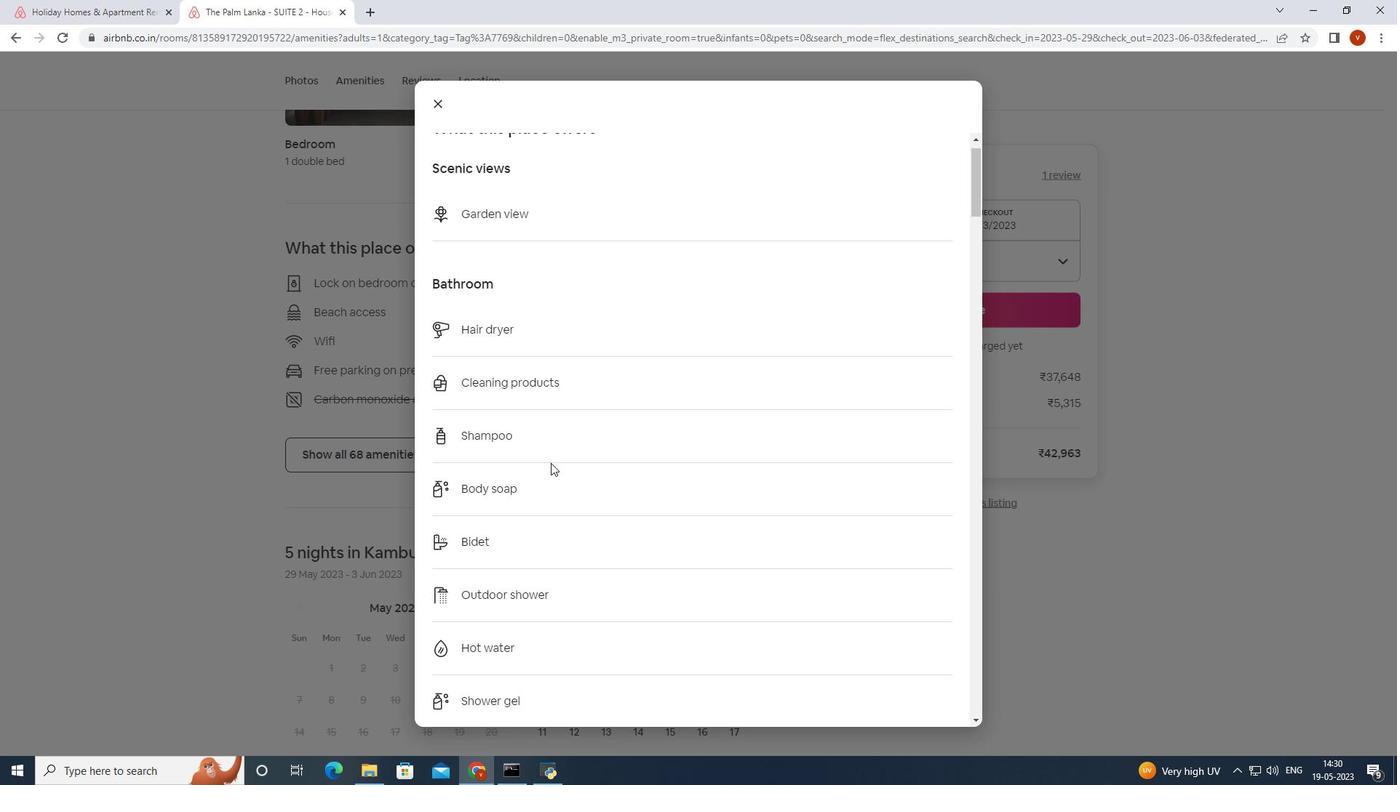 
Action: Mouse moved to (547, 463)
Screenshot: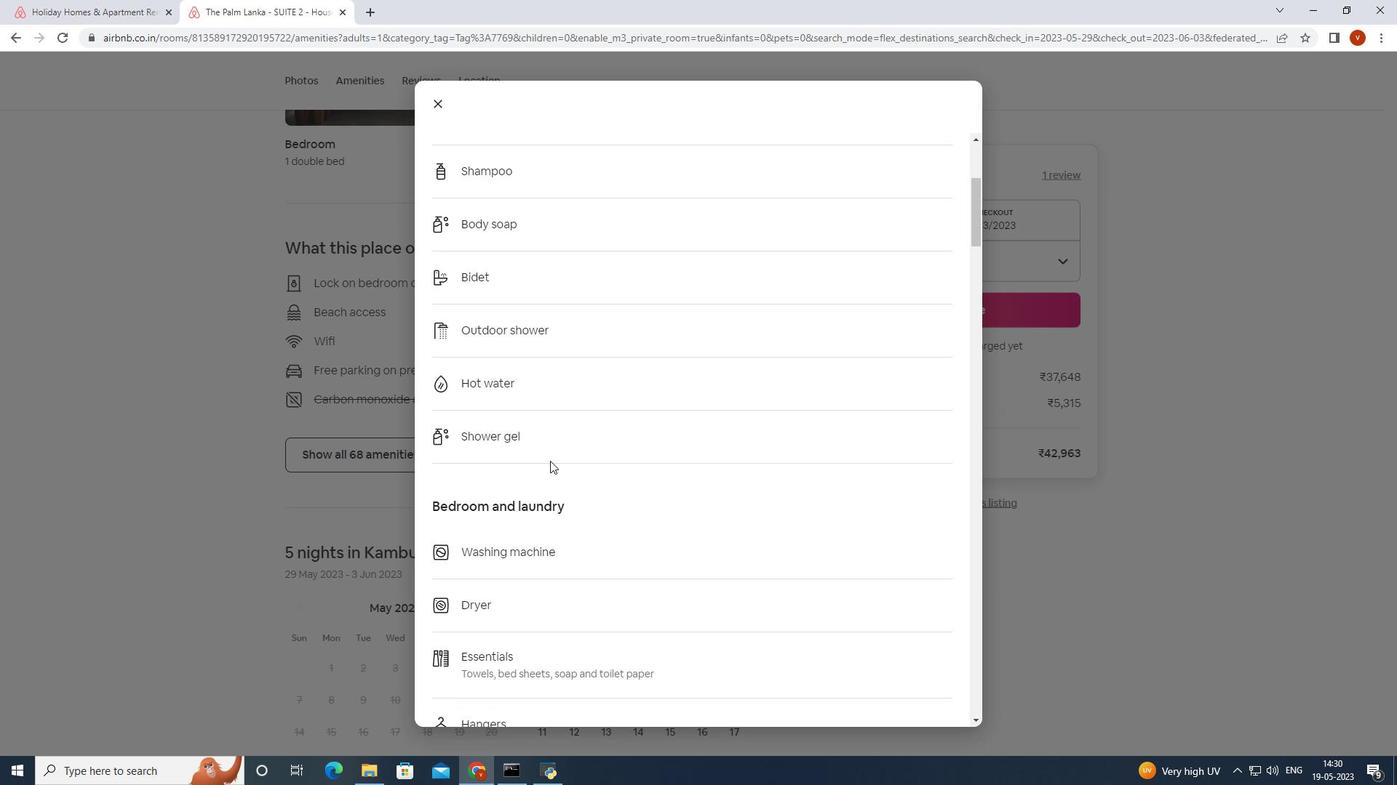 
Action: Mouse scrolled (547, 462) with delta (0, 0)
Screenshot: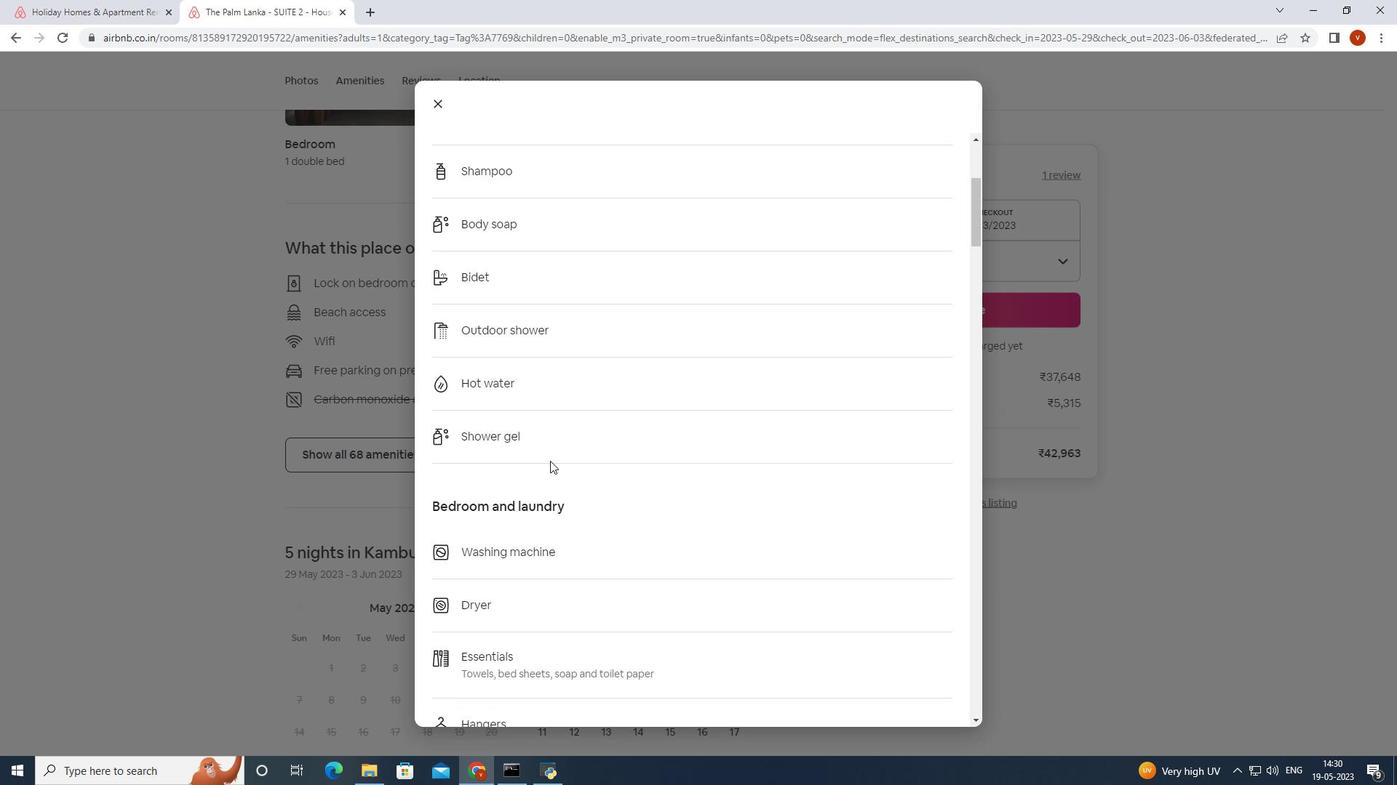 
Action: Mouse scrolled (547, 462) with delta (0, 0)
Screenshot: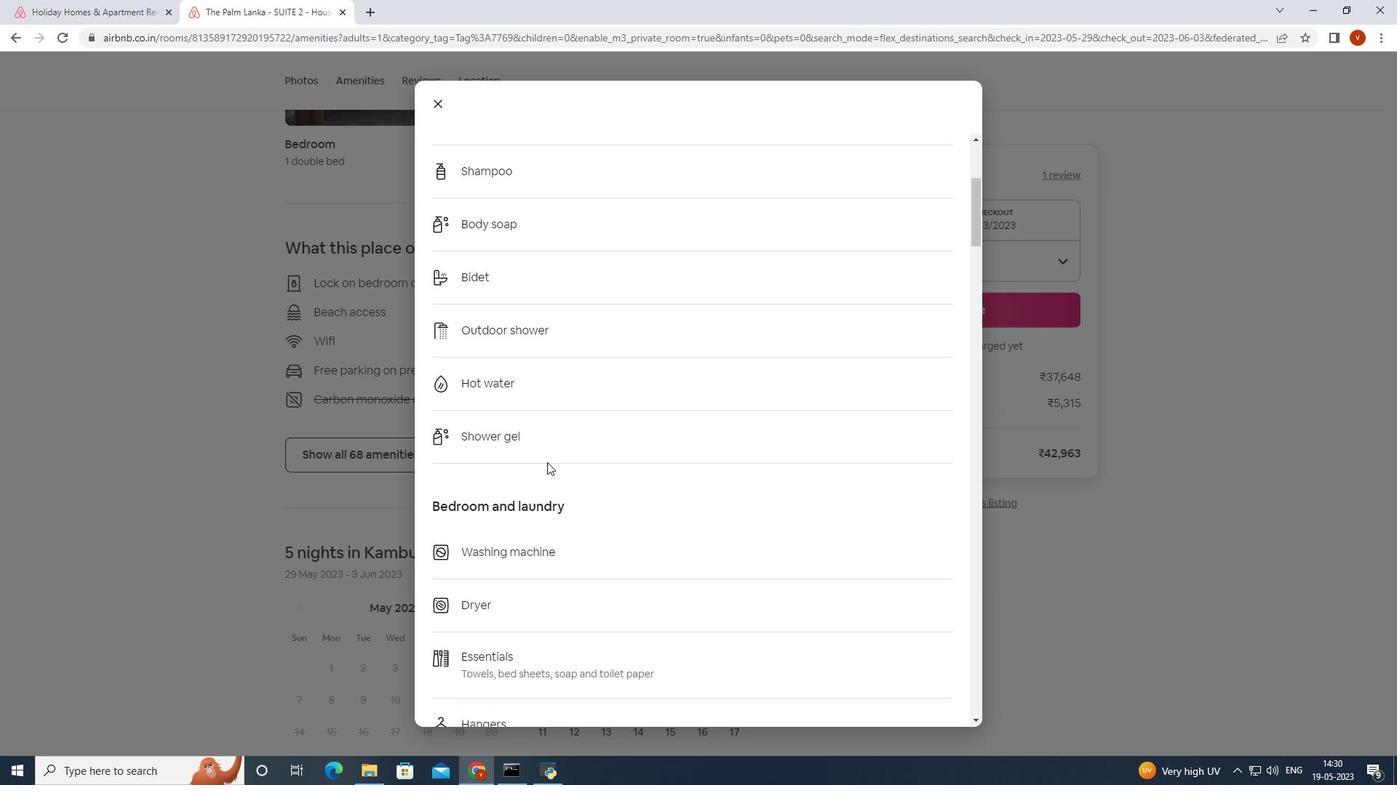 
Action: Mouse scrolled (547, 462) with delta (0, 0)
Screenshot: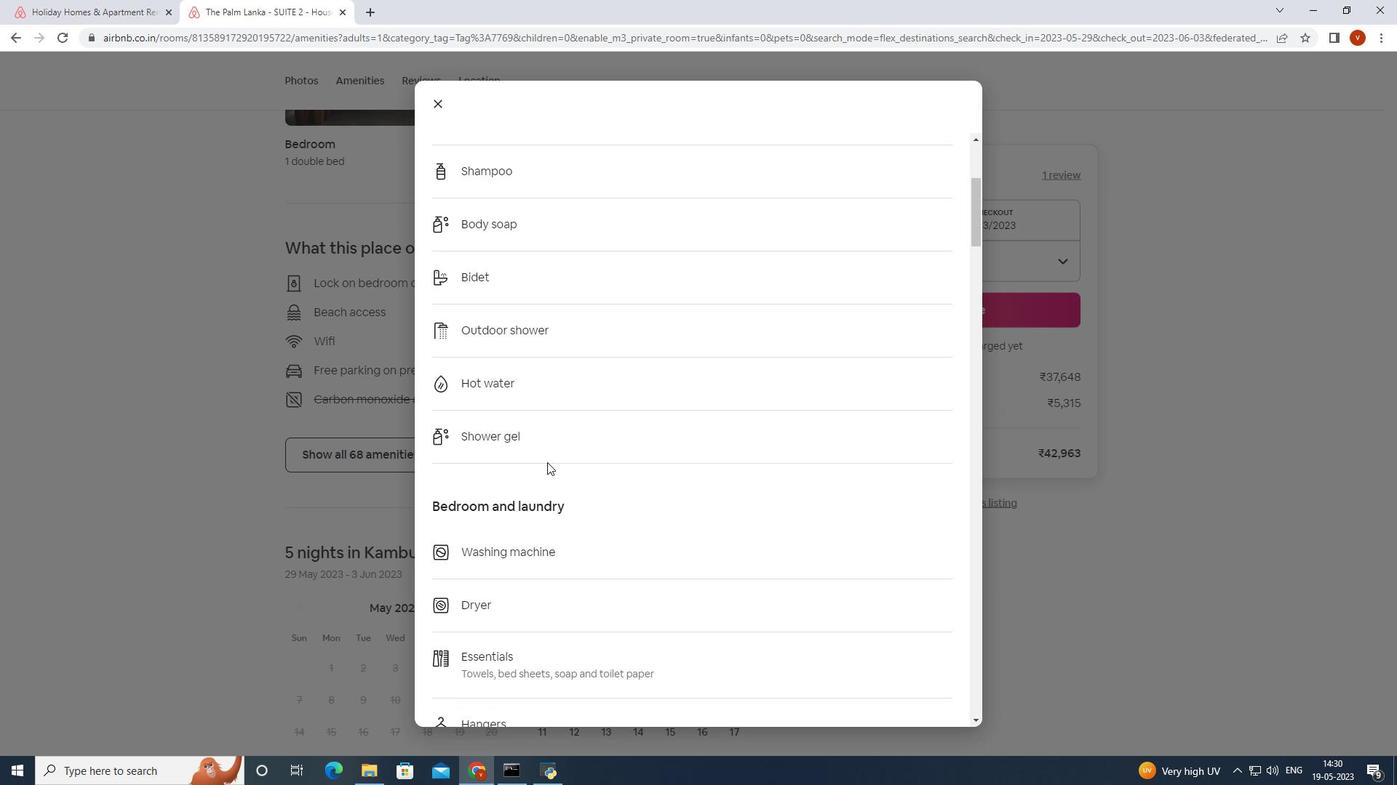 
Action: Mouse scrolled (547, 462) with delta (0, 0)
Screenshot: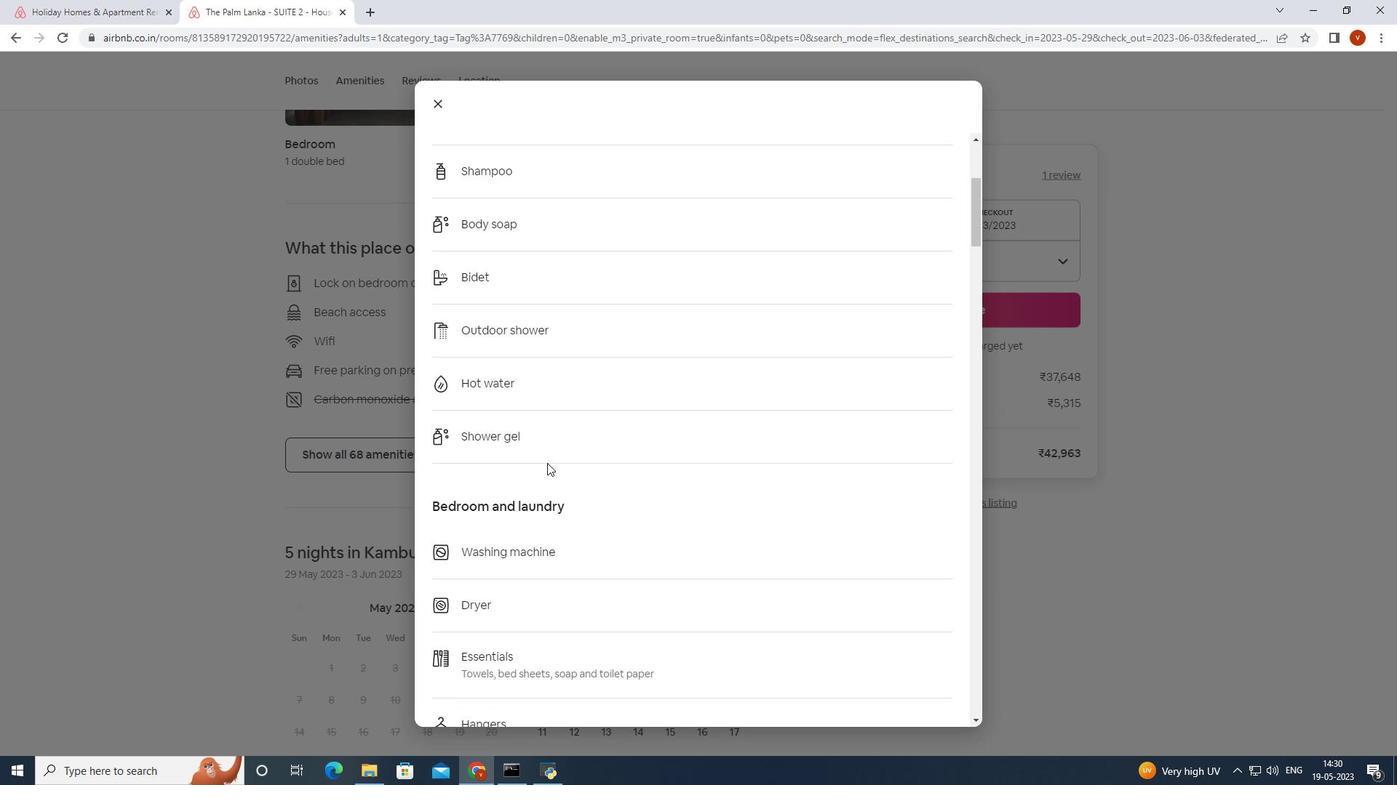 
Action: Mouse moved to (542, 467)
Screenshot: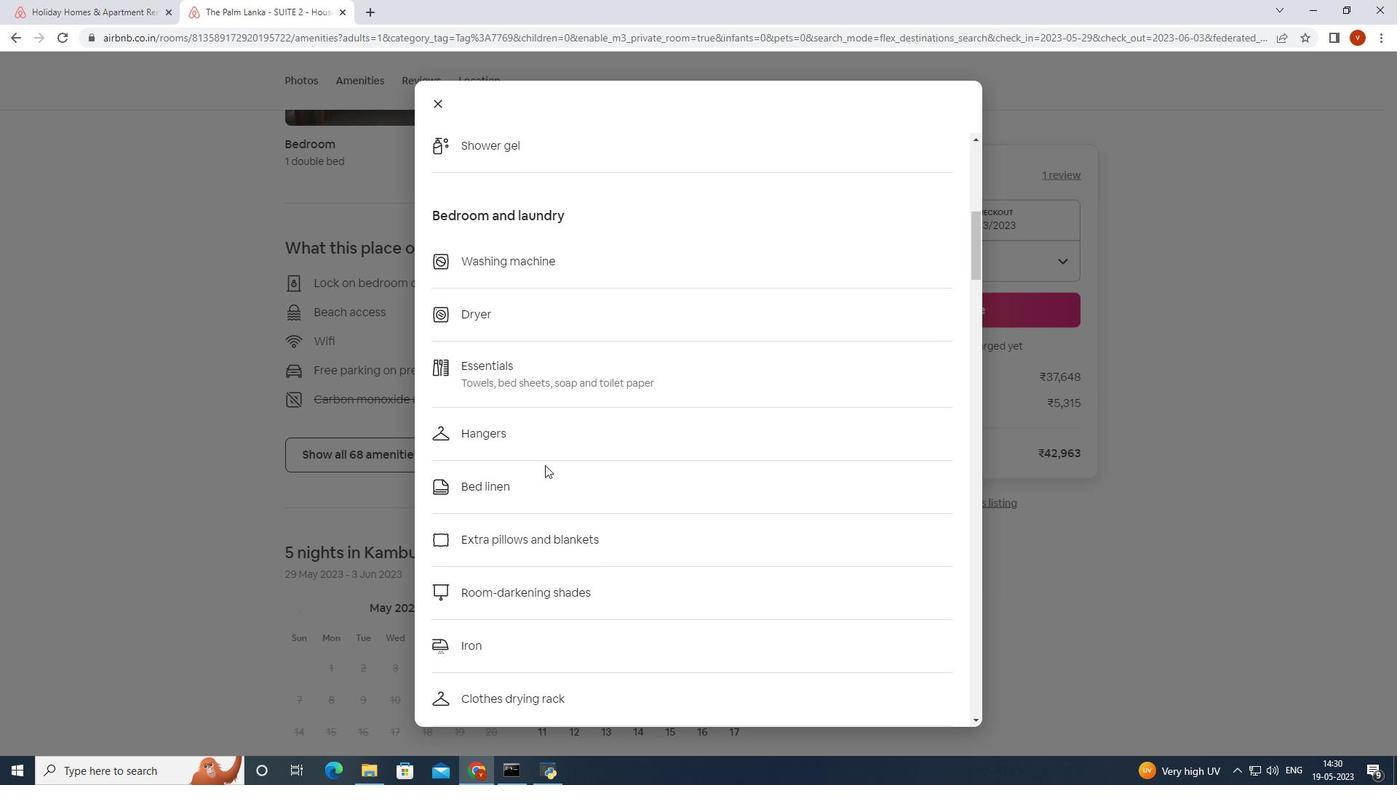 
Action: Mouse scrolled (542, 467) with delta (0, 0)
Screenshot: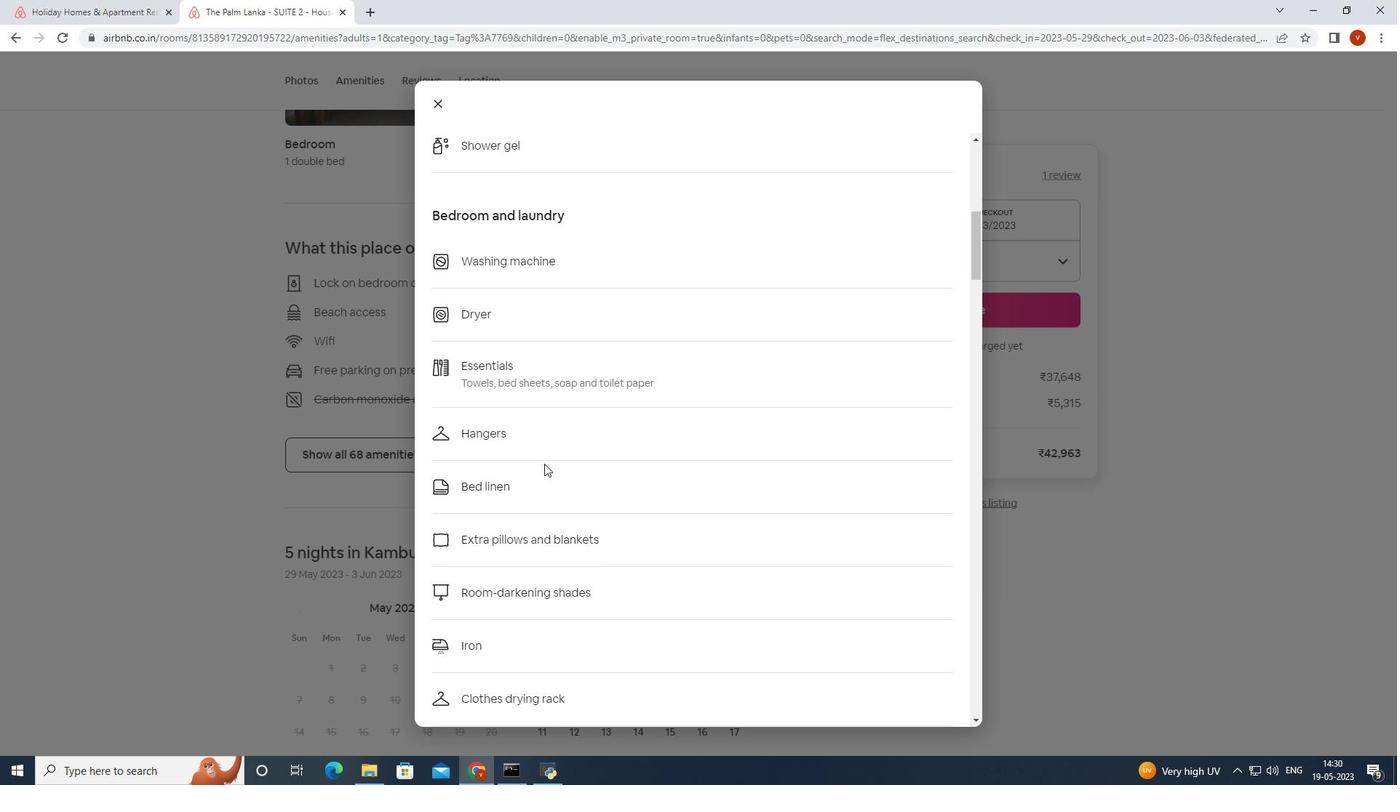 
Action: Mouse moved to (541, 470)
Screenshot: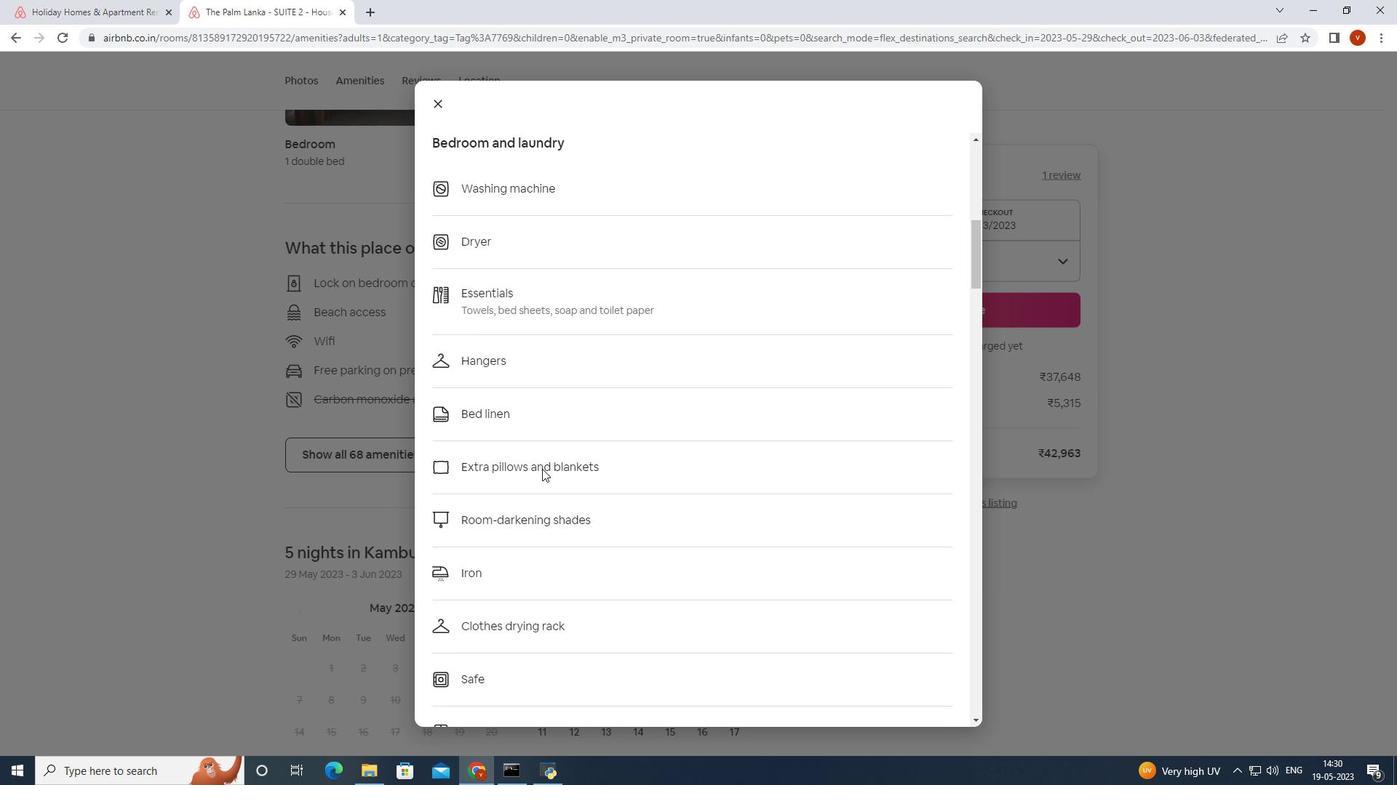 
Action: Mouse scrolled (541, 469) with delta (0, 0)
